 Task: Find the nearest flower shops for a surprise delivery in Philadelphia. 175.018028
Action: Mouse moved to (117, 61)
Screenshot: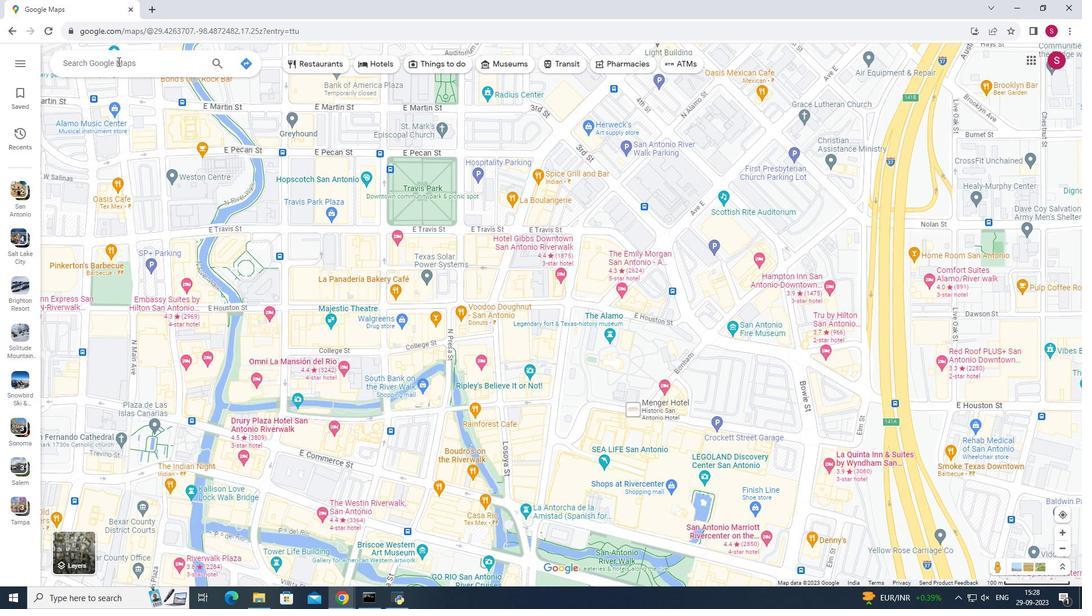 
Action: Mouse pressed left at (117, 61)
Screenshot: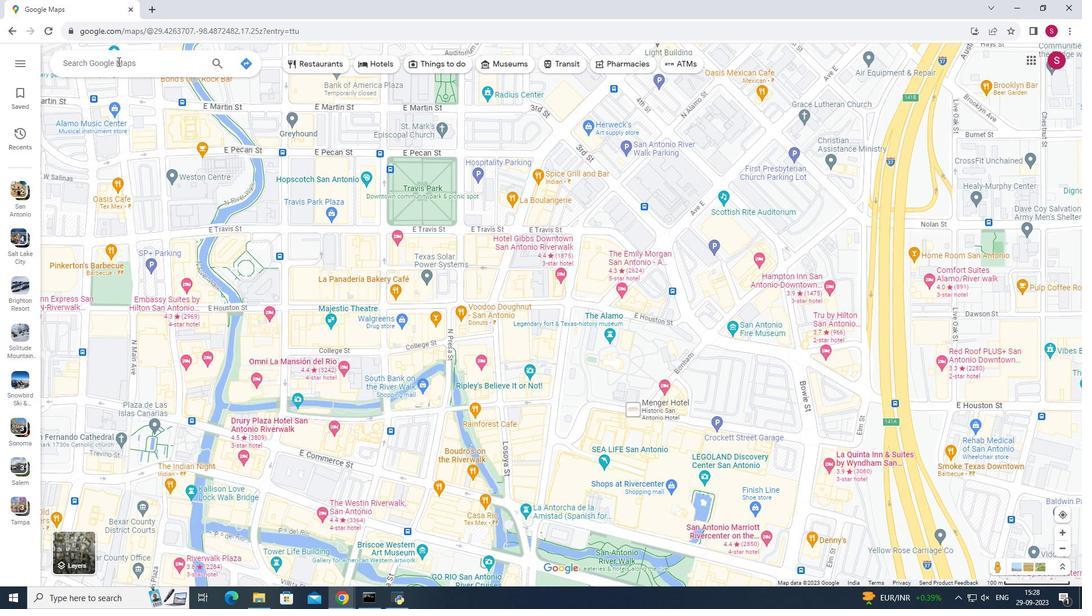 
Action: Mouse moved to (117, 61)
Screenshot: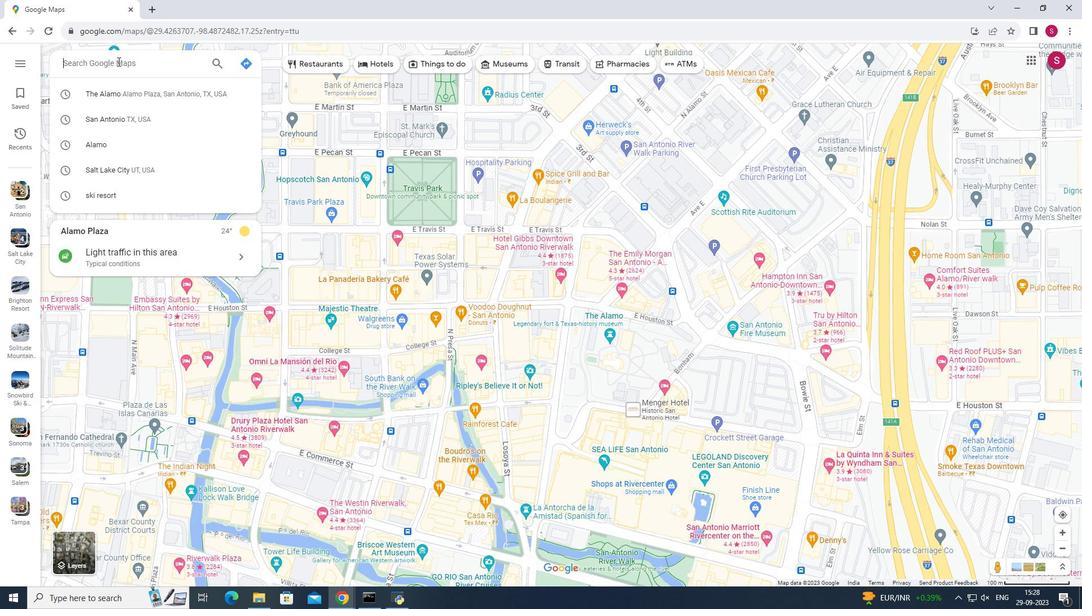
Action: Key pressed philadelphia<Key.enter>
Screenshot: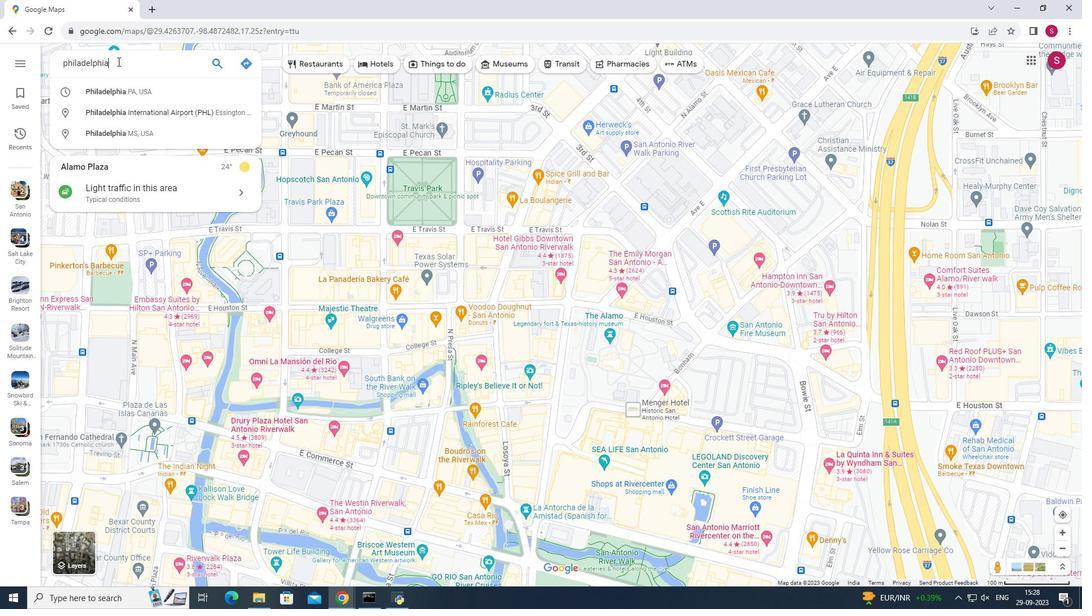 
Action: Mouse moved to (151, 258)
Screenshot: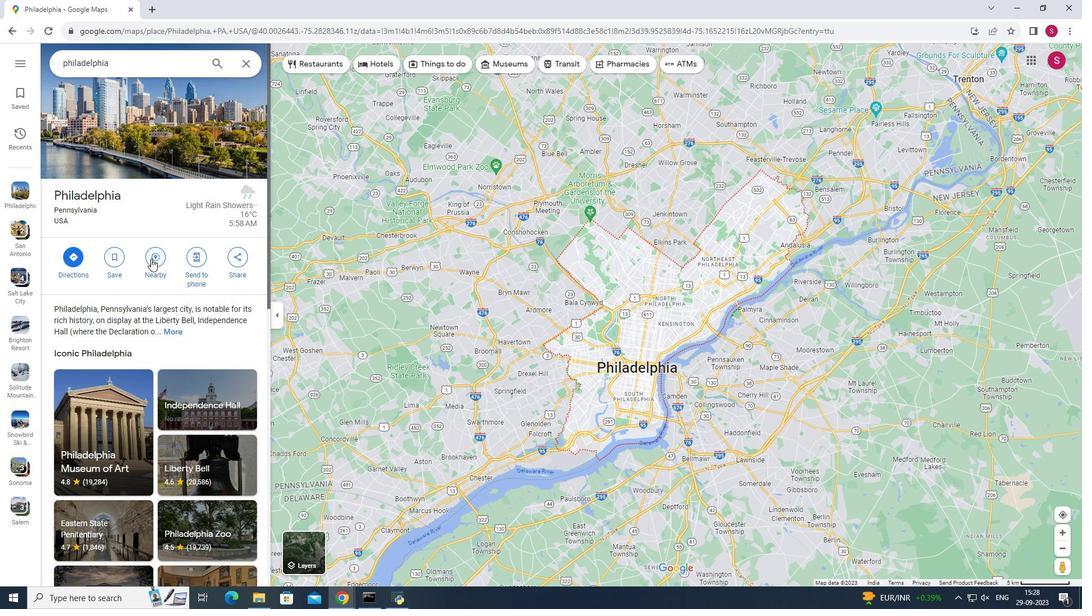 
Action: Mouse pressed left at (151, 258)
Screenshot: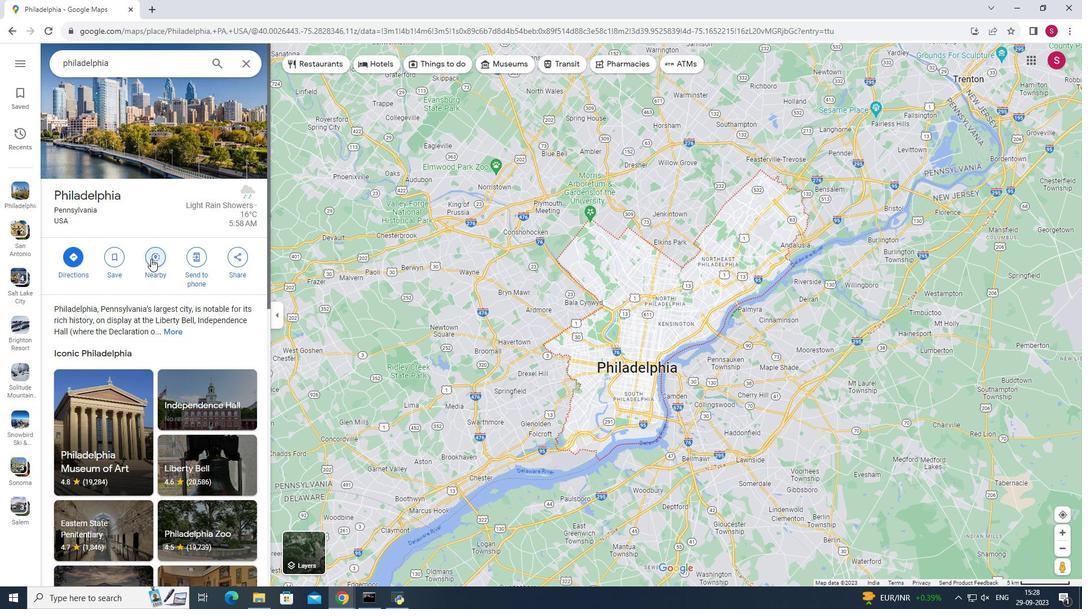 
Action: Mouse moved to (151, 258)
Screenshot: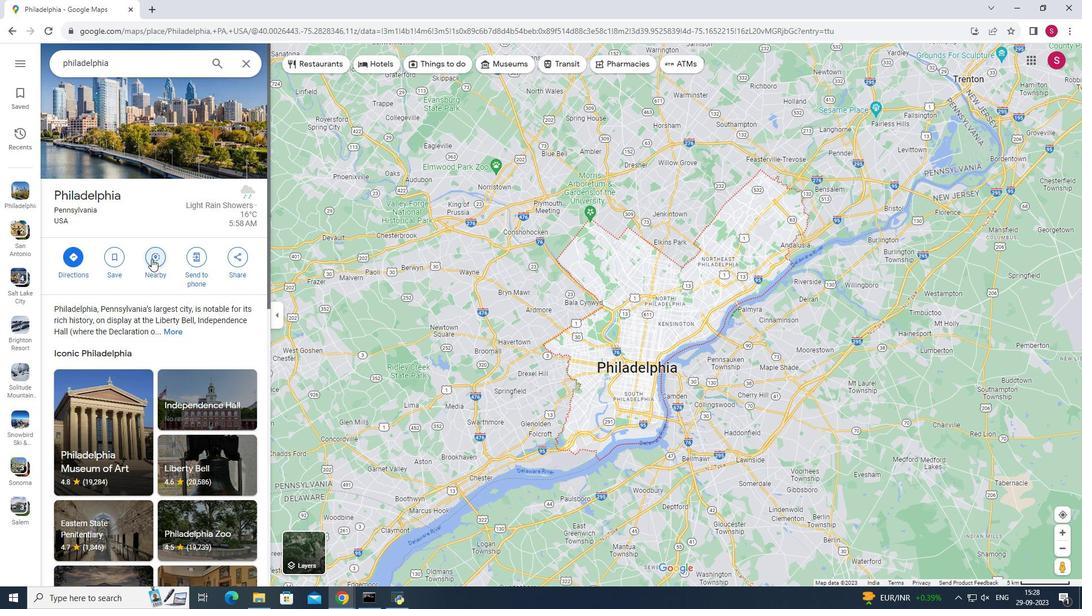 
Action: Key pressed flower<Key.space>shop<Key.enter>
Screenshot: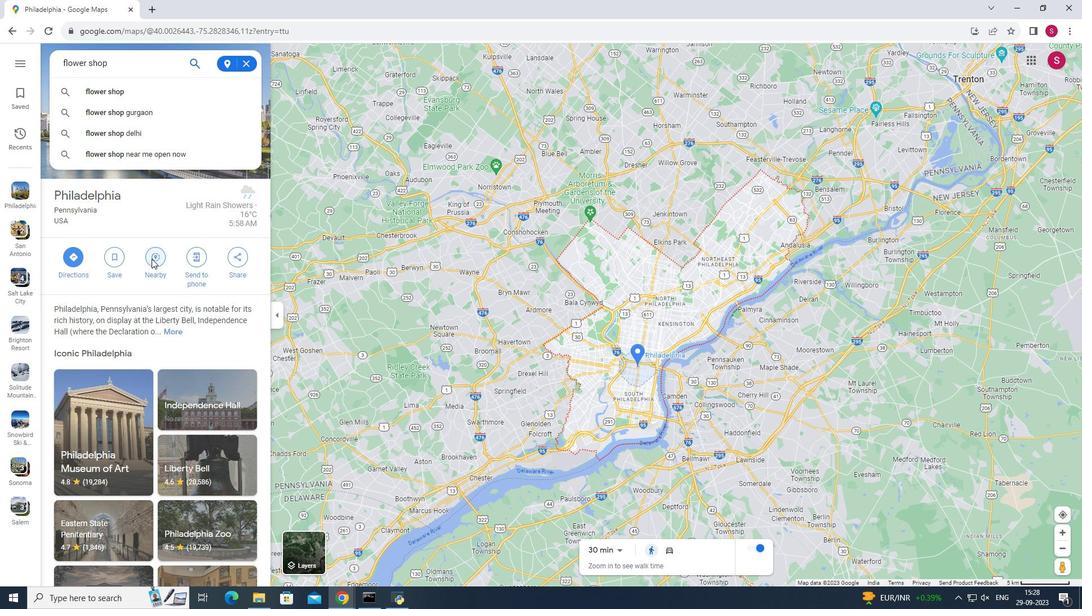 
Action: Mouse moved to (166, 121)
Screenshot: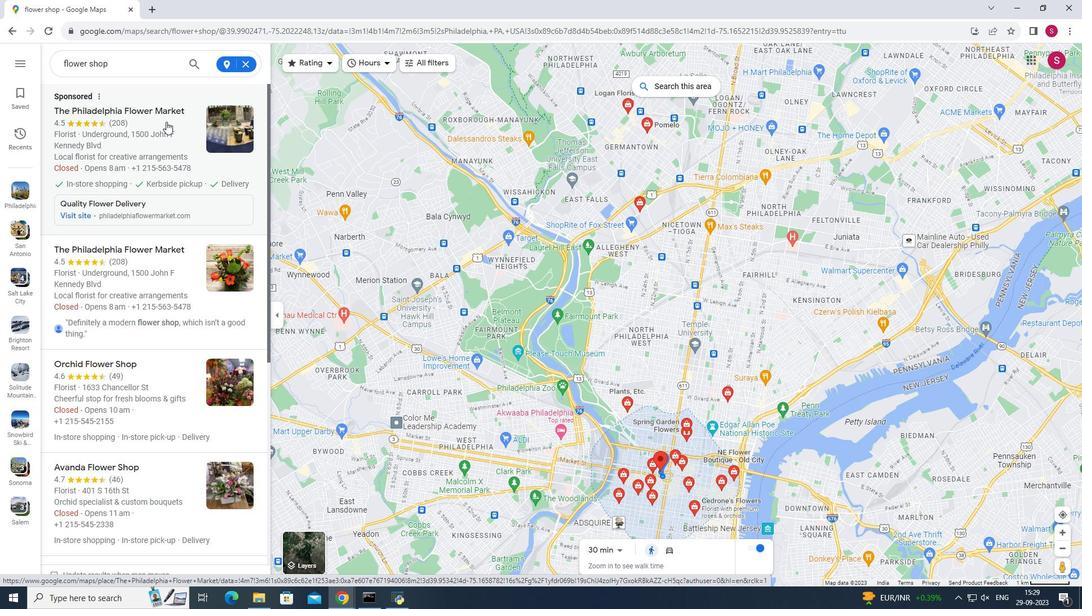 
Action: Mouse pressed left at (166, 121)
Screenshot: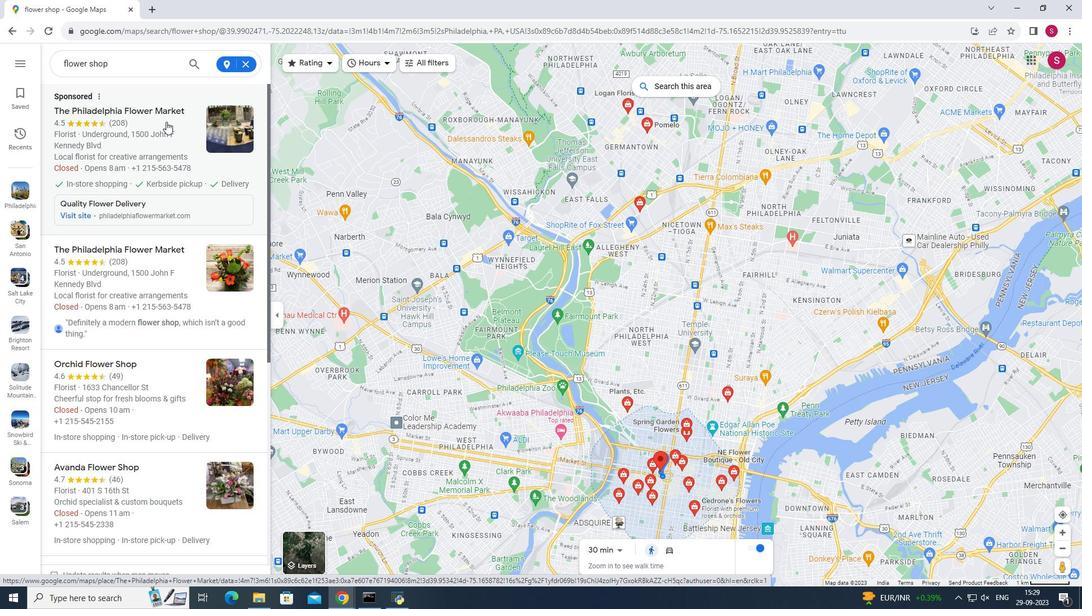 
Action: Mouse moved to (449, 319)
Screenshot: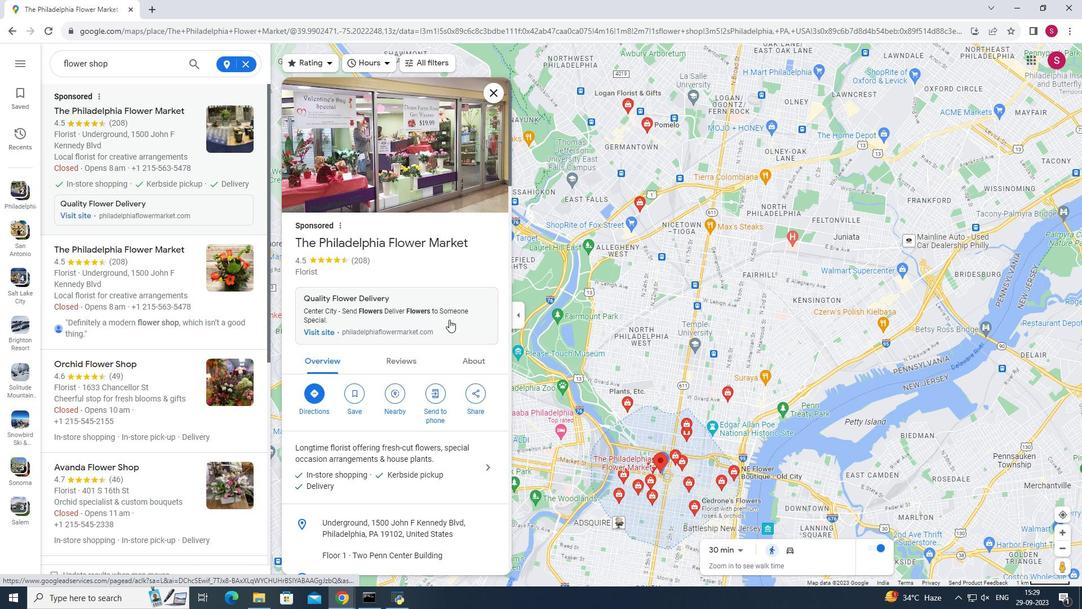 
Action: Mouse scrolled (449, 319) with delta (0, 0)
Screenshot: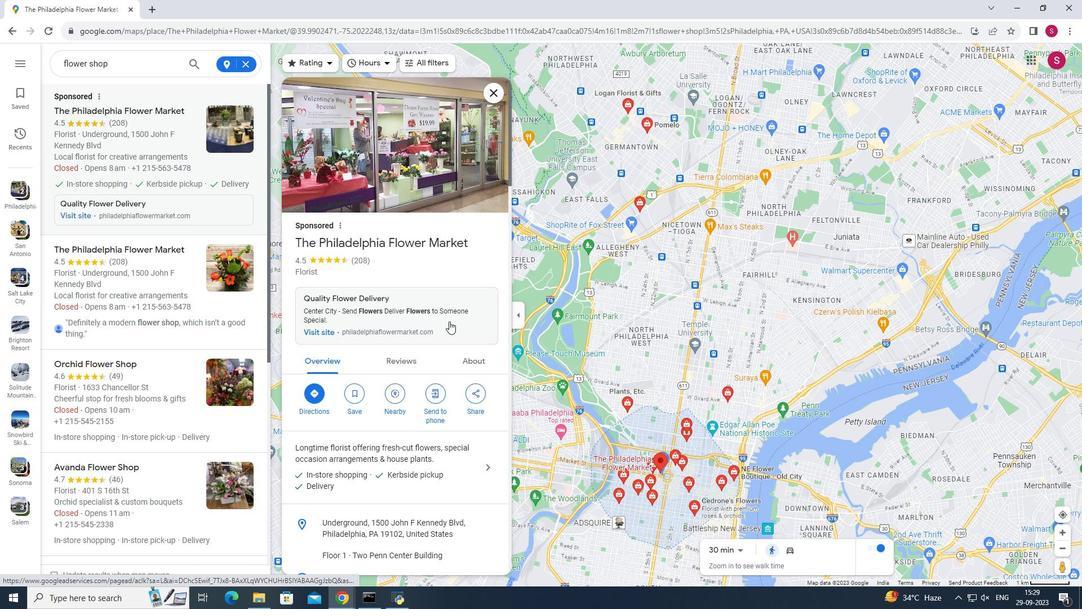 
Action: Mouse moved to (449, 321)
Screenshot: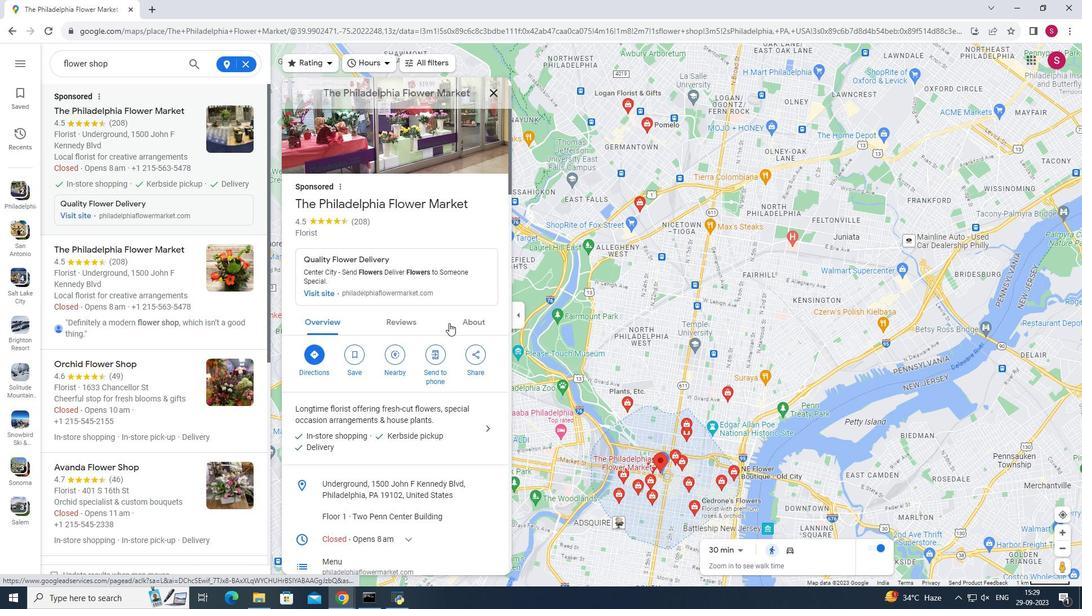 
Action: Mouse scrolled (449, 321) with delta (0, 0)
Screenshot: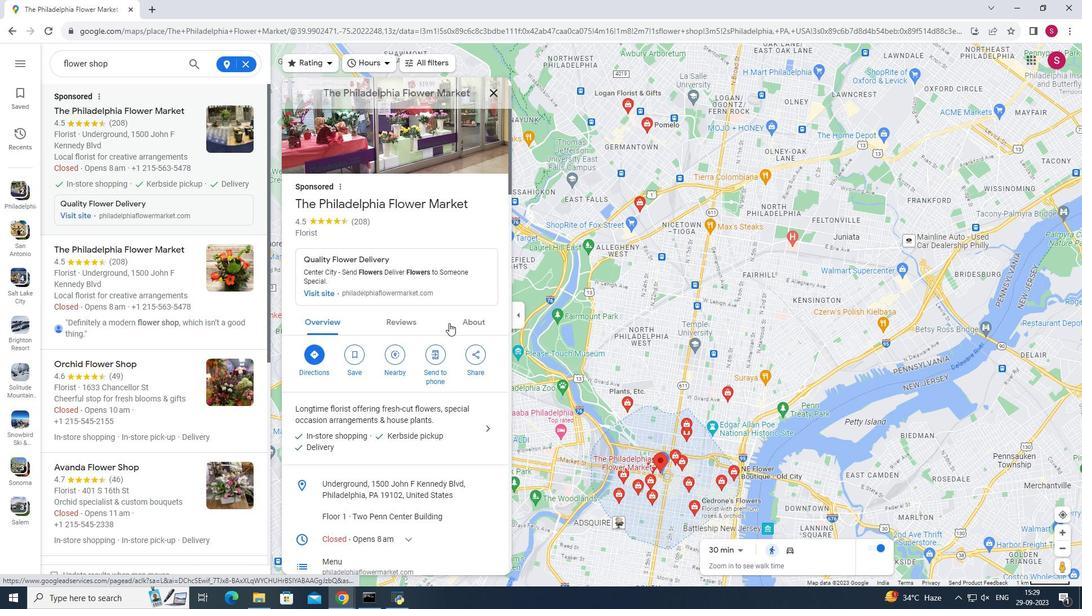 
Action: Mouse moved to (449, 323)
Screenshot: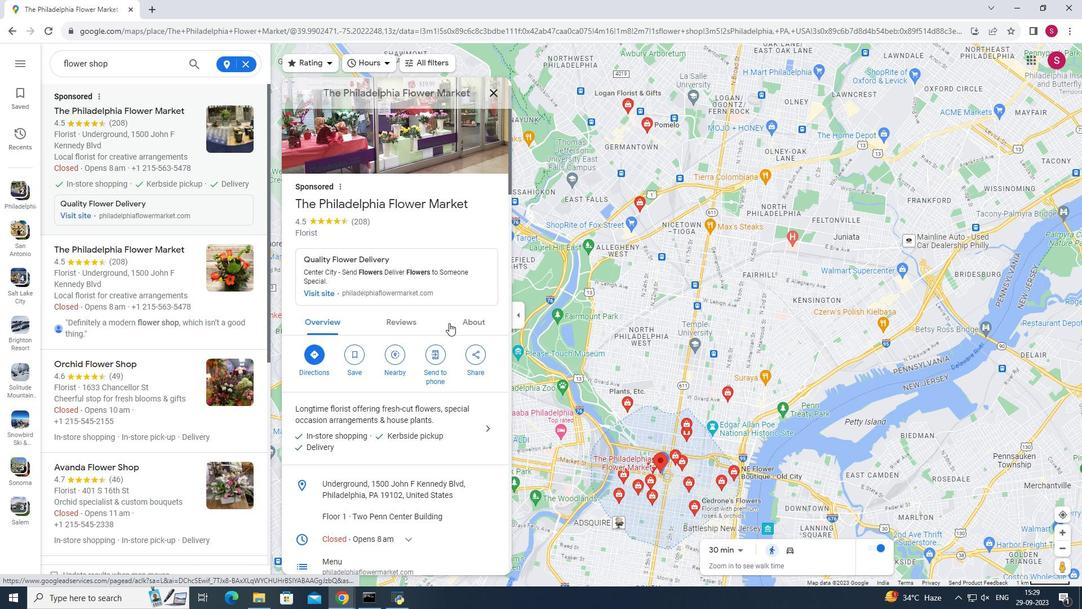 
Action: Mouse scrolled (449, 322) with delta (0, 0)
Screenshot: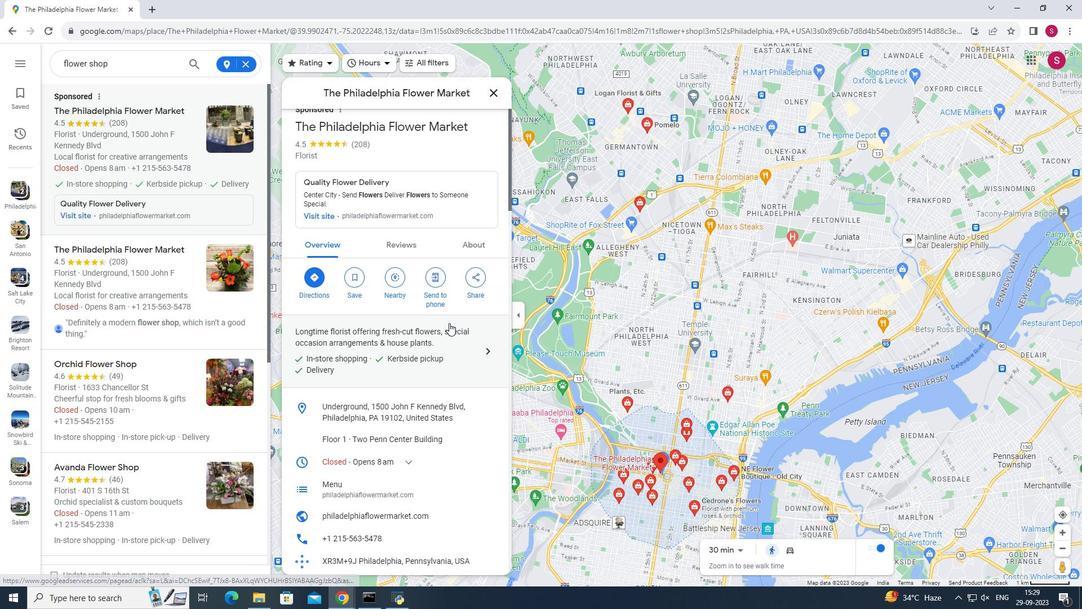 
Action: Mouse moved to (452, 334)
Screenshot: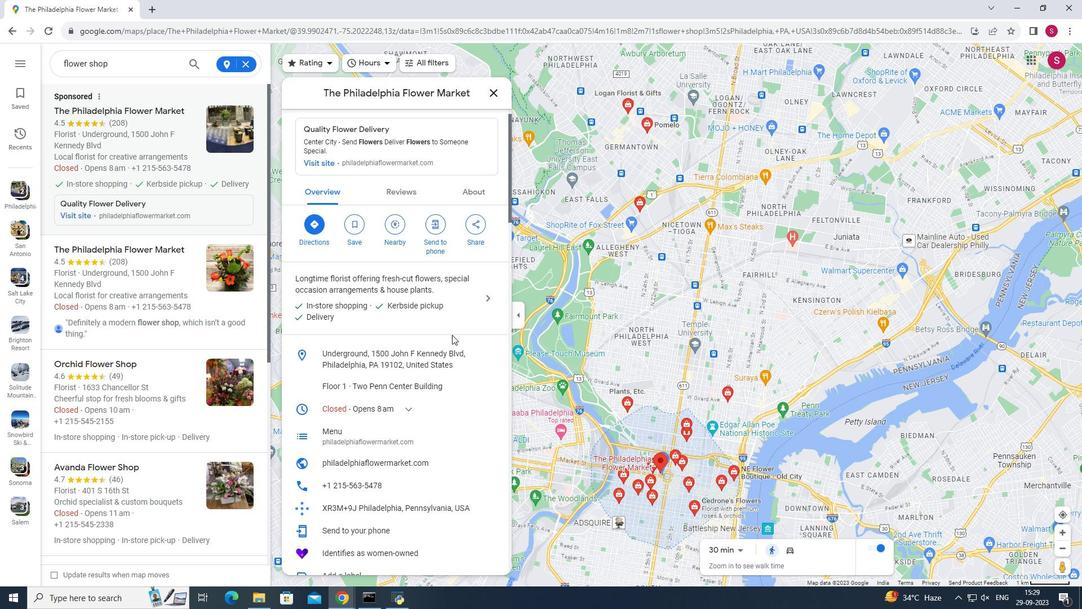 
Action: Mouse scrolled (452, 334) with delta (0, 0)
Screenshot: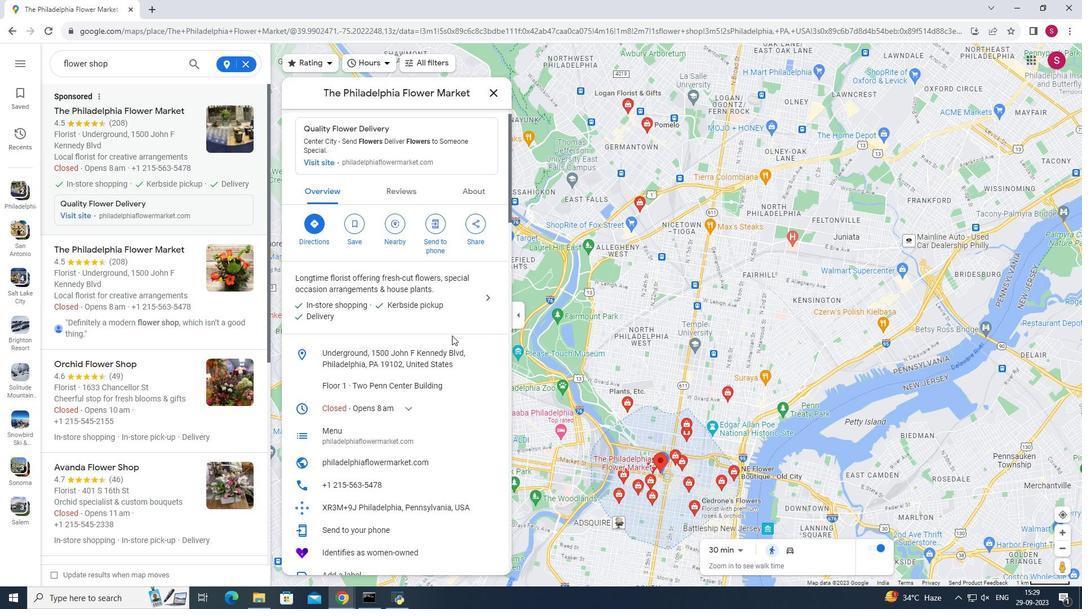 
Action: Mouse moved to (452, 335)
Screenshot: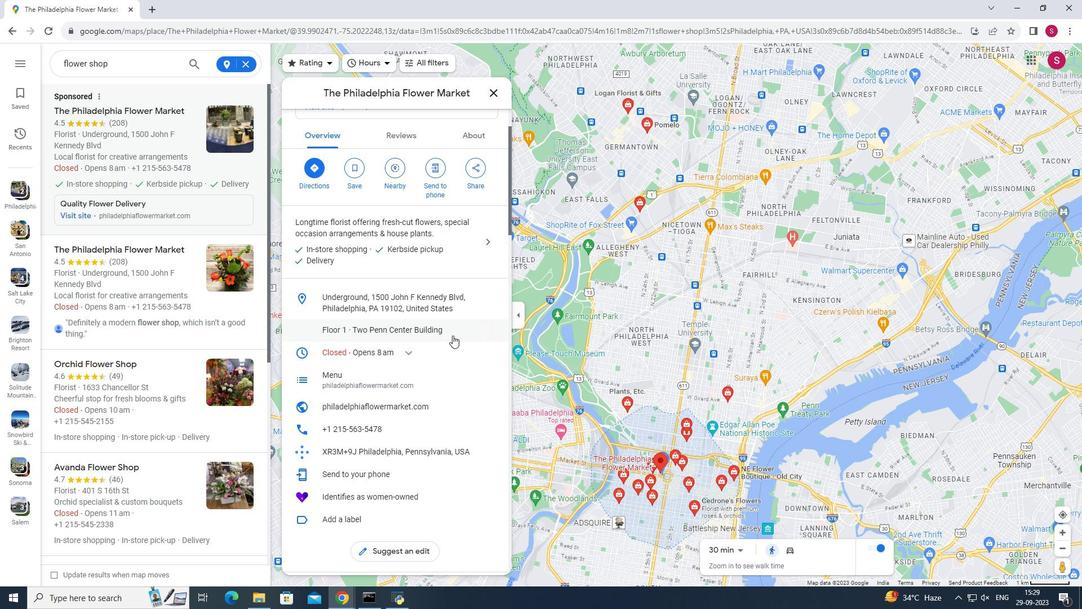 
Action: Mouse scrolled (452, 334) with delta (0, 0)
Screenshot: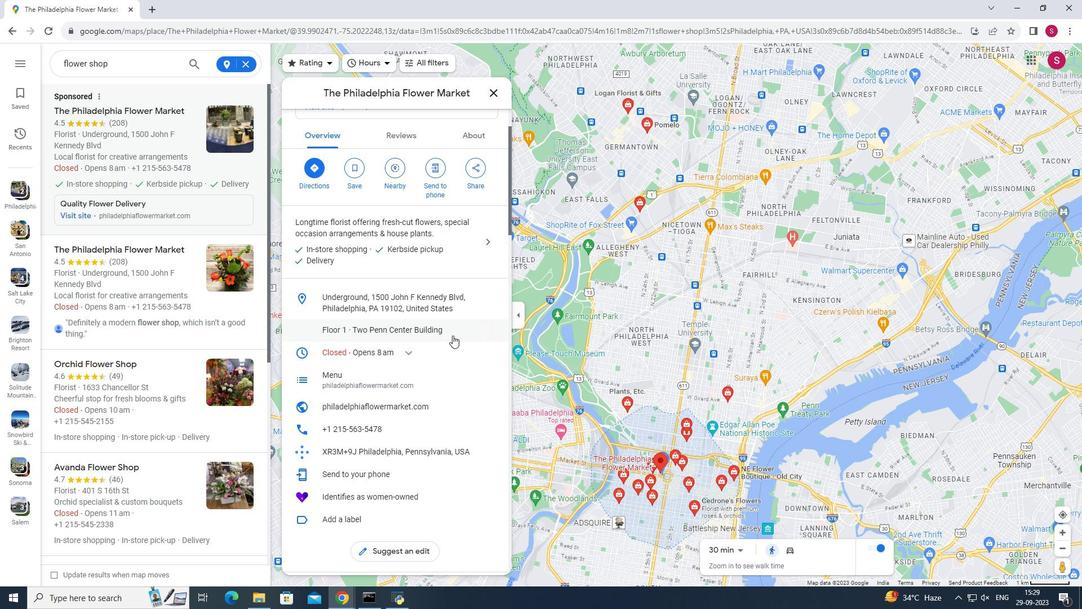 
Action: Mouse scrolled (452, 334) with delta (0, 0)
Screenshot: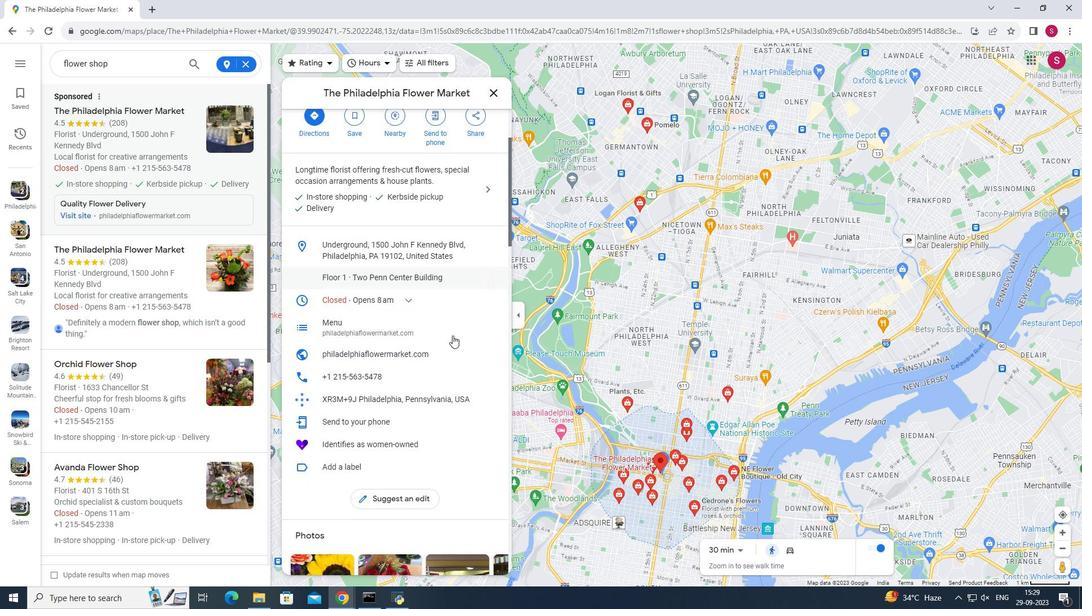 
Action: Mouse scrolled (452, 334) with delta (0, 0)
Screenshot: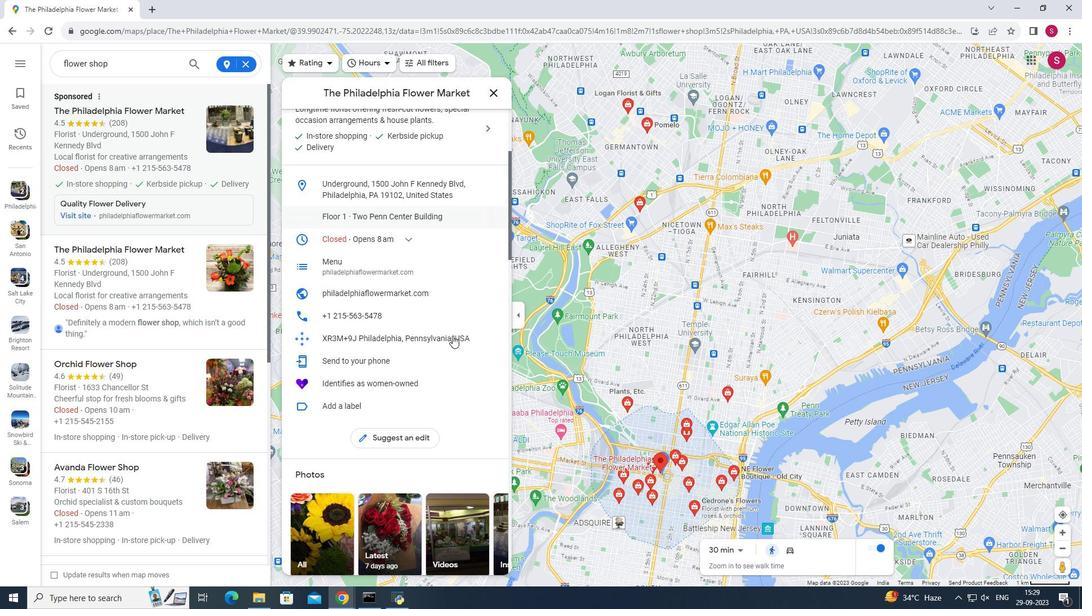 
Action: Mouse scrolled (452, 334) with delta (0, 0)
Screenshot: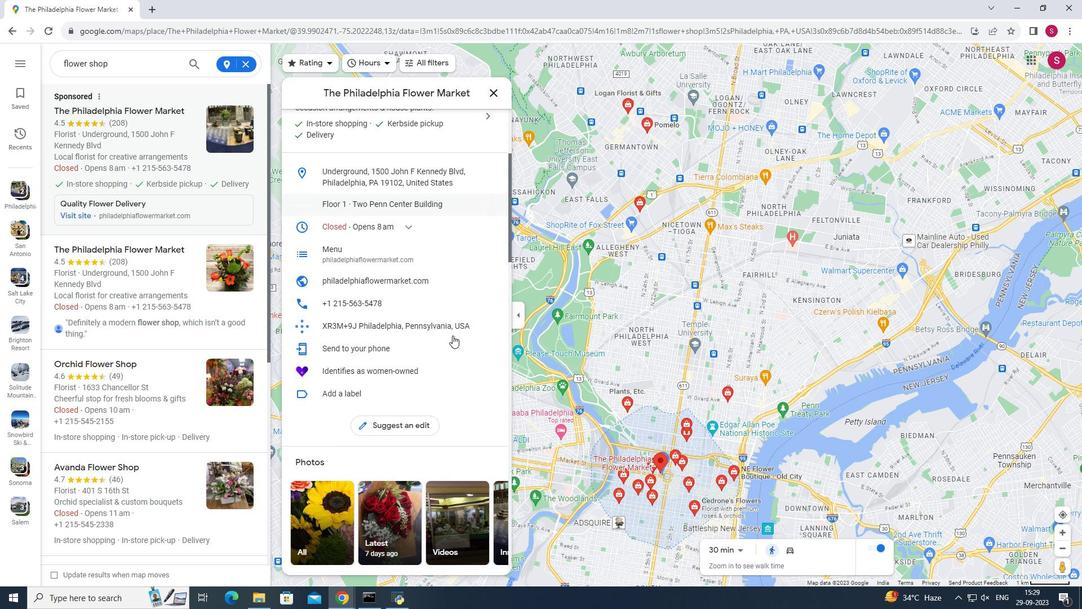 
Action: Mouse scrolled (452, 334) with delta (0, 0)
Screenshot: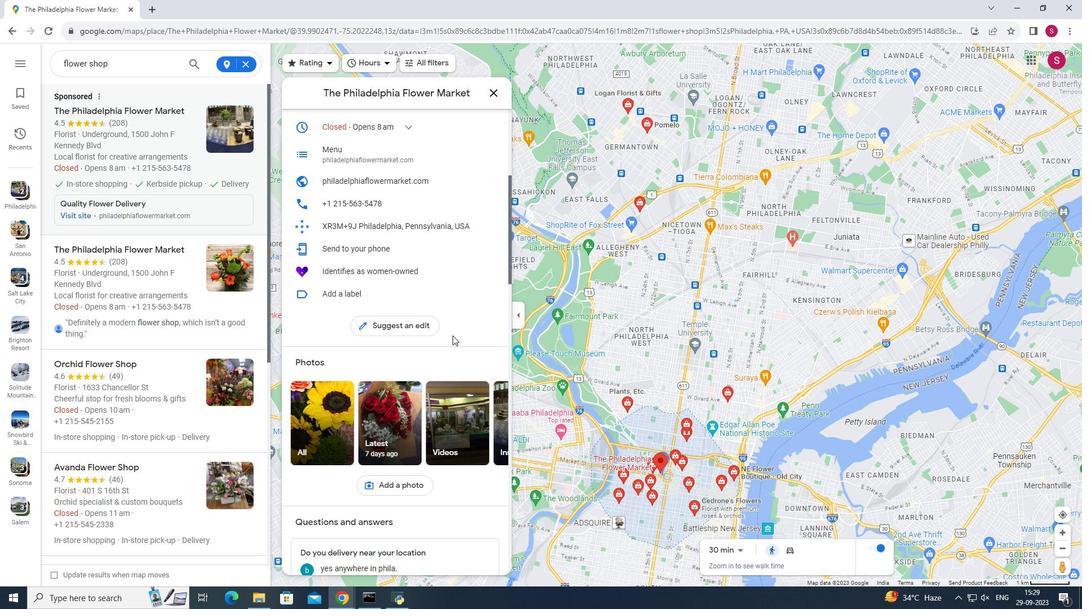 
Action: Mouse scrolled (452, 334) with delta (0, 0)
Screenshot: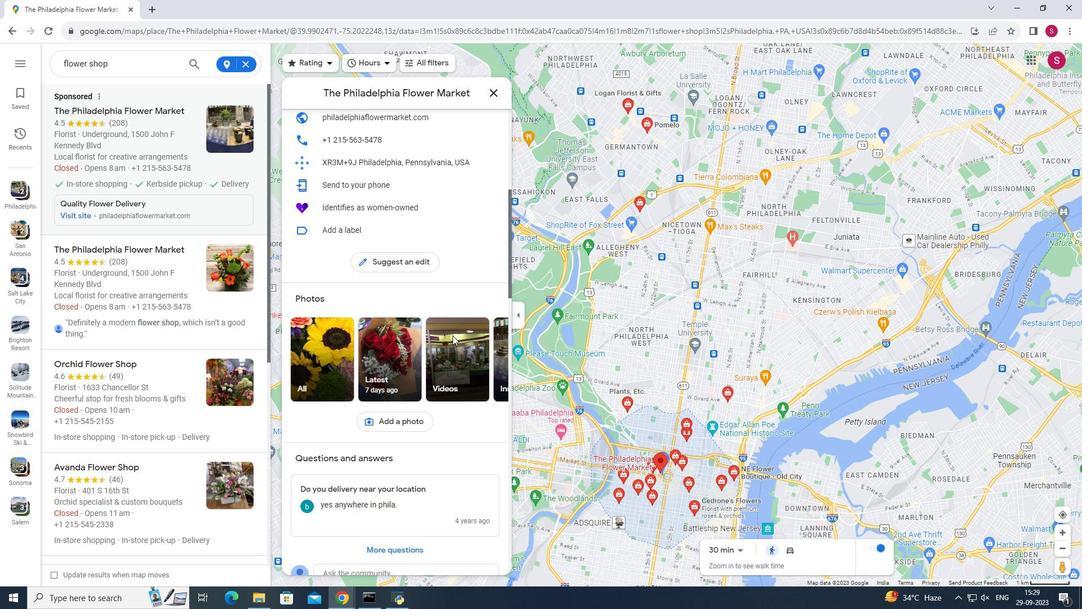 
Action: Mouse moved to (477, 351)
Screenshot: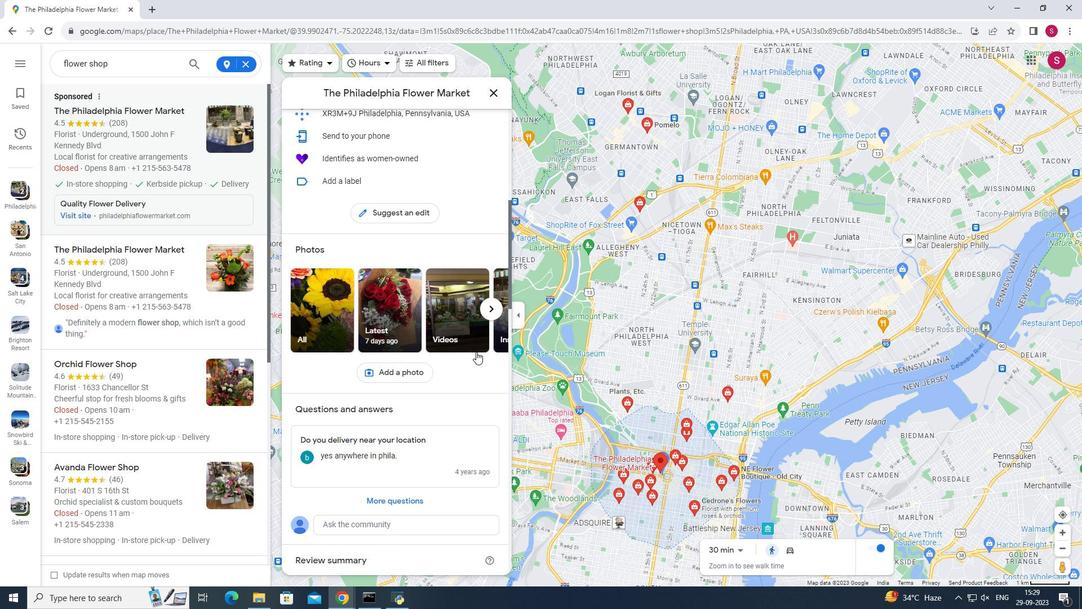 
Action: Mouse scrolled (477, 350) with delta (0, 0)
Screenshot: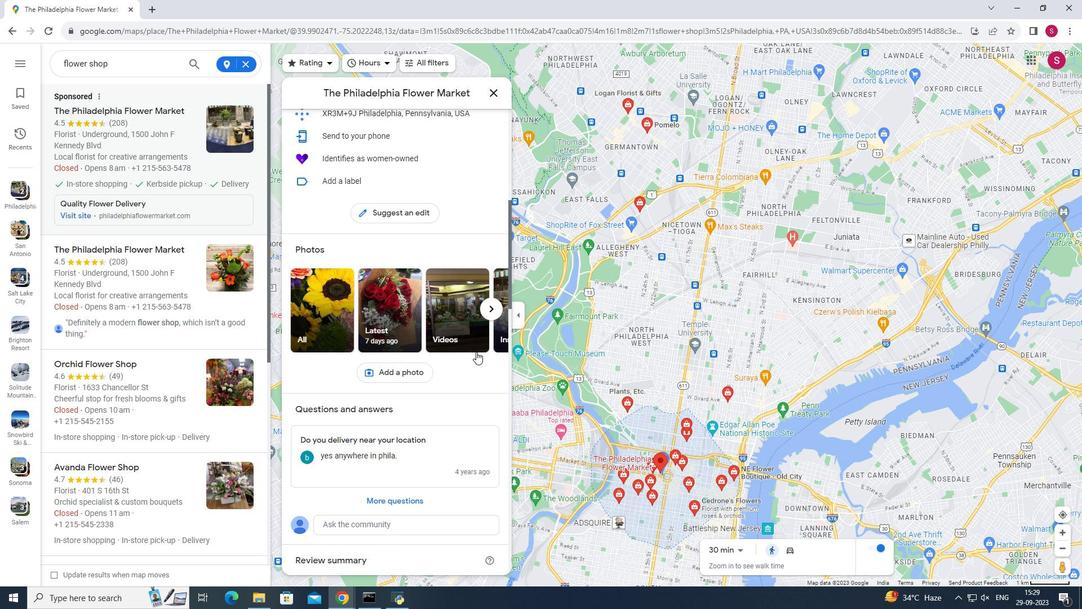 
Action: Mouse moved to (473, 348)
Screenshot: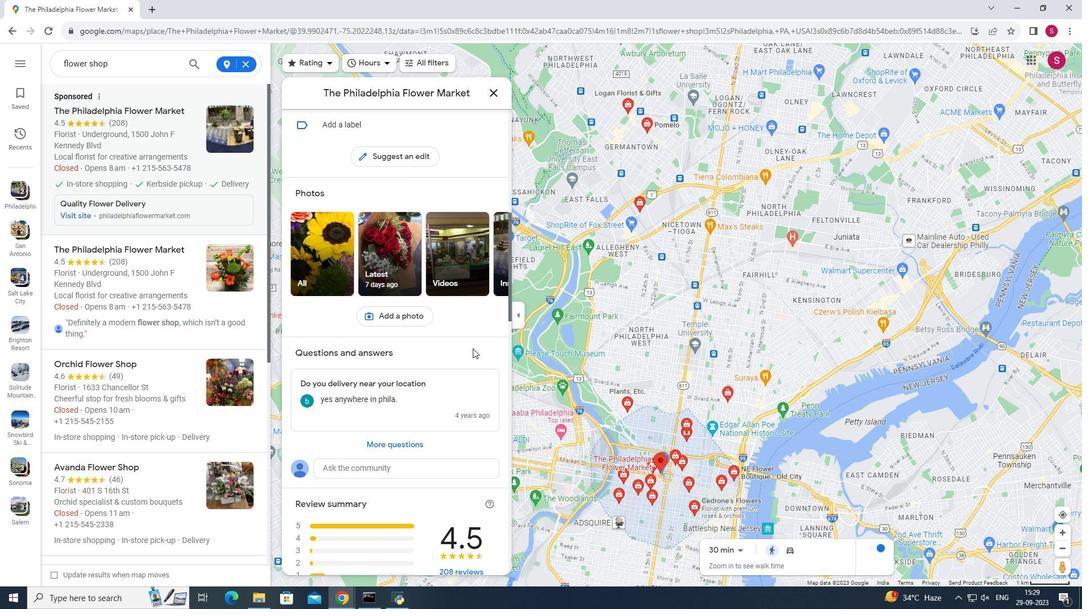 
Action: Mouse scrolled (473, 349) with delta (0, 0)
Screenshot: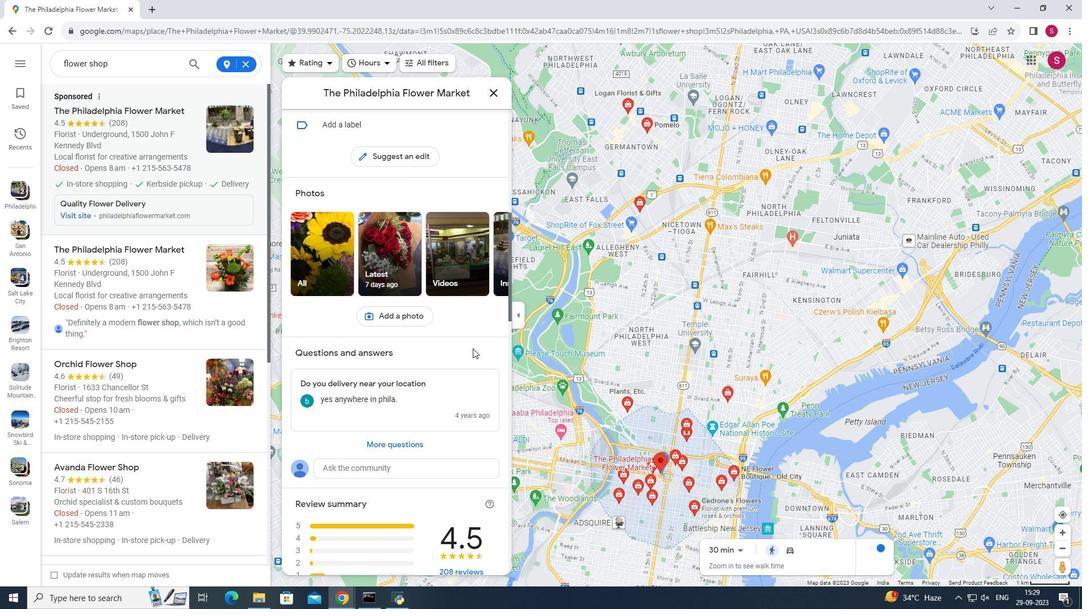 
Action: Mouse scrolled (473, 349) with delta (0, 0)
Screenshot: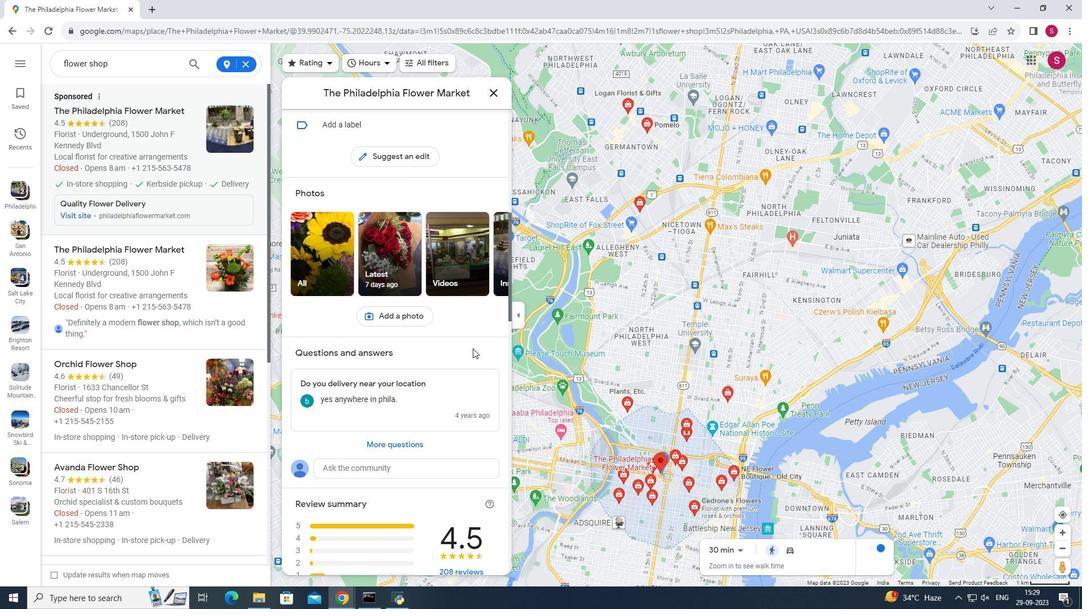 
Action: Mouse scrolled (473, 349) with delta (0, 0)
Screenshot: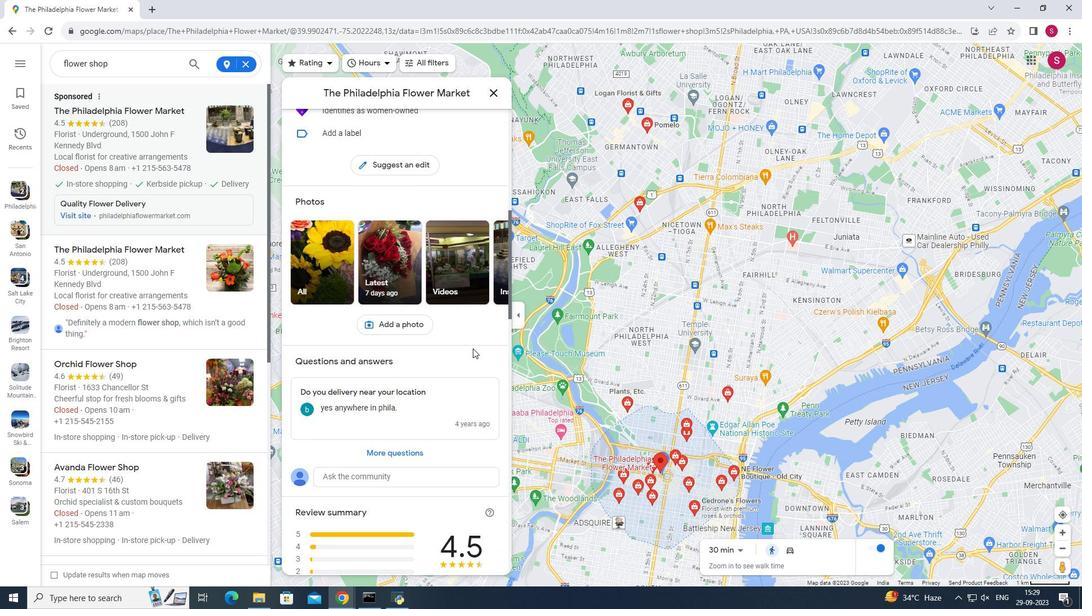 
Action: Mouse scrolled (473, 349) with delta (0, 0)
Screenshot: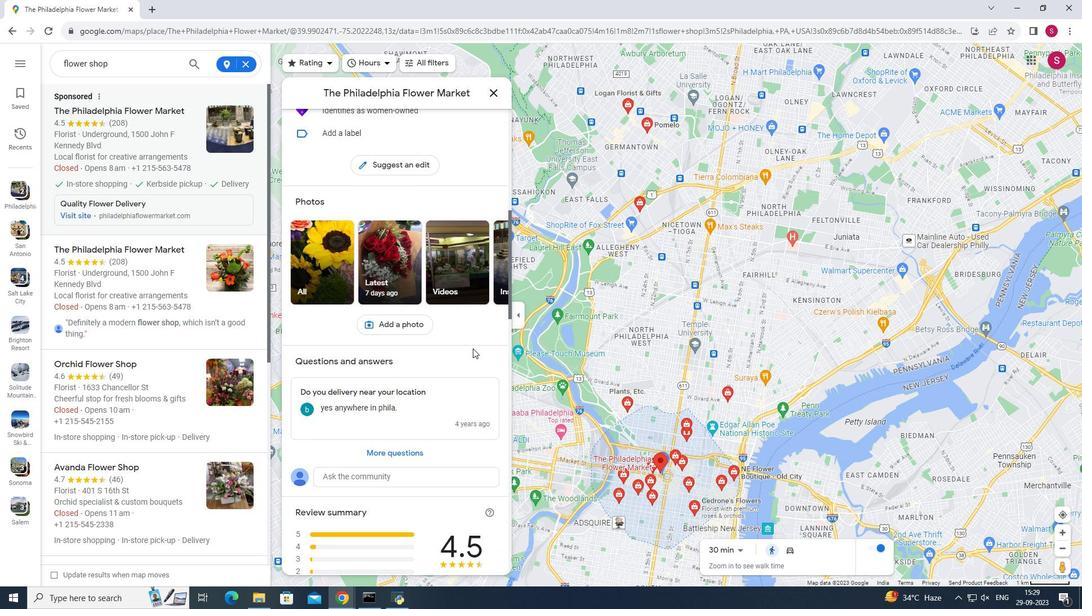 
Action: Mouse scrolled (473, 349) with delta (0, 0)
Screenshot: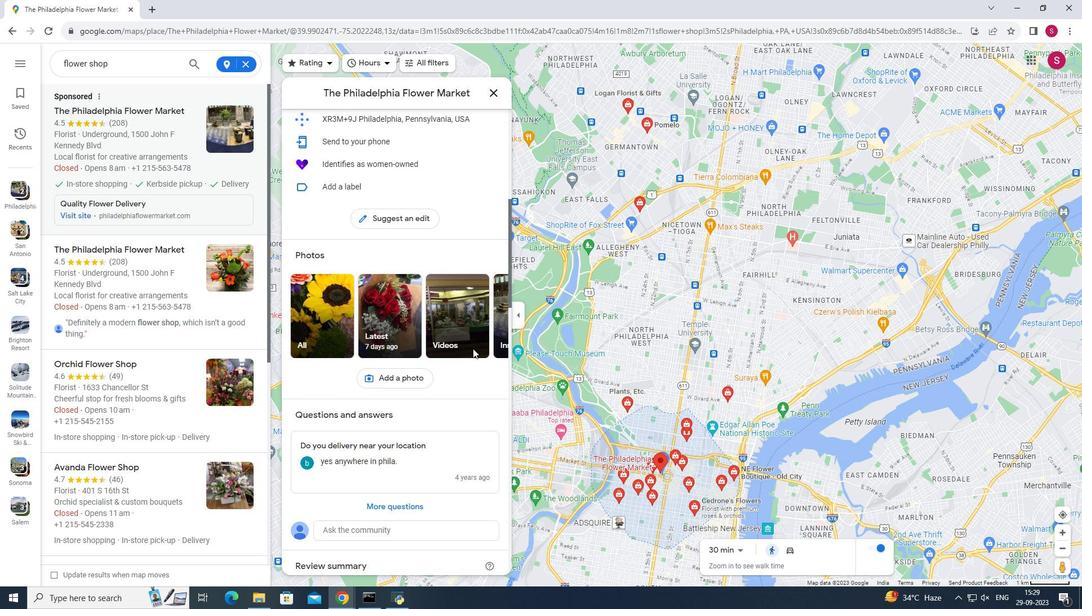 
Action: Mouse scrolled (473, 349) with delta (0, 0)
Screenshot: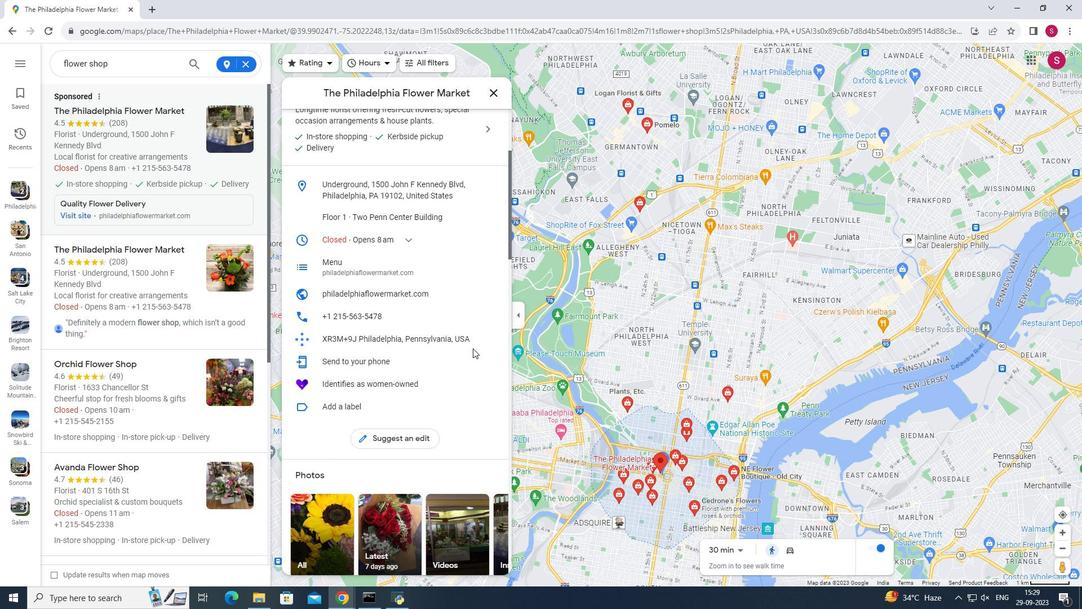 
Action: Mouse scrolled (473, 349) with delta (0, 0)
Screenshot: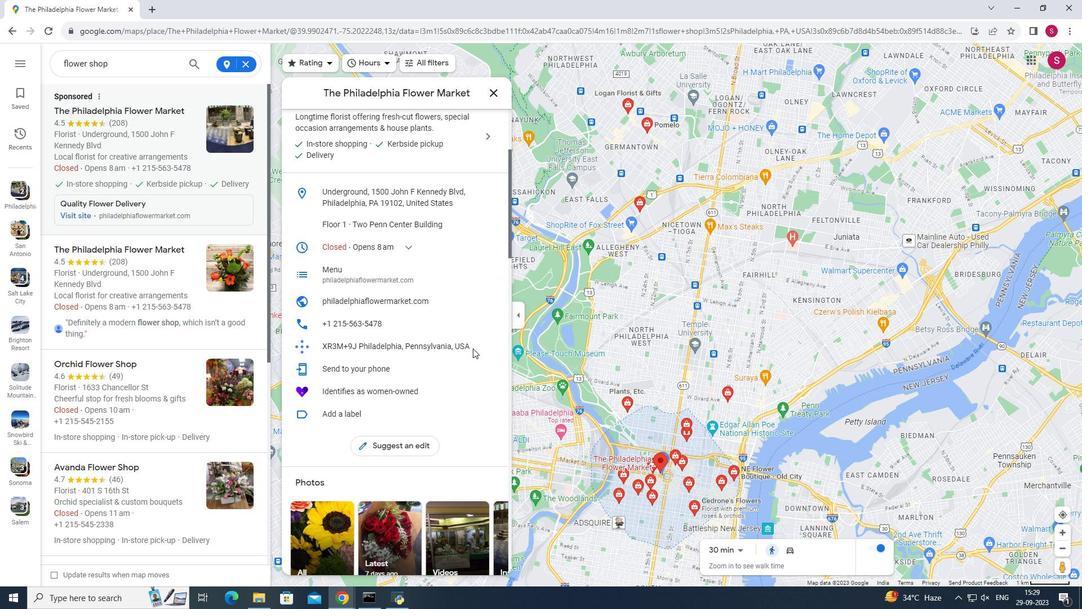 
Action: Mouse scrolled (473, 349) with delta (0, 0)
Screenshot: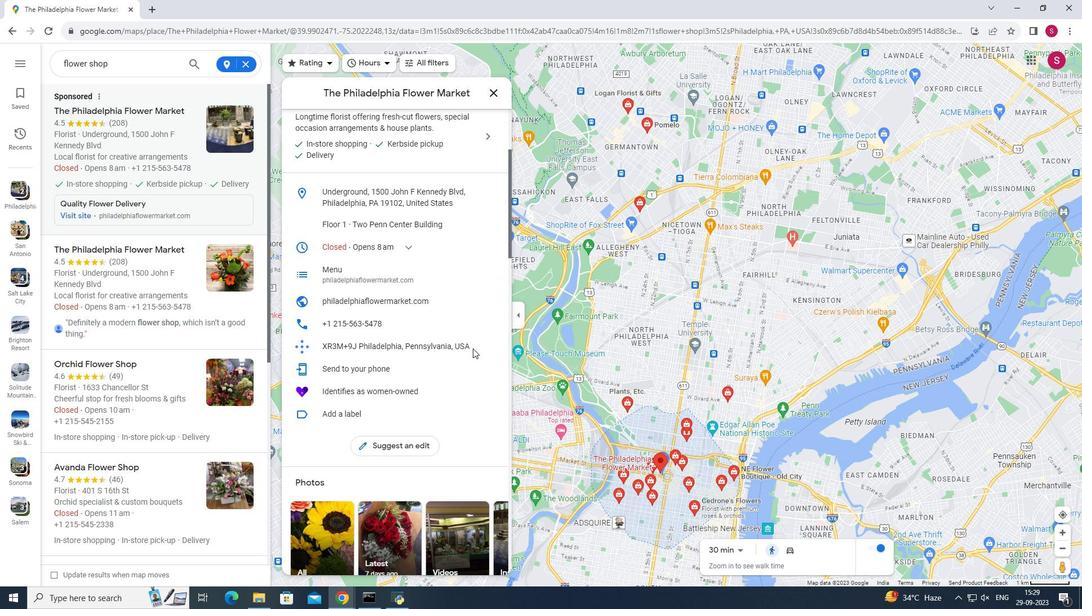 
Action: Mouse scrolled (473, 349) with delta (0, 0)
Screenshot: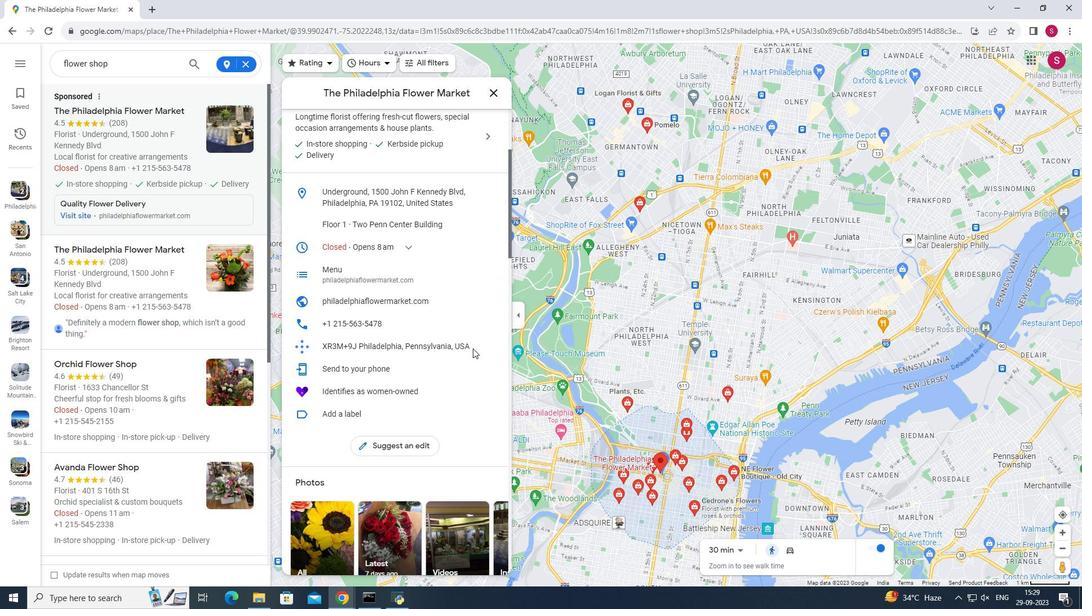 
Action: Mouse scrolled (473, 349) with delta (0, 0)
Screenshot: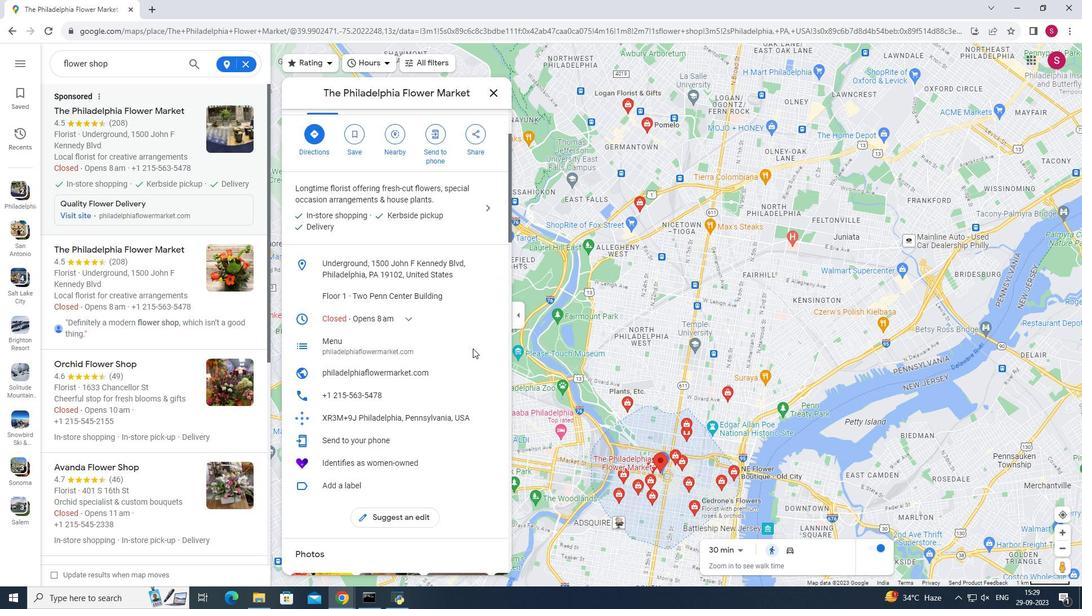 
Action: Mouse scrolled (473, 349) with delta (0, 0)
Screenshot: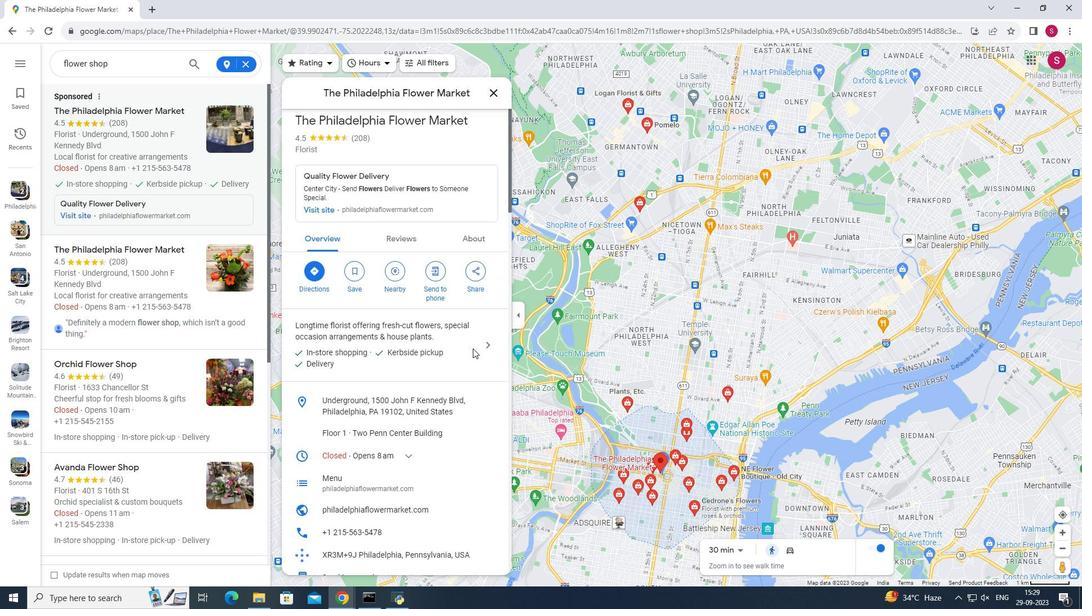 
Action: Mouse moved to (401, 362)
Screenshot: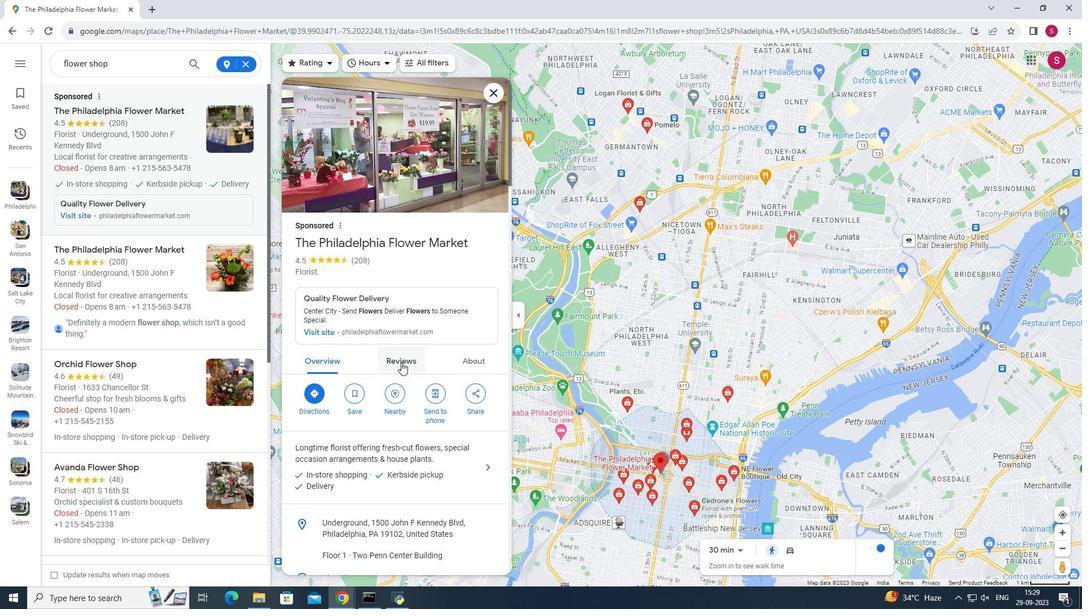 
Action: Mouse pressed left at (401, 362)
Screenshot: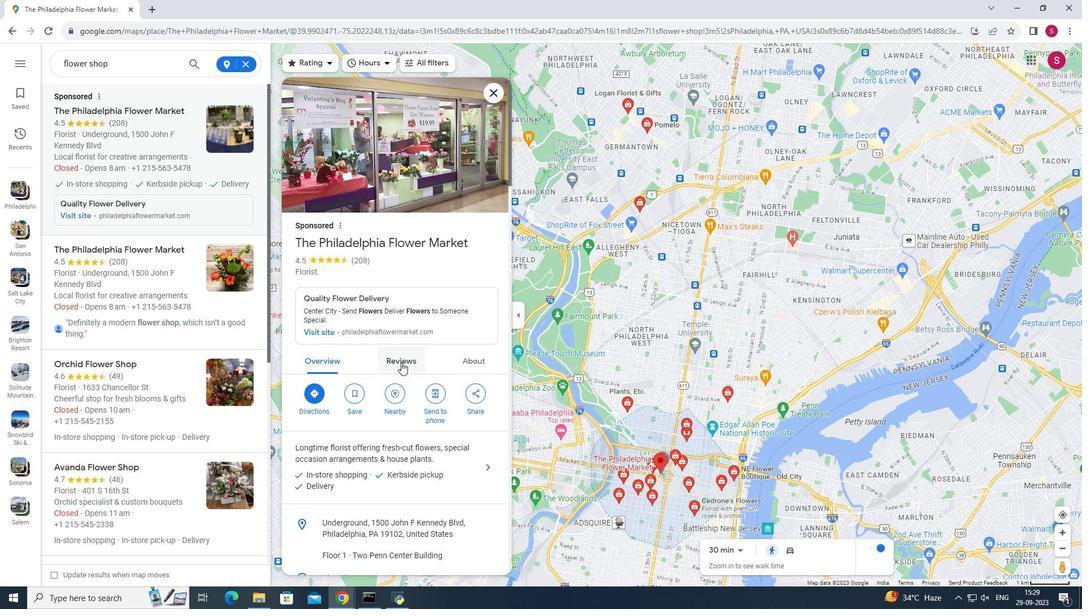 
Action: Mouse moved to (408, 362)
Screenshot: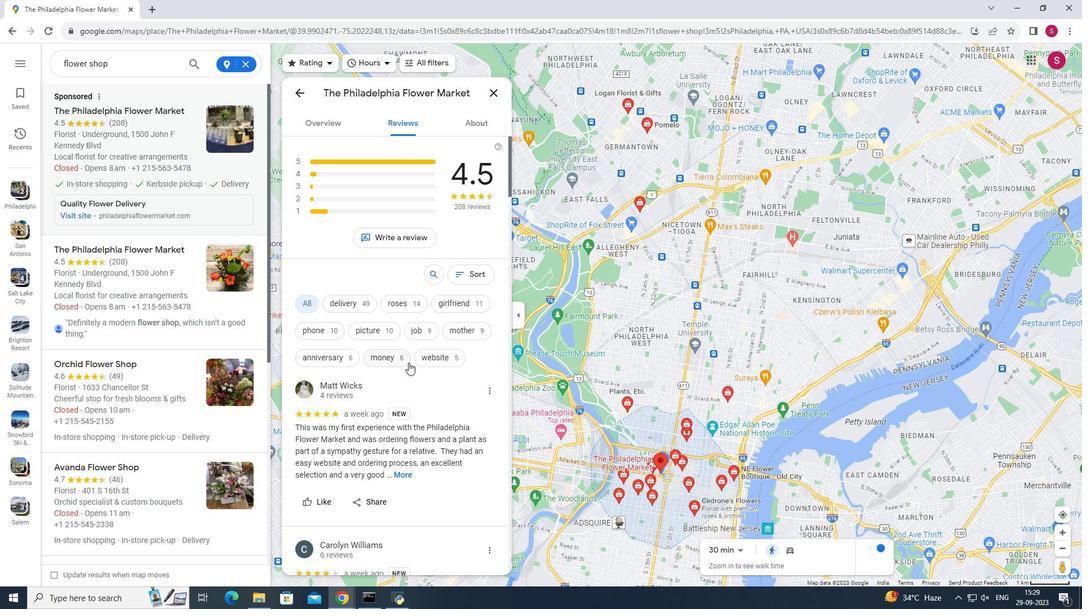 
Action: Mouse scrolled (408, 362) with delta (0, 0)
Screenshot: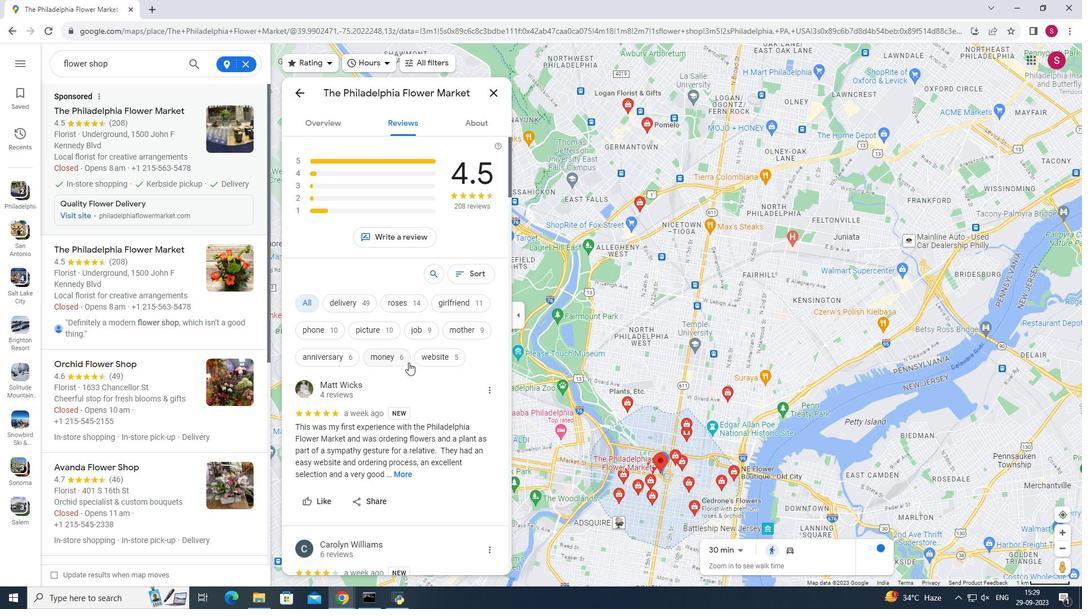 
Action: Mouse scrolled (408, 362) with delta (0, 0)
Screenshot: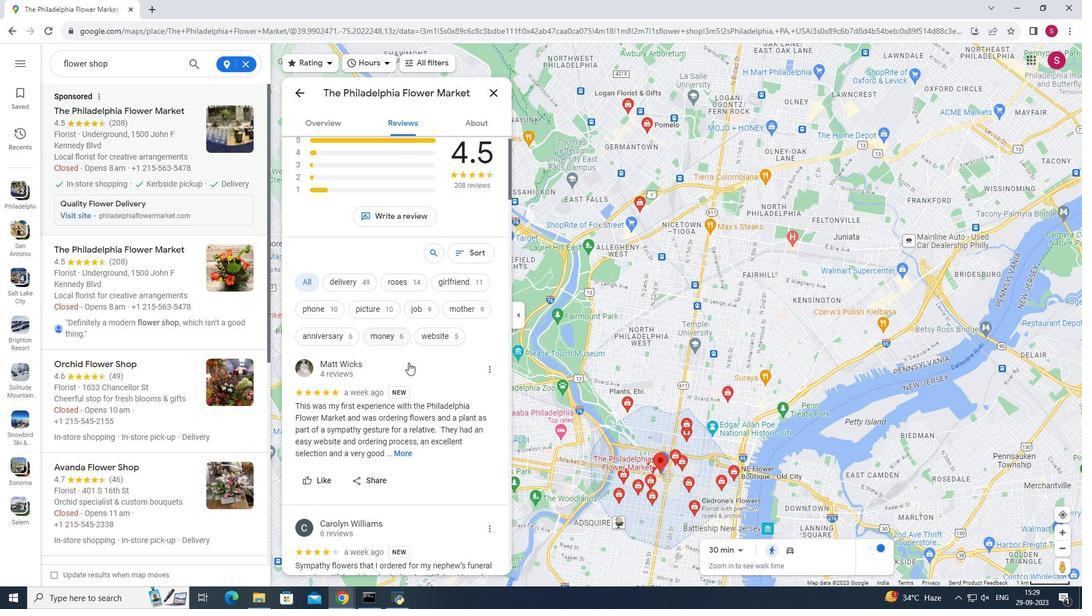 
Action: Mouse scrolled (408, 362) with delta (0, 0)
Screenshot: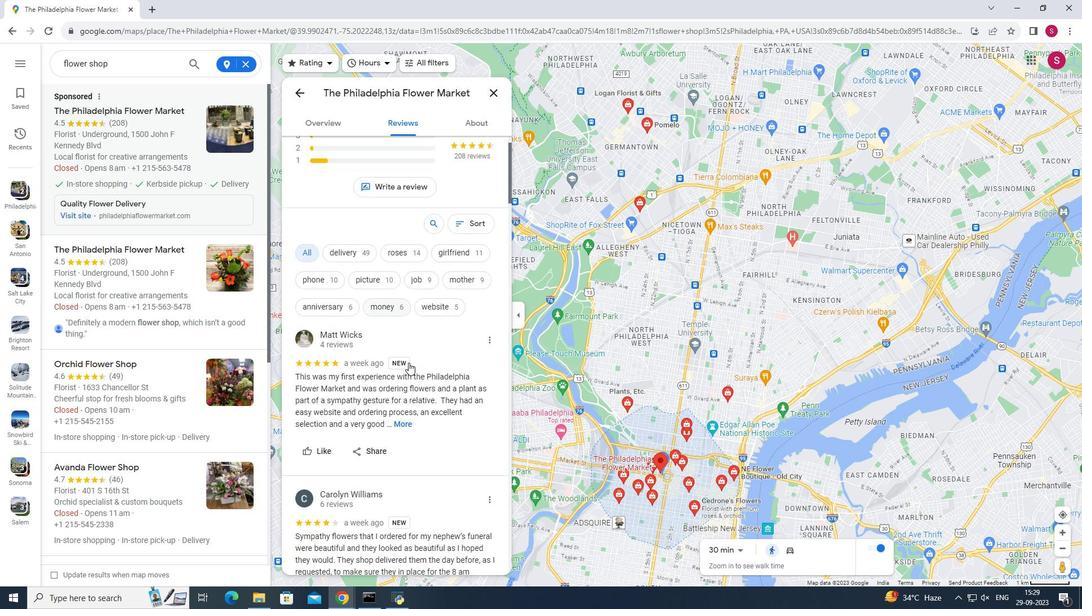 
Action: Mouse scrolled (408, 362) with delta (0, 0)
Screenshot: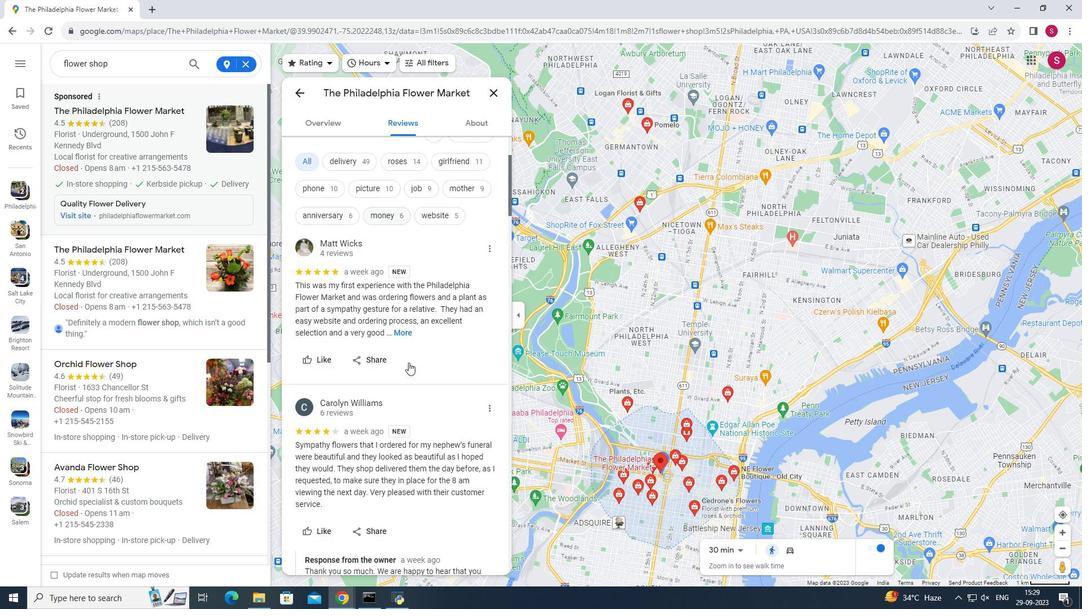 
Action: Mouse moved to (409, 362)
Screenshot: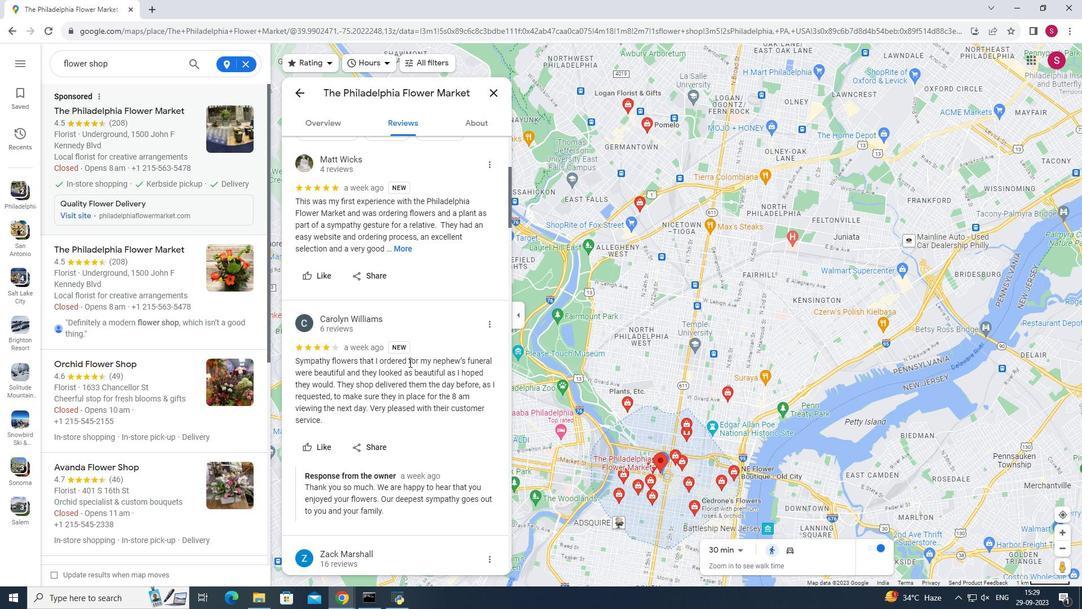 
Action: Mouse scrolled (409, 362) with delta (0, 0)
Screenshot: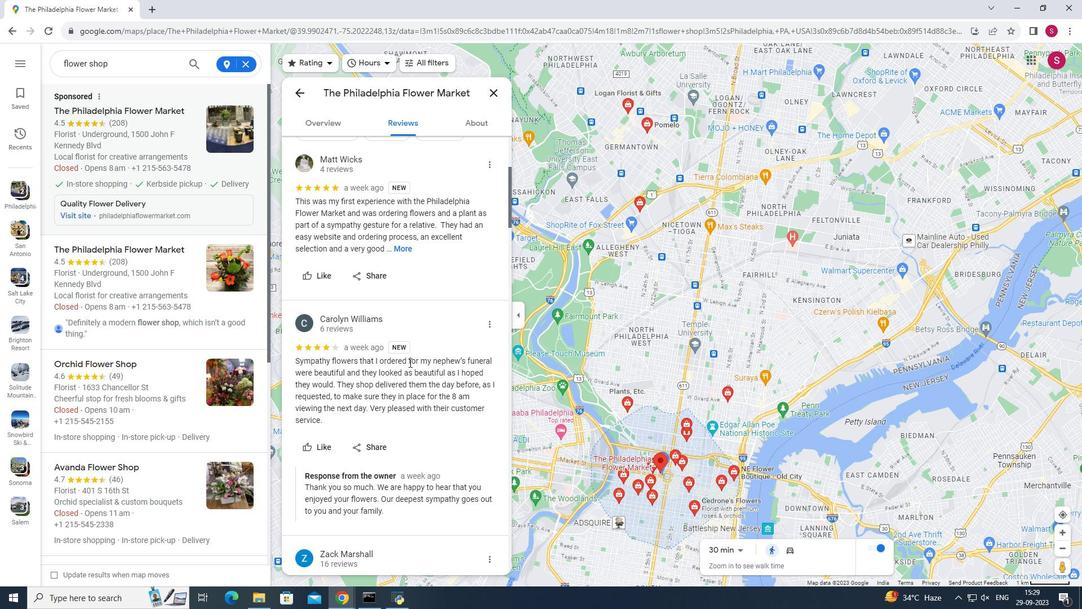 
Action: Mouse scrolled (409, 362) with delta (0, 0)
Screenshot: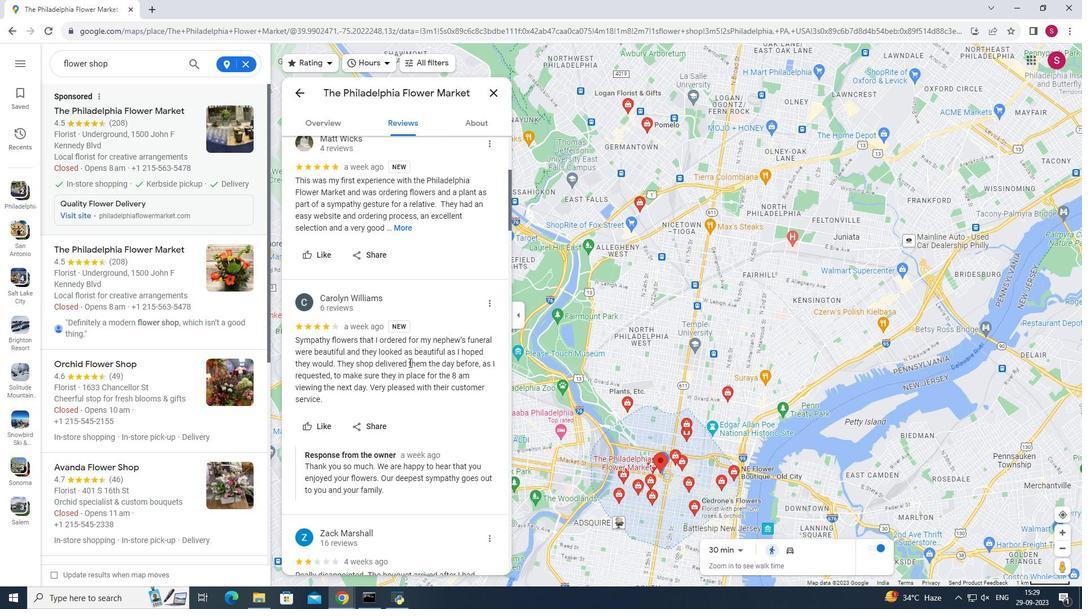 
Action: Mouse moved to (407, 359)
Screenshot: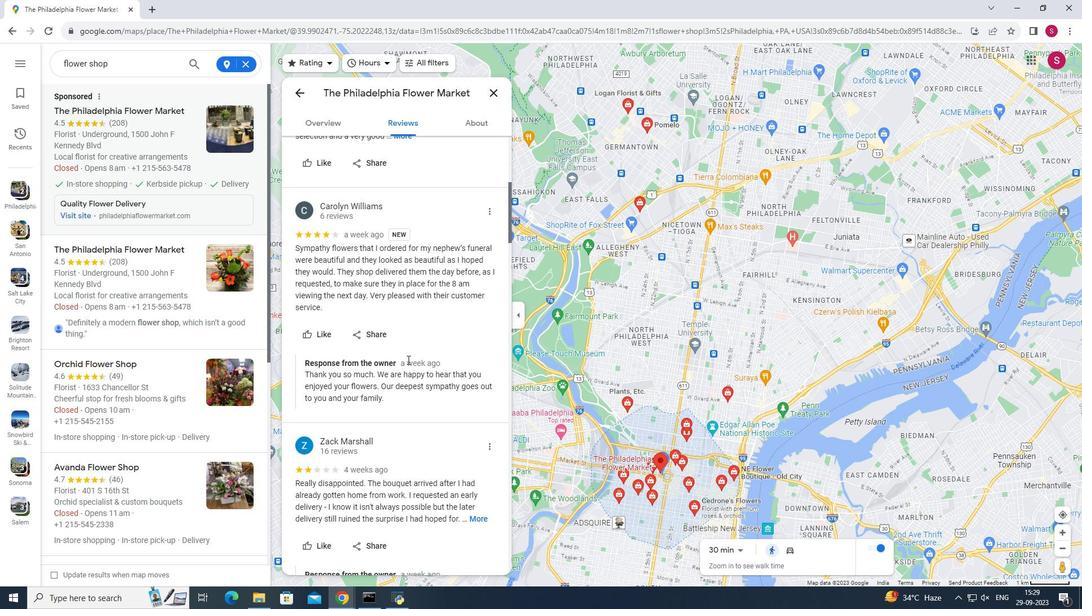 
Action: Mouse scrolled (407, 359) with delta (0, 0)
Screenshot: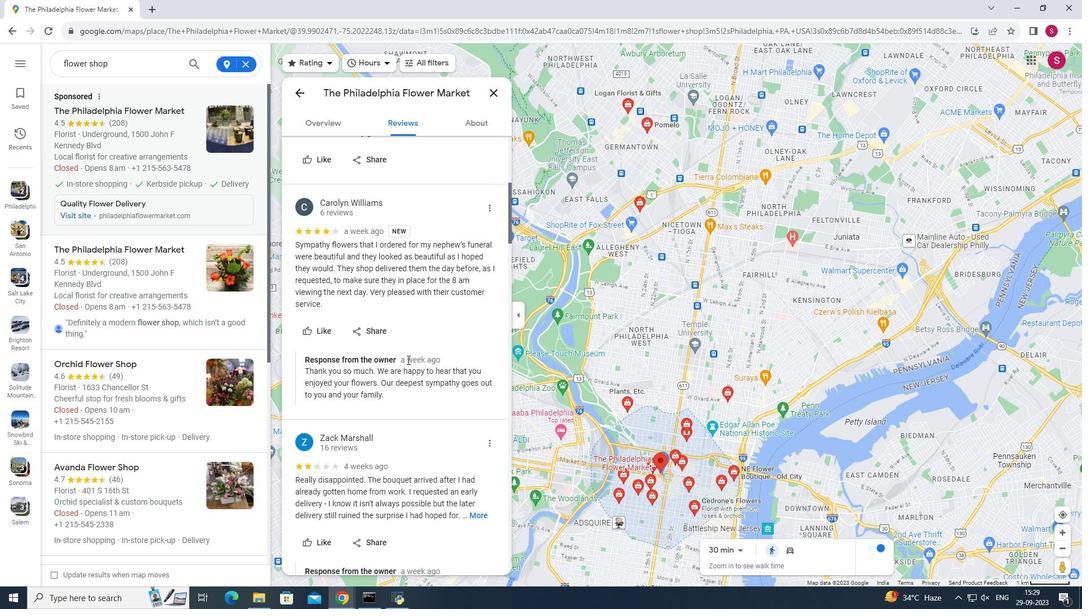 
Action: Mouse moved to (476, 124)
Screenshot: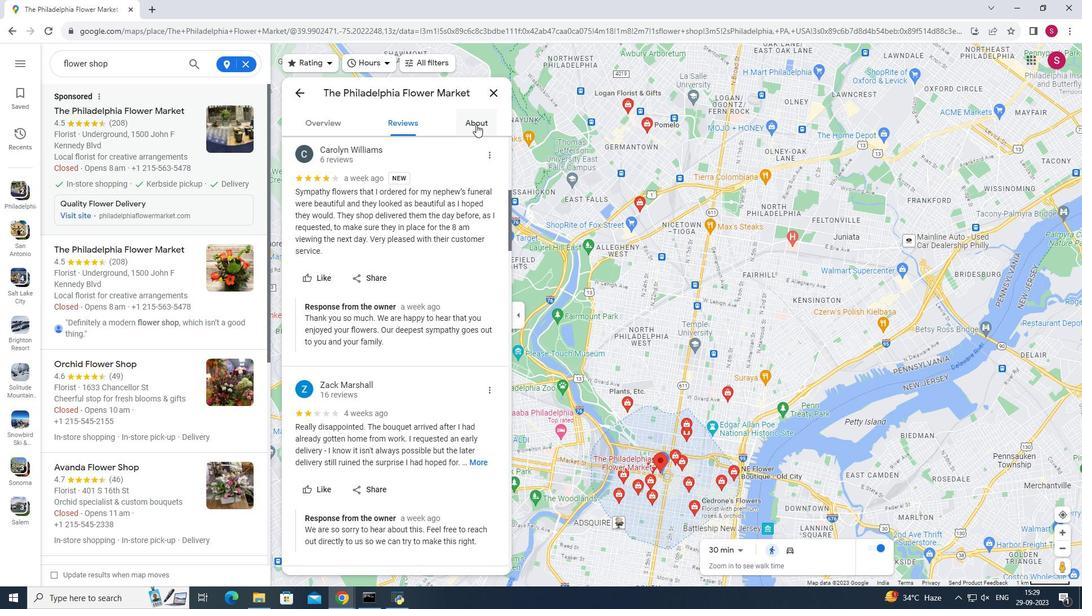 
Action: Mouse pressed left at (476, 124)
Screenshot: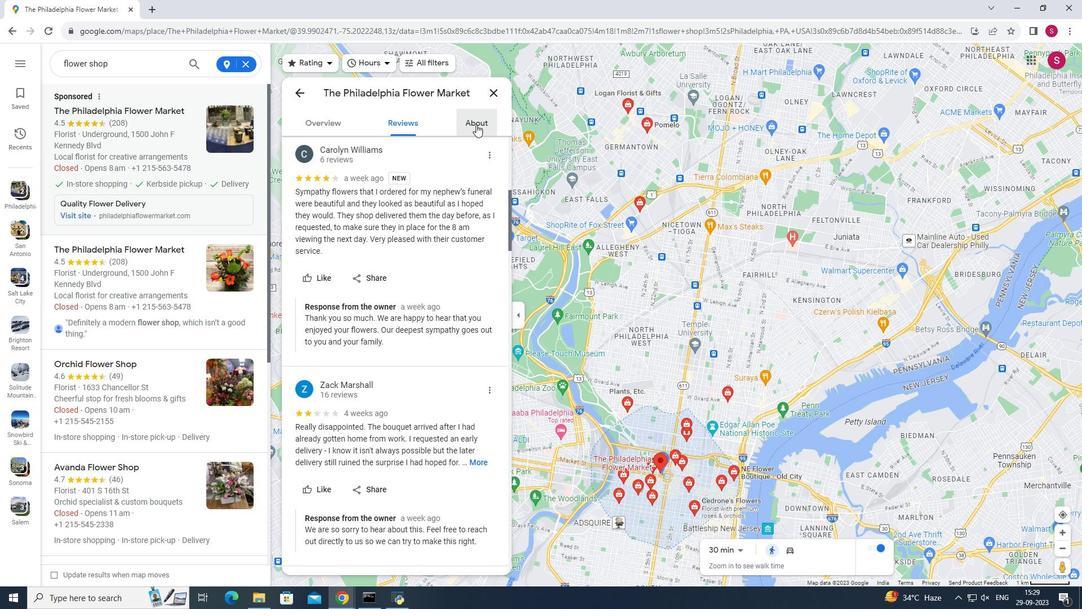 
Action: Mouse moved to (421, 423)
Screenshot: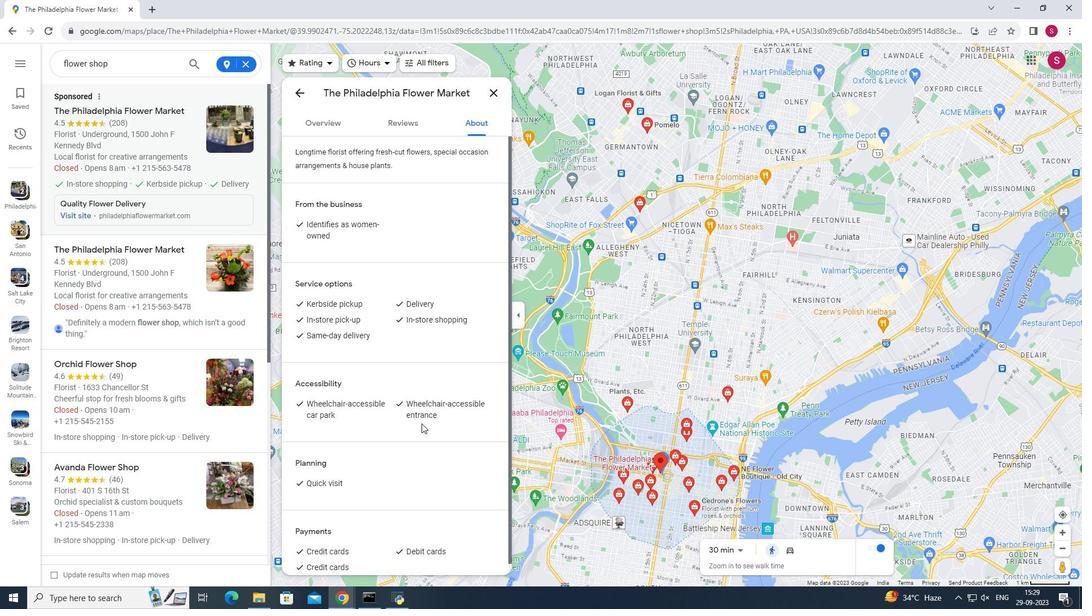 
Action: Mouse scrolled (421, 422) with delta (0, 0)
Screenshot: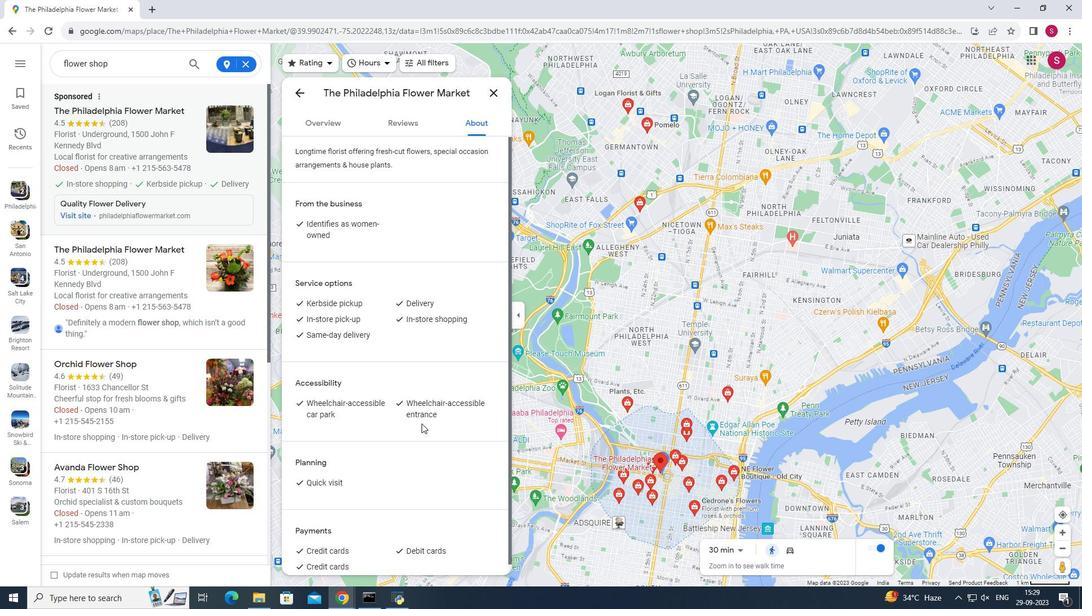 
Action: Mouse scrolled (421, 422) with delta (0, 0)
Screenshot: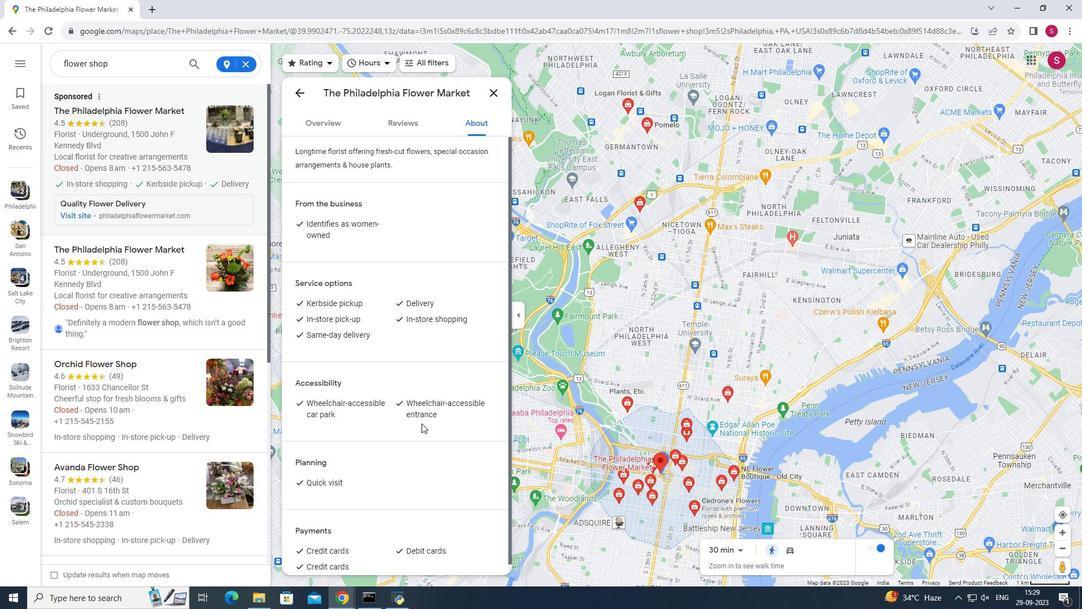 
Action: Mouse scrolled (421, 422) with delta (0, 0)
Screenshot: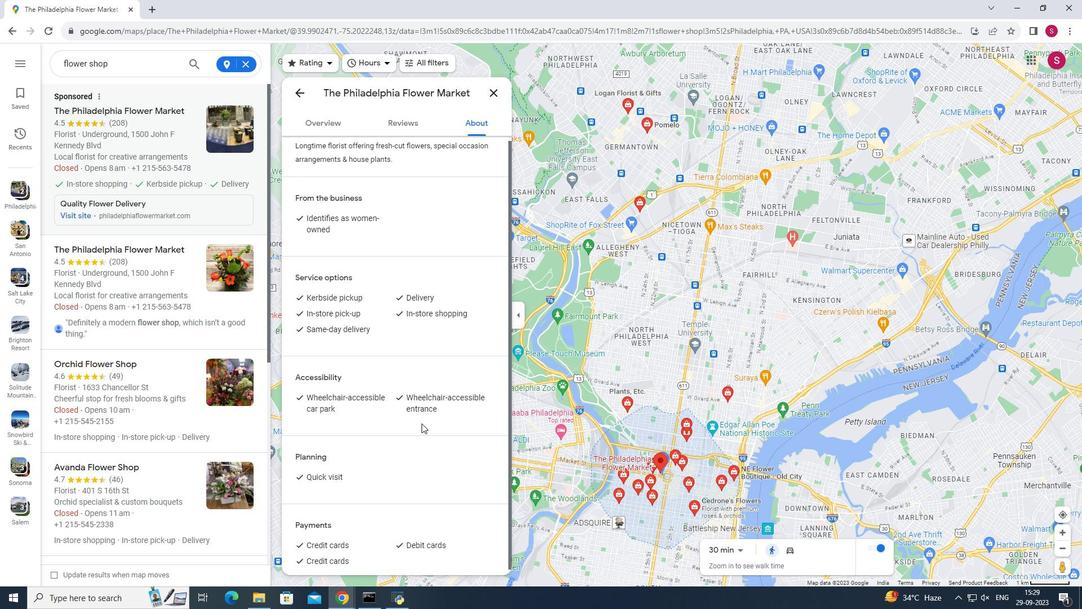 
Action: Mouse scrolled (421, 422) with delta (0, 0)
Screenshot: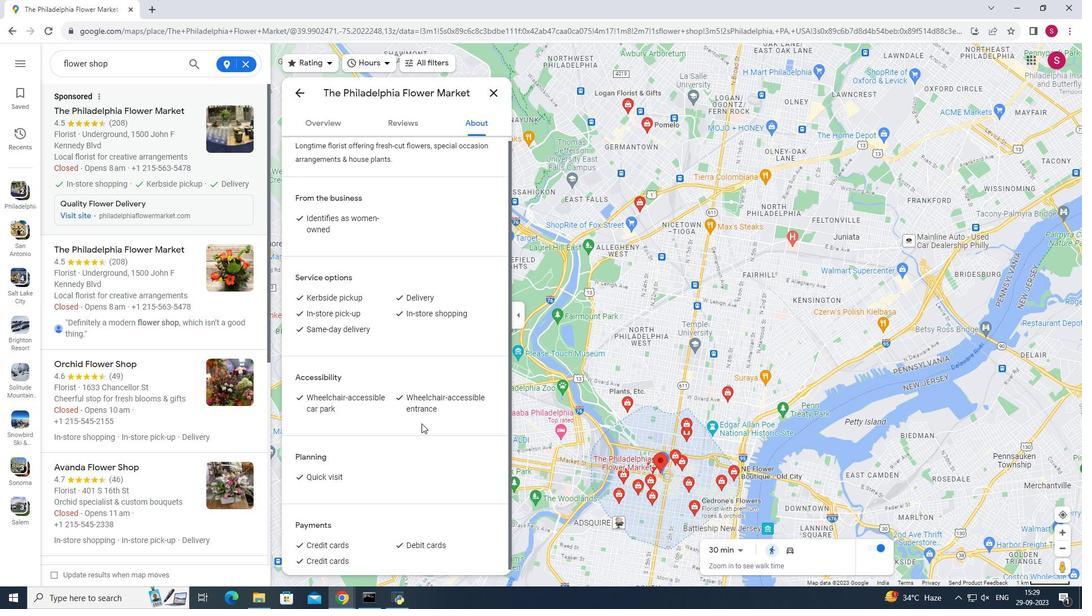 
Action: Mouse scrolled (421, 422) with delta (0, 0)
Screenshot: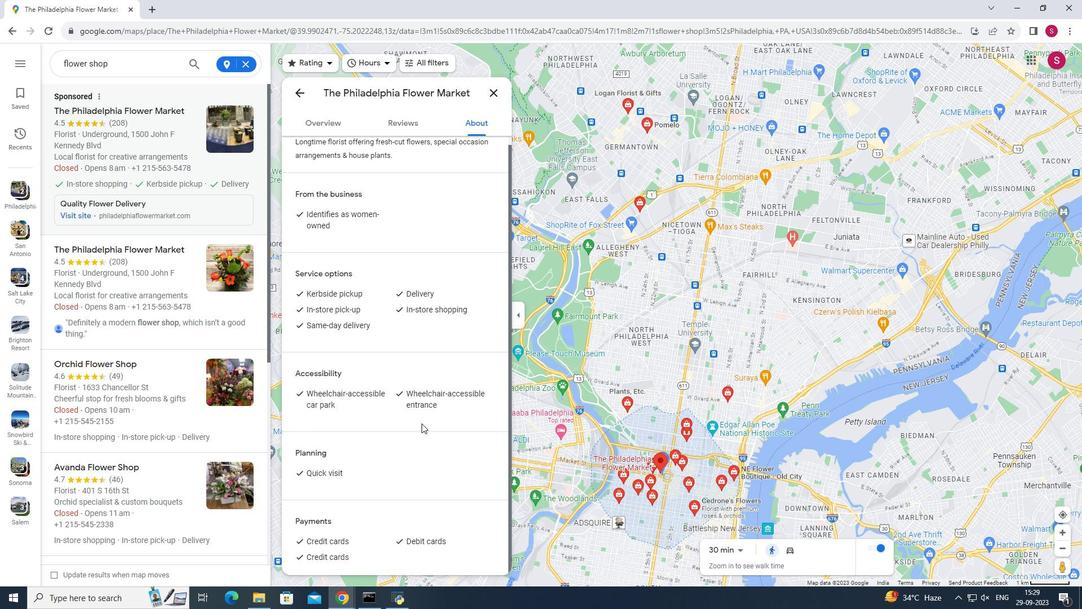 
Action: Mouse moved to (421, 422)
Screenshot: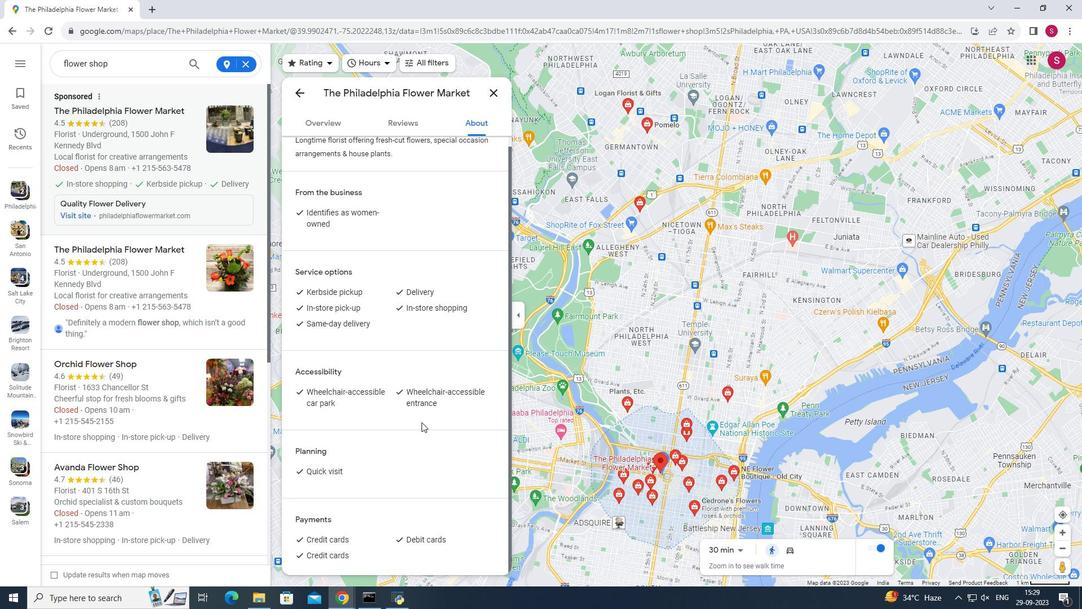 
Action: Mouse scrolled (421, 422) with delta (0, 0)
Screenshot: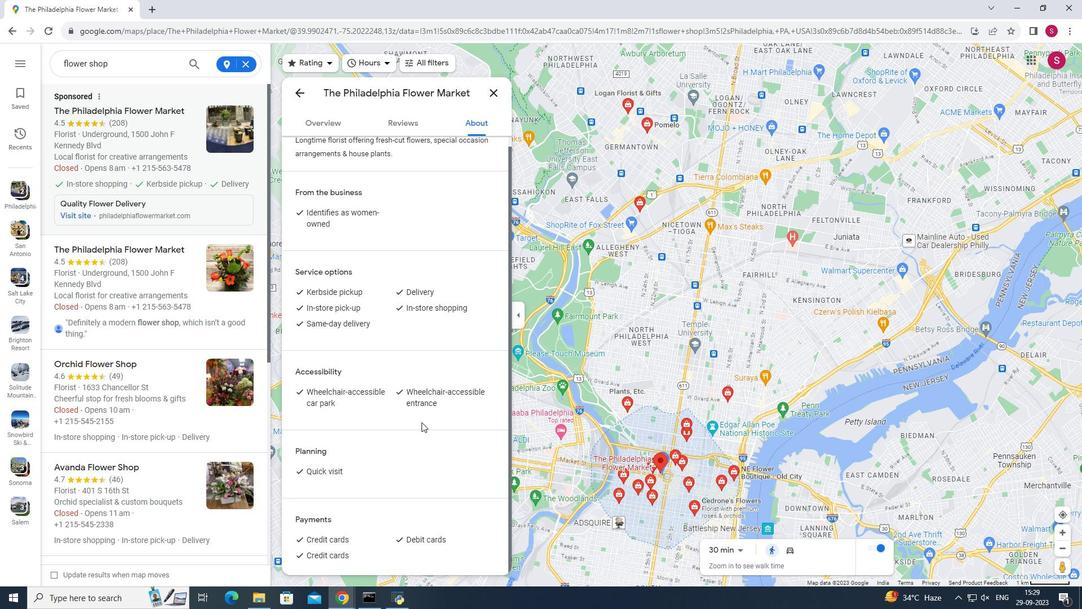 
Action: Mouse scrolled (421, 422) with delta (0, 0)
Screenshot: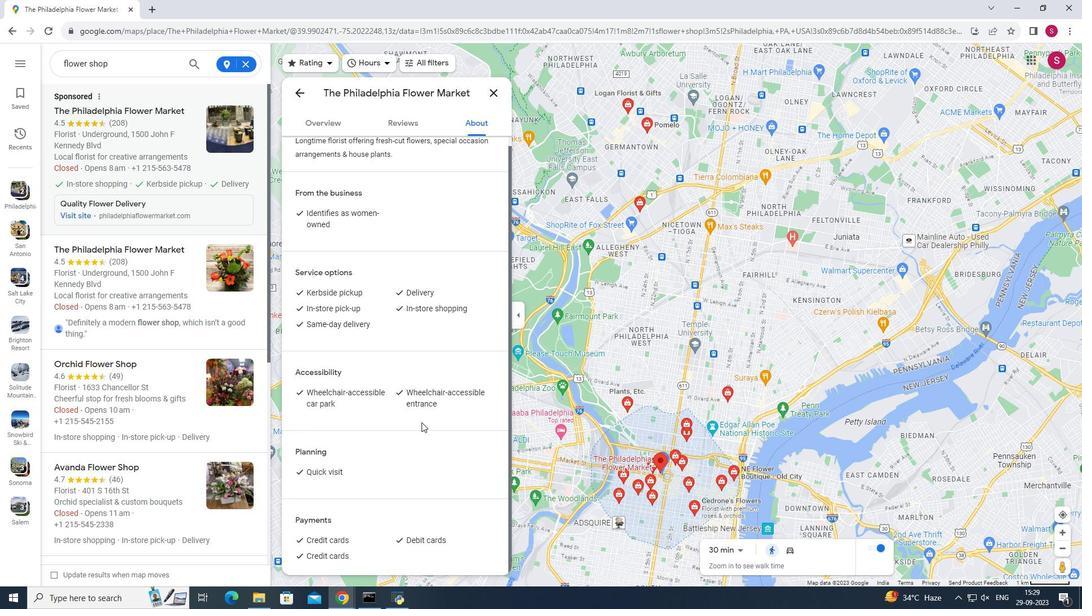 
Action: Mouse scrolled (421, 422) with delta (0, 0)
Screenshot: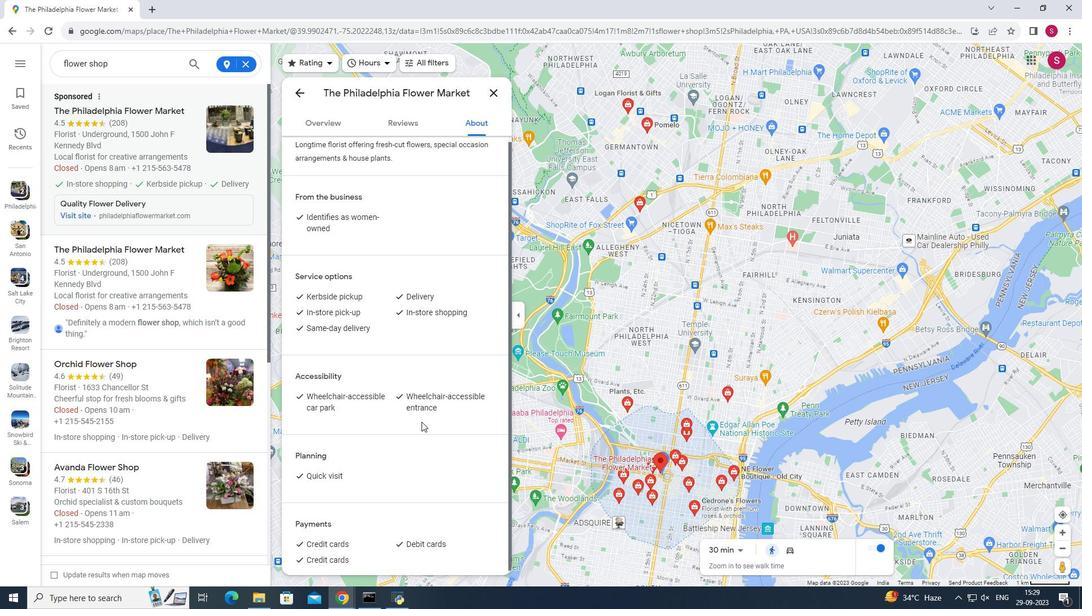
Action: Mouse moved to (421, 421)
Screenshot: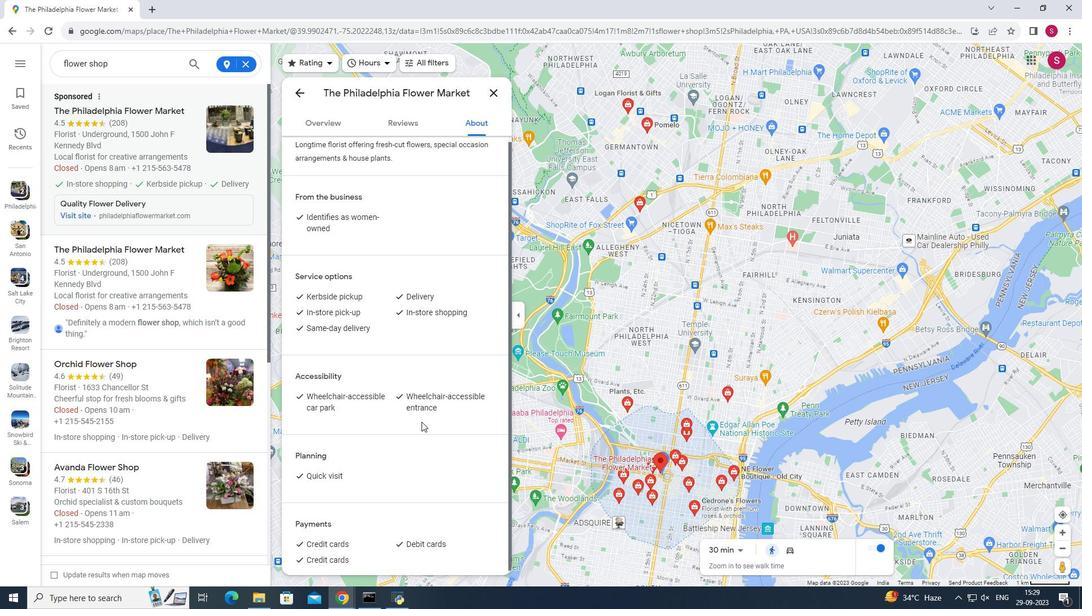 
Action: Mouse scrolled (421, 422) with delta (0, 0)
Screenshot: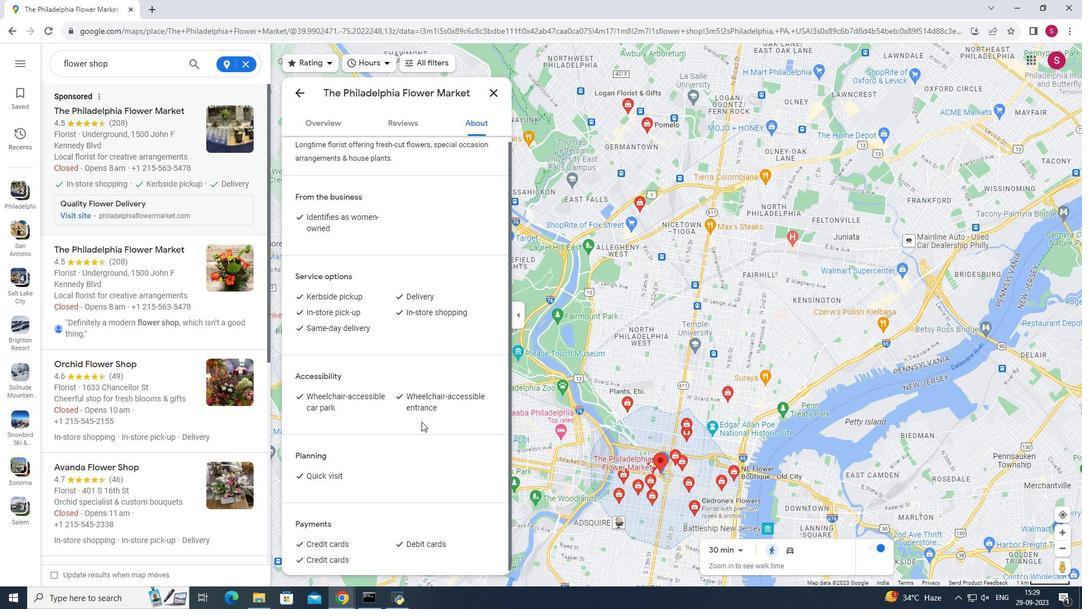 
Action: Mouse scrolled (421, 422) with delta (0, 0)
Screenshot: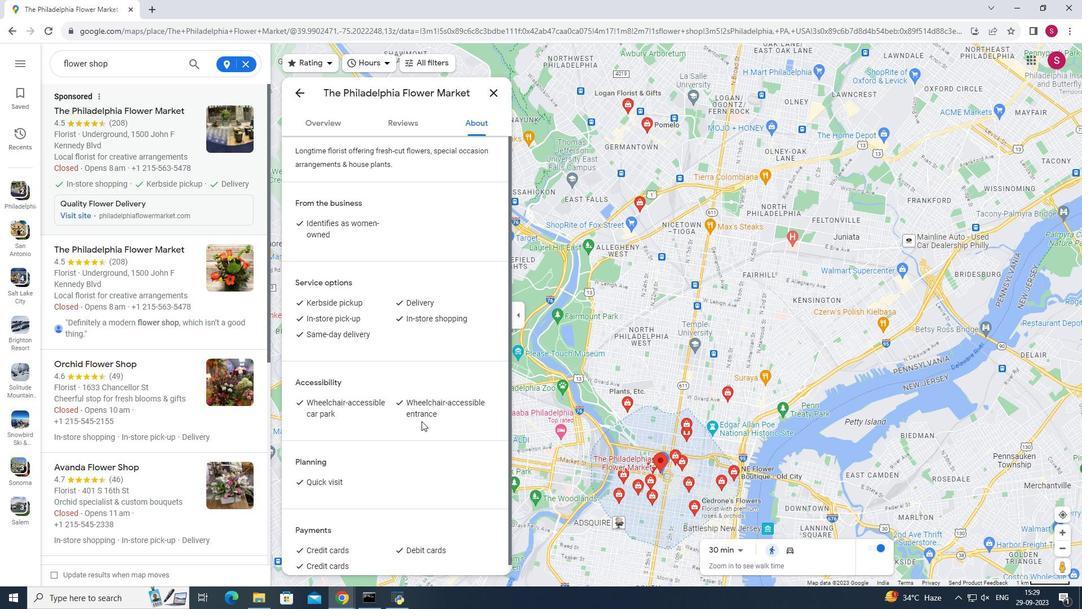 
Action: Mouse moved to (493, 94)
Screenshot: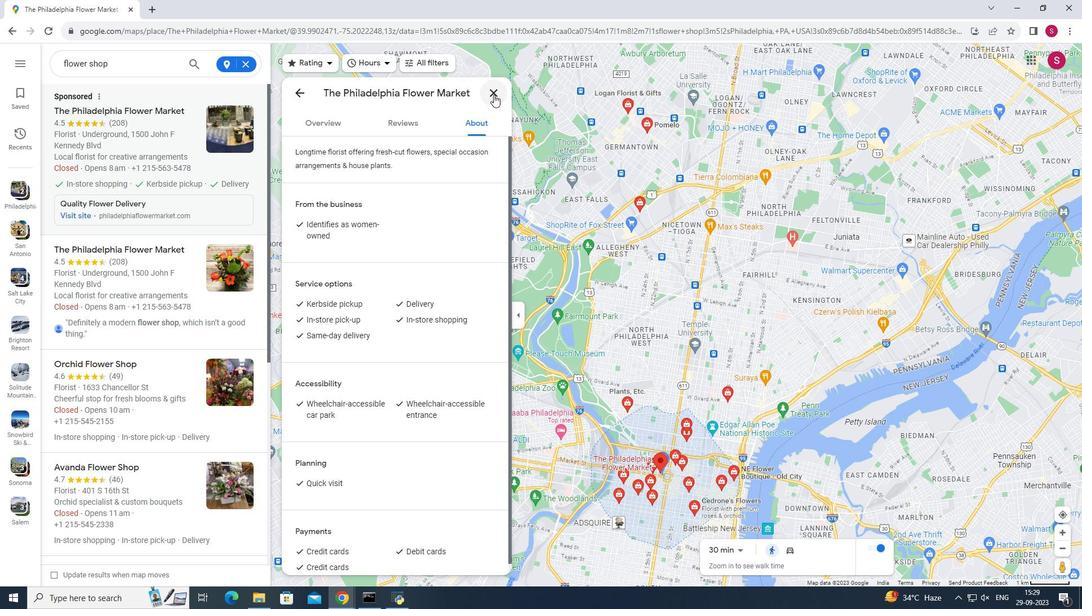 
Action: Mouse pressed left at (493, 94)
Screenshot: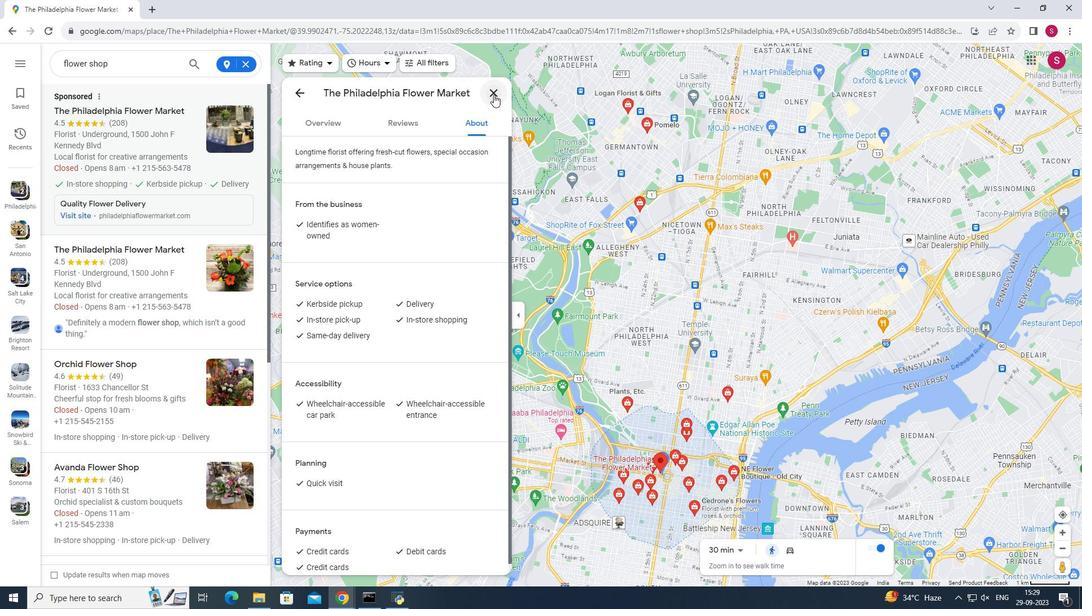 
Action: Mouse moved to (164, 284)
Screenshot: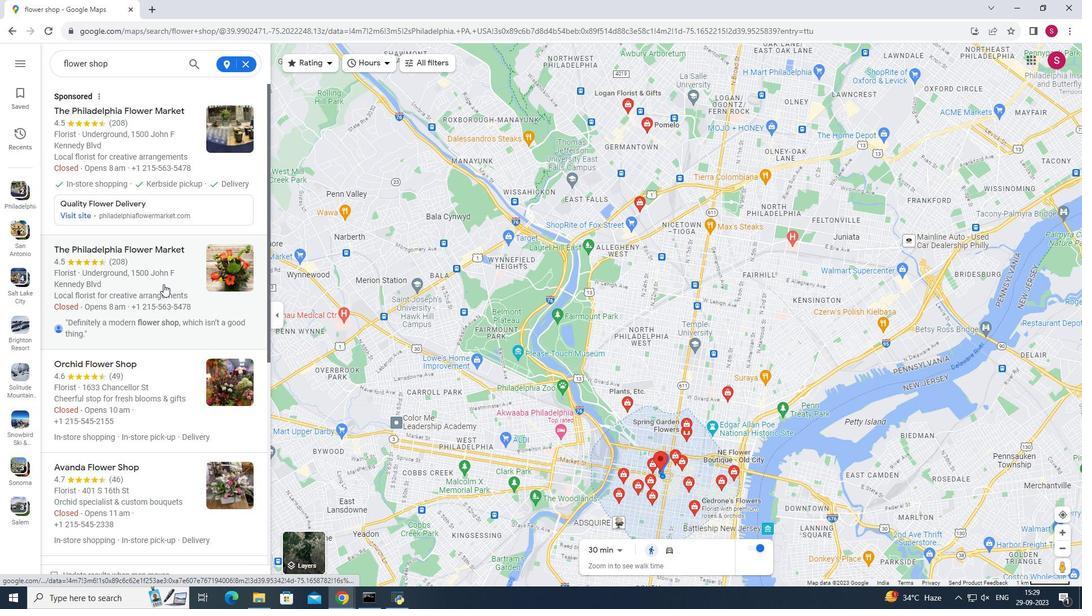 
Action: Mouse scrolled (164, 283) with delta (0, 0)
Screenshot: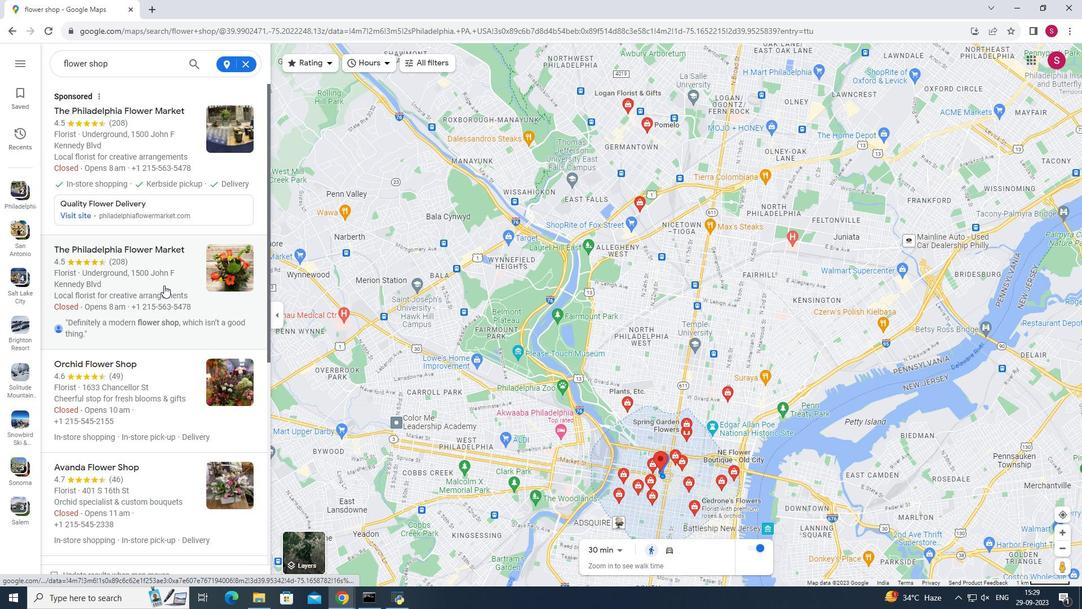 
Action: Mouse moved to (164, 285)
Screenshot: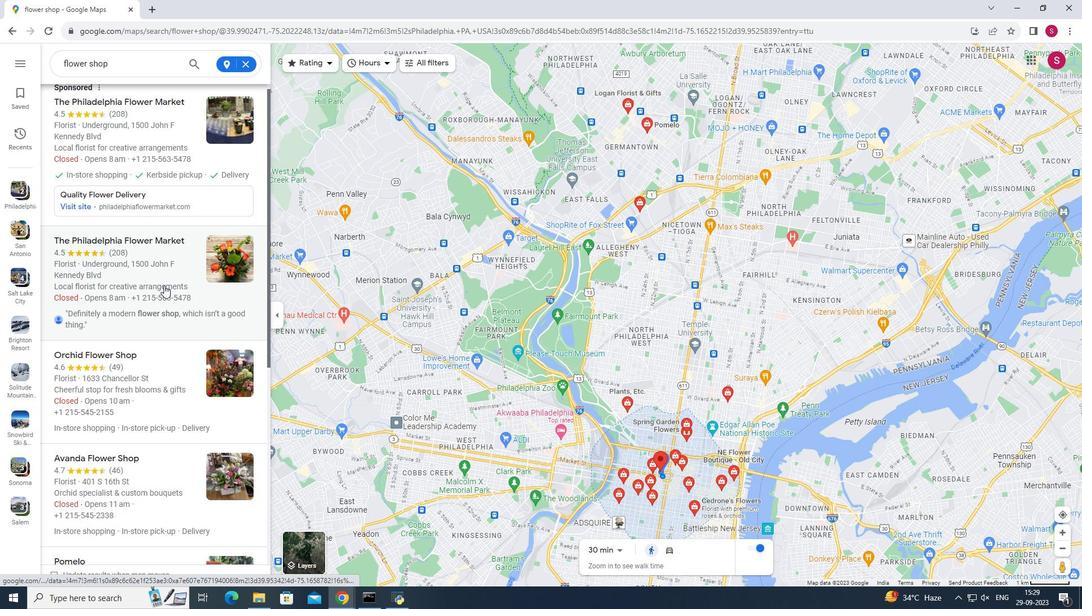 
Action: Mouse scrolled (164, 284) with delta (0, 0)
Screenshot: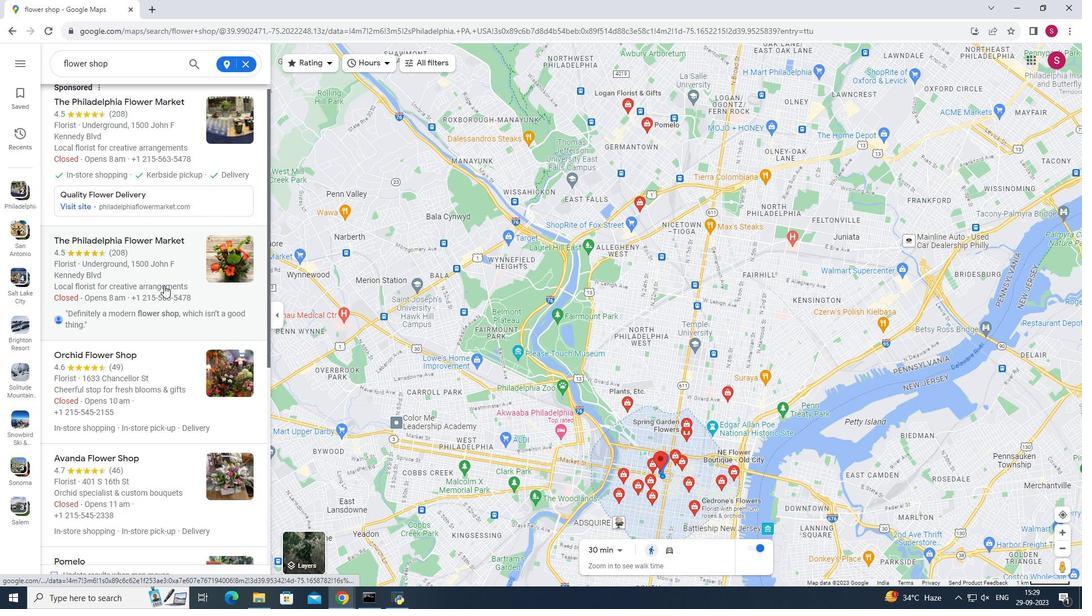 
Action: Mouse moved to (159, 280)
Screenshot: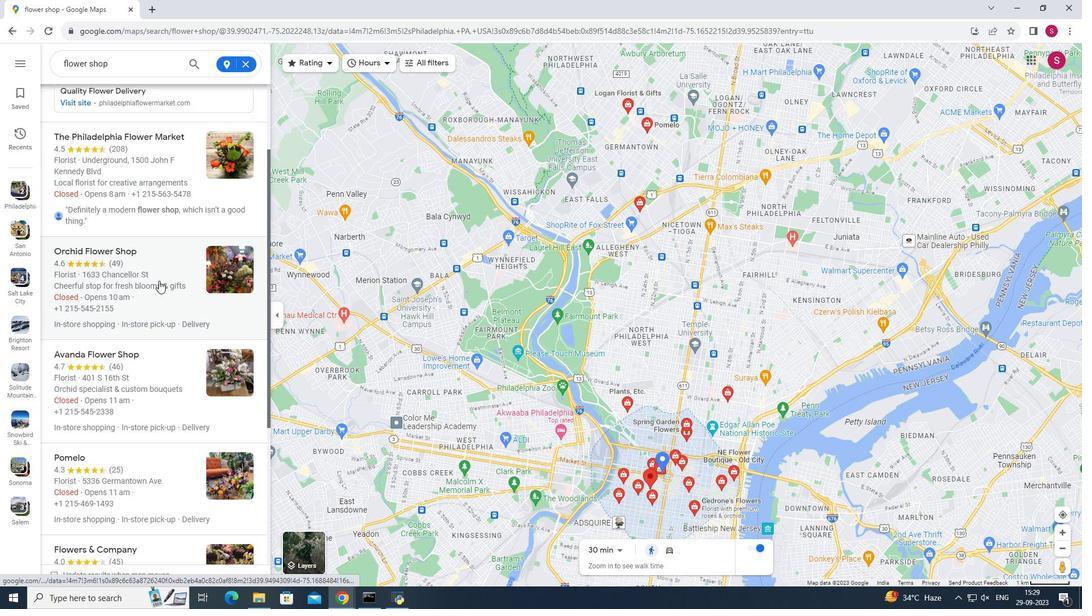
Action: Mouse pressed left at (159, 280)
Screenshot: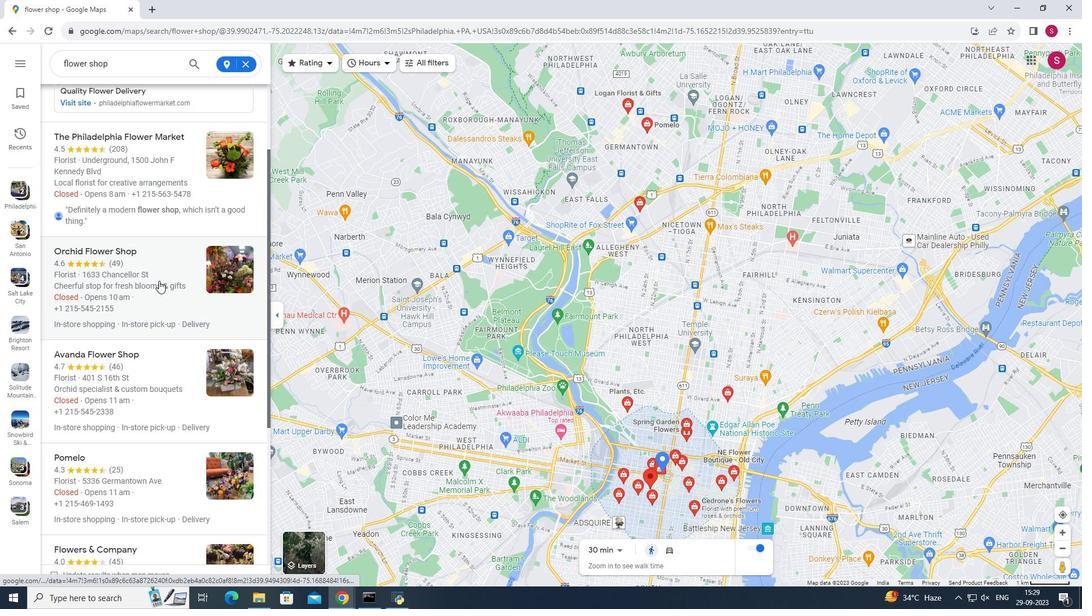 
Action: Mouse moved to (390, 259)
Screenshot: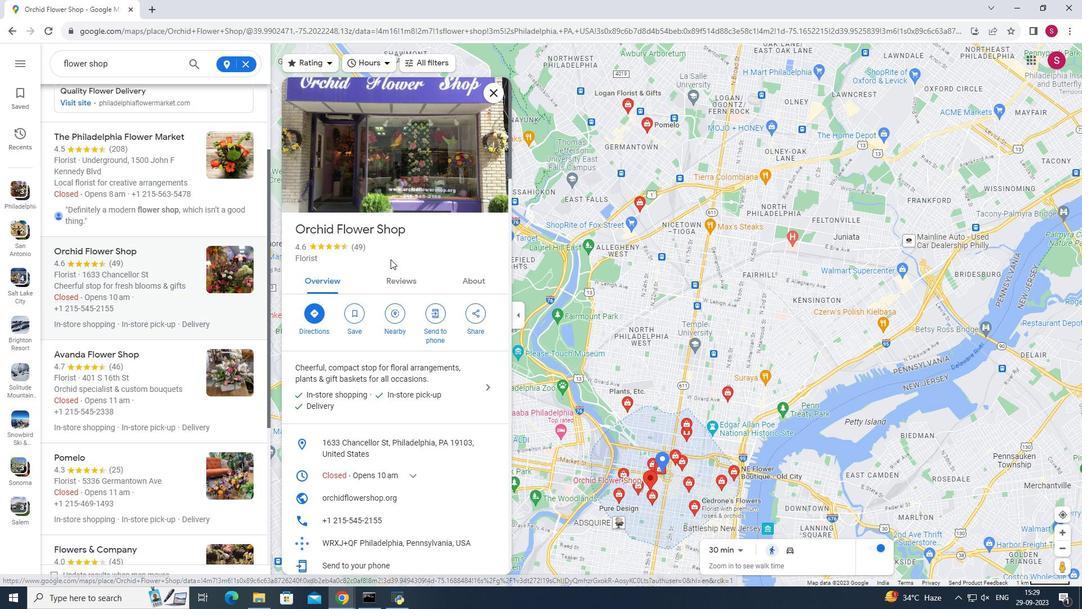 
Action: Mouse scrolled (390, 259) with delta (0, 0)
Screenshot: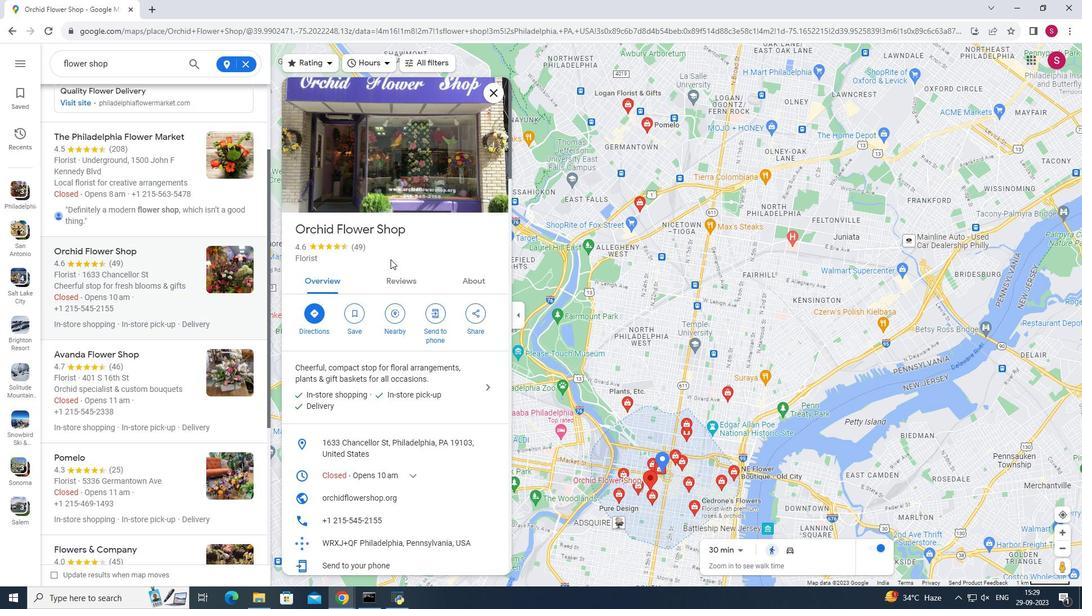 
Action: Mouse scrolled (390, 258) with delta (0, 0)
Screenshot: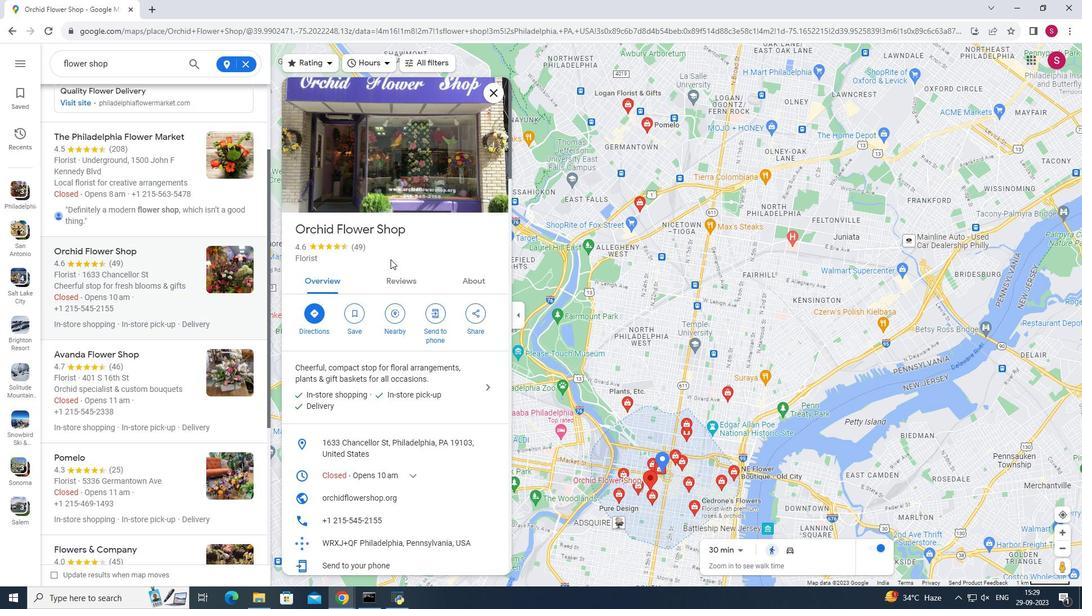 
Action: Mouse scrolled (390, 258) with delta (0, 0)
Screenshot: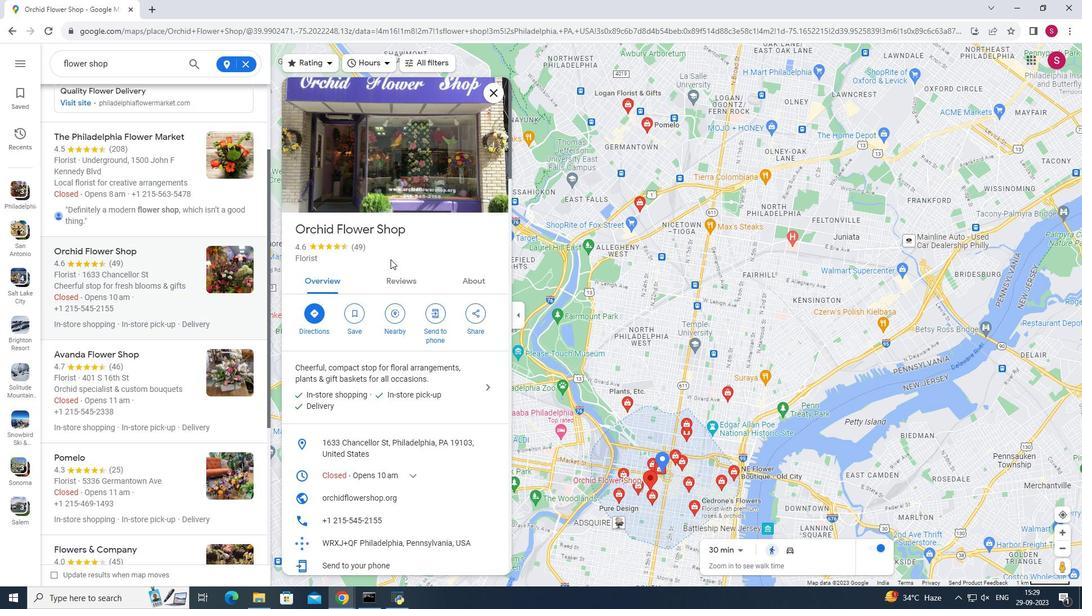 
Action: Mouse scrolled (390, 258) with delta (0, 0)
Screenshot: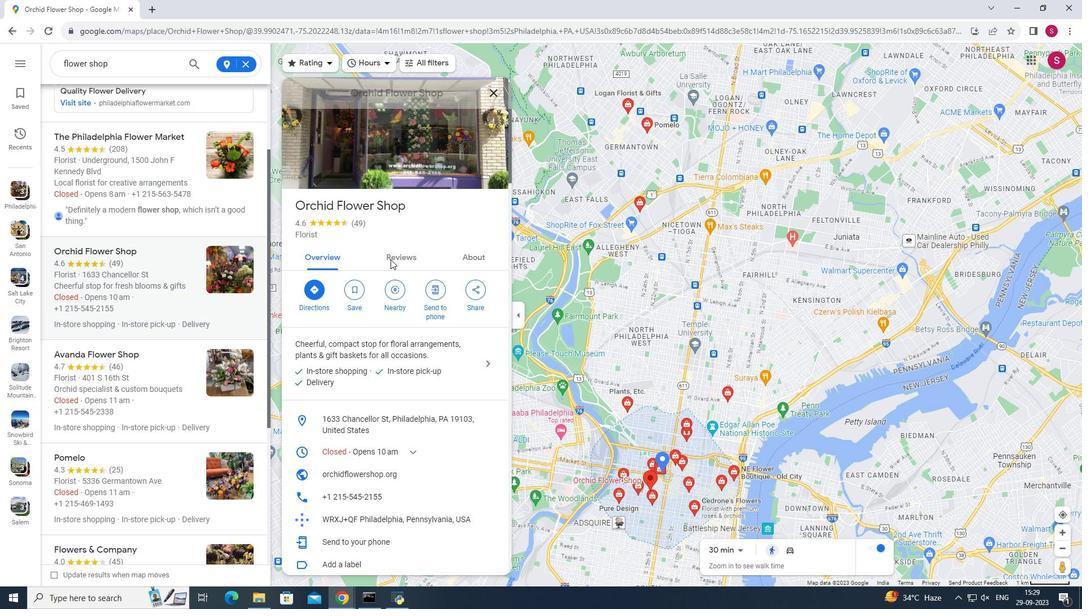 
Action: Mouse scrolled (390, 258) with delta (0, 0)
Screenshot: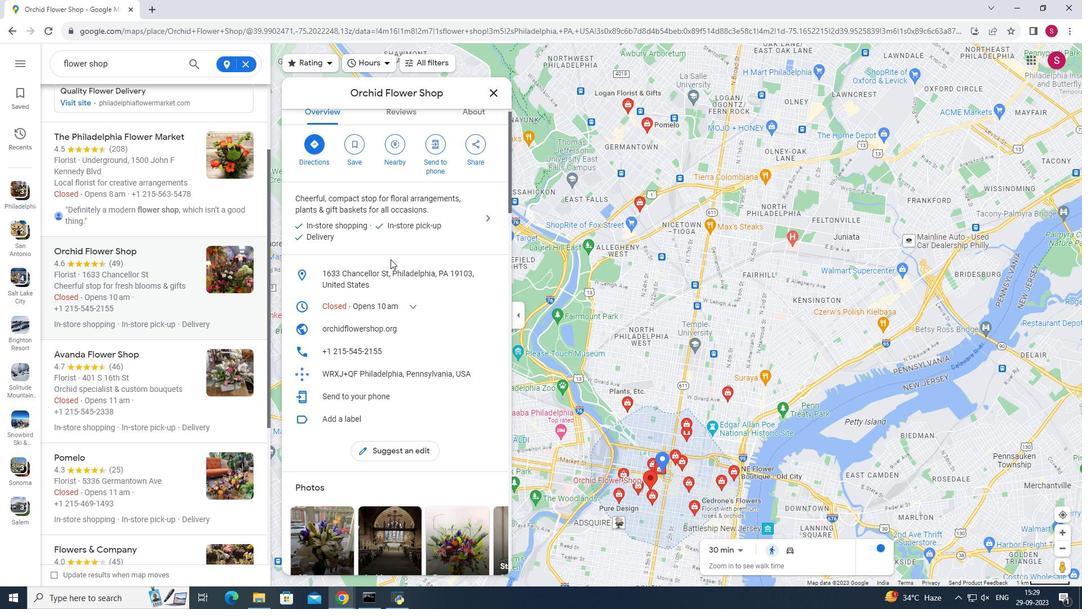 
Action: Mouse scrolled (390, 258) with delta (0, 0)
Screenshot: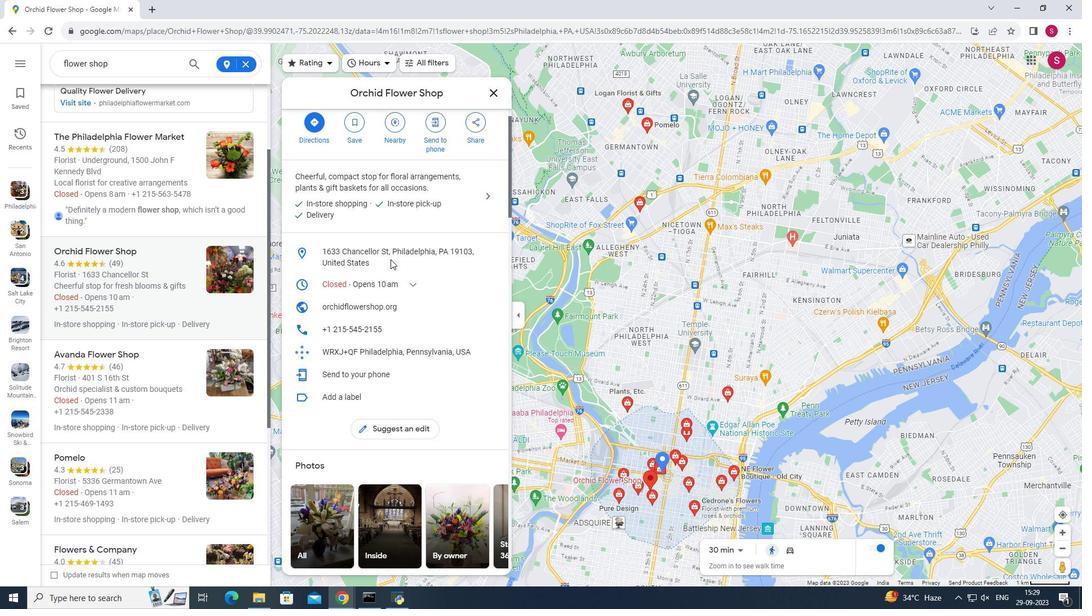 
Action: Mouse scrolled (390, 258) with delta (0, 0)
Screenshot: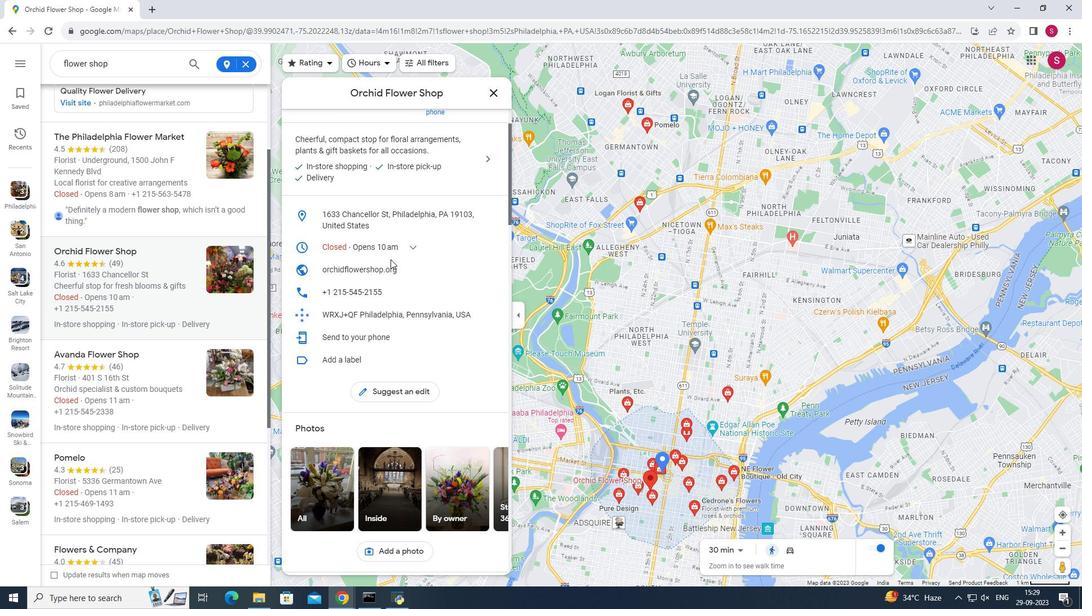 
Action: Mouse scrolled (390, 258) with delta (0, 0)
Screenshot: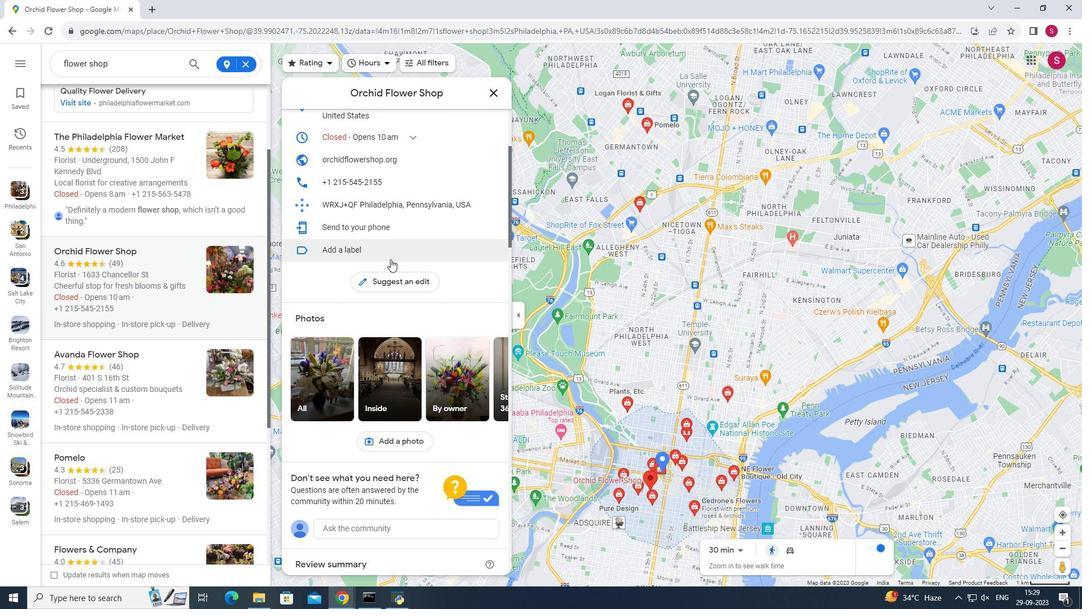 
Action: Mouse scrolled (390, 258) with delta (0, 0)
Screenshot: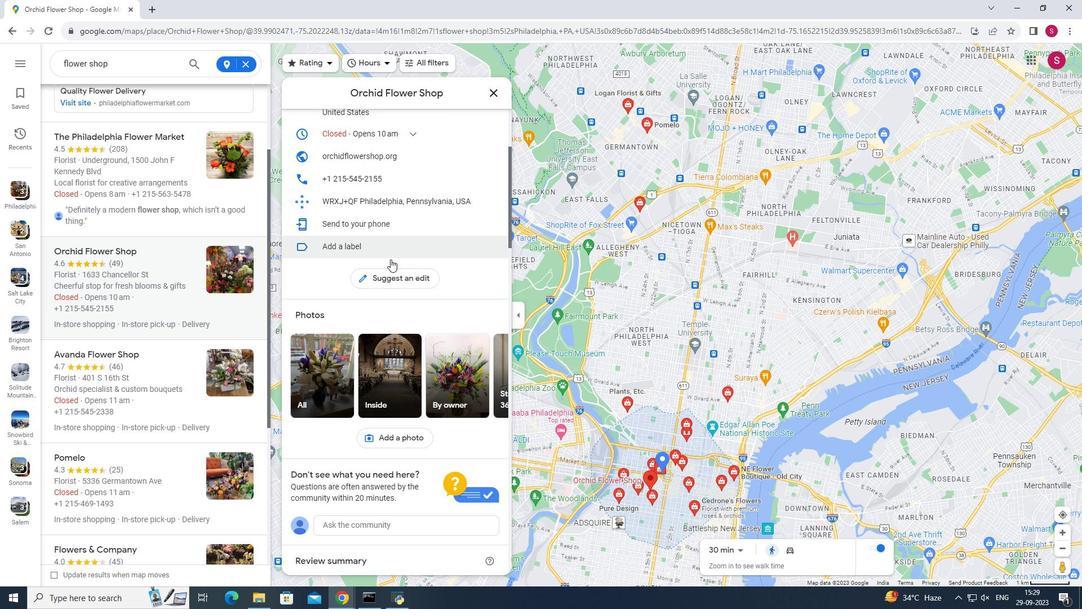 
Action: Mouse scrolled (390, 258) with delta (0, 0)
Screenshot: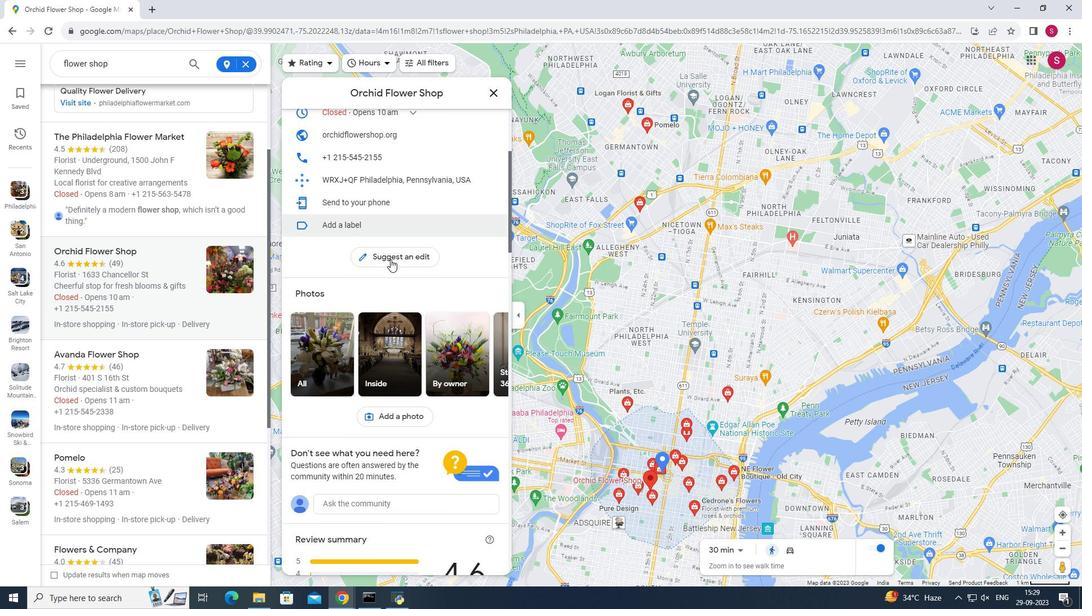 
Action: Mouse scrolled (390, 259) with delta (0, 0)
Screenshot: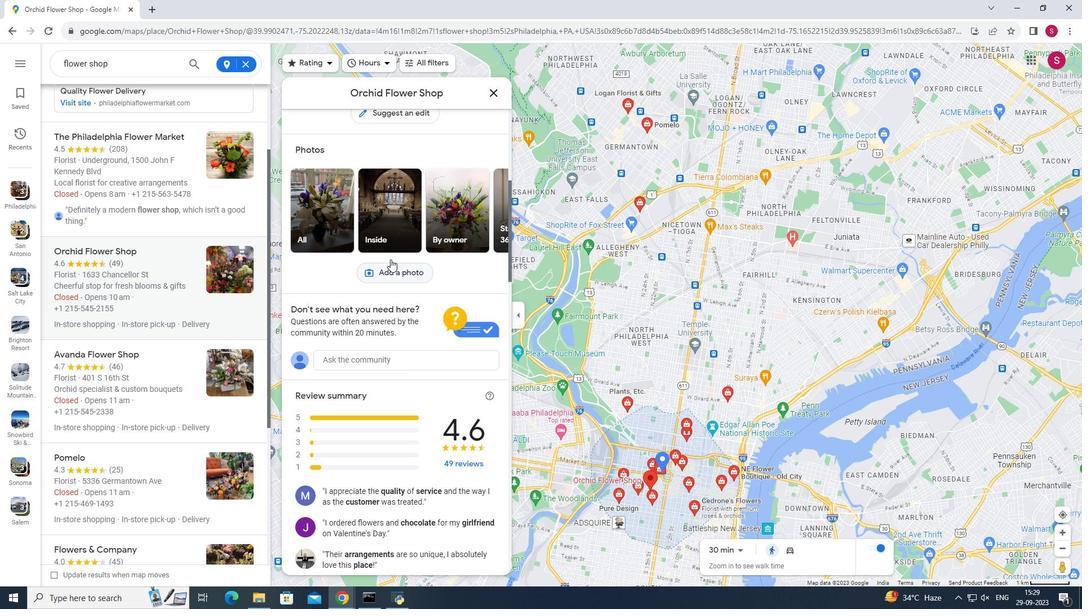 
Action: Mouse scrolled (390, 259) with delta (0, 0)
Screenshot: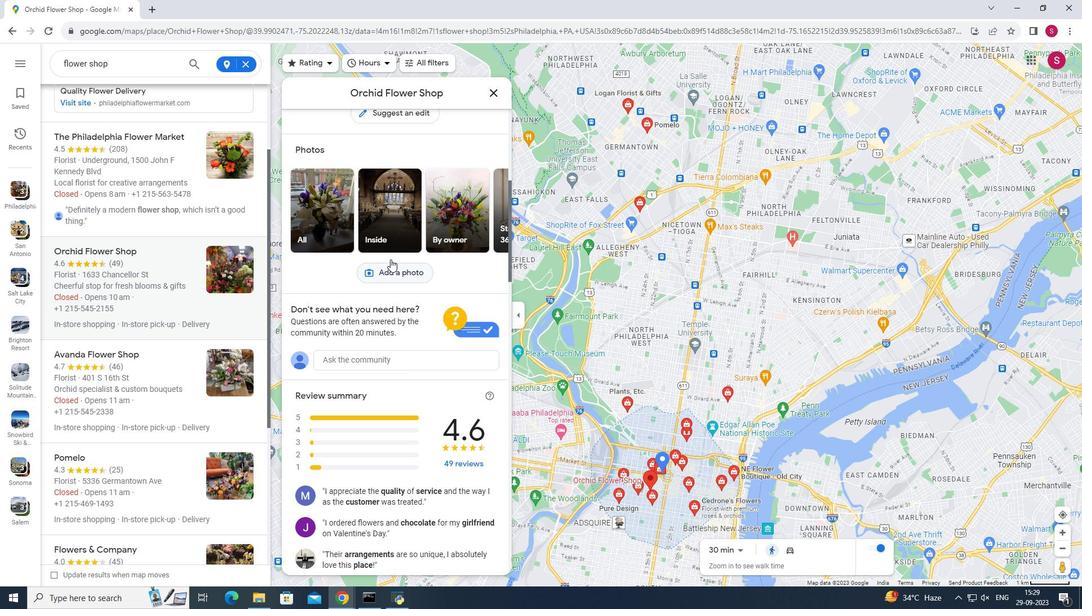 
Action: Mouse scrolled (390, 259) with delta (0, 0)
Screenshot: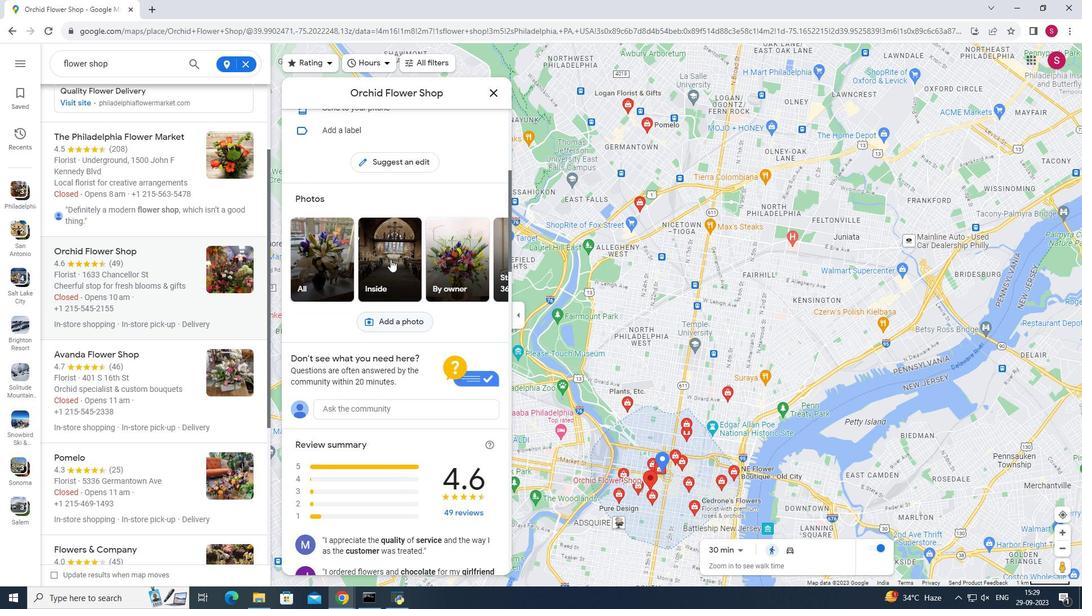 
Action: Mouse scrolled (390, 259) with delta (0, 0)
Screenshot: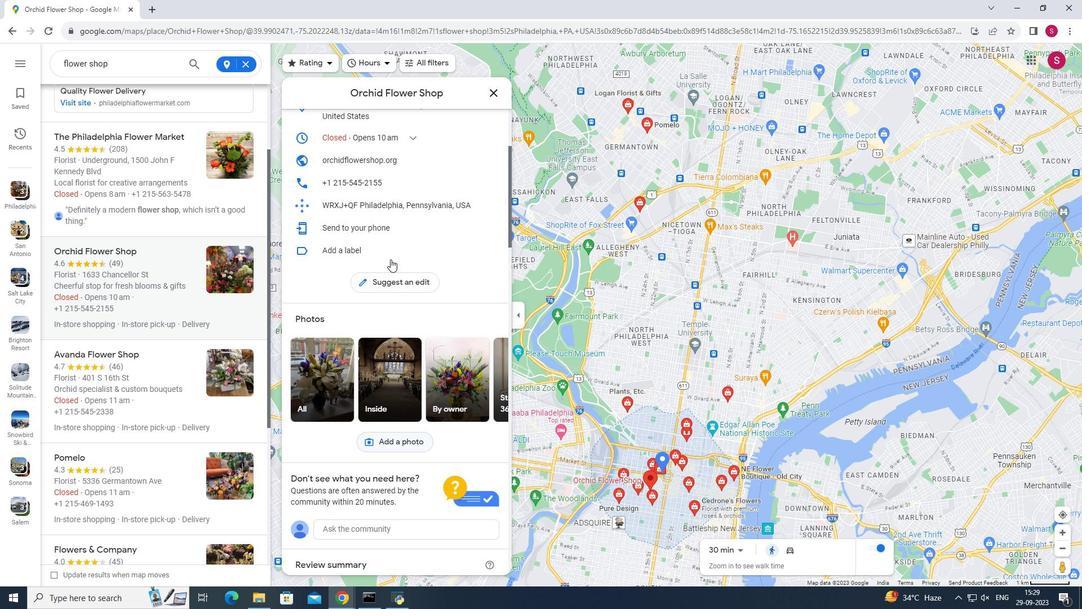 
Action: Mouse scrolled (390, 259) with delta (0, 0)
Screenshot: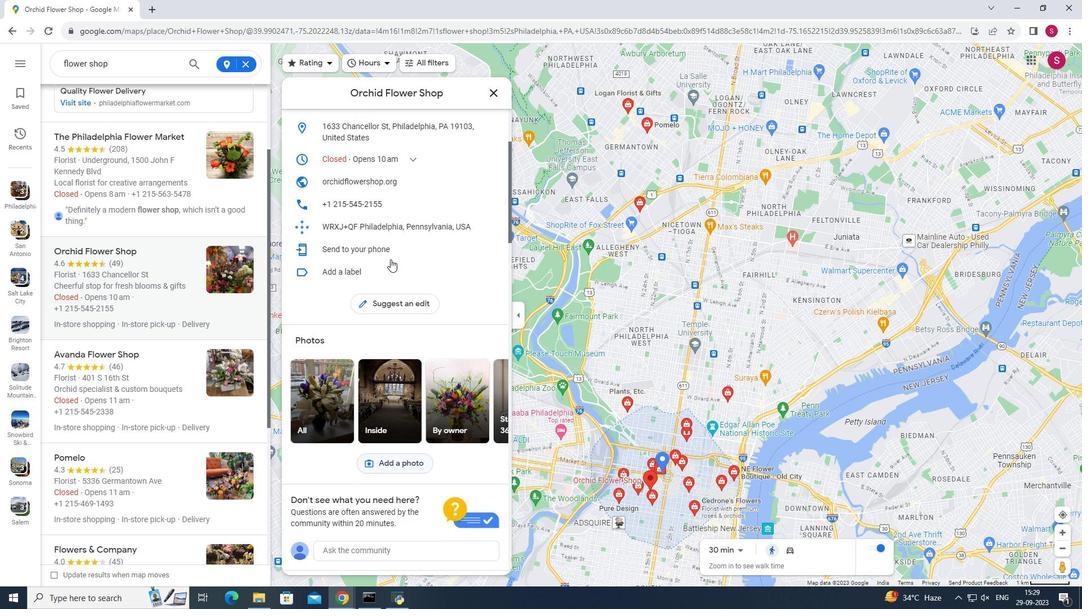 
Action: Mouse scrolled (390, 259) with delta (0, 0)
Screenshot: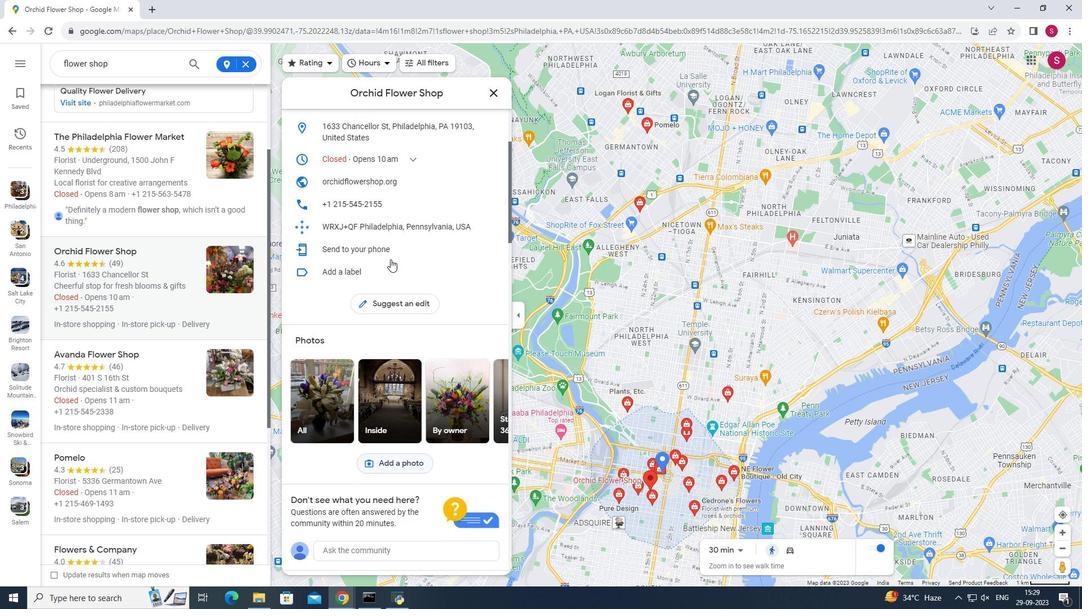 
Action: Mouse scrolled (390, 259) with delta (0, 0)
Screenshot: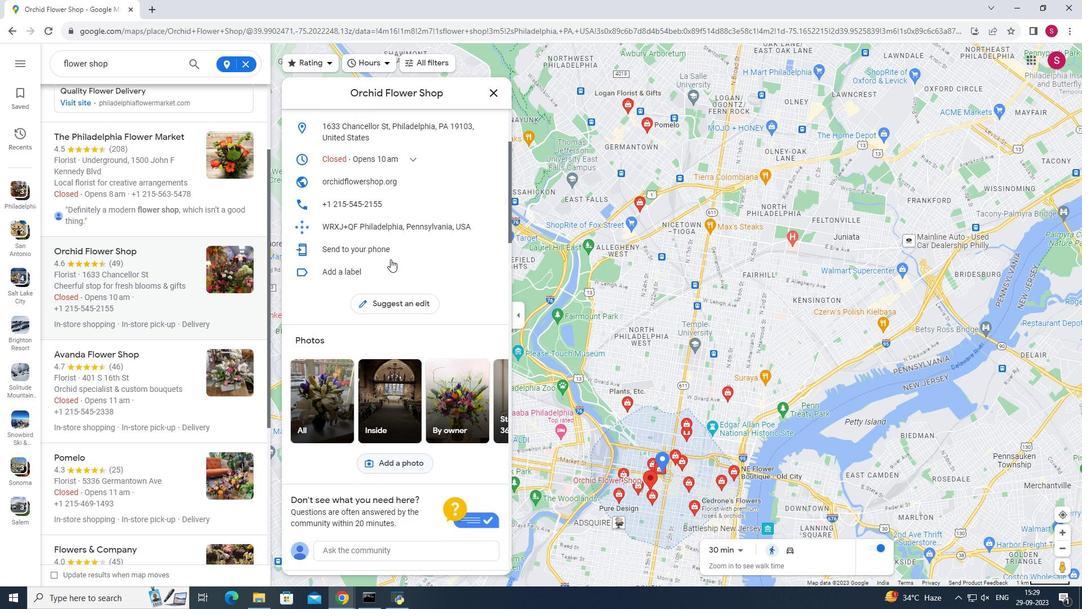 
Action: Mouse scrolled (390, 259) with delta (0, 0)
Screenshot: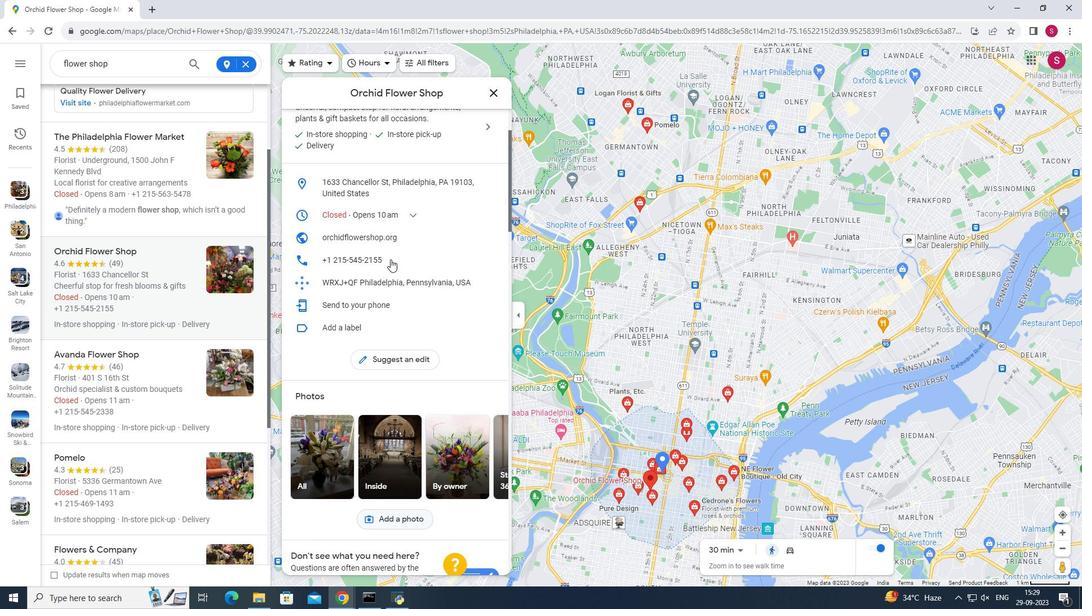 
Action: Mouse moved to (399, 225)
Screenshot: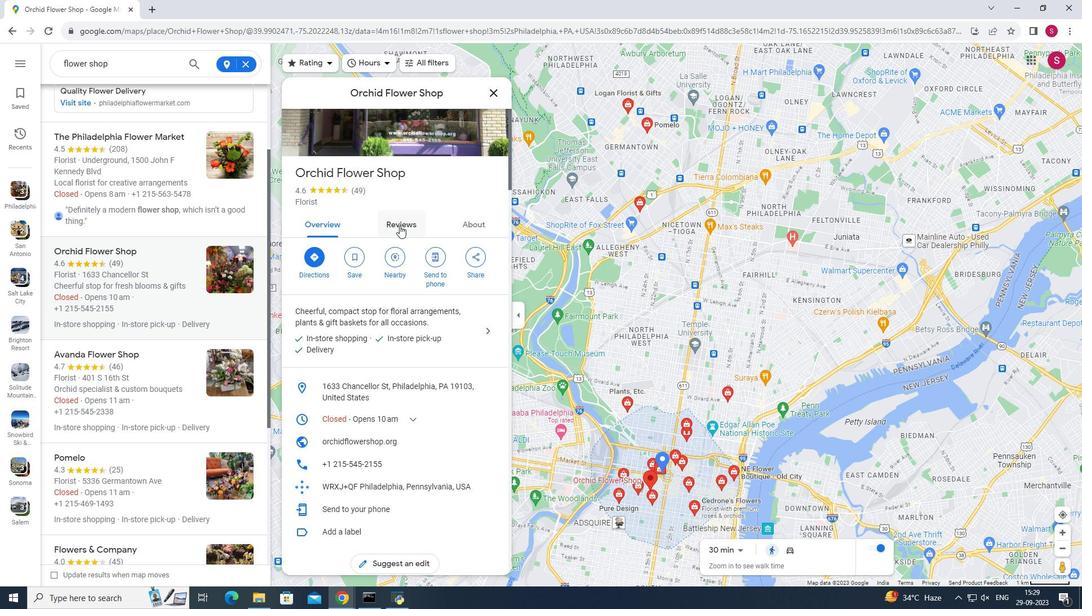 
Action: Mouse pressed left at (399, 225)
Screenshot: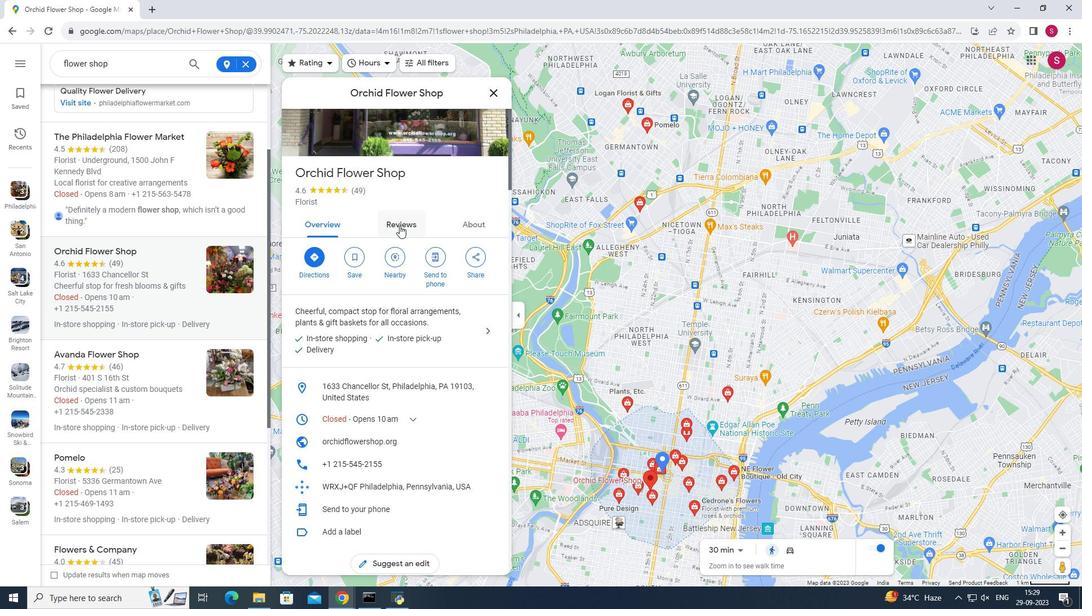 
Action: Mouse moved to (442, 351)
Screenshot: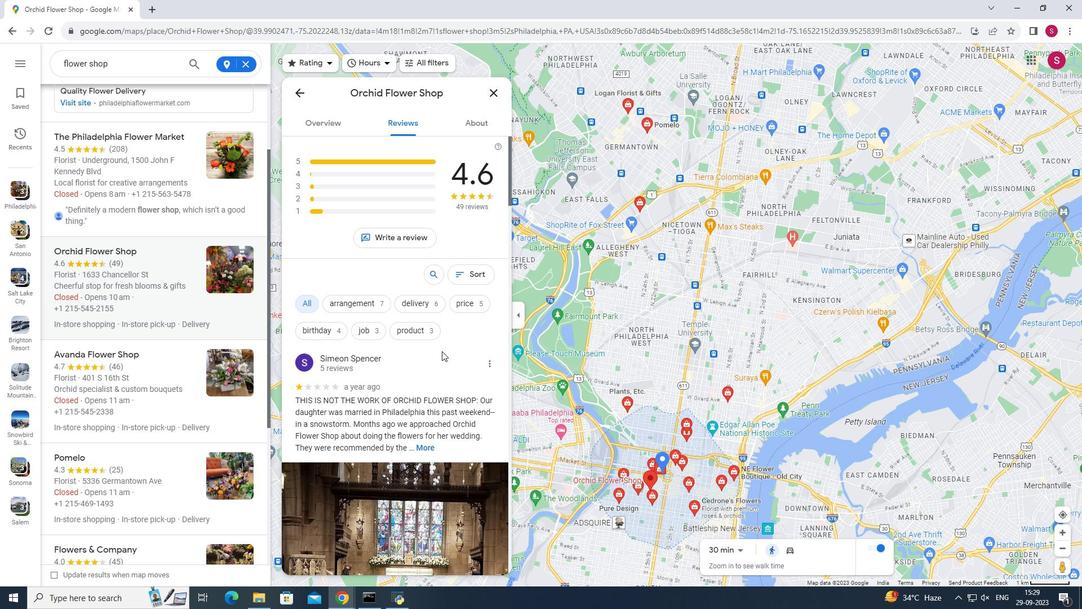 
Action: Mouse scrolled (442, 350) with delta (0, 0)
Screenshot: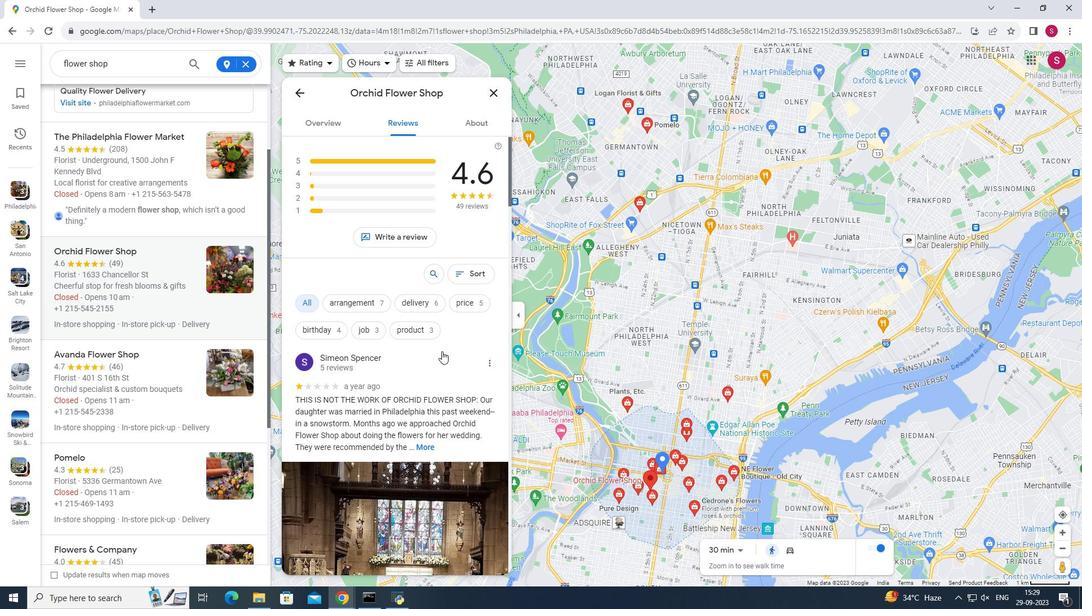 
Action: Mouse scrolled (442, 350) with delta (0, 0)
Screenshot: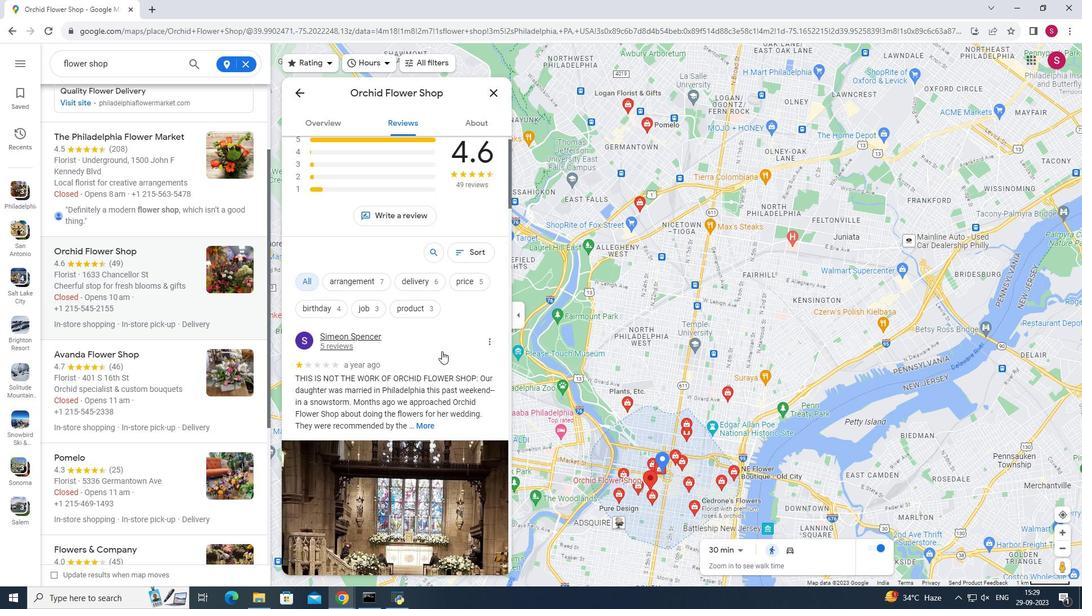 
Action: Mouse moved to (440, 351)
Screenshot: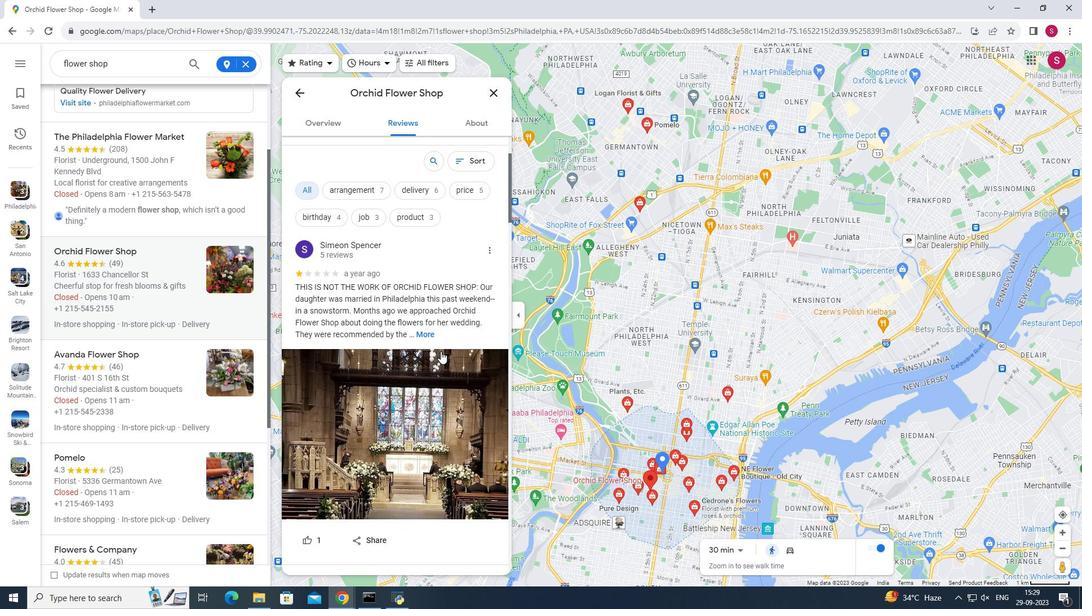 
Action: Mouse scrolled (440, 350) with delta (0, 0)
Screenshot: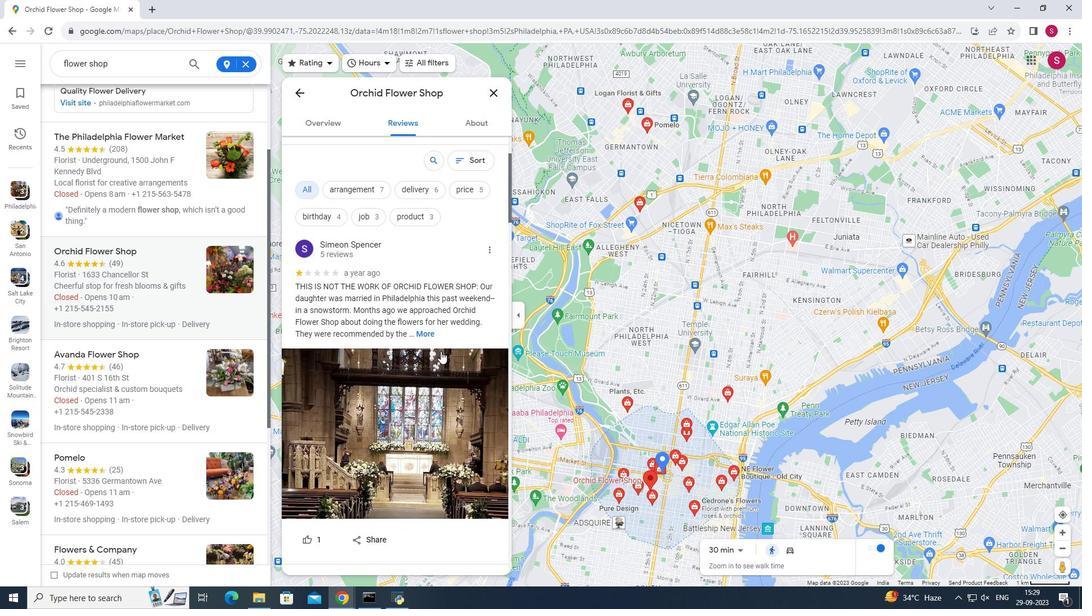 
Action: Mouse scrolled (440, 350) with delta (0, 0)
Screenshot: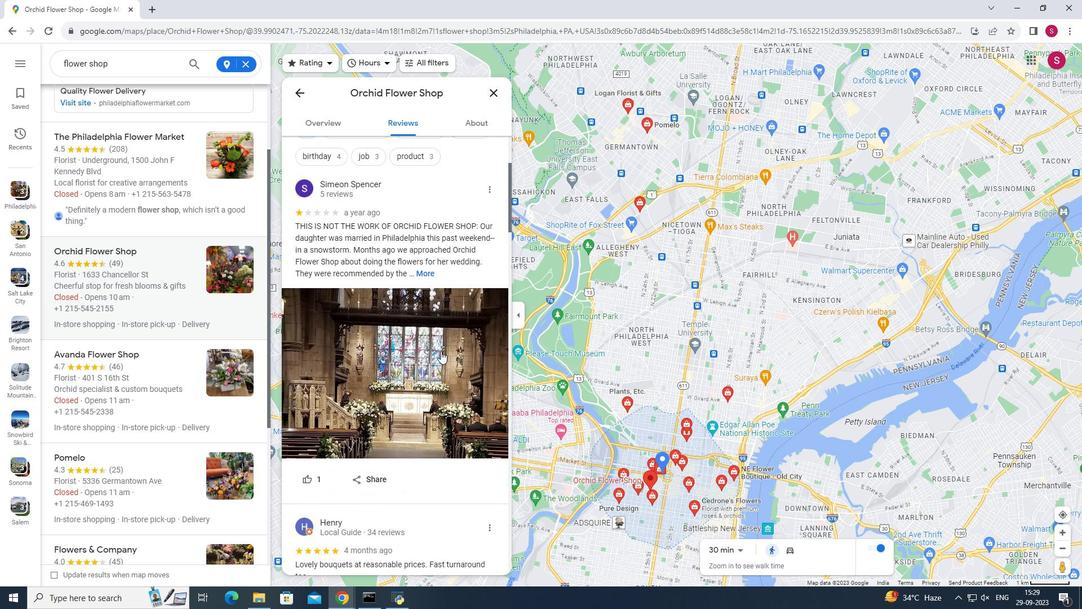 
Action: Mouse scrolled (440, 350) with delta (0, 0)
Screenshot: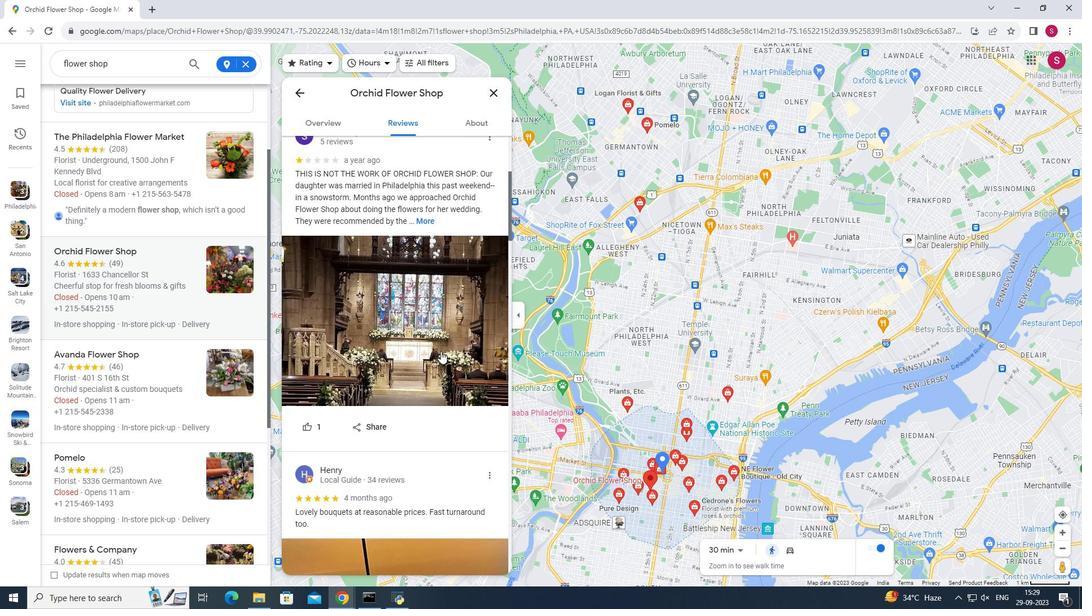 
Action: Mouse scrolled (440, 350) with delta (0, 0)
Screenshot: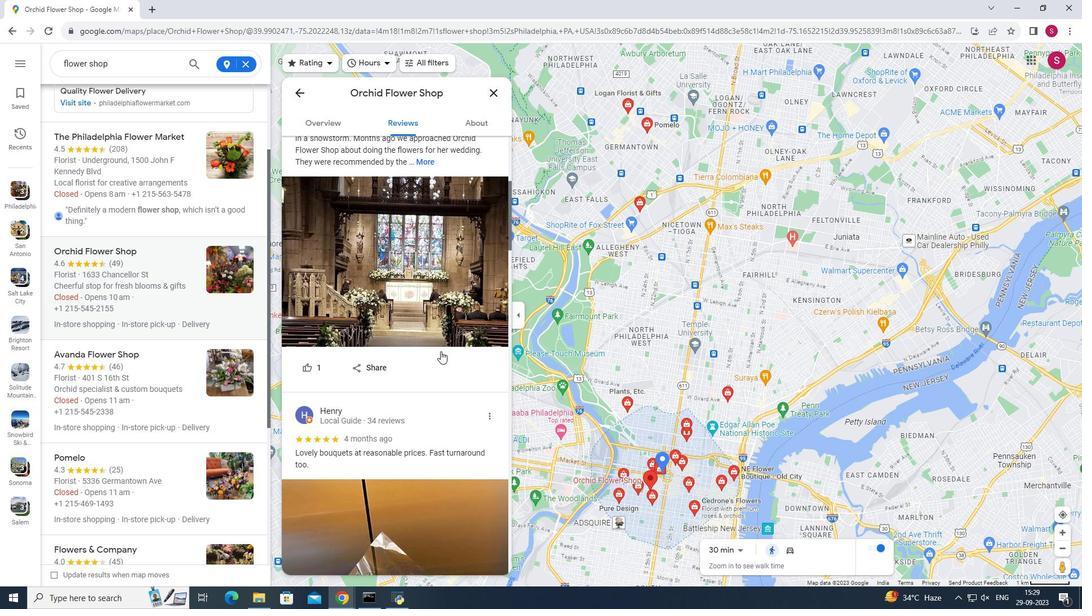 
Action: Mouse moved to (439, 349)
Screenshot: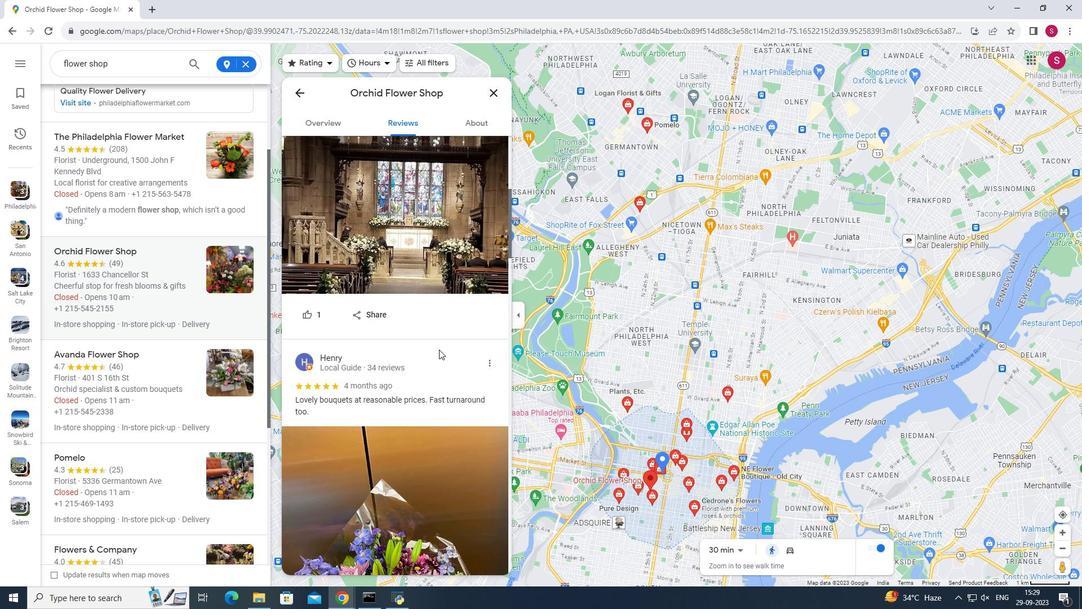 
Action: Mouse scrolled (439, 349) with delta (0, 0)
Screenshot: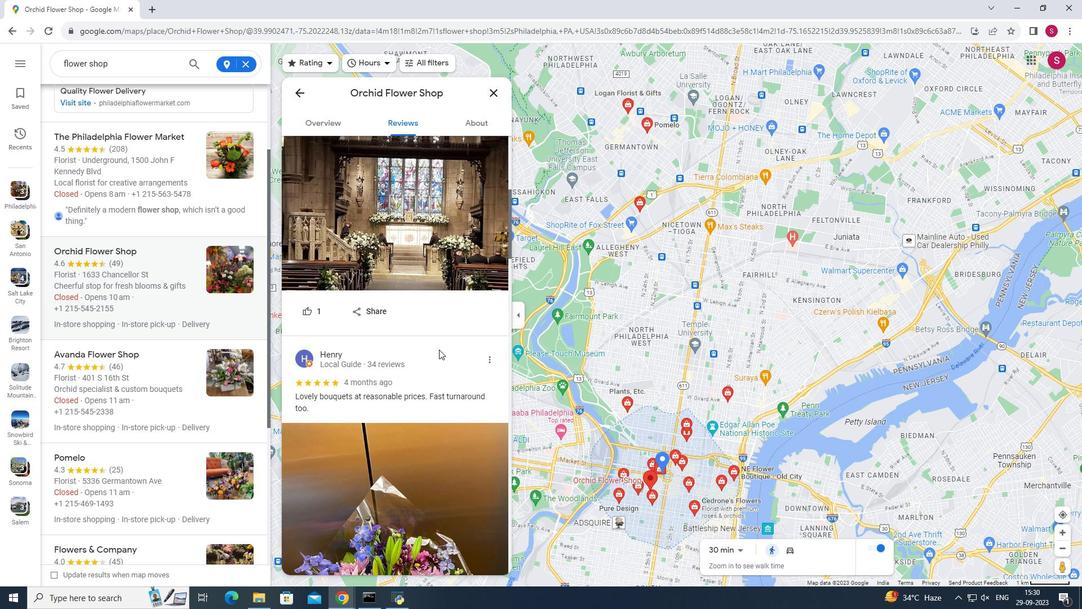 
Action: Mouse moved to (438, 349)
Screenshot: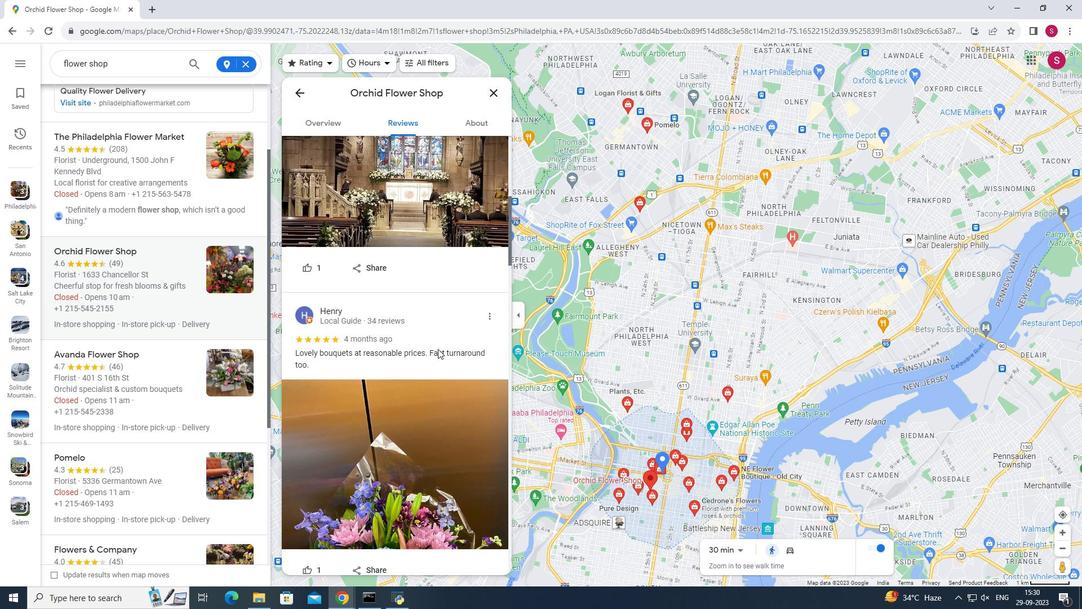 
Action: Mouse scrolled (438, 348) with delta (0, 0)
Screenshot: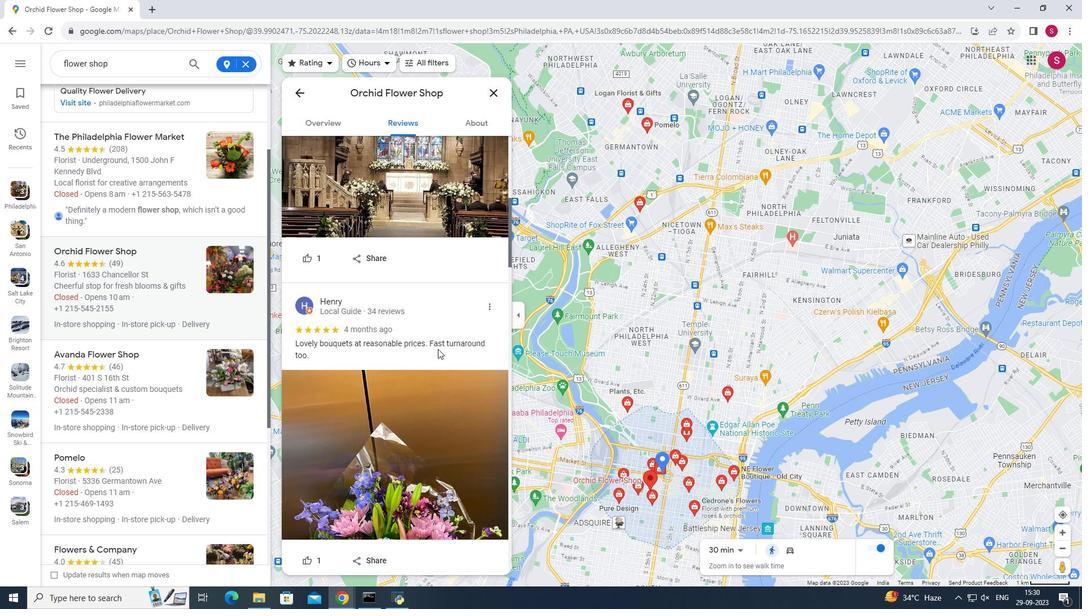 
Action: Mouse scrolled (438, 348) with delta (0, 0)
Screenshot: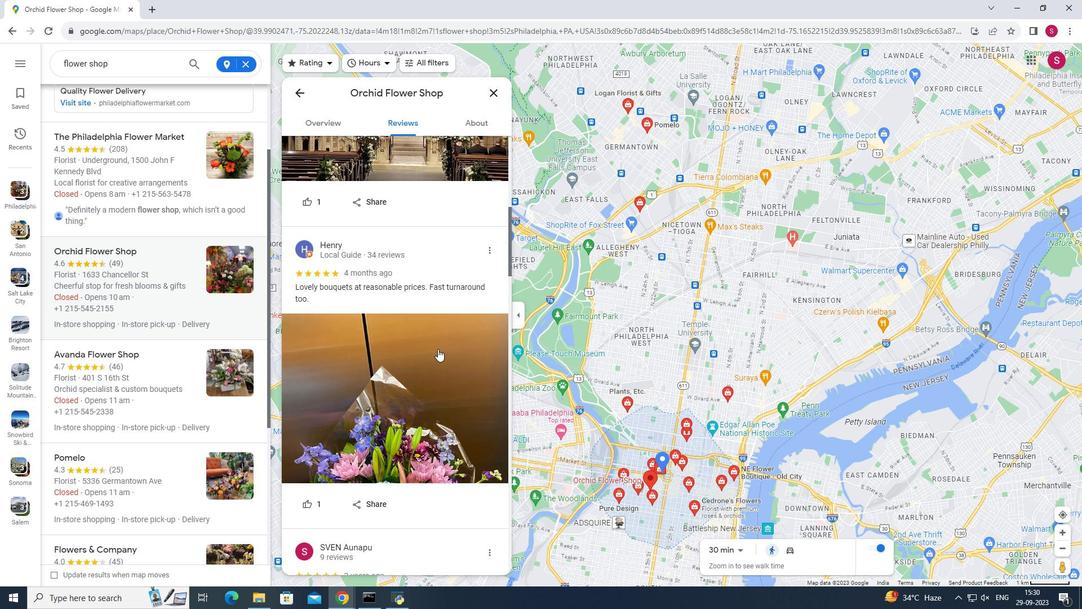 
Action: Mouse moved to (438, 349)
Screenshot: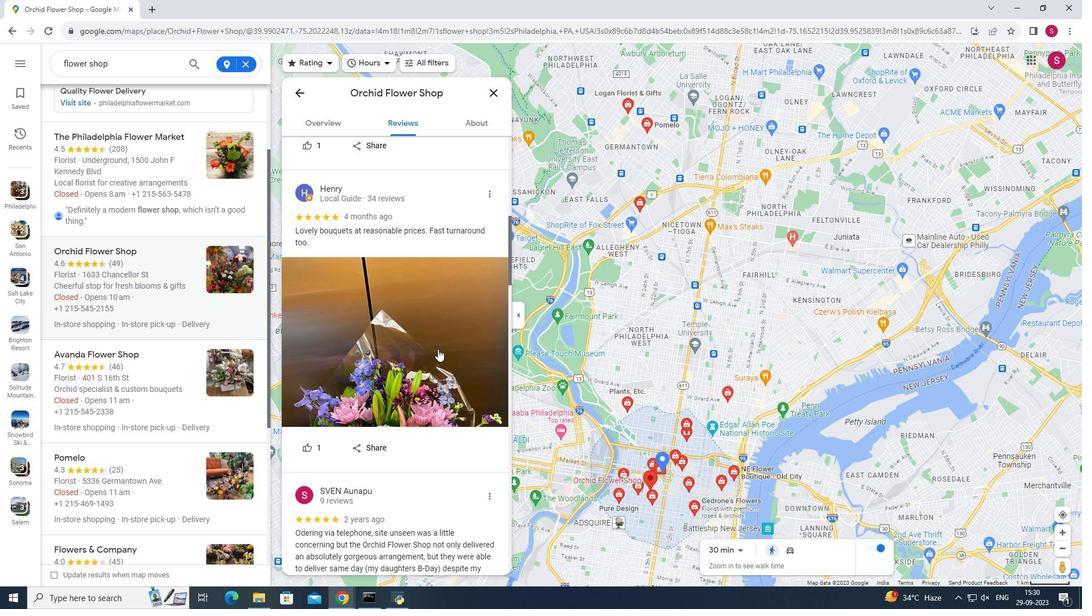 
Action: Mouse scrolled (438, 348) with delta (0, 0)
Screenshot: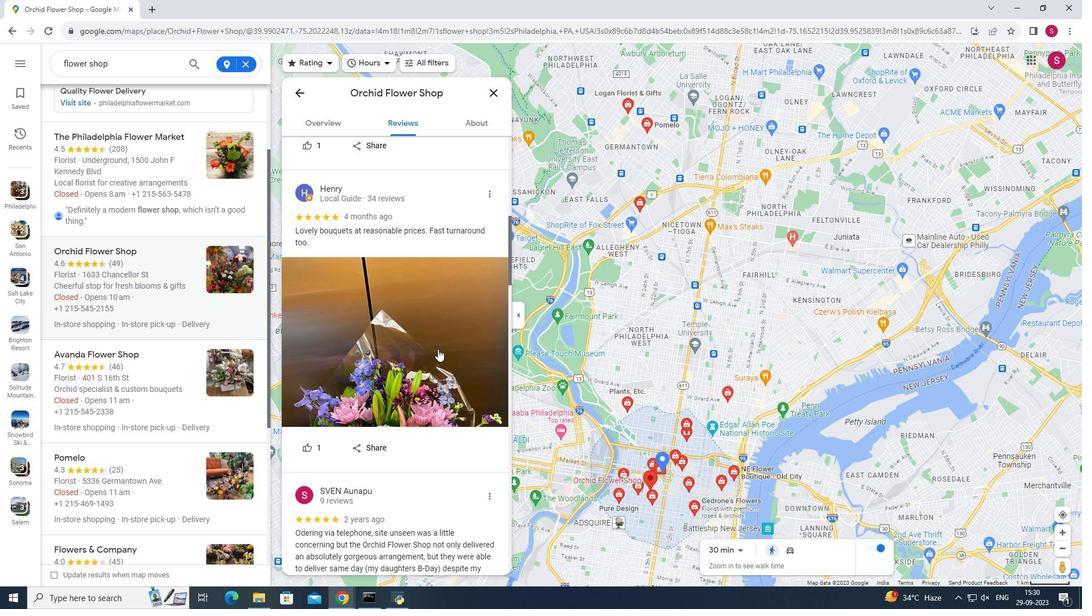 
Action: Mouse scrolled (438, 348) with delta (0, 0)
Screenshot: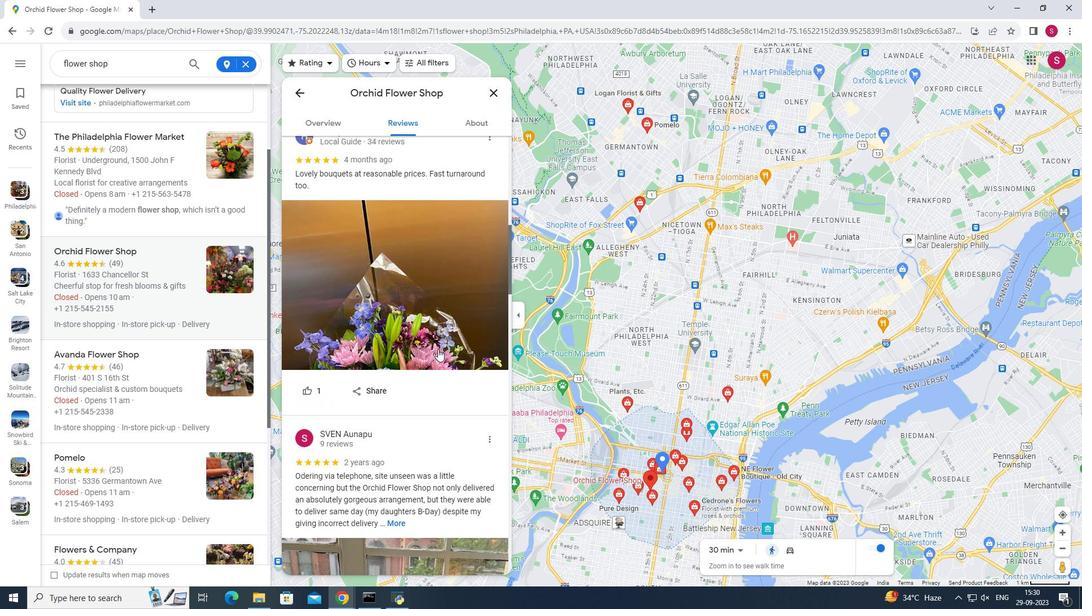 
Action: Mouse scrolled (438, 348) with delta (0, 0)
Screenshot: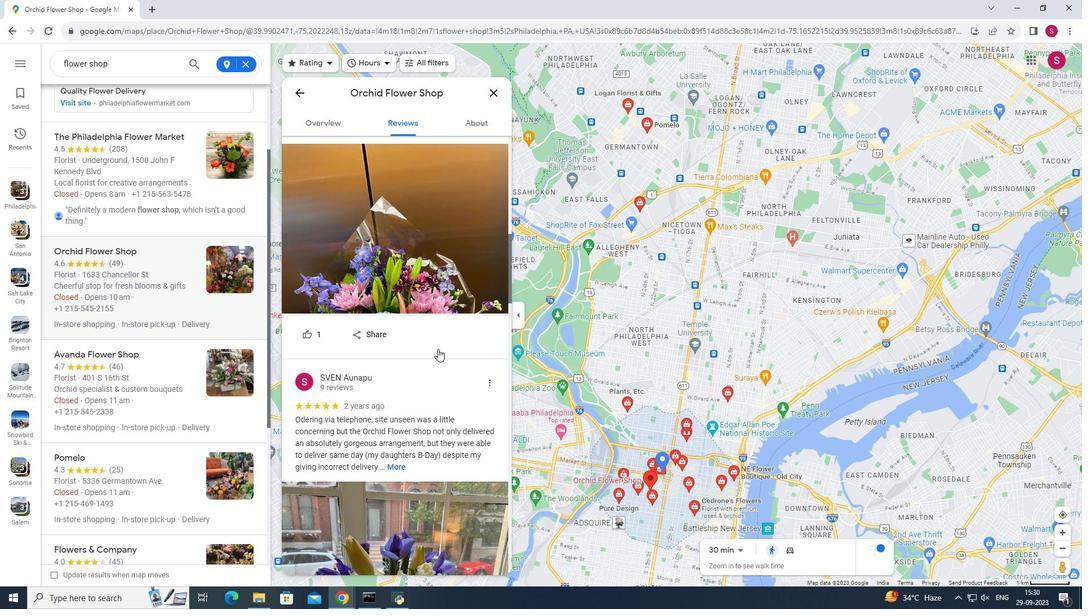 
Action: Mouse scrolled (438, 348) with delta (0, 0)
Screenshot: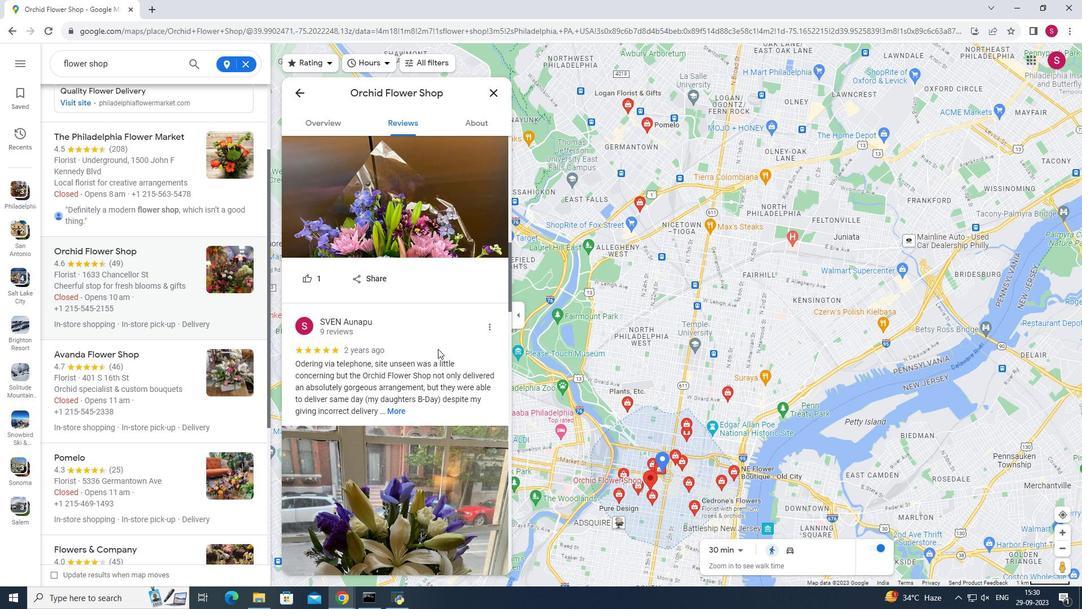 
Action: Mouse scrolled (438, 348) with delta (0, 0)
Screenshot: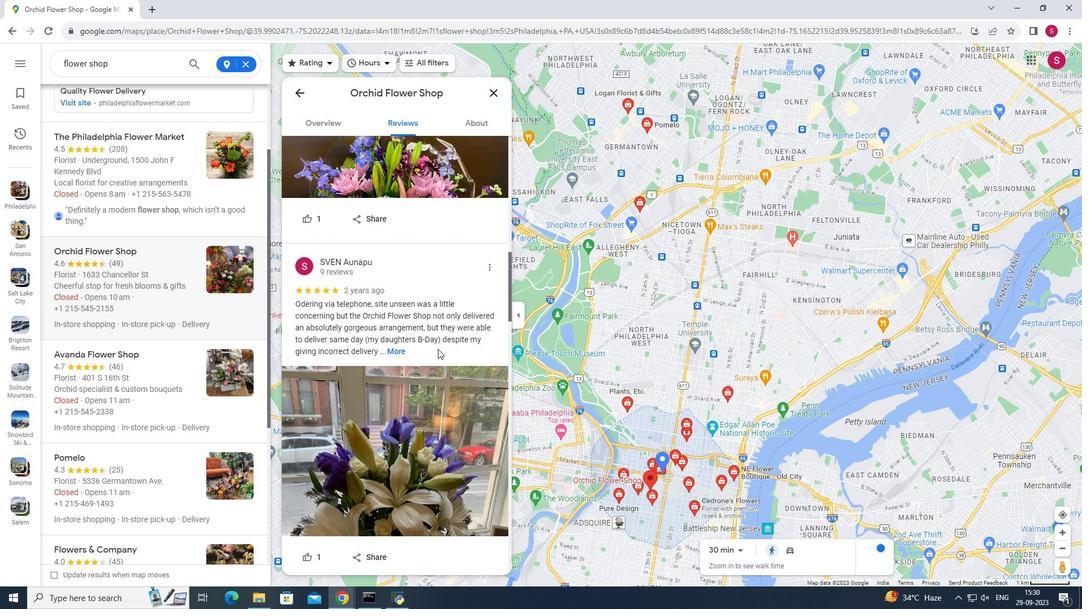 
Action: Mouse moved to (439, 349)
Screenshot: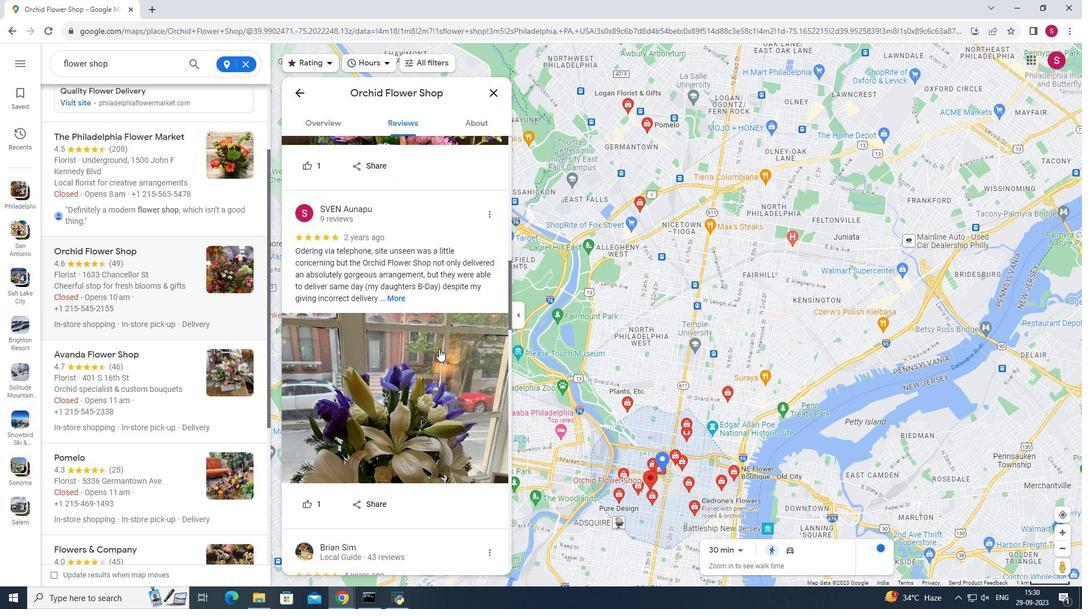 
Action: Mouse scrolled (439, 348) with delta (0, 0)
Screenshot: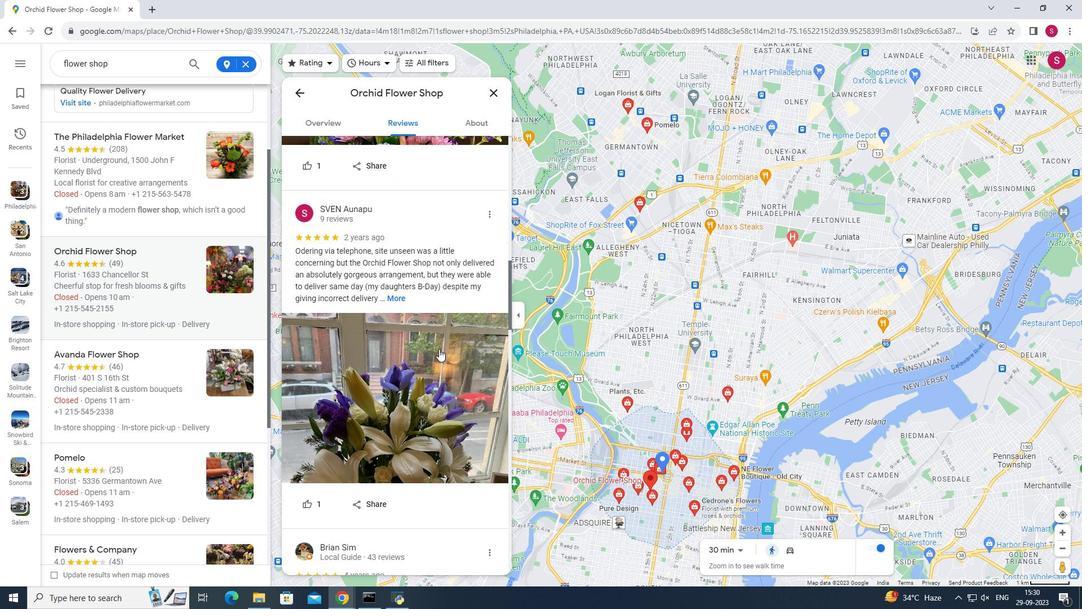 
Action: Mouse moved to (438, 349)
Screenshot: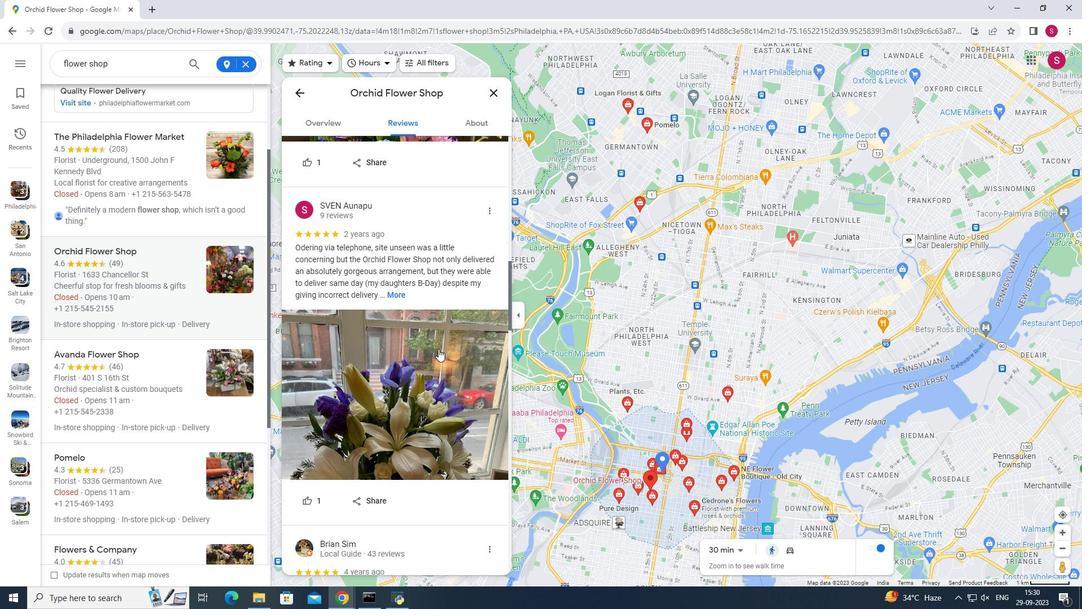 
Action: Mouse scrolled (438, 348) with delta (0, 0)
Screenshot: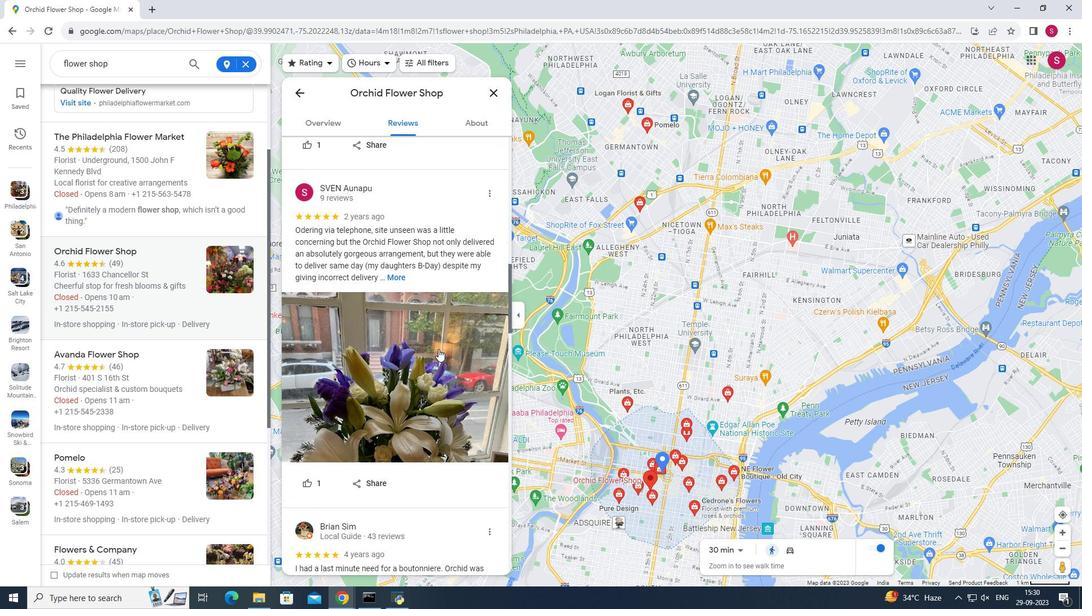 
Action: Mouse moved to (475, 122)
Screenshot: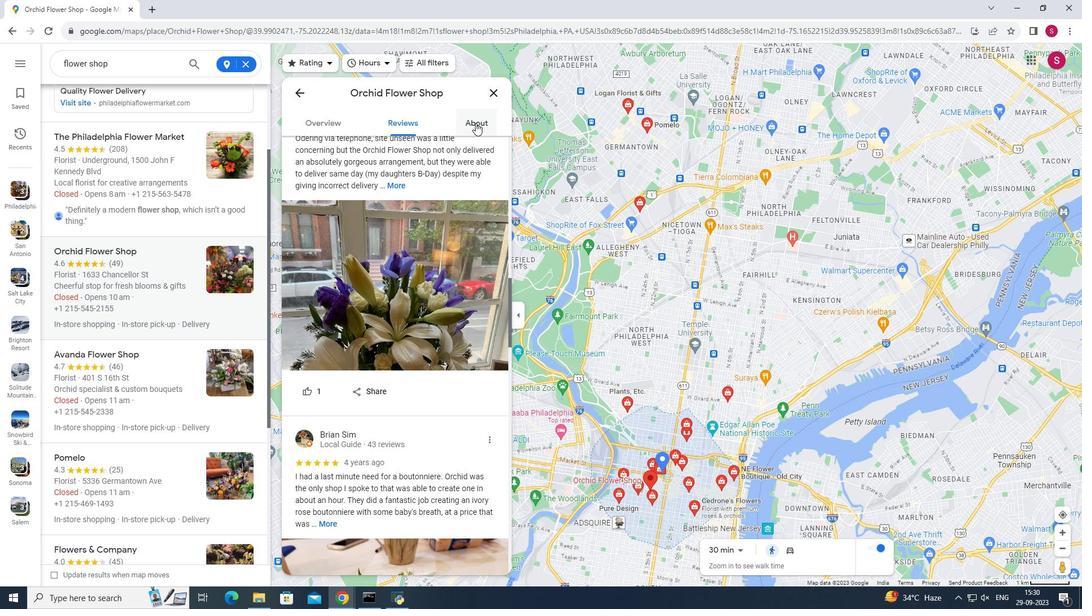 
Action: Mouse pressed left at (475, 122)
Screenshot: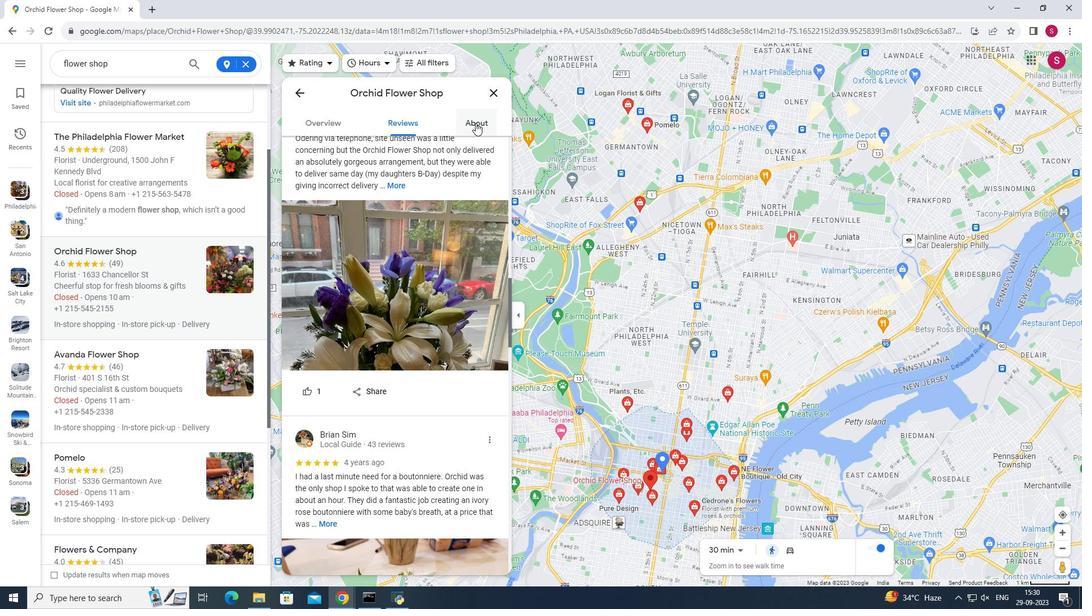 
Action: Mouse moved to (497, 96)
Screenshot: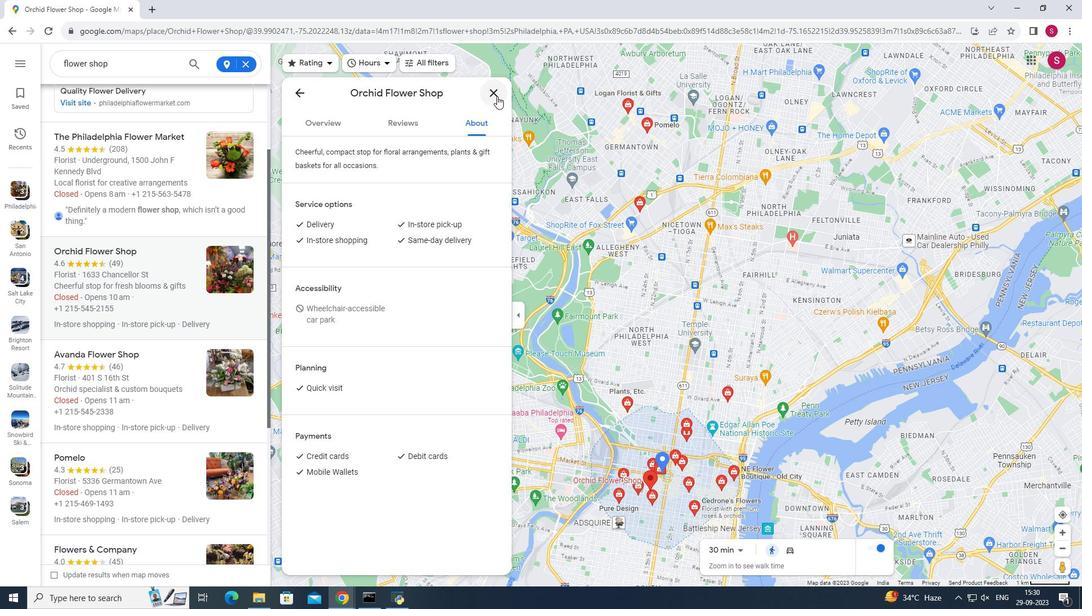 
Action: Mouse pressed left at (497, 96)
Screenshot: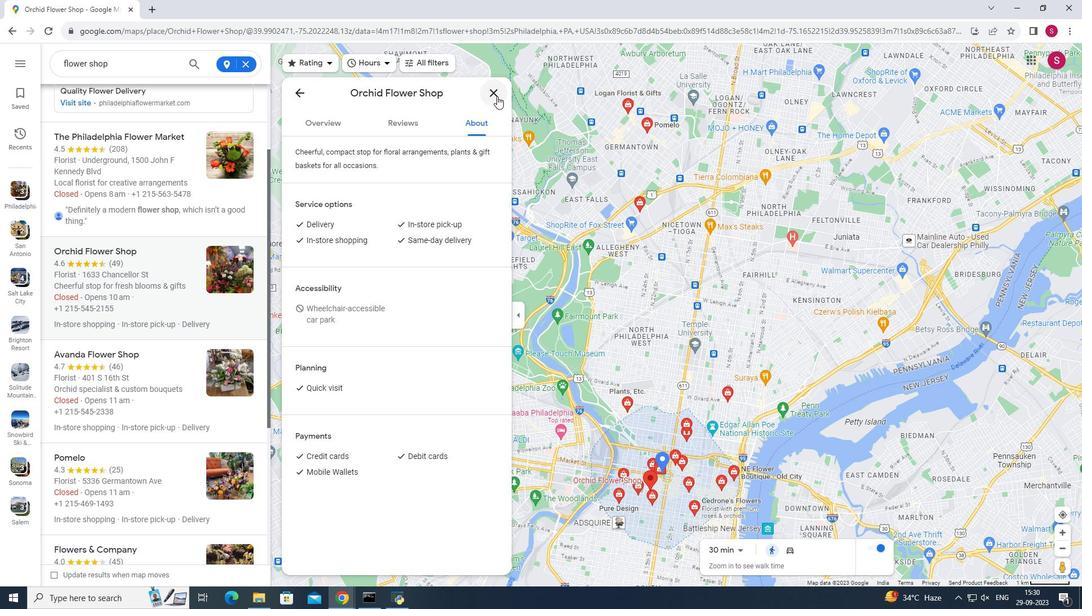 
Action: Mouse moved to (160, 371)
Screenshot: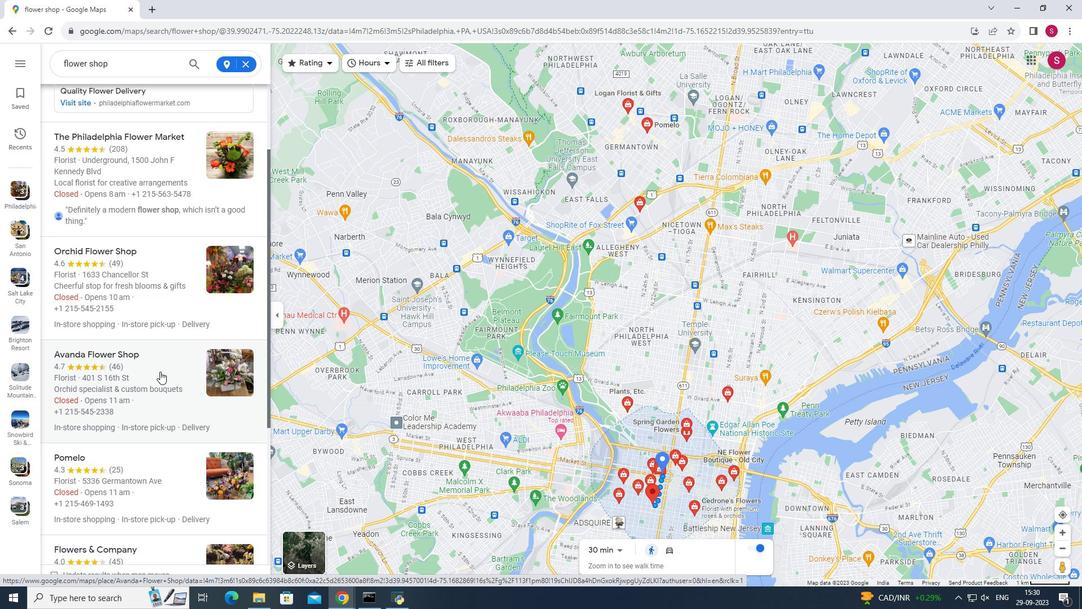 
Action: Mouse pressed left at (160, 371)
Screenshot: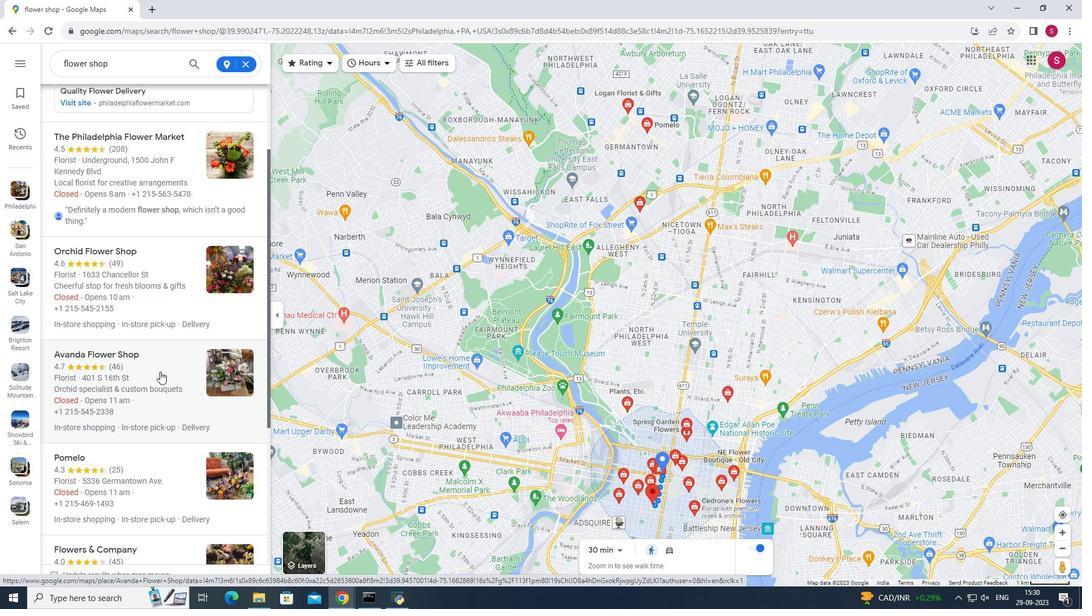 
Action: Mouse moved to (452, 402)
Screenshot: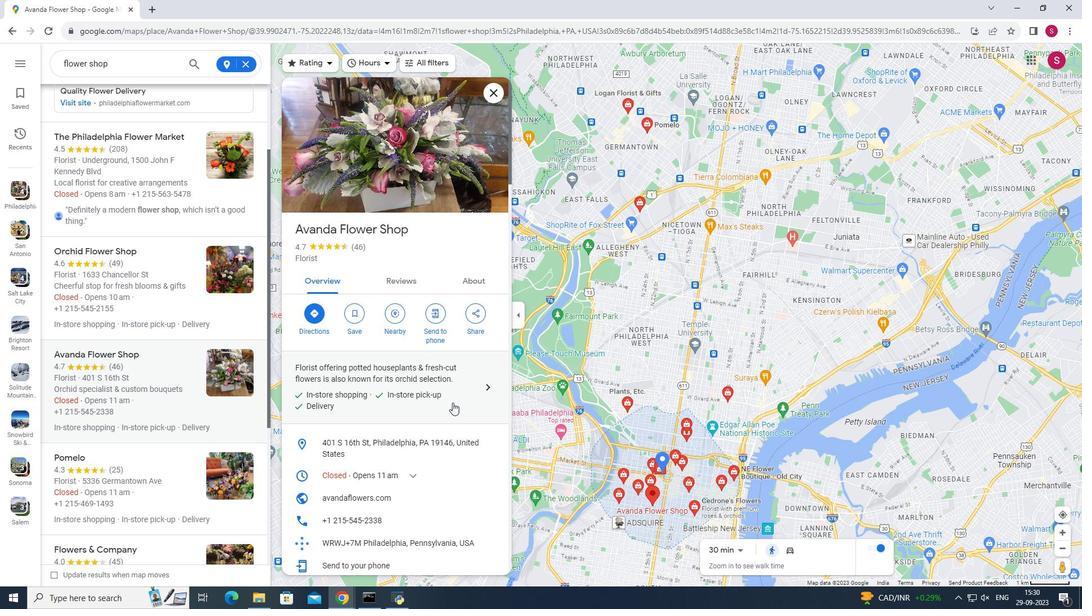 
Action: Mouse scrolled (452, 402) with delta (0, 0)
Screenshot: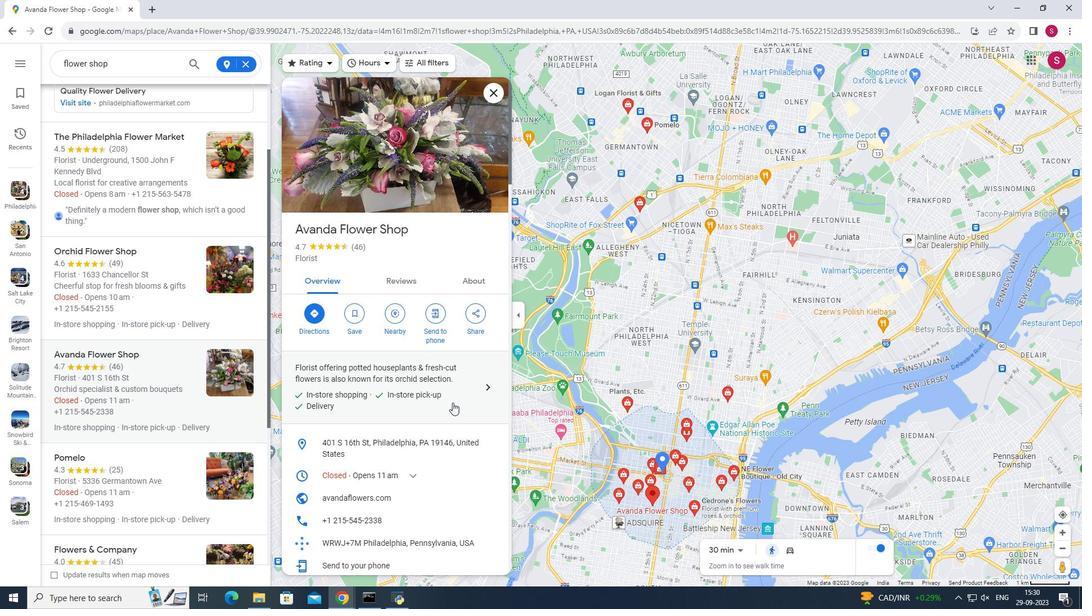 
Action: Mouse scrolled (452, 402) with delta (0, 0)
Screenshot: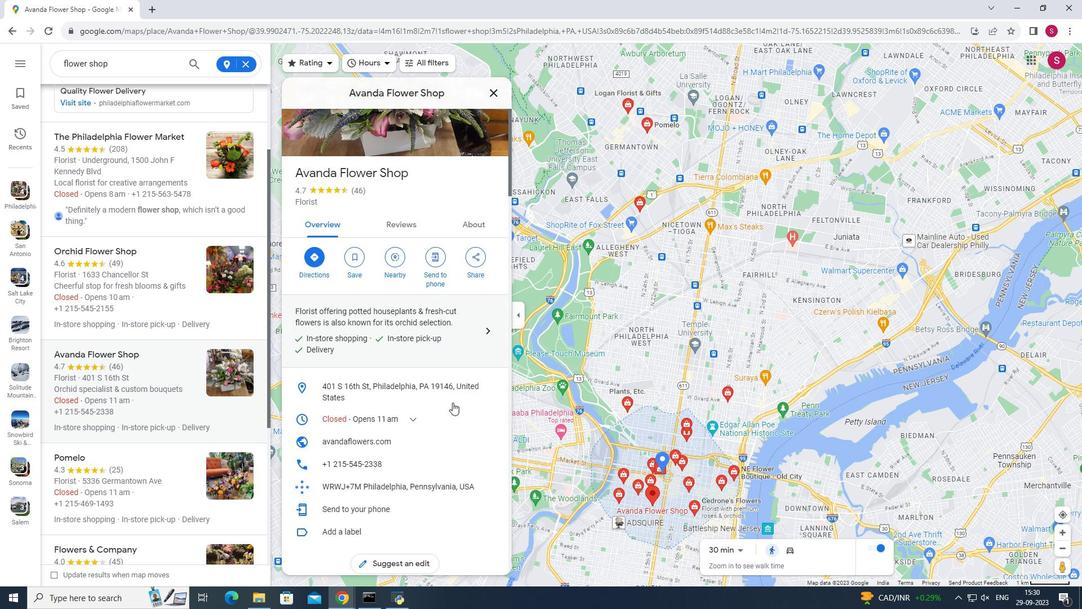 
Action: Mouse moved to (442, 401)
Screenshot: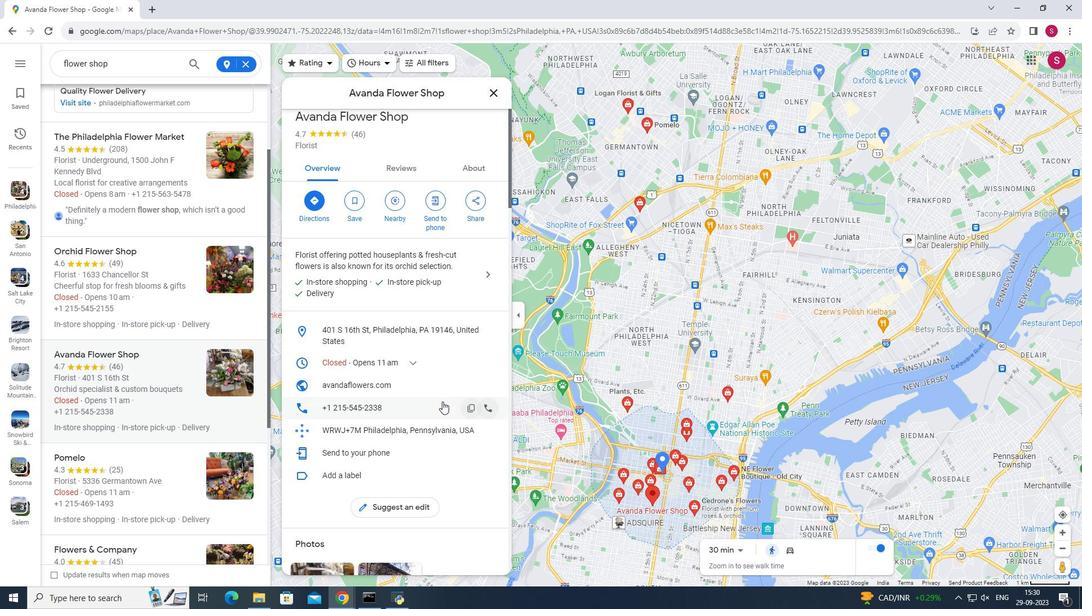 
Action: Mouse scrolled (442, 400) with delta (0, 0)
Screenshot: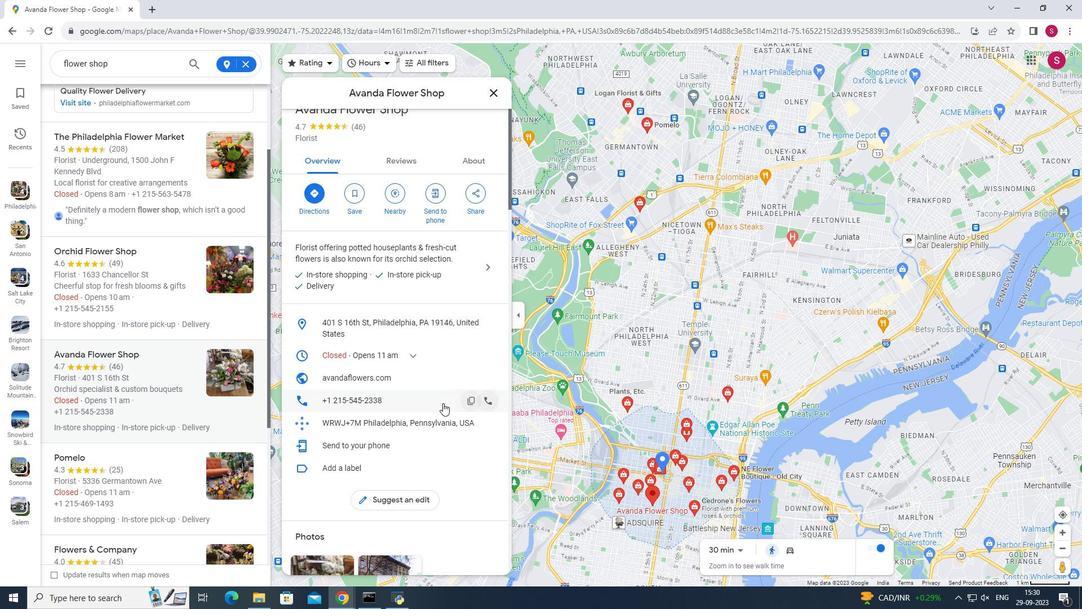 
Action: Mouse moved to (444, 411)
Screenshot: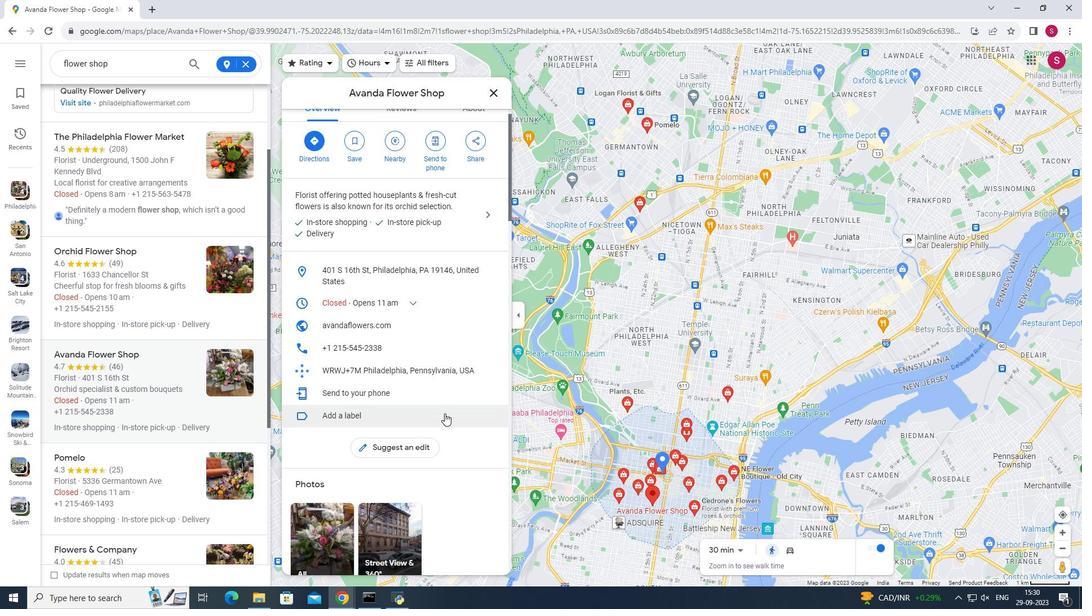 
Action: Mouse scrolled (444, 411) with delta (0, 0)
Screenshot: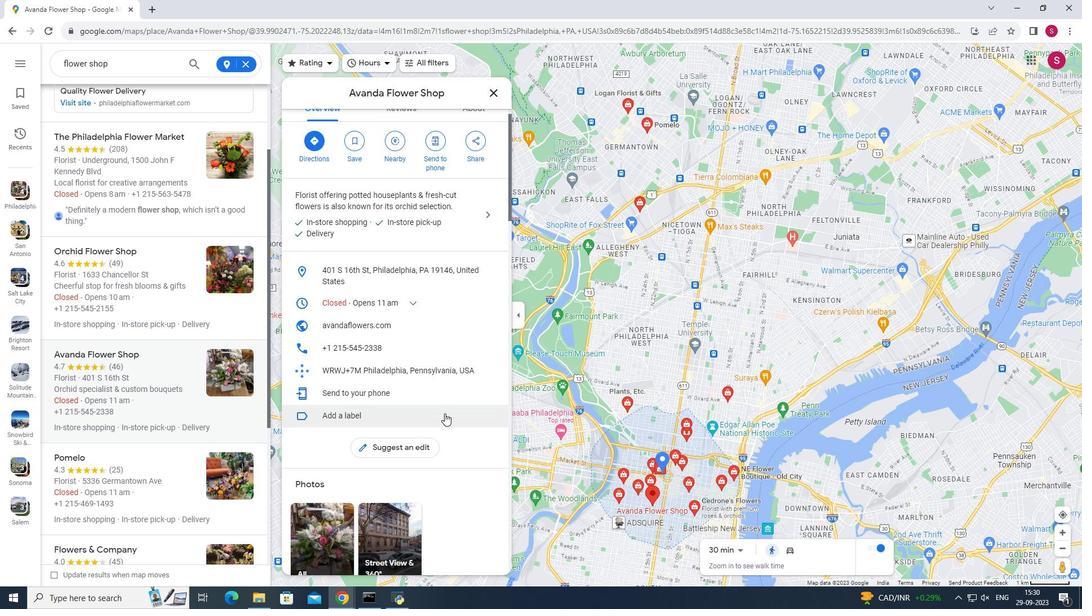 
Action: Mouse moved to (415, 407)
Screenshot: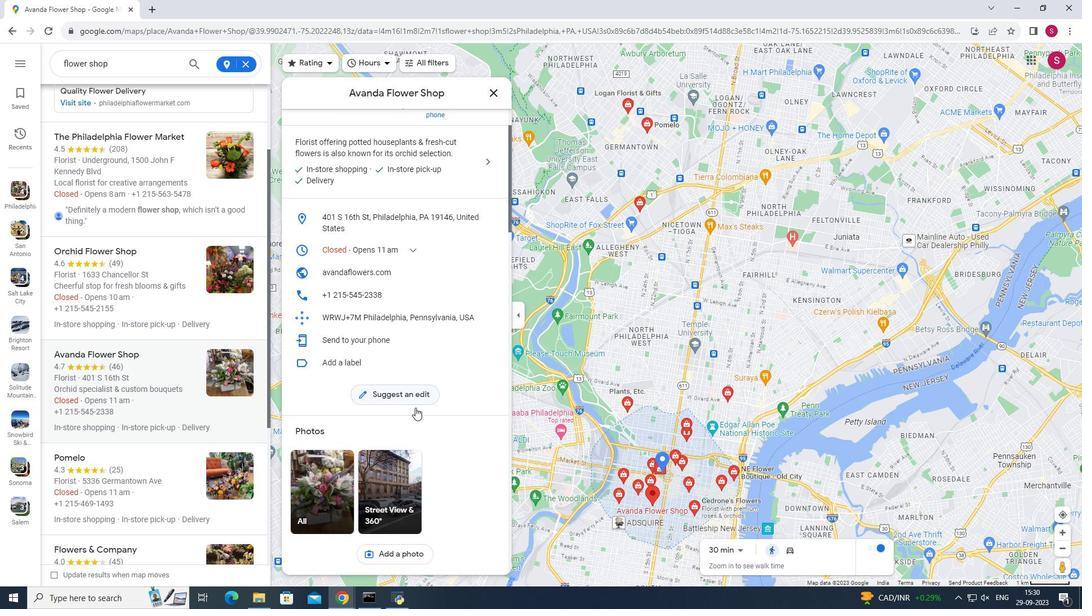 
Action: Mouse scrolled (415, 407) with delta (0, 0)
Screenshot: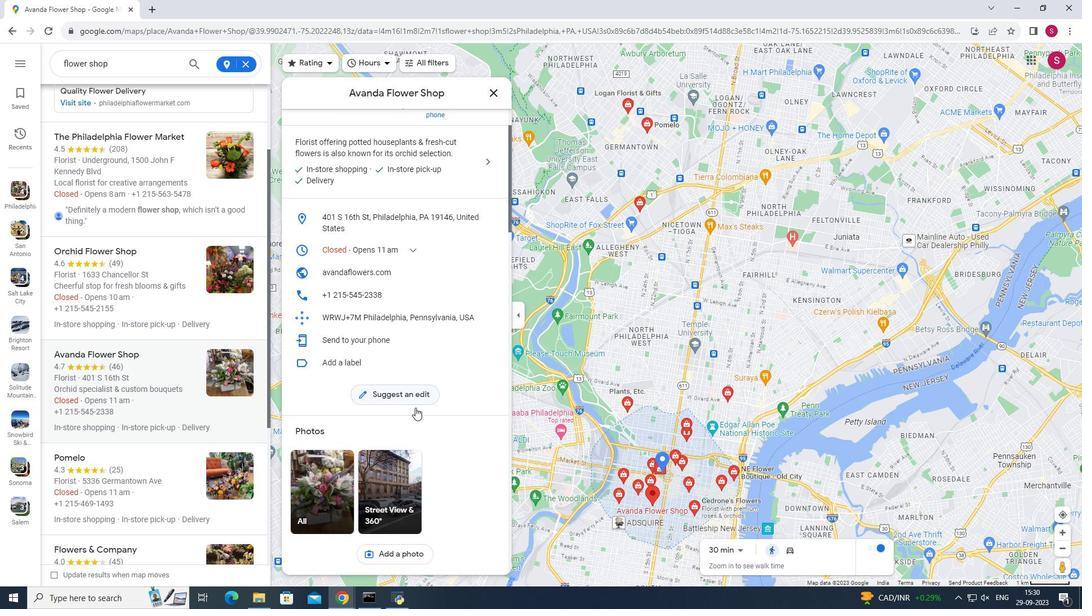 
Action: Mouse scrolled (415, 407) with delta (0, 0)
Screenshot: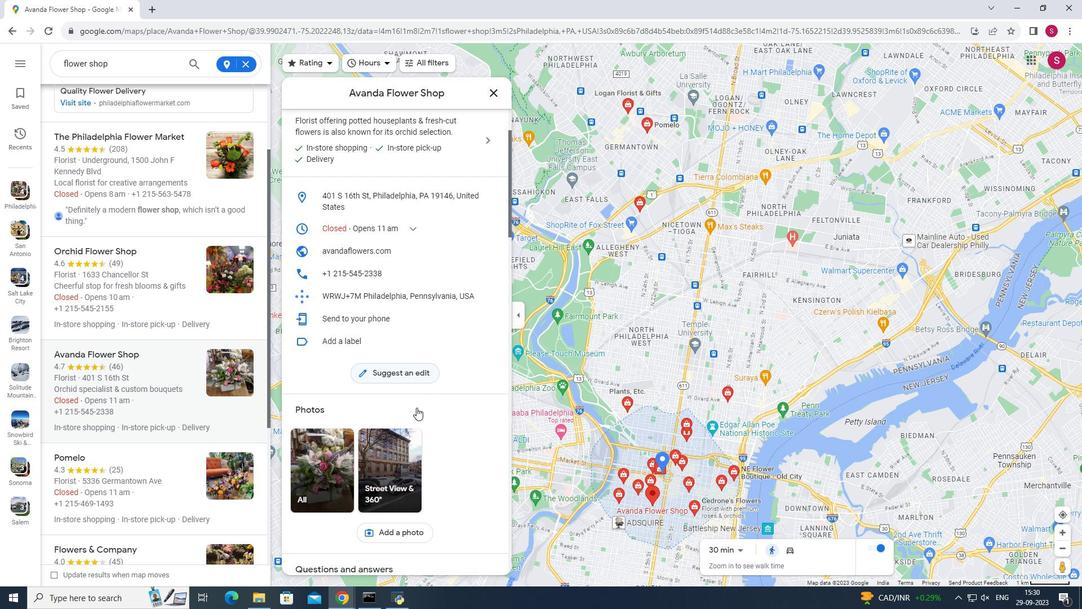 
Action: Mouse moved to (416, 407)
Screenshot: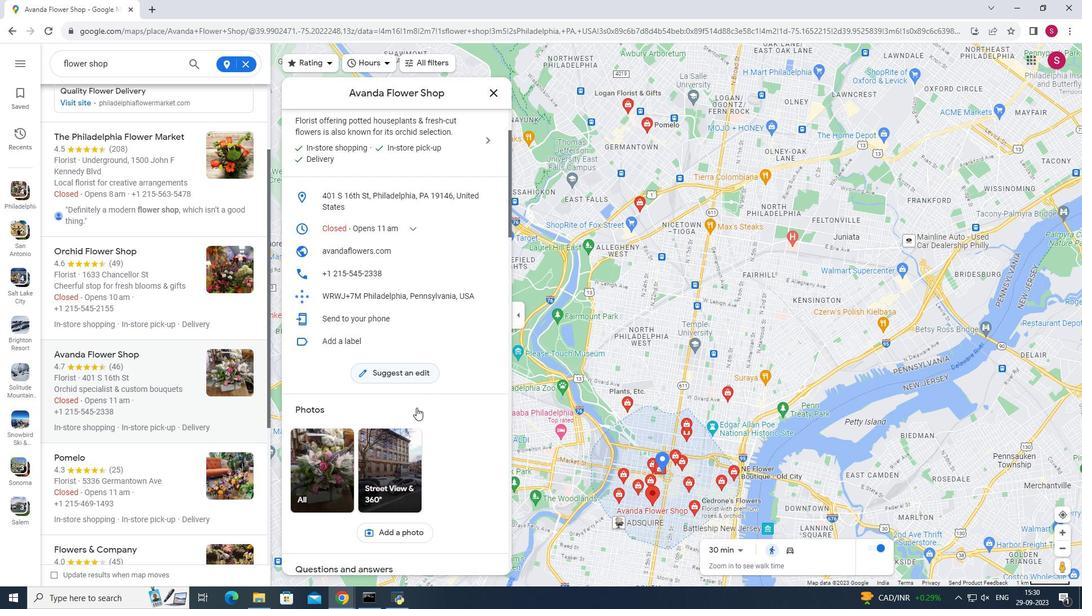 
Action: Mouse scrolled (416, 407) with delta (0, 0)
Screenshot: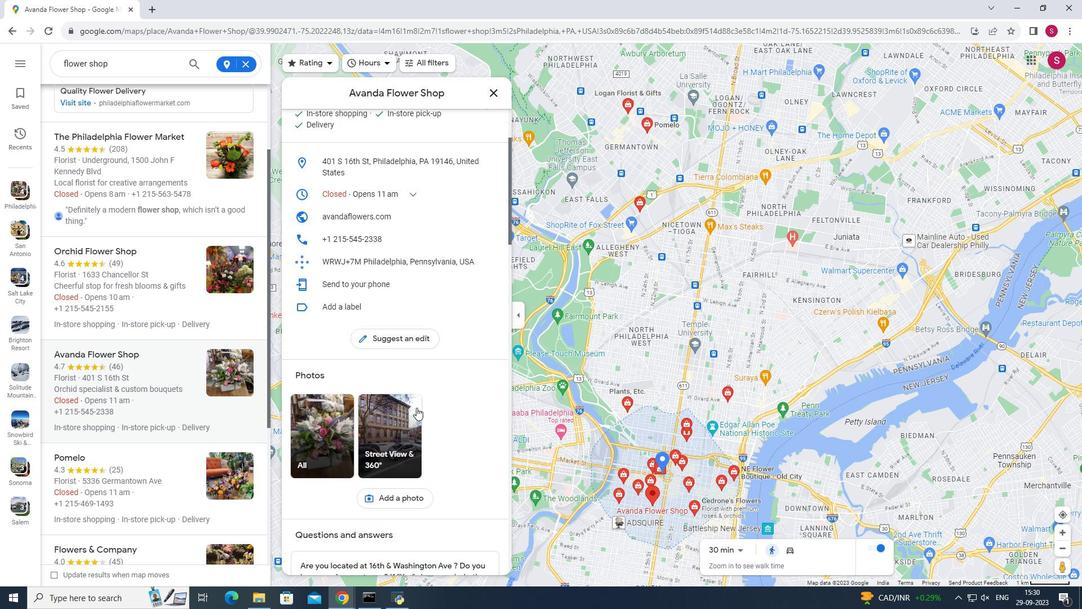 
Action: Mouse scrolled (416, 407) with delta (0, 0)
Screenshot: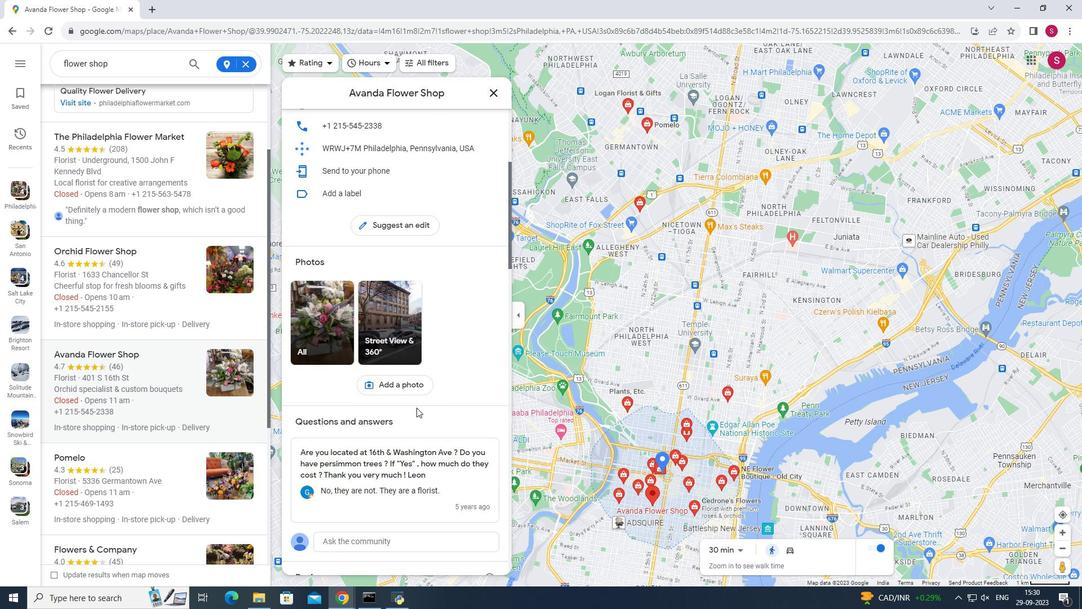 
Action: Mouse scrolled (416, 407) with delta (0, 0)
Screenshot: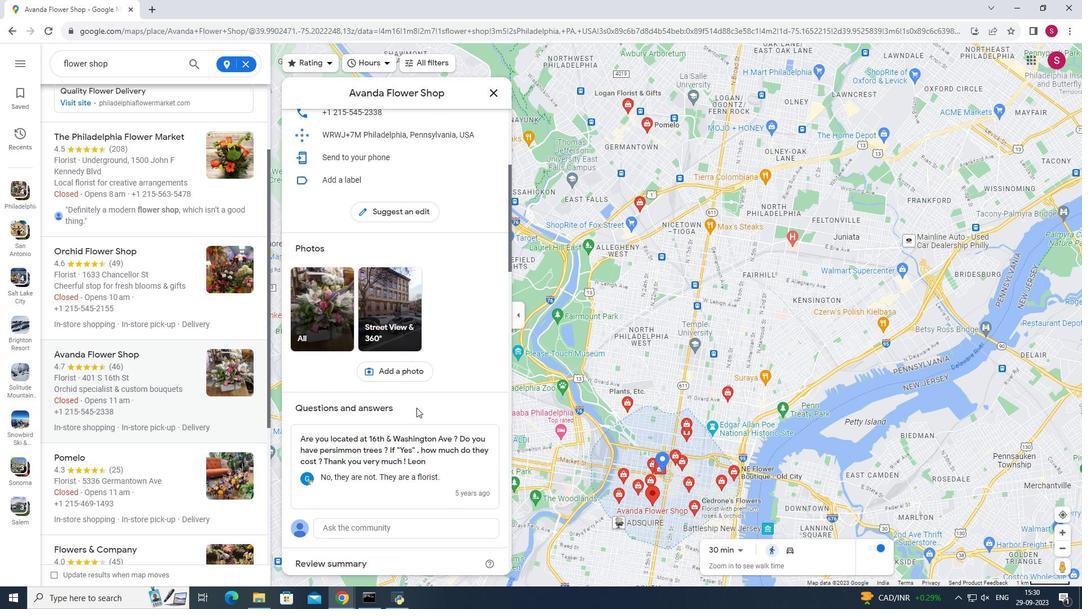 
Action: Mouse scrolled (416, 407) with delta (0, 0)
Screenshot: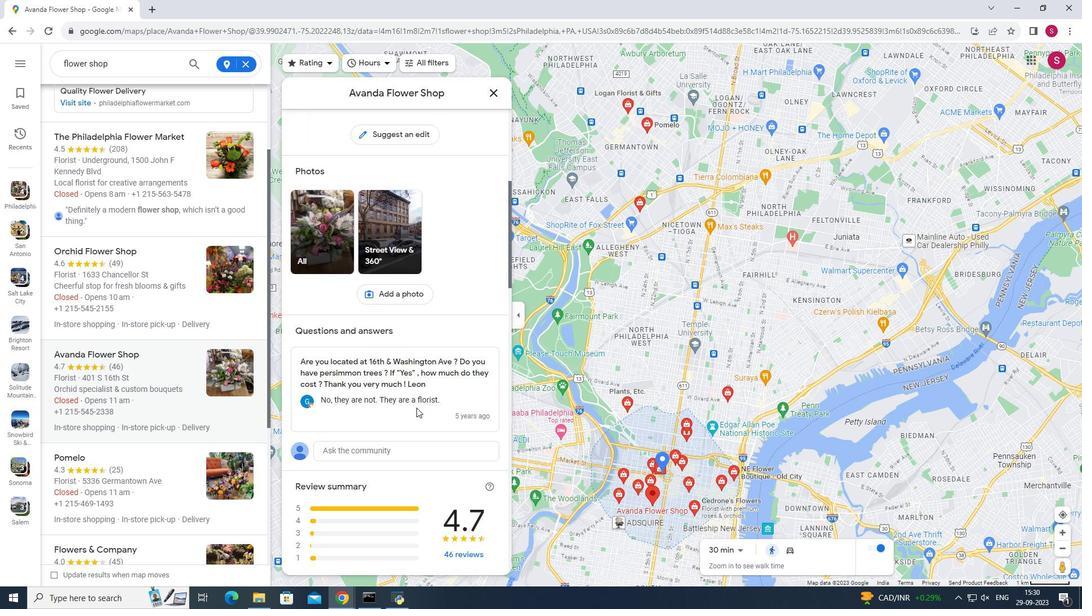
Action: Mouse moved to (415, 406)
Screenshot: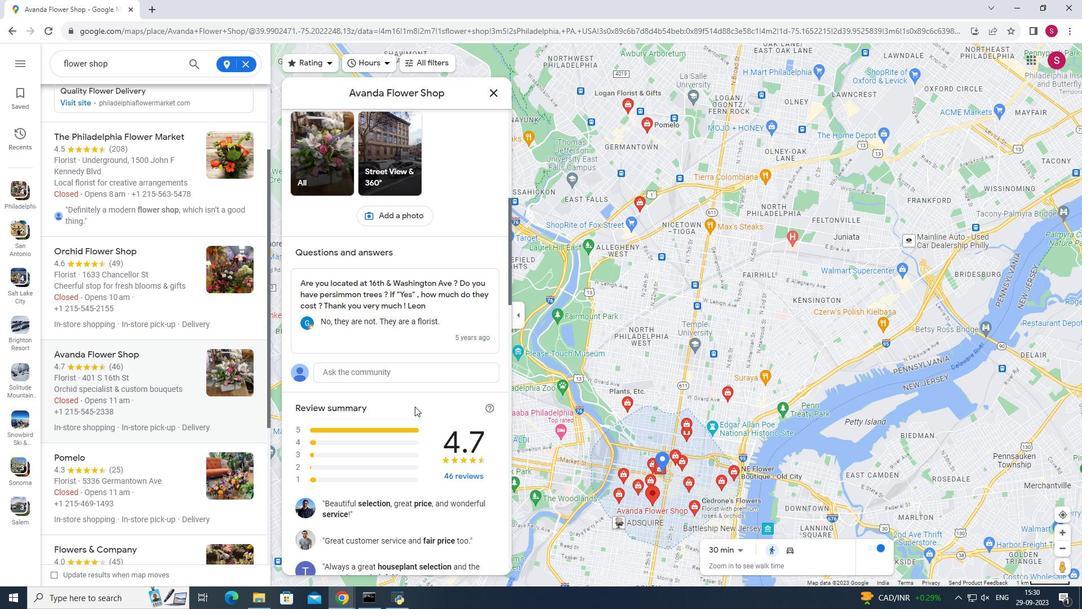 
Action: Mouse scrolled (415, 406) with delta (0, 0)
Screenshot: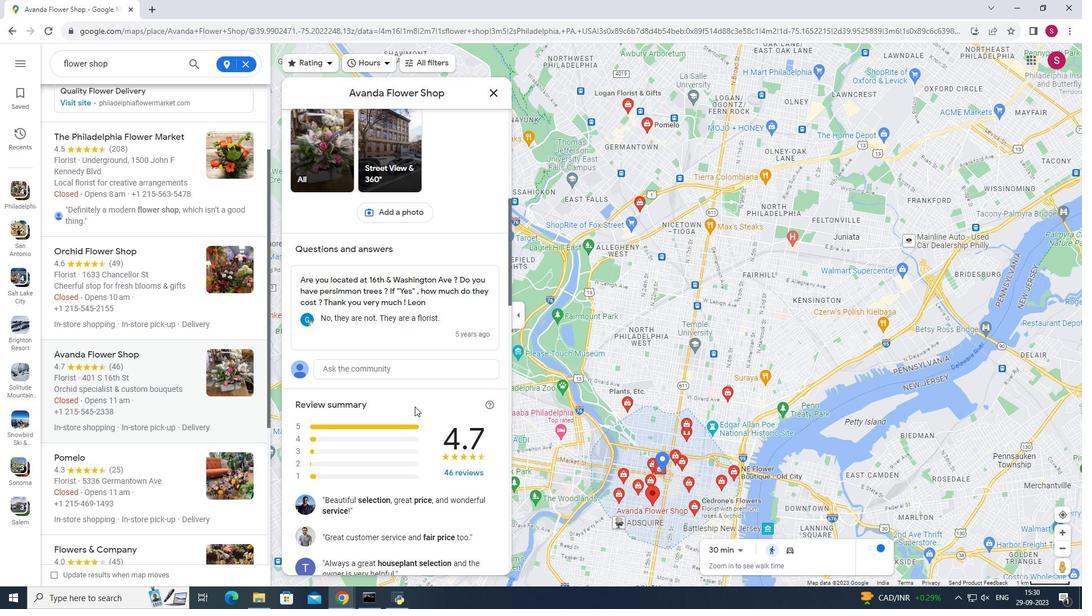 
Action: Mouse moved to (415, 406)
Screenshot: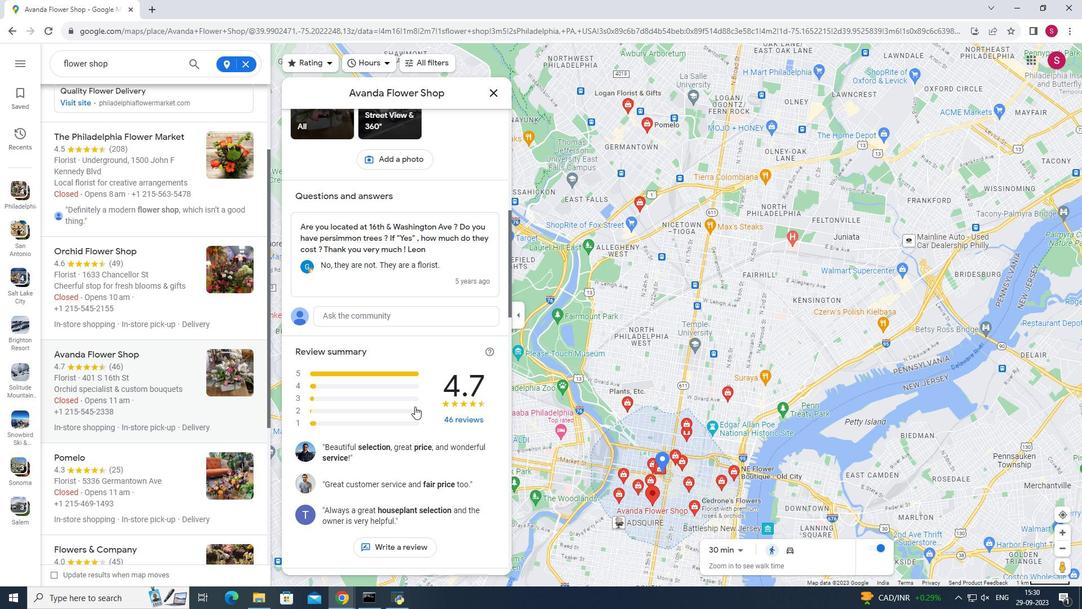 
Action: Mouse scrolled (415, 407) with delta (0, 0)
Screenshot: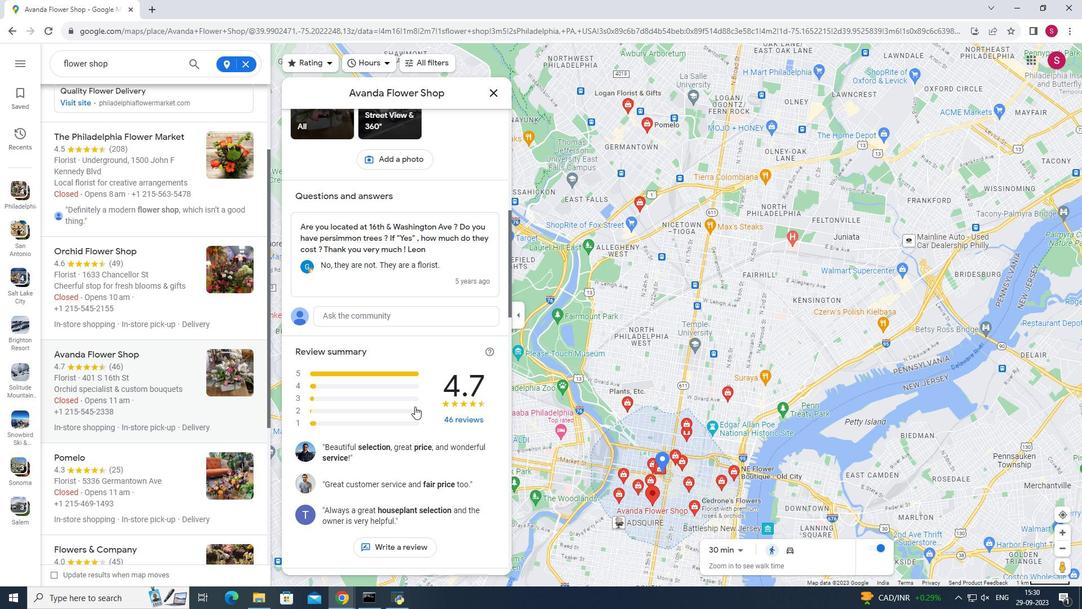 
Action: Mouse scrolled (415, 407) with delta (0, 0)
Screenshot: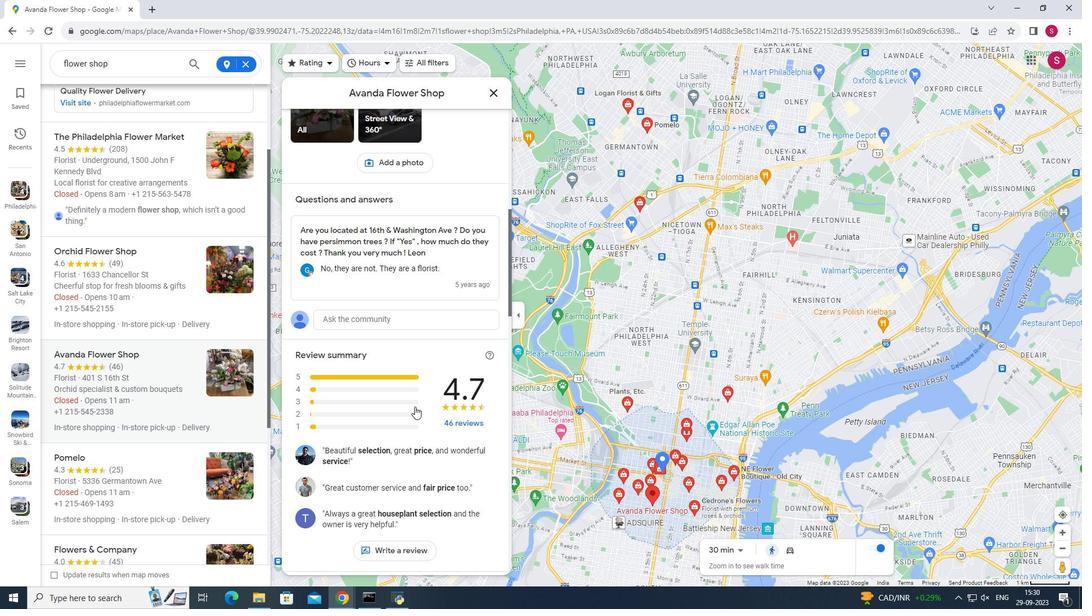 
Action: Mouse scrolled (415, 407) with delta (0, 0)
Screenshot: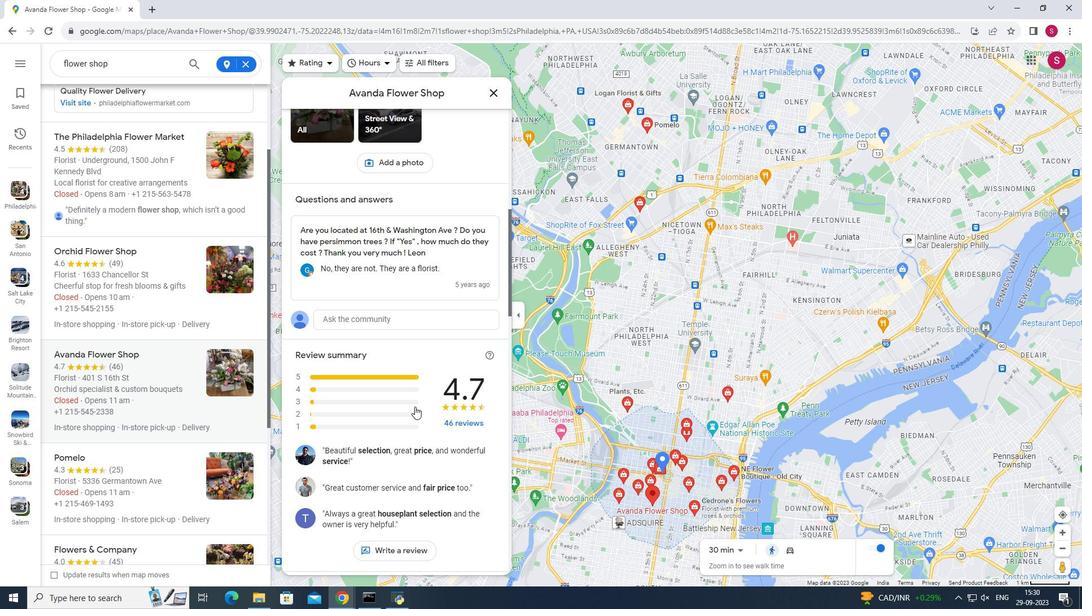 
Action: Mouse scrolled (415, 407) with delta (0, 0)
Screenshot: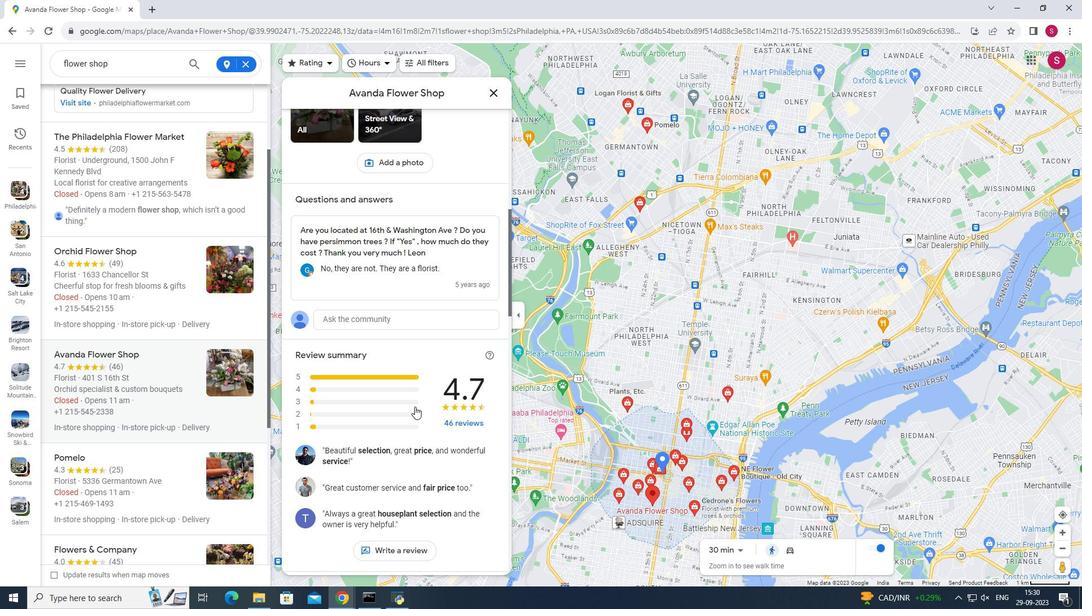 
Action: Mouse moved to (416, 407)
Screenshot: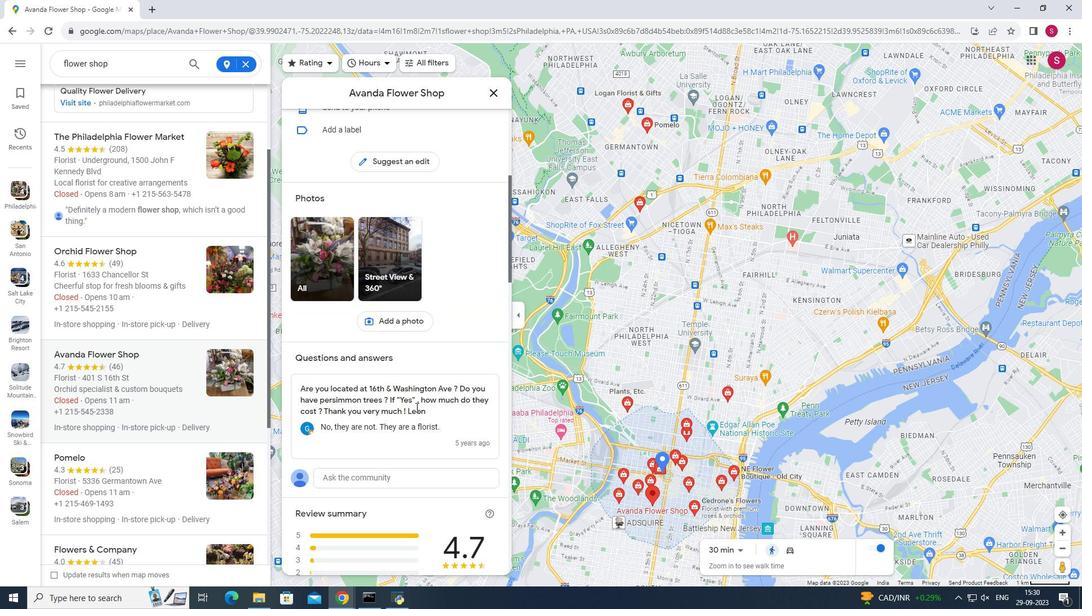 
Action: Mouse scrolled (416, 407) with delta (0, 0)
Screenshot: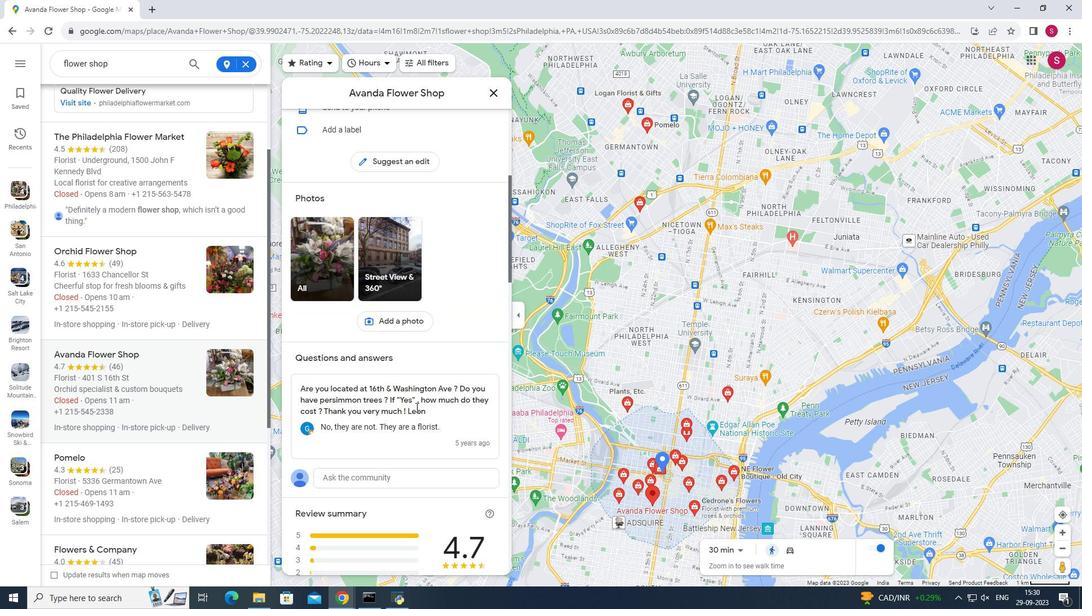 
Action: Mouse moved to (416, 407)
Screenshot: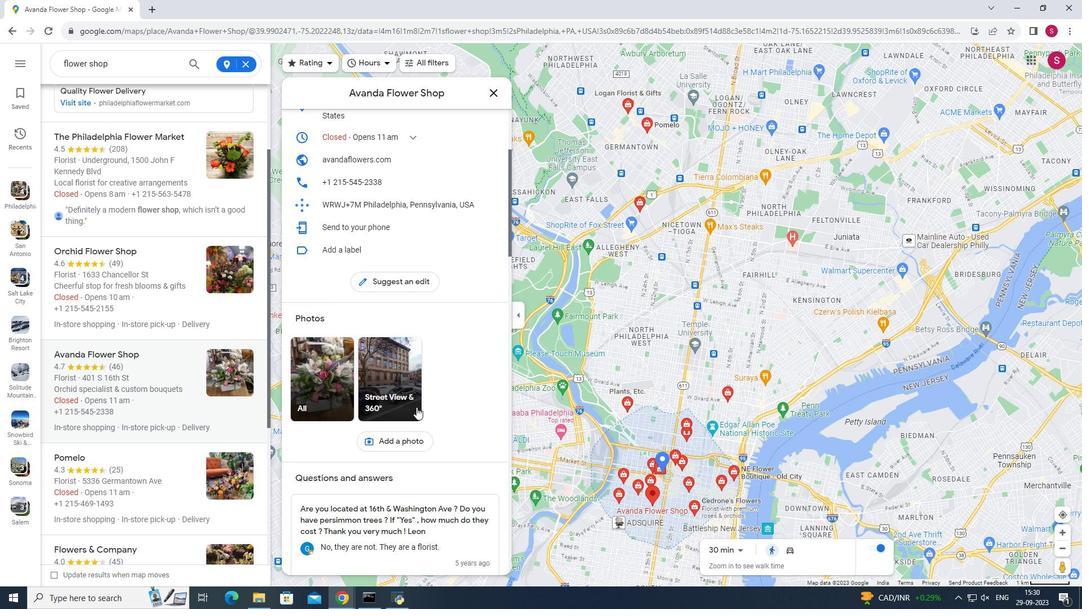 
Action: Mouse scrolled (416, 407) with delta (0, 0)
Screenshot: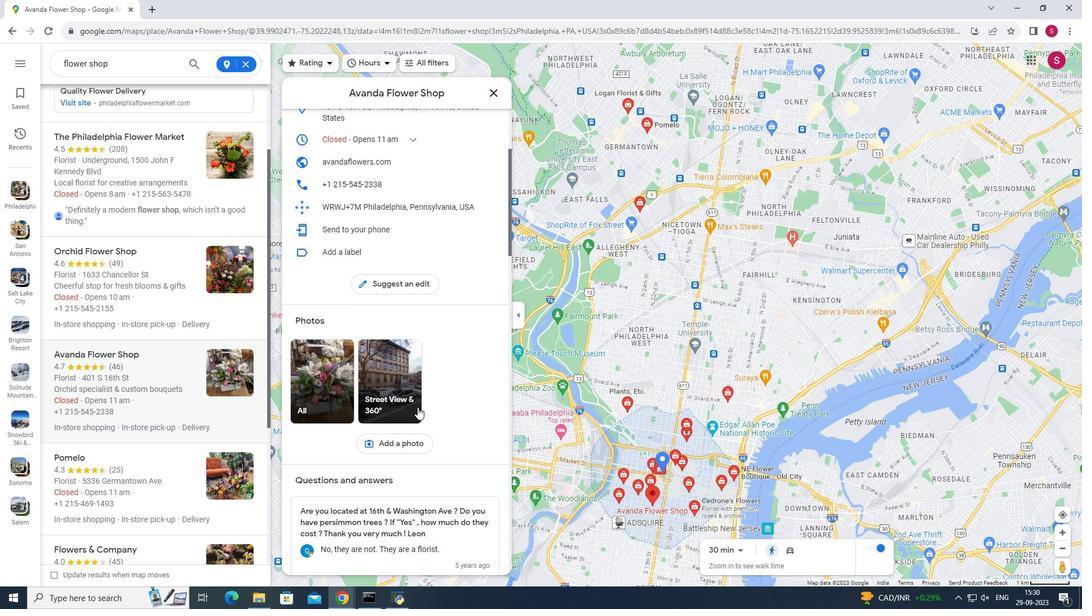 
Action: Mouse scrolled (416, 407) with delta (0, 0)
Screenshot: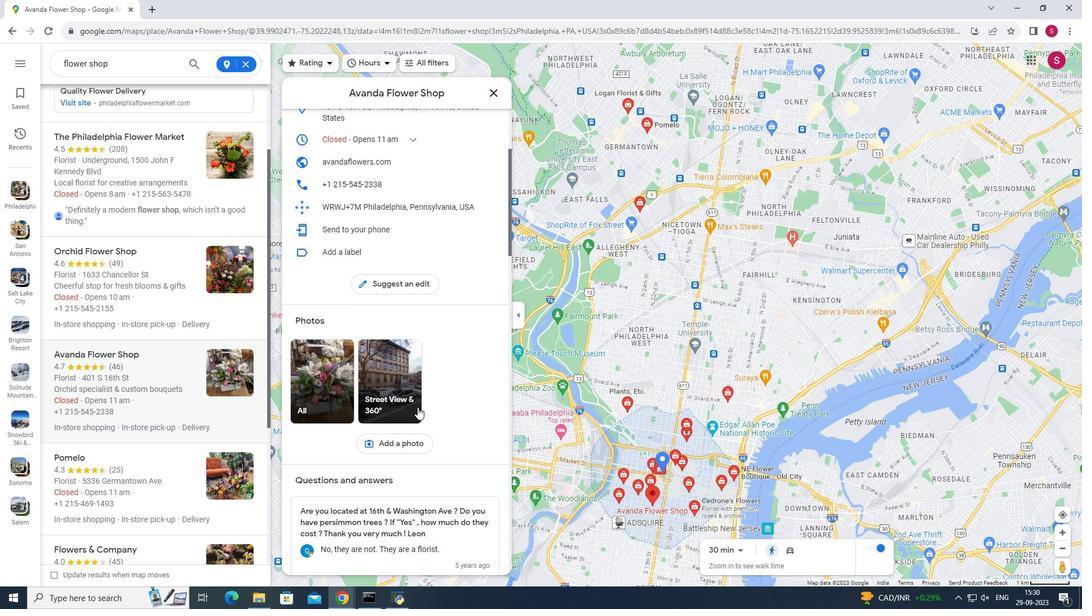 
Action: Mouse moved to (416, 407)
Screenshot: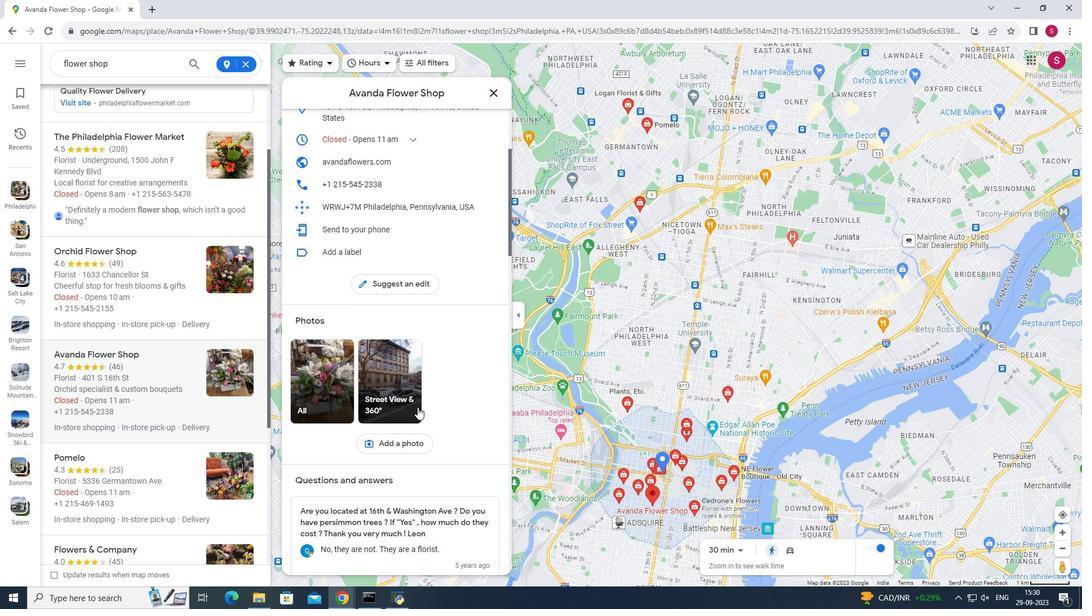 
Action: Mouse scrolled (416, 407) with delta (0, 0)
Screenshot: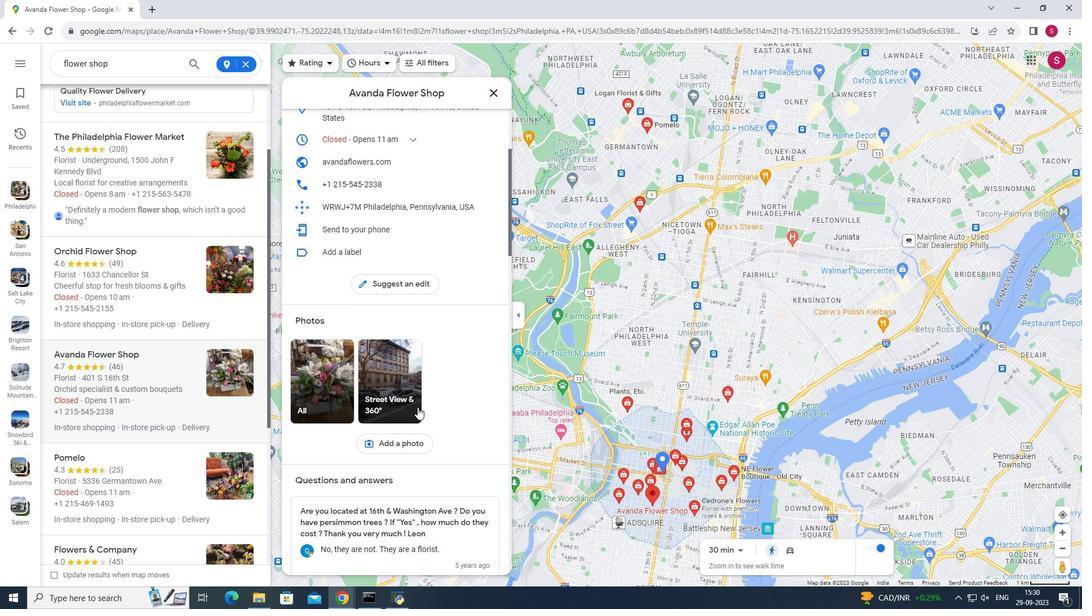 
Action: Mouse moved to (417, 407)
Screenshot: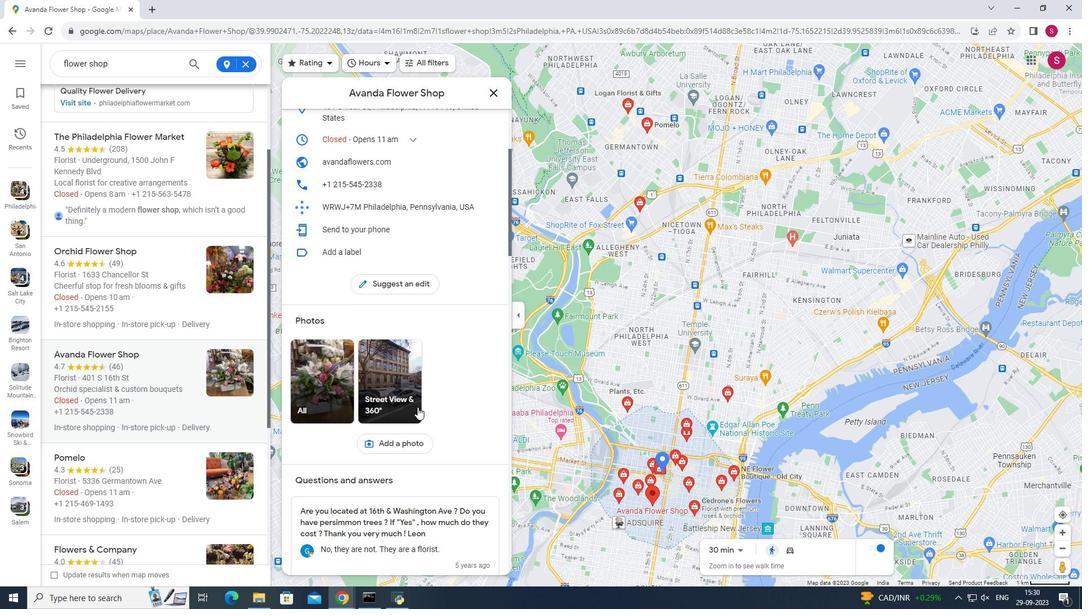
Action: Mouse scrolled (417, 407) with delta (0, 0)
Screenshot: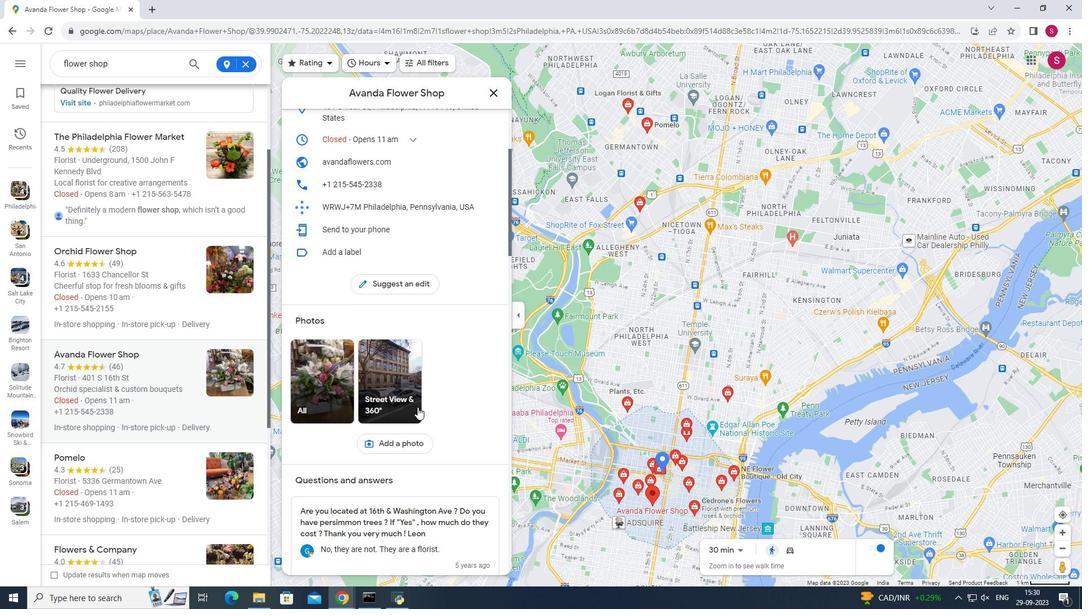 
Action: Mouse moved to (417, 407)
Screenshot: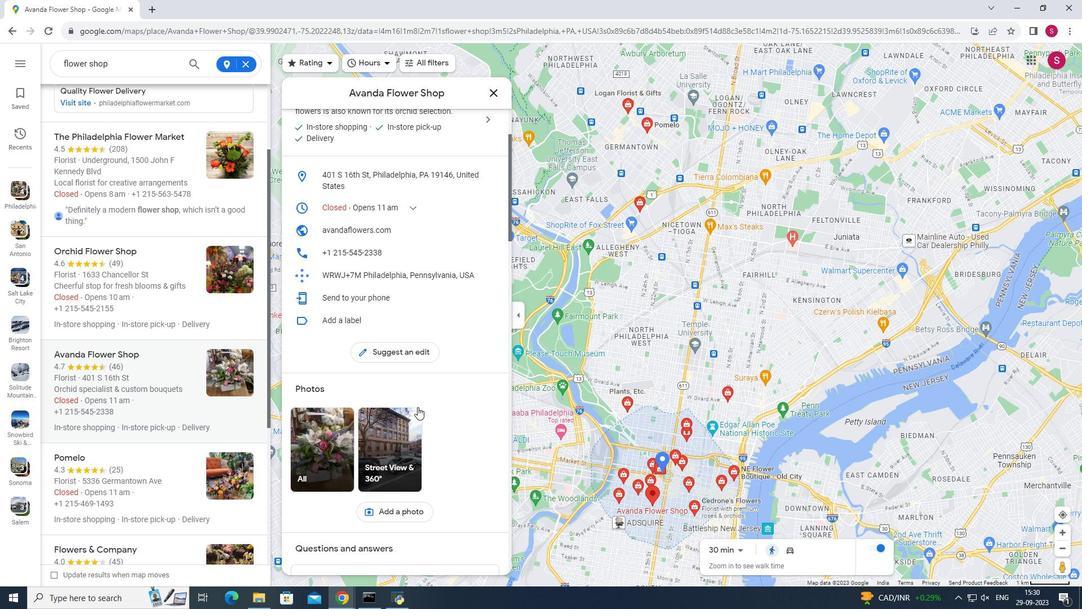 
Action: Mouse scrolled (417, 407) with delta (0, 0)
Screenshot: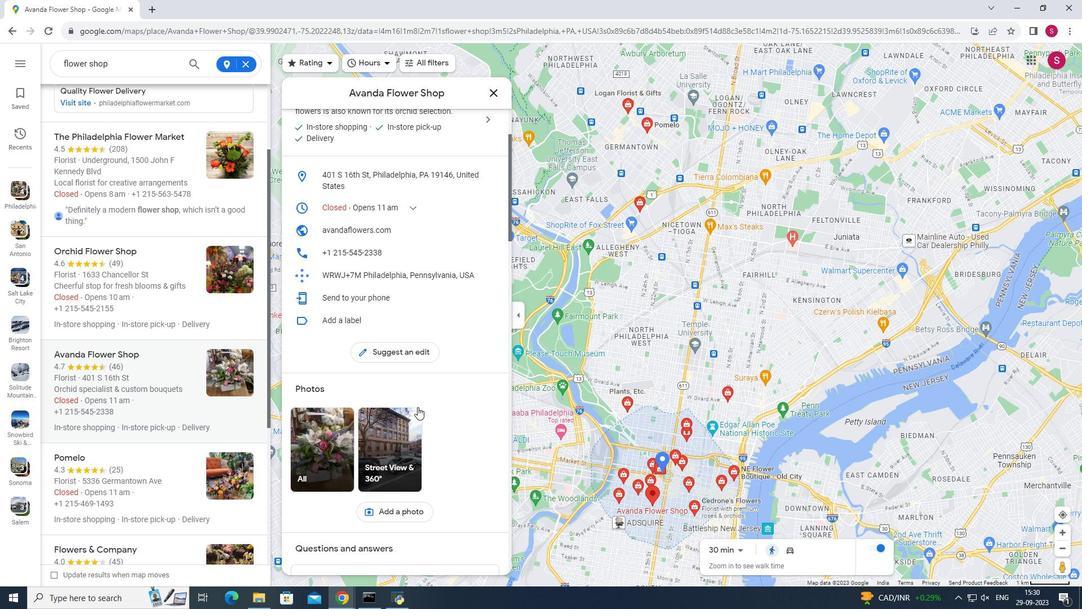 
Action: Mouse scrolled (417, 407) with delta (0, 0)
Screenshot: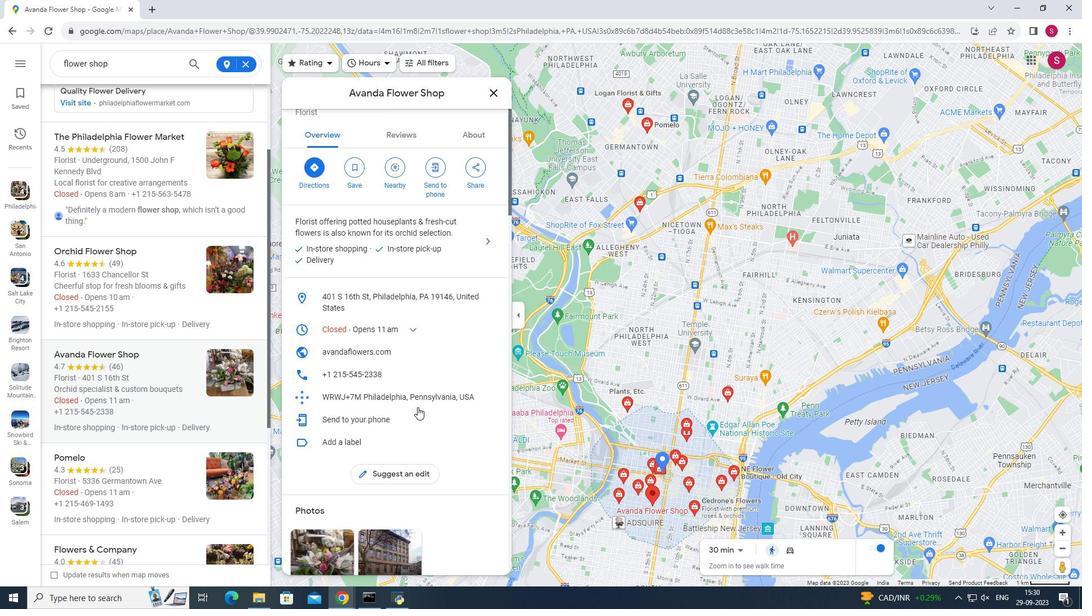 
Action: Mouse moved to (397, 277)
Screenshot: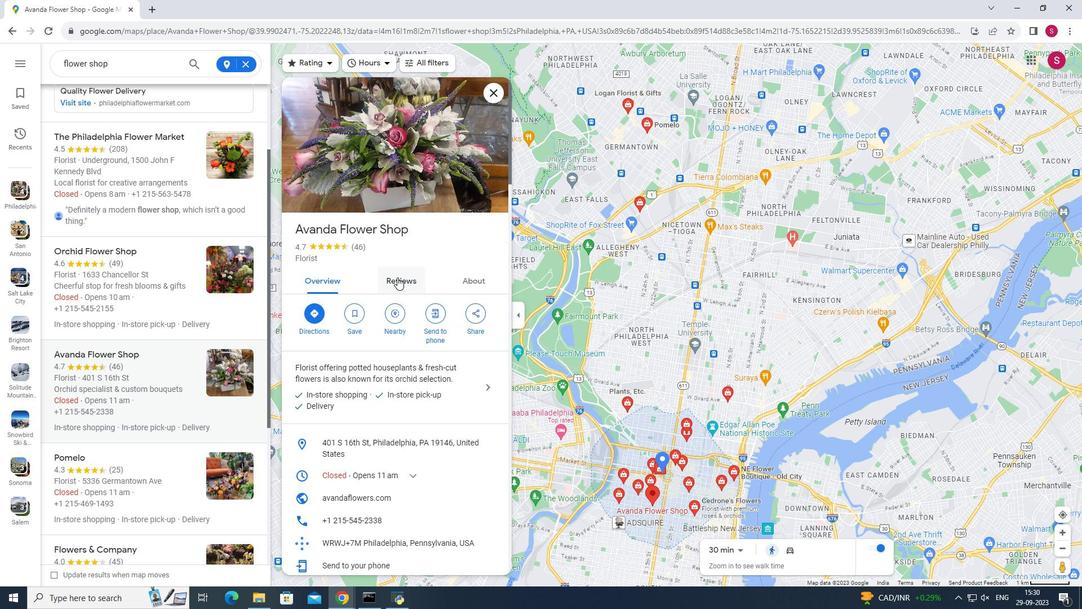 
Action: Mouse pressed left at (397, 277)
Screenshot: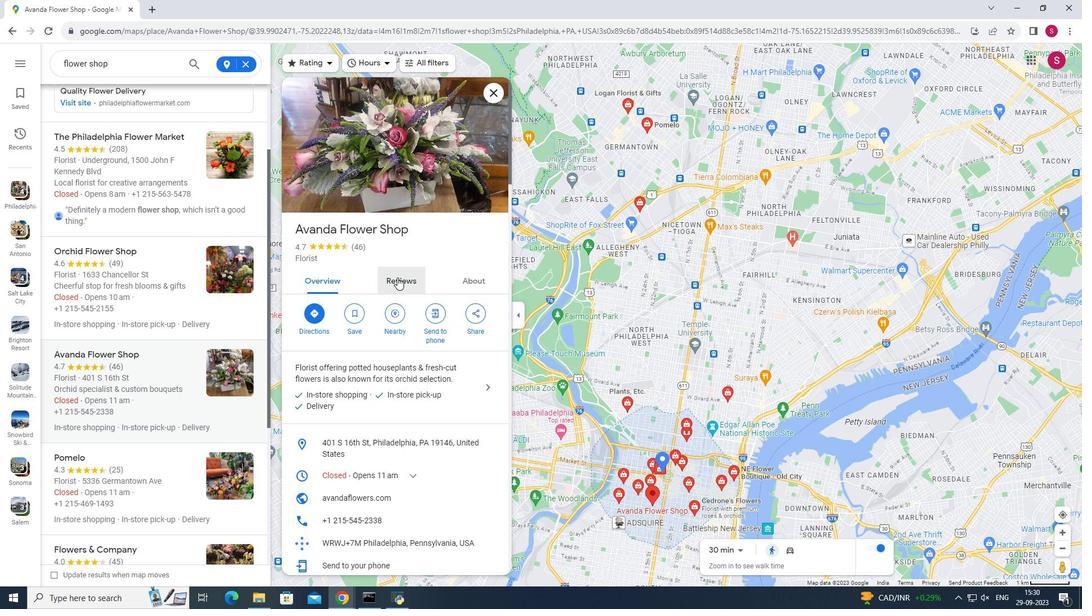 
Action: Mouse moved to (457, 363)
Screenshot: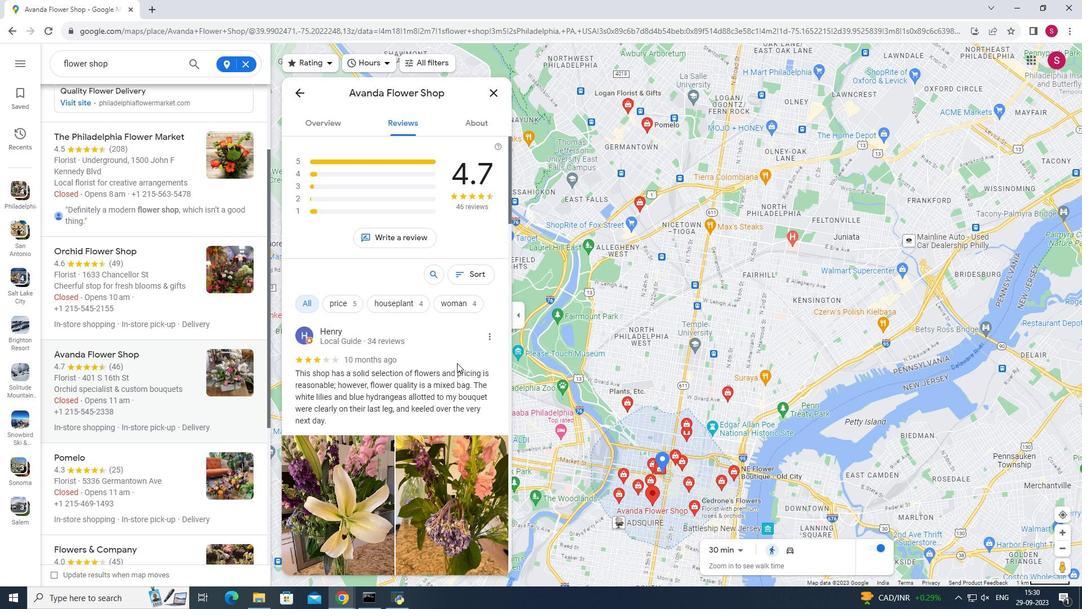 
Action: Mouse scrolled (457, 362) with delta (0, 0)
Screenshot: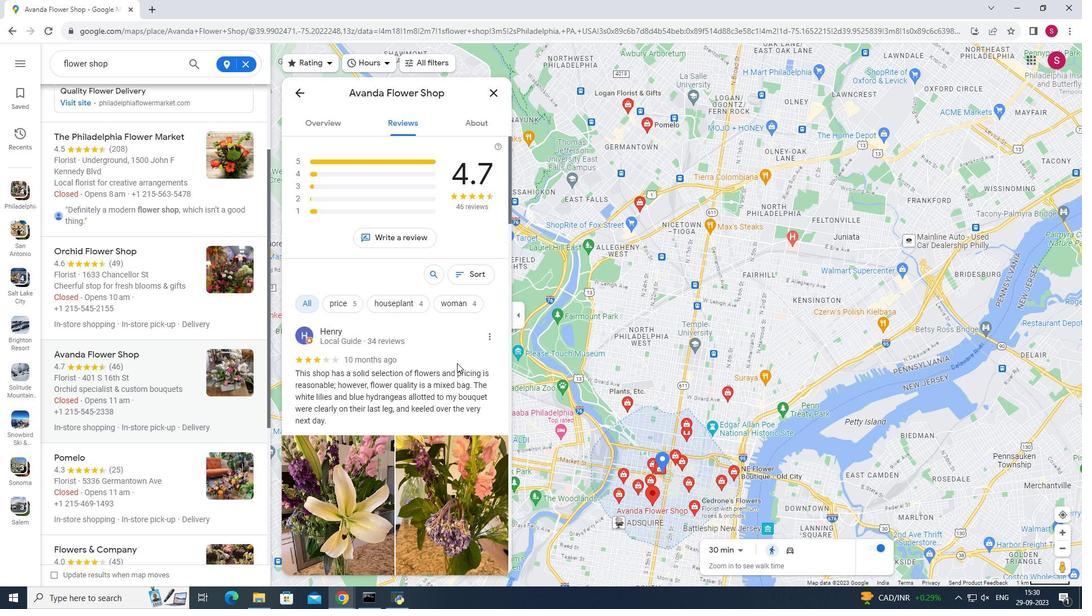 
Action: Mouse scrolled (457, 362) with delta (0, 0)
Screenshot: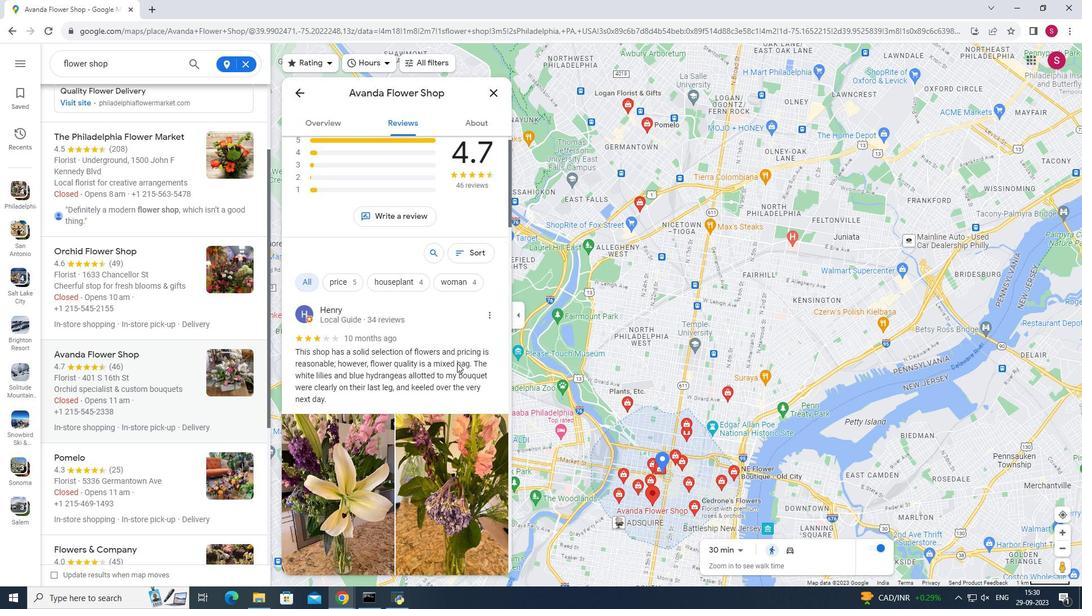 
Action: Mouse scrolled (457, 362) with delta (0, 0)
Screenshot: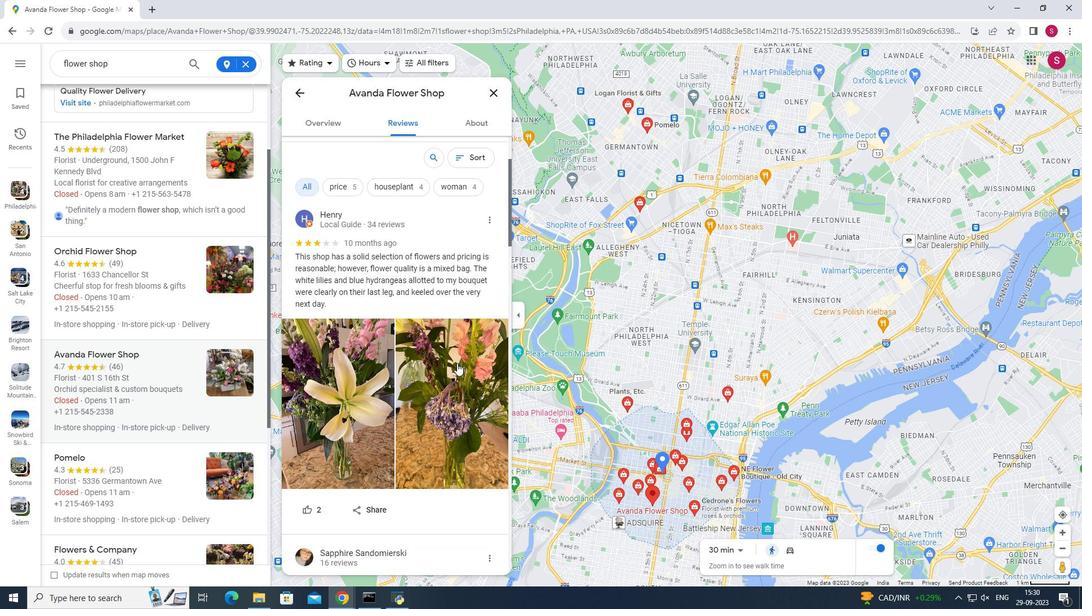 
Action: Mouse scrolled (457, 362) with delta (0, 0)
Screenshot: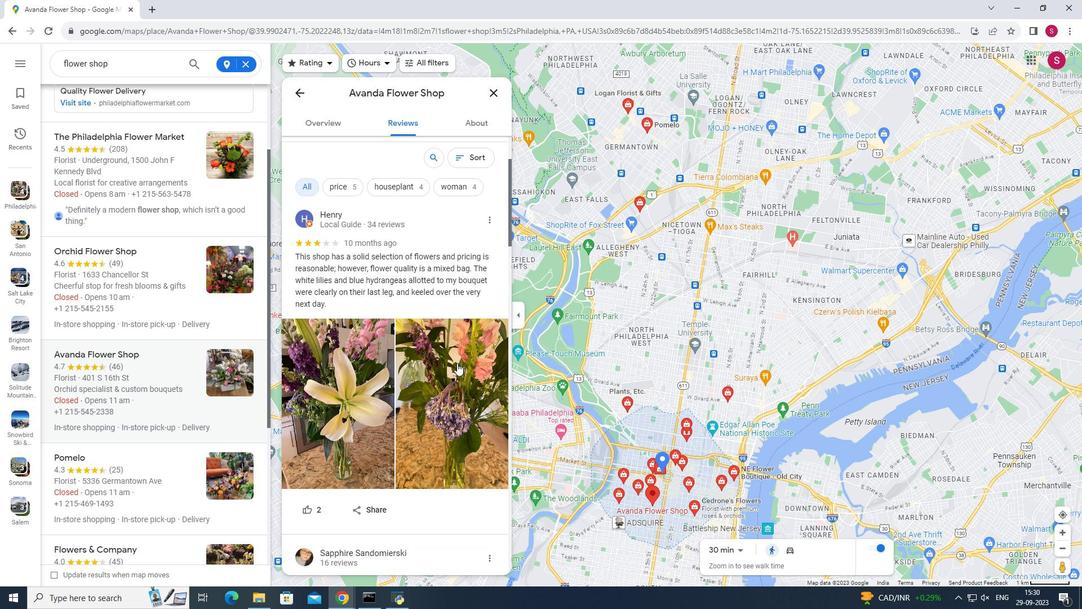 
Action: Mouse scrolled (457, 362) with delta (0, 0)
Screenshot: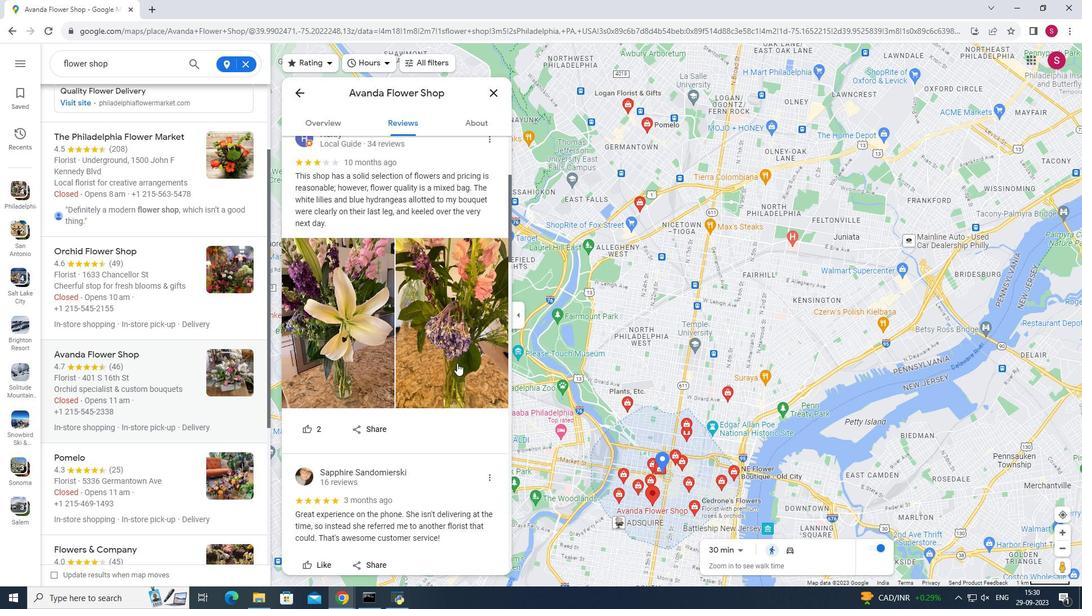 
Action: Mouse scrolled (457, 362) with delta (0, 0)
Screenshot: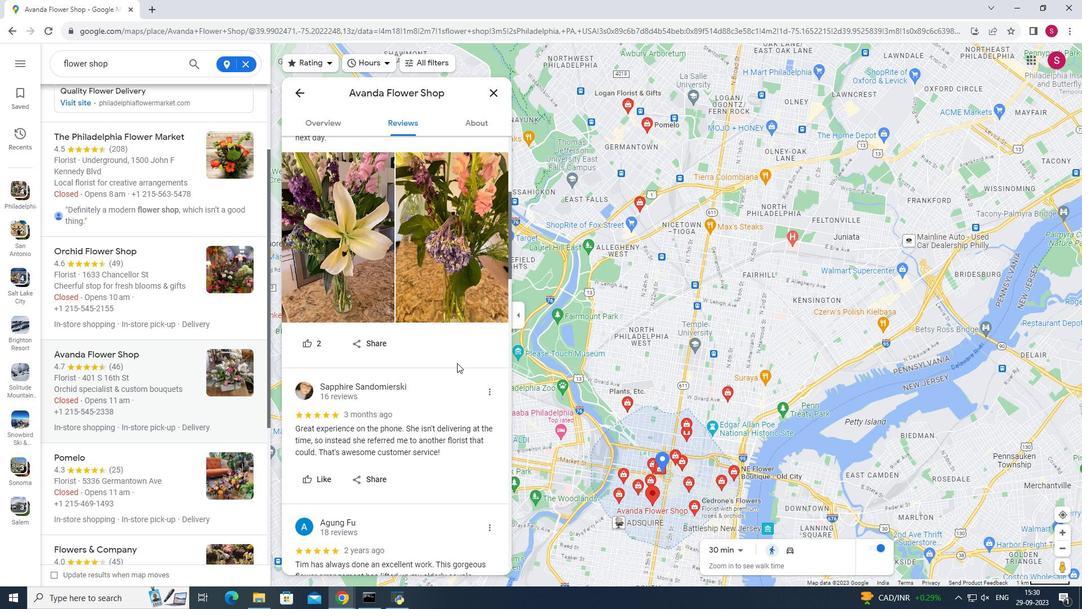 
Action: Mouse scrolled (457, 362) with delta (0, 0)
Screenshot: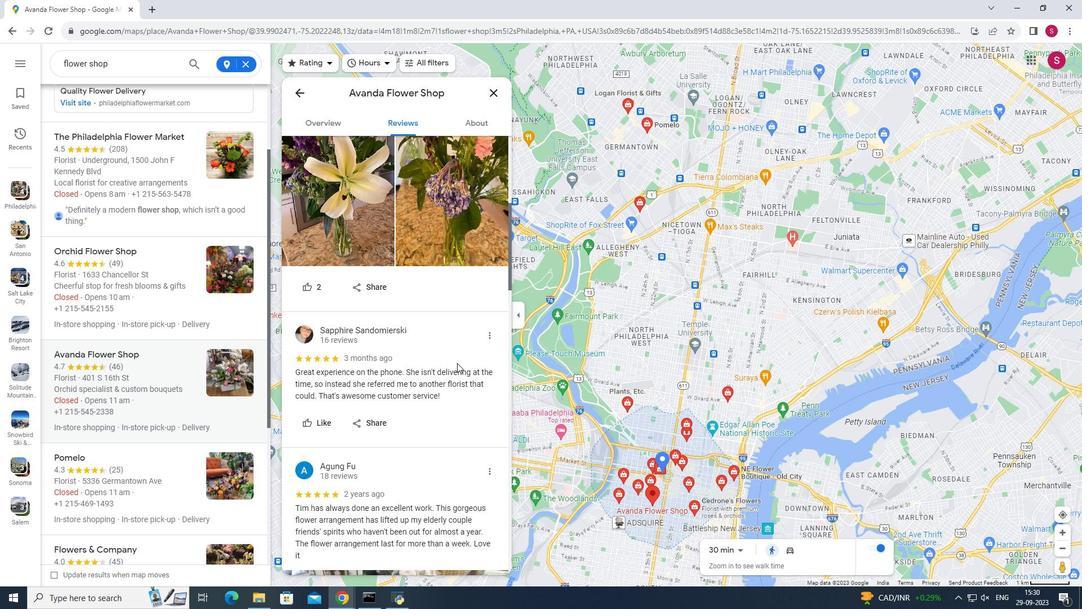 
Action: Mouse scrolled (457, 362) with delta (0, 0)
Screenshot: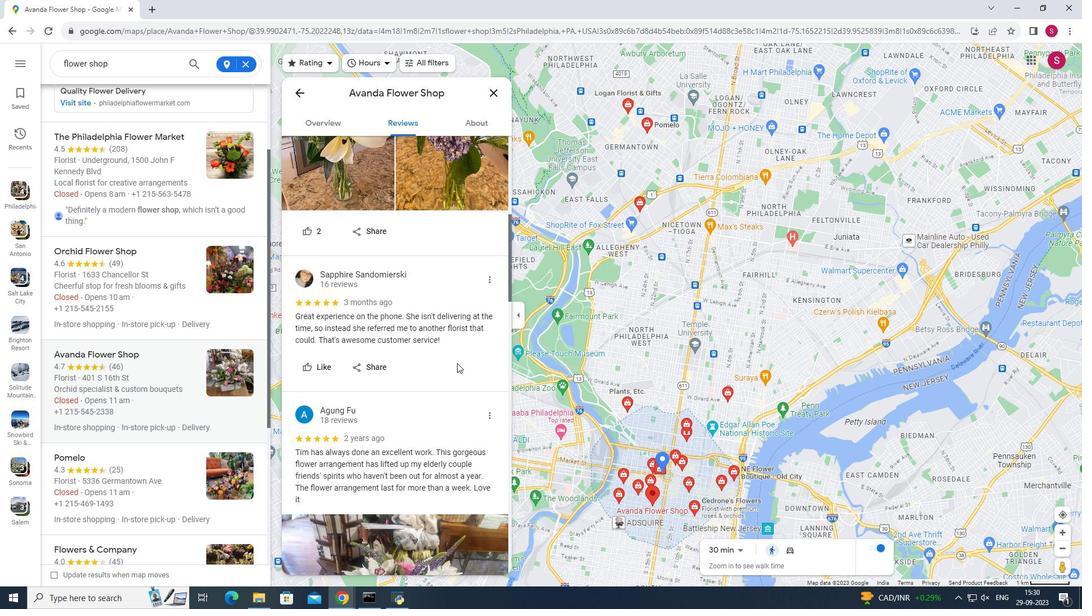 
Action: Mouse scrolled (457, 362) with delta (0, 0)
Screenshot: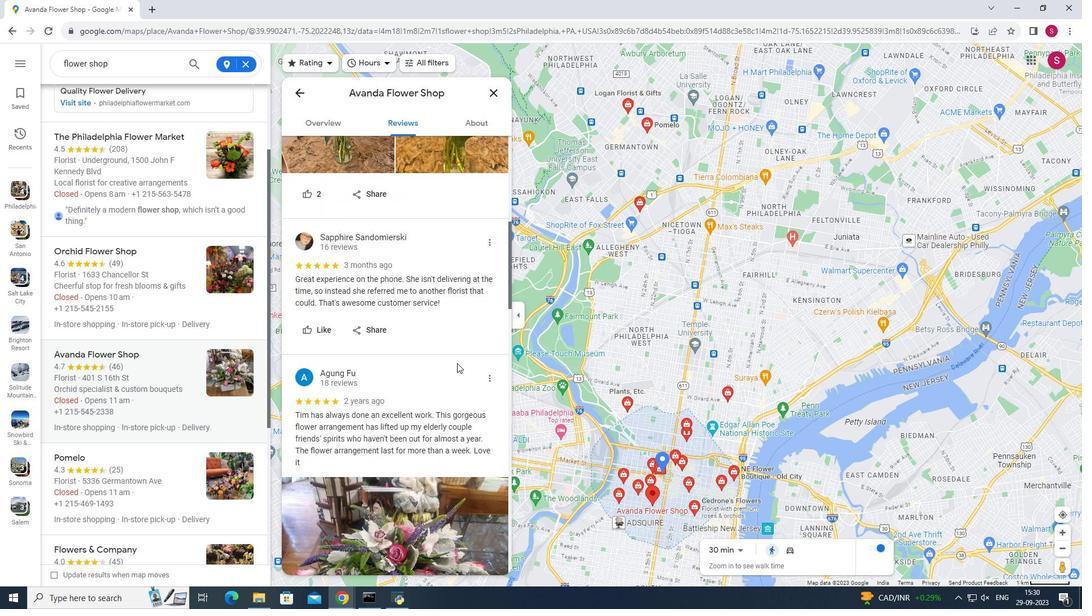 
Action: Mouse scrolled (457, 362) with delta (0, 0)
Screenshot: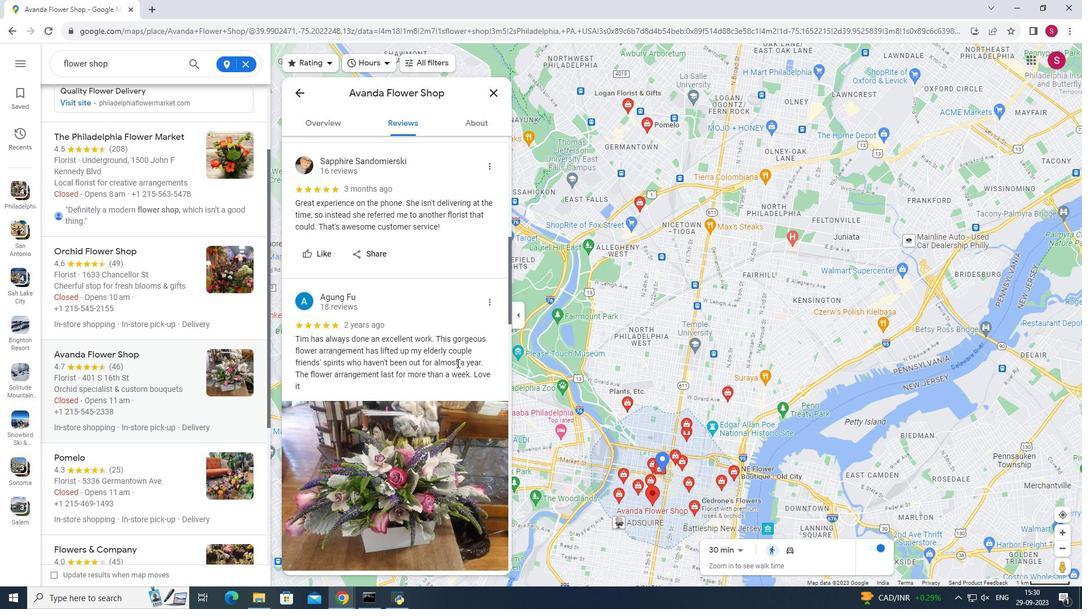 
Action: Mouse scrolled (457, 362) with delta (0, 0)
Screenshot: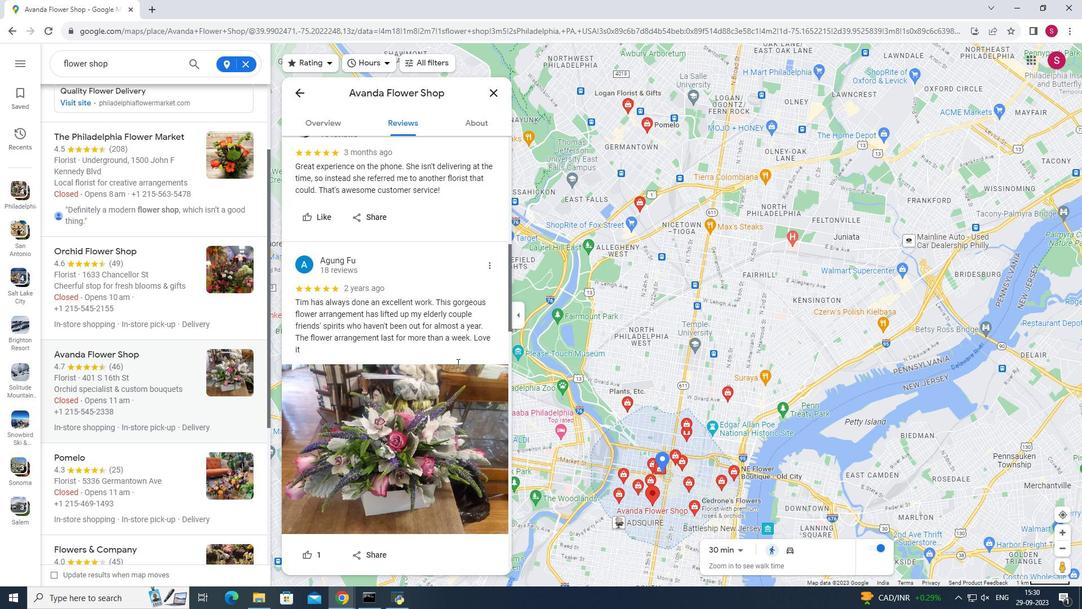 
Action: Mouse scrolled (457, 362) with delta (0, 0)
Screenshot: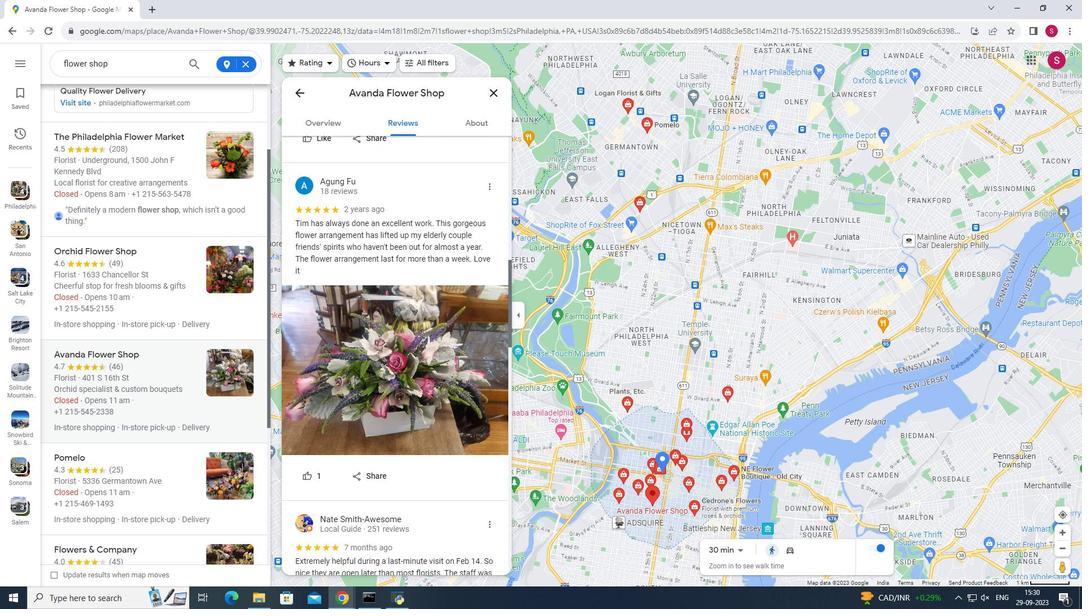 
Action: Mouse scrolled (457, 362) with delta (0, 0)
Screenshot: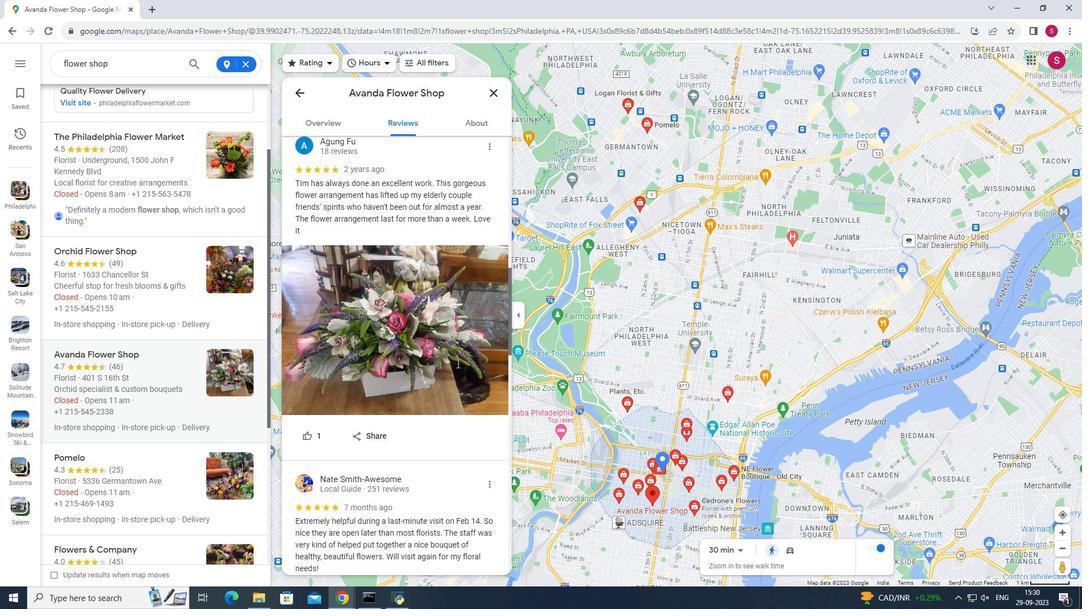 
Action: Mouse scrolled (457, 362) with delta (0, 0)
Screenshot: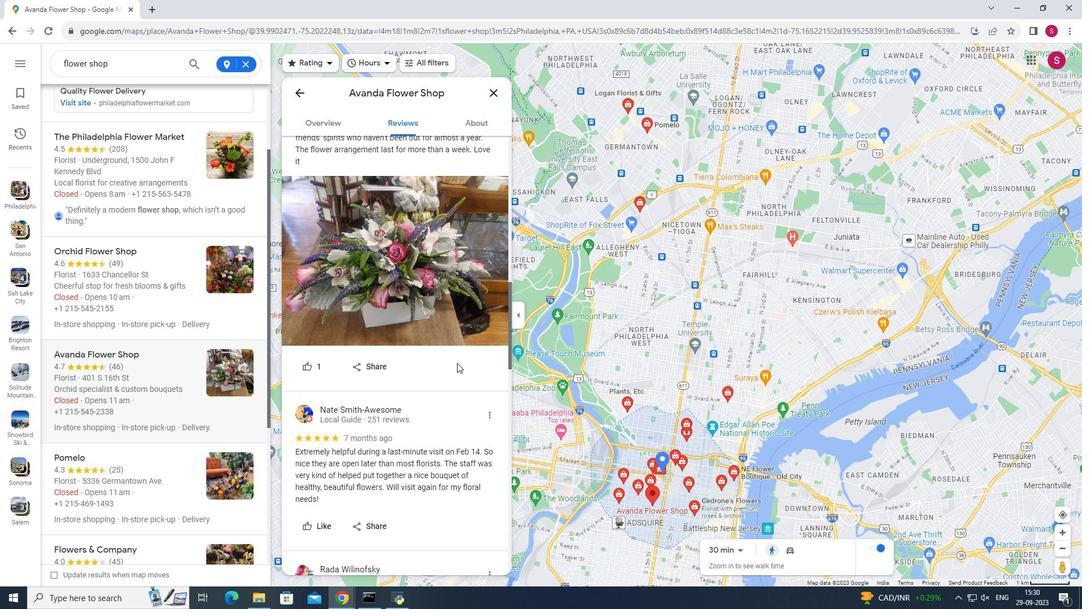 
Action: Mouse scrolled (457, 362) with delta (0, 0)
Screenshot: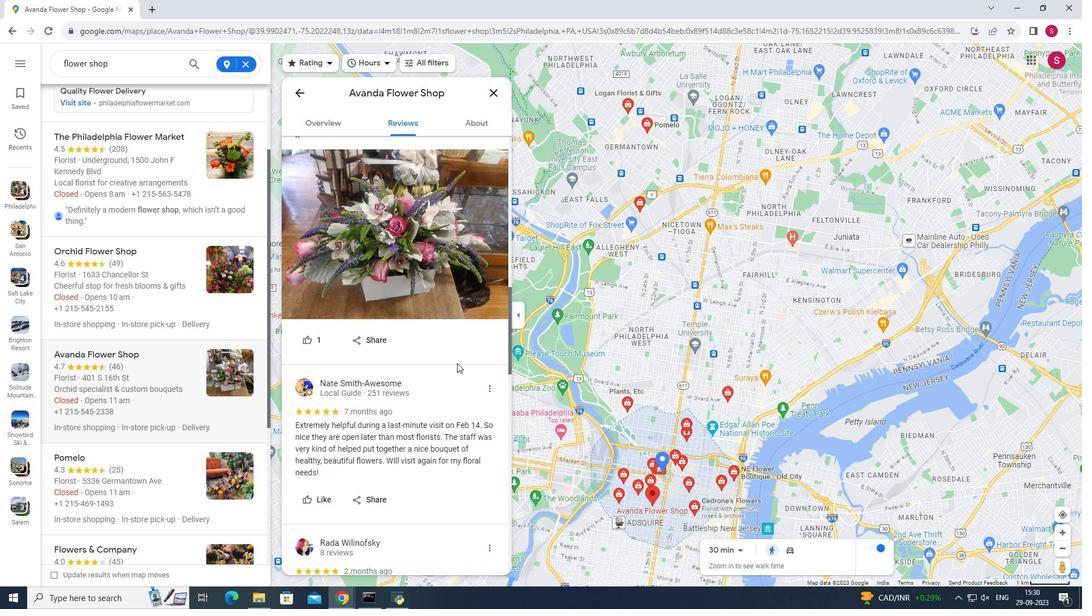 
Action: Mouse scrolled (457, 362) with delta (0, 0)
Screenshot: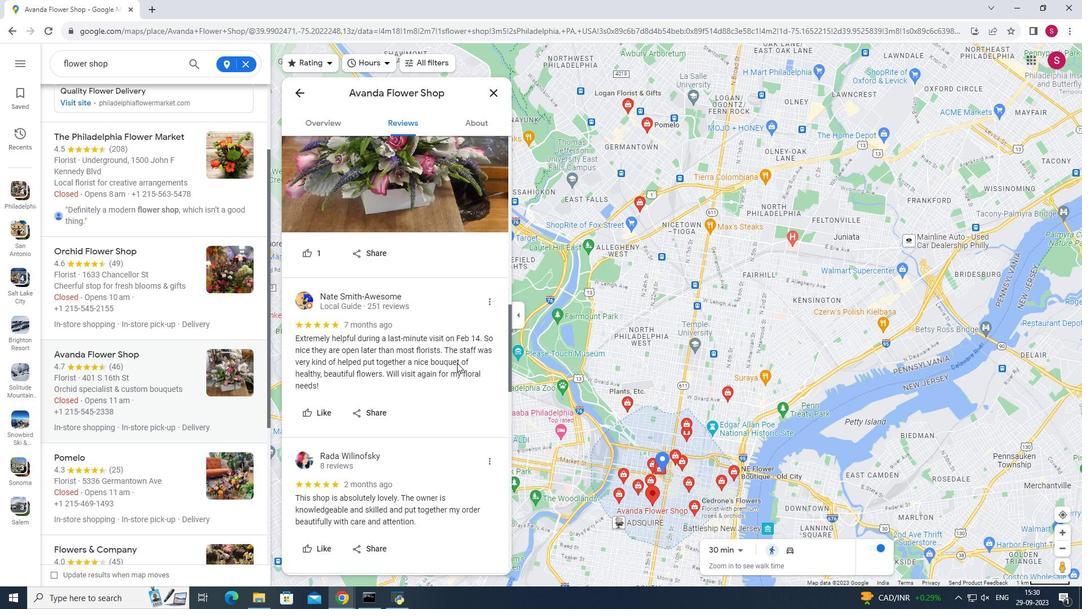 
Action: Mouse scrolled (457, 363) with delta (0, 0)
Screenshot: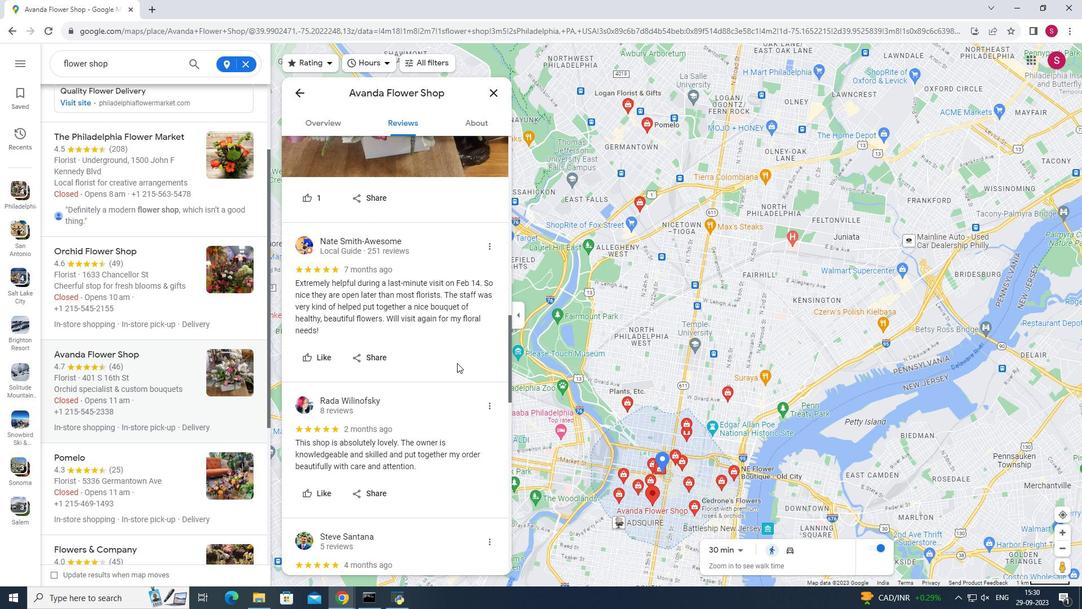 
Action: Mouse scrolled (457, 363) with delta (0, 0)
Screenshot: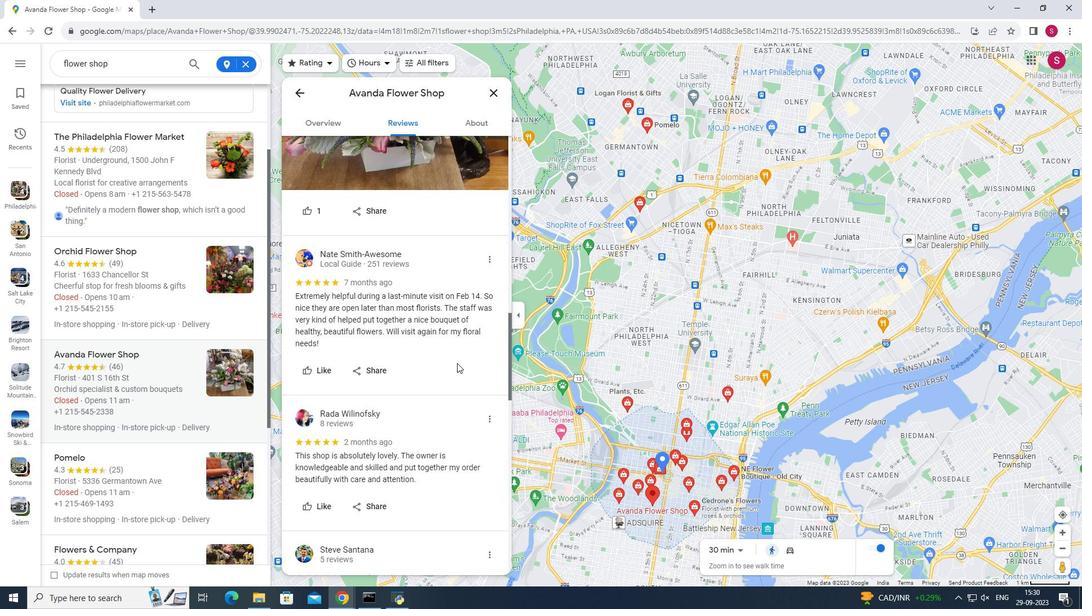 
Action: Mouse moved to (479, 124)
Screenshot: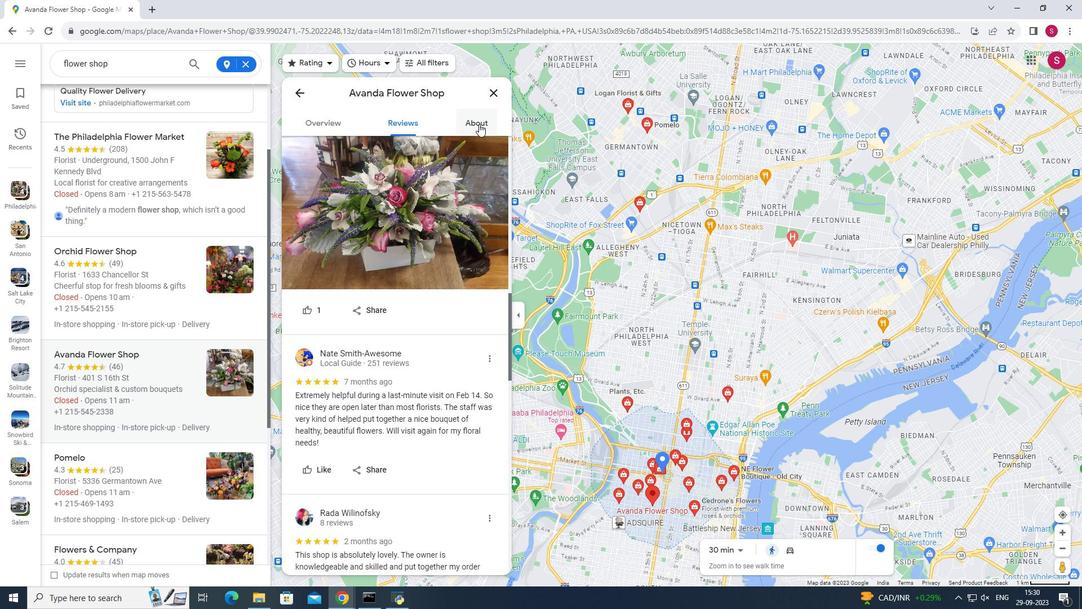 
Action: Mouse pressed left at (479, 124)
Screenshot: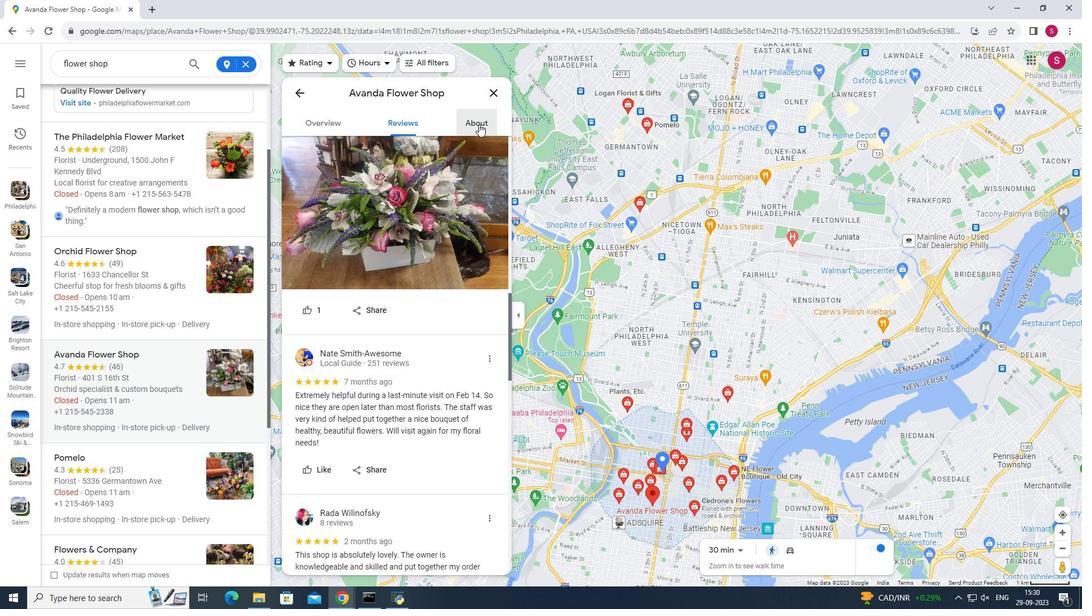 
Action: Mouse moved to (490, 96)
Screenshot: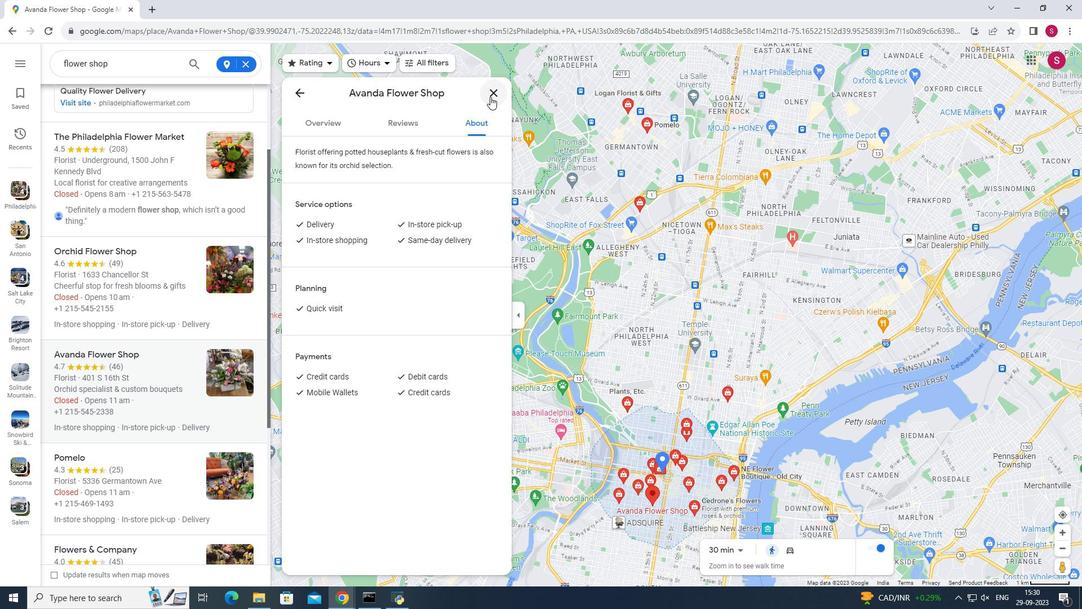 
Action: Mouse pressed left at (490, 96)
Screenshot: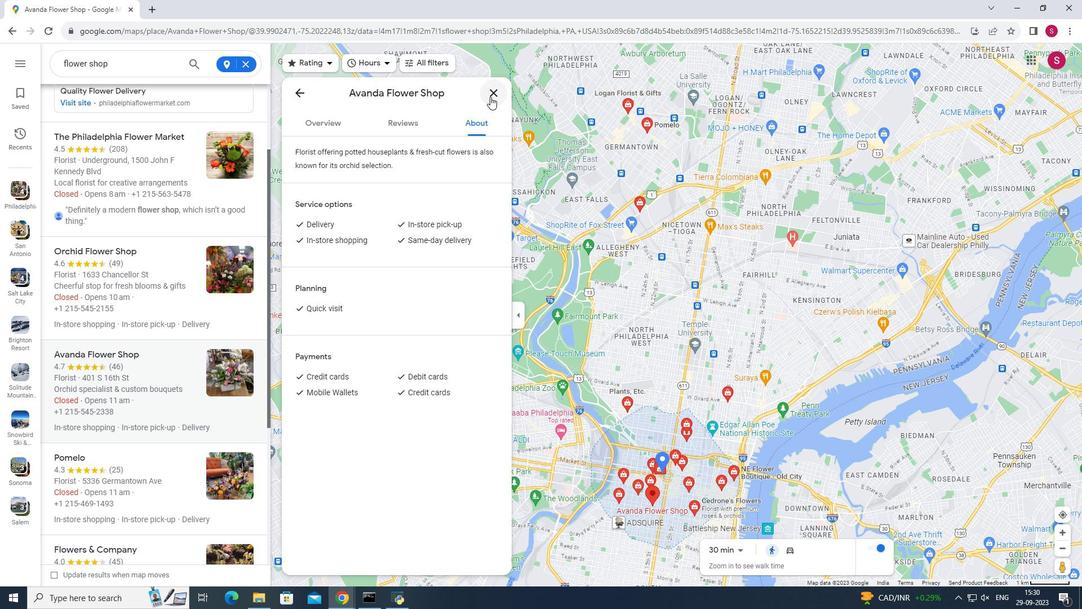 
Action: Mouse moved to (217, 341)
Screenshot: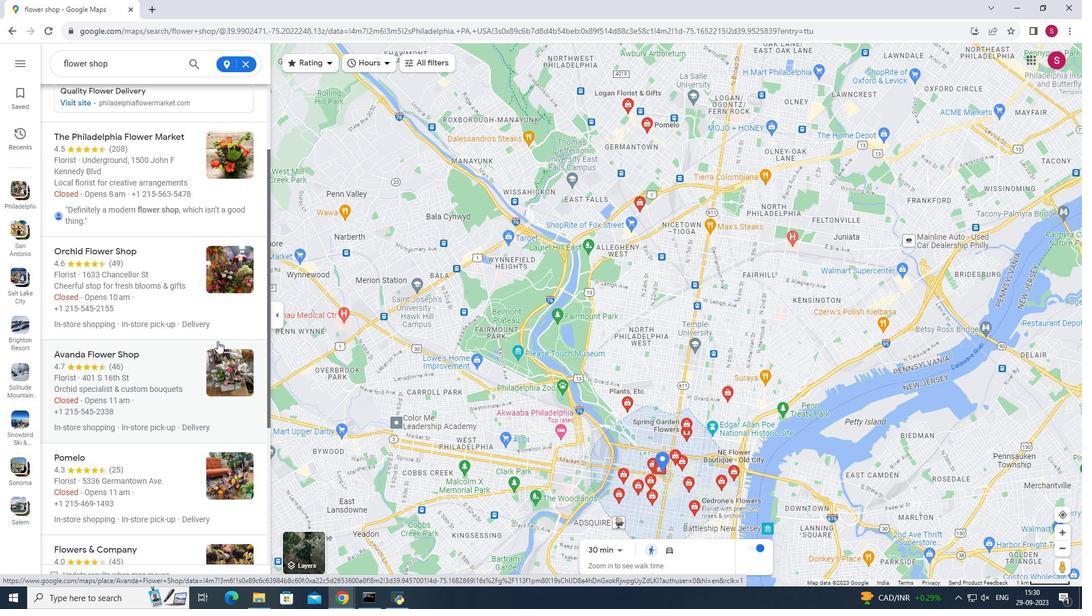 
Action: Mouse scrolled (217, 340) with delta (0, 0)
Screenshot: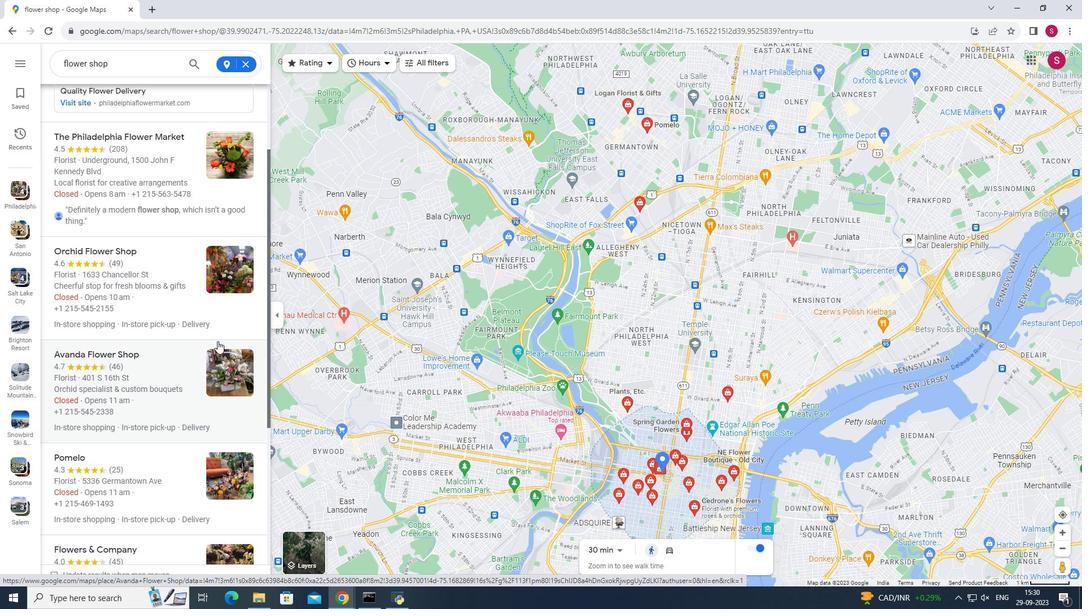 
Action: Mouse scrolled (217, 340) with delta (0, 0)
Screenshot: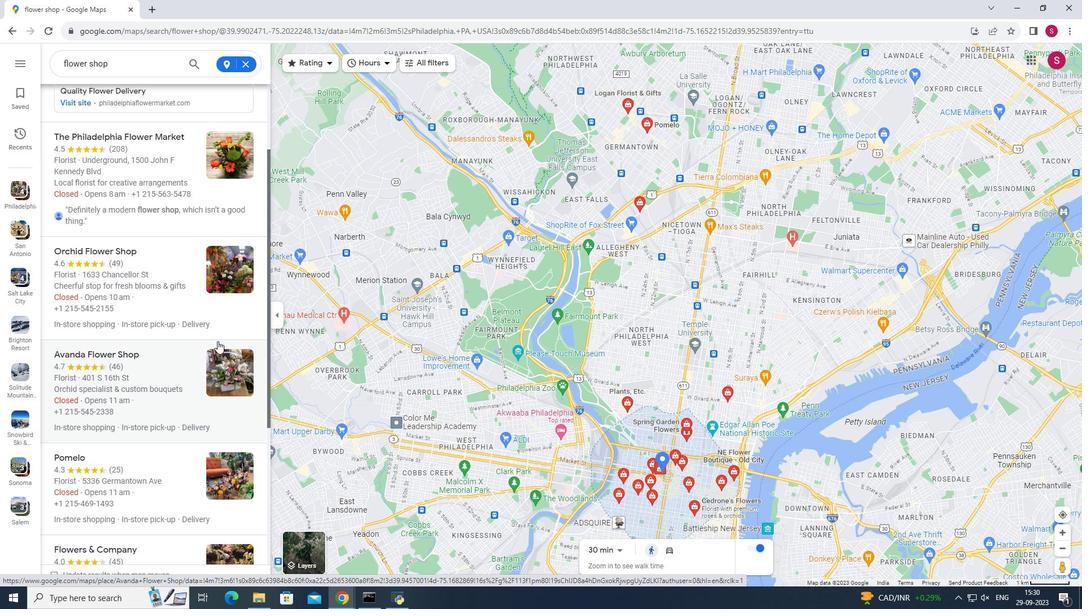 
Action: Mouse scrolled (217, 340) with delta (0, 0)
Screenshot: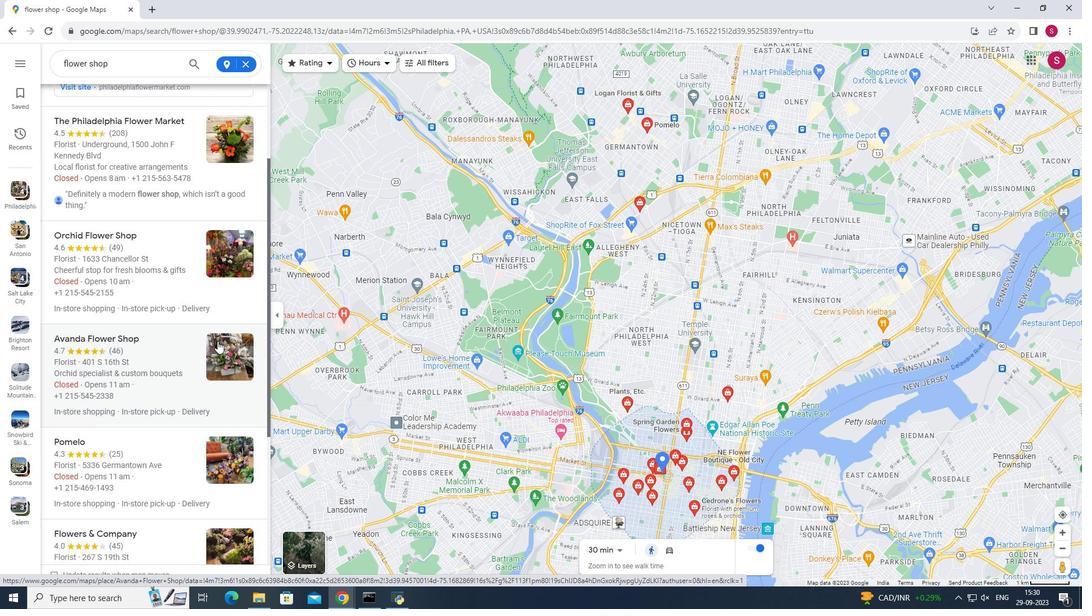 
Action: Mouse scrolled (217, 340) with delta (0, 0)
Screenshot: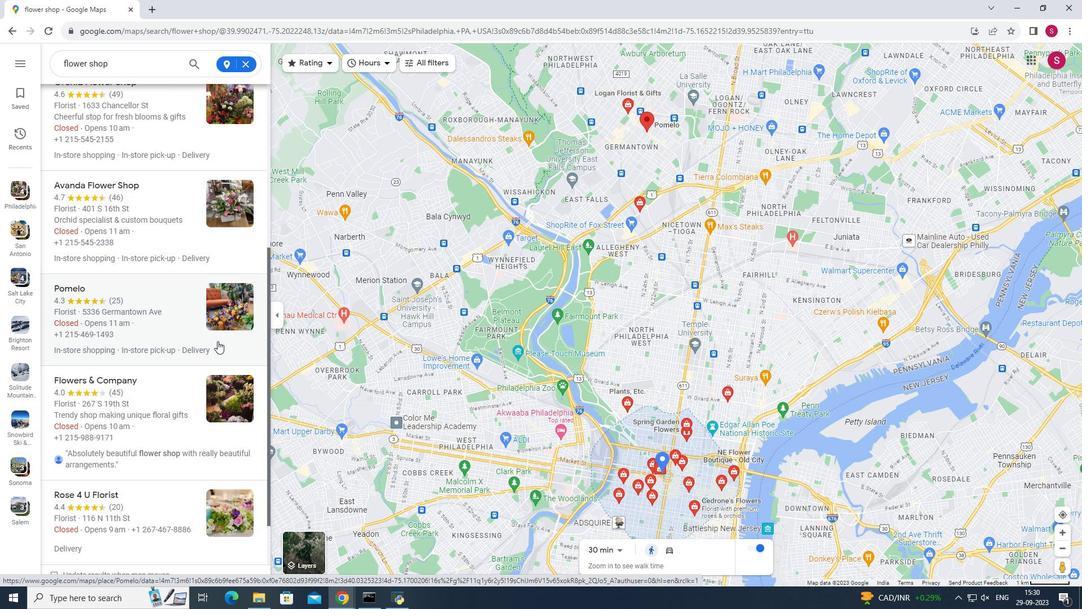 
Action: Mouse scrolled (217, 340) with delta (0, 0)
Screenshot: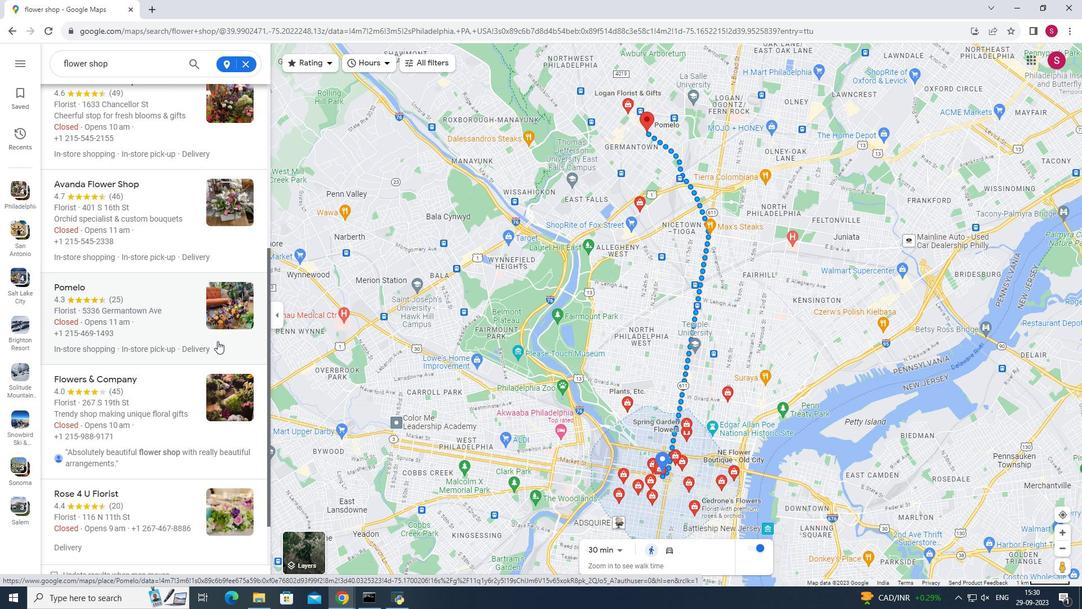 
Action: Mouse scrolled (217, 340) with delta (0, 0)
Screenshot: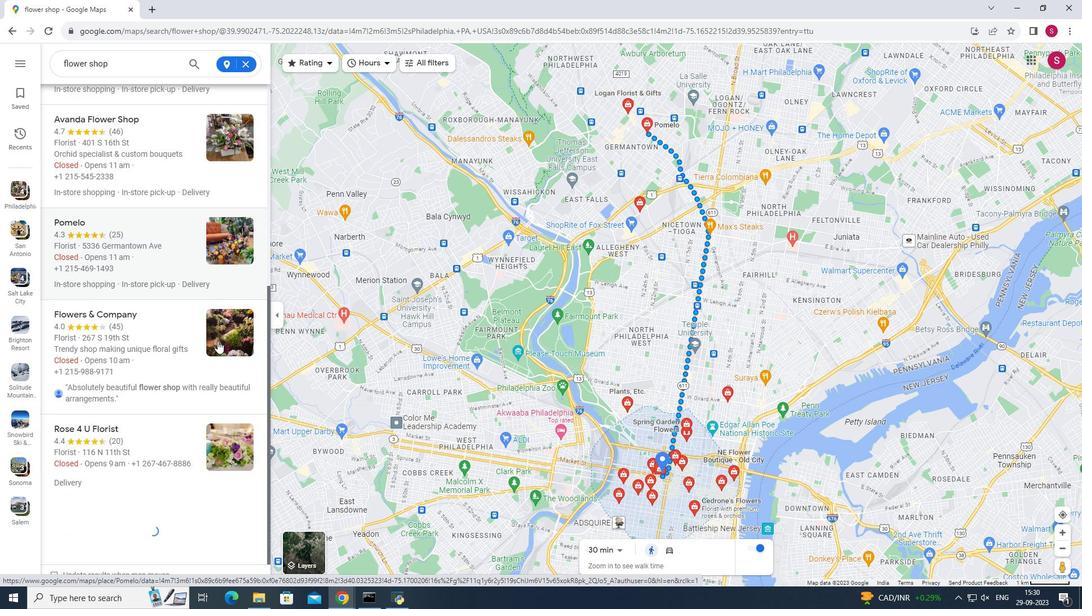 
Action: Mouse scrolled (217, 340) with delta (0, 0)
Screenshot: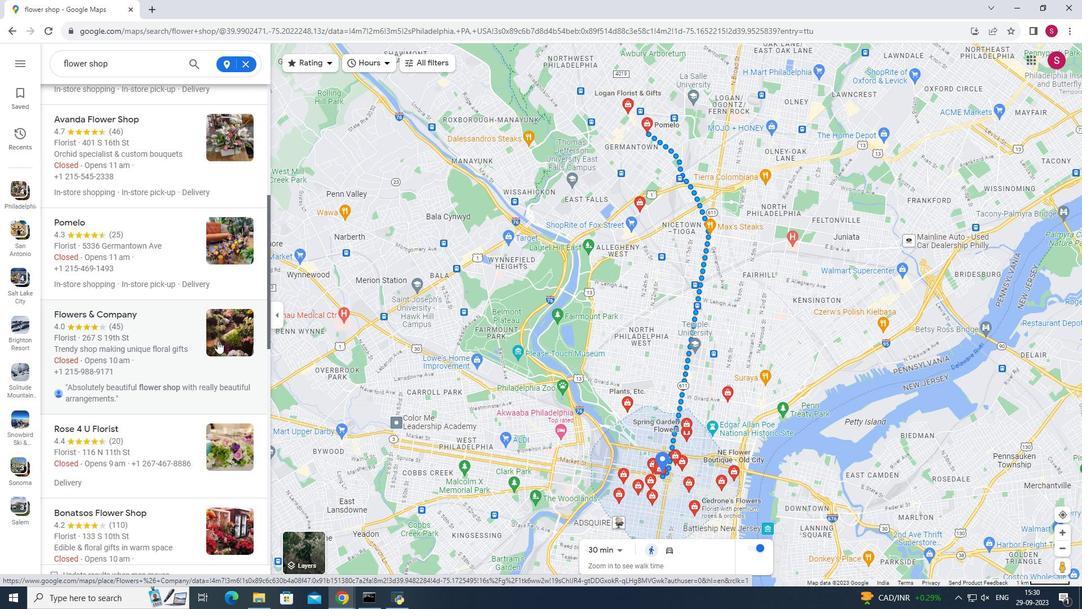 
Action: Mouse scrolled (217, 340) with delta (0, 0)
Screenshot: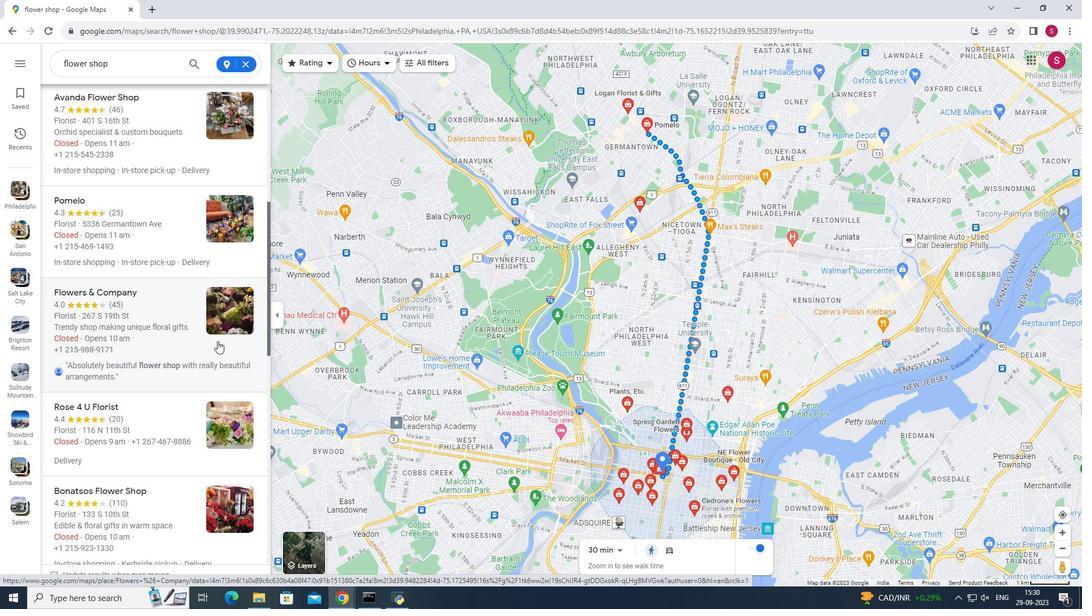 
Action: Mouse scrolled (217, 340) with delta (0, 0)
Screenshot: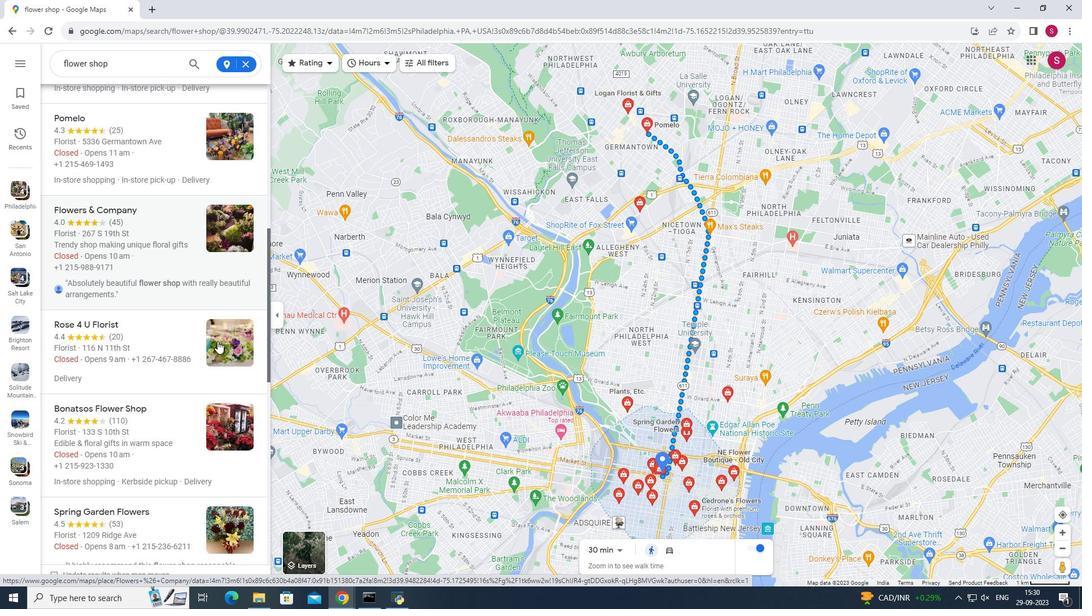 
Action: Mouse moved to (148, 343)
Screenshot: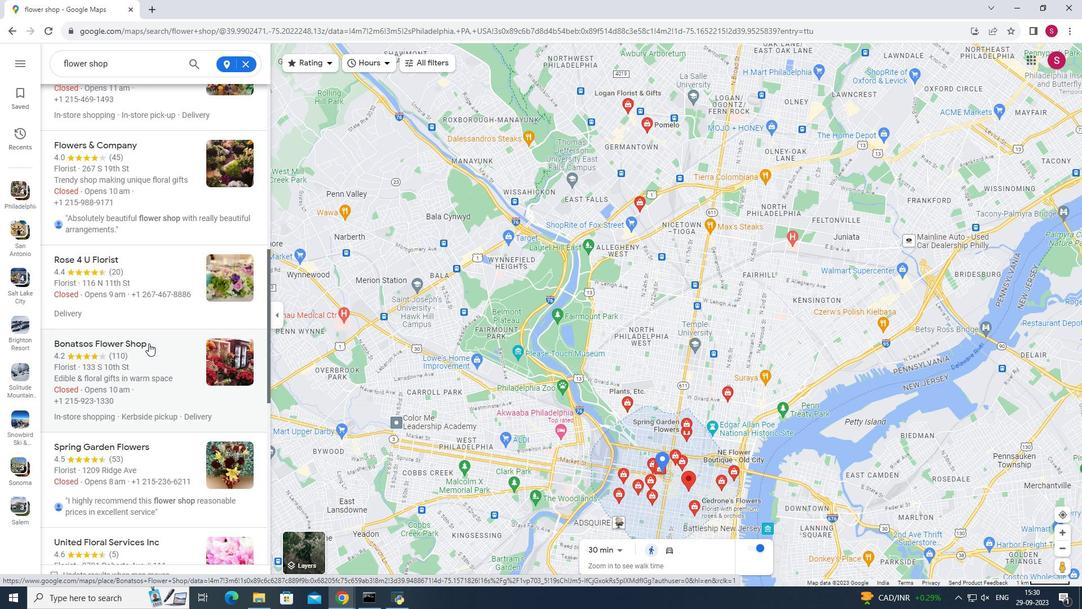 
Action: Mouse pressed left at (148, 343)
Screenshot: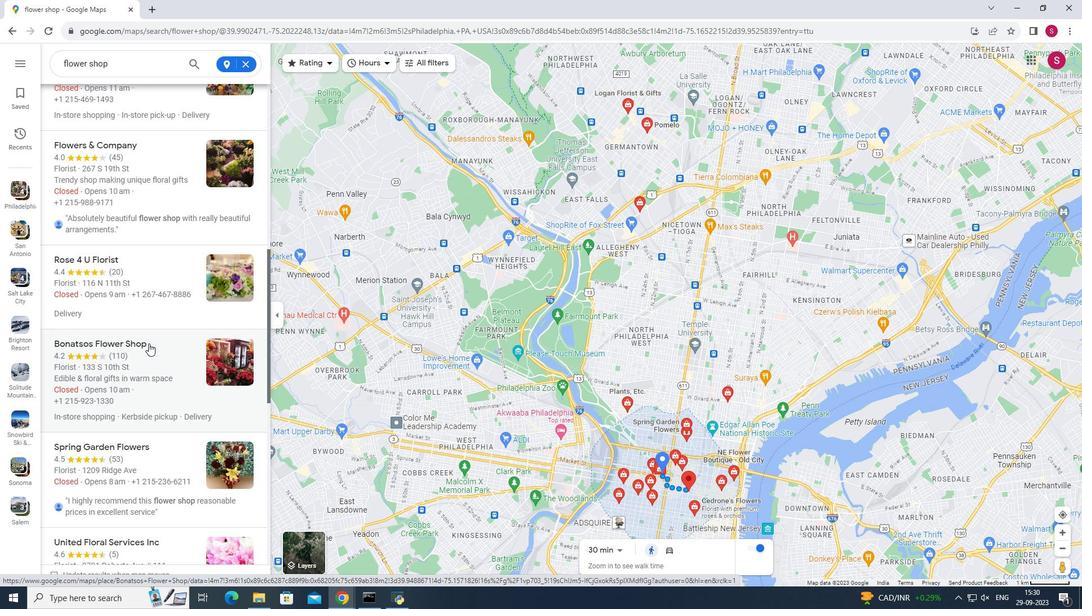 
Action: Mouse moved to (445, 347)
Screenshot: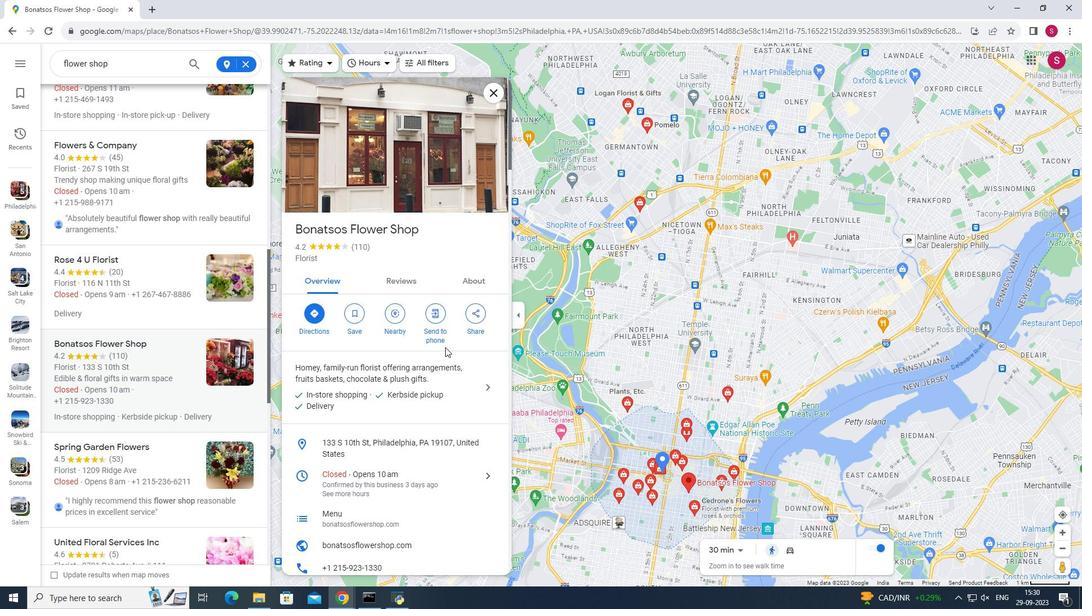 
Action: Mouse scrolled (445, 346) with delta (0, 0)
Screenshot: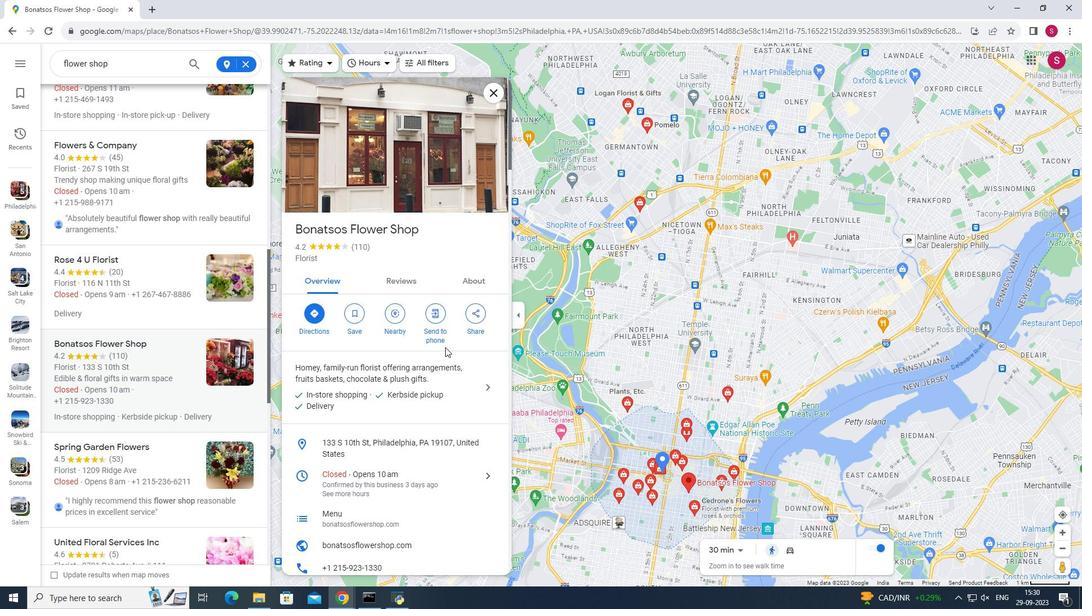 
Action: Mouse scrolled (445, 346) with delta (0, 0)
Screenshot: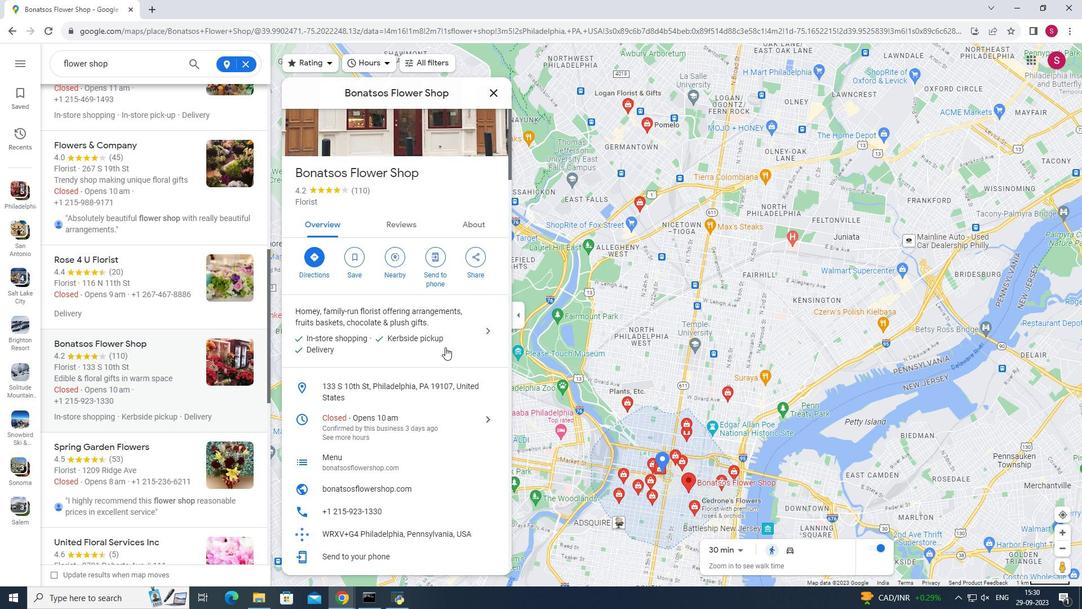 
Action: Mouse scrolled (445, 346) with delta (0, 0)
Screenshot: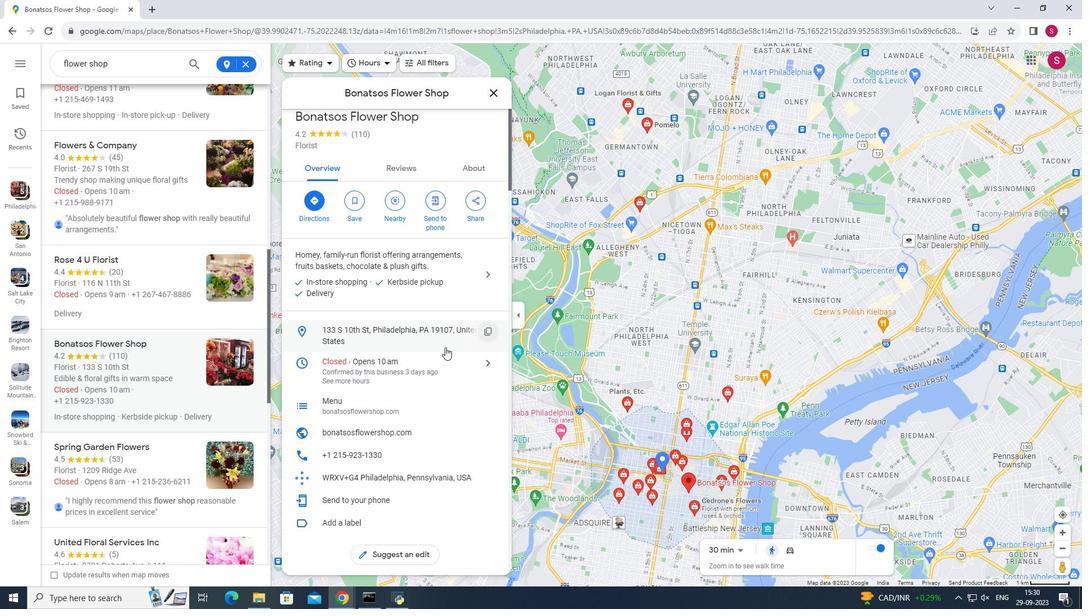 
Action: Mouse scrolled (445, 346) with delta (0, 0)
Screenshot: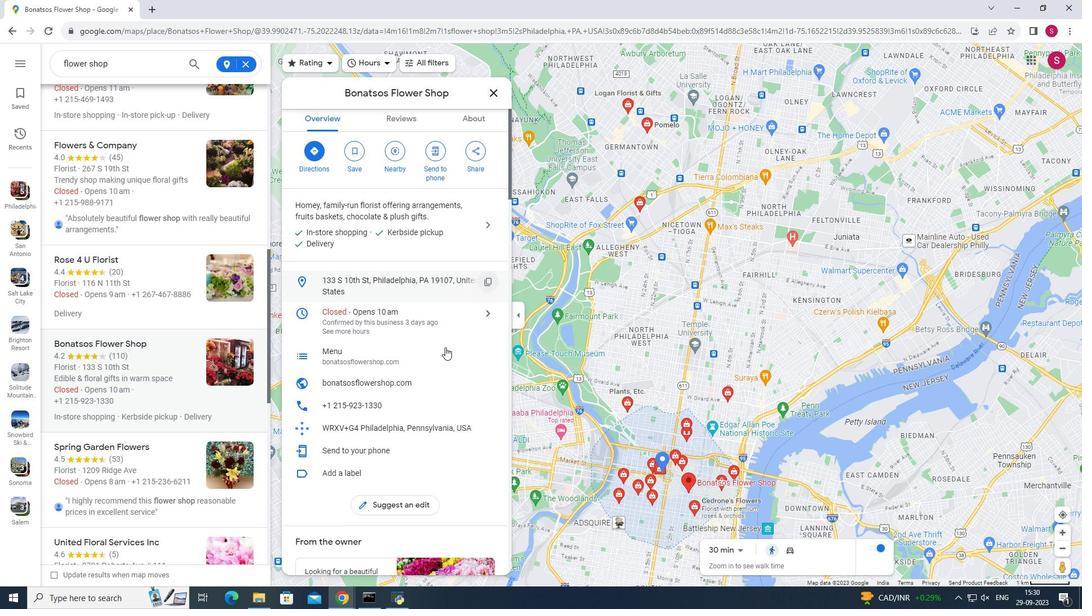 
Action: Mouse scrolled (445, 346) with delta (0, 0)
Screenshot: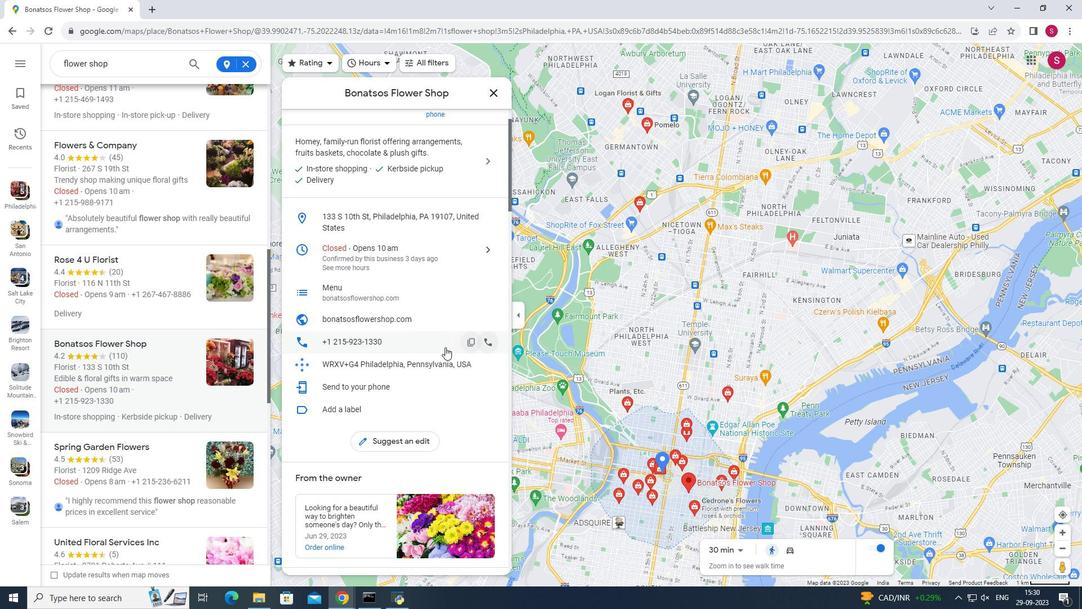 
Action: Mouse scrolled (445, 346) with delta (0, 0)
Screenshot: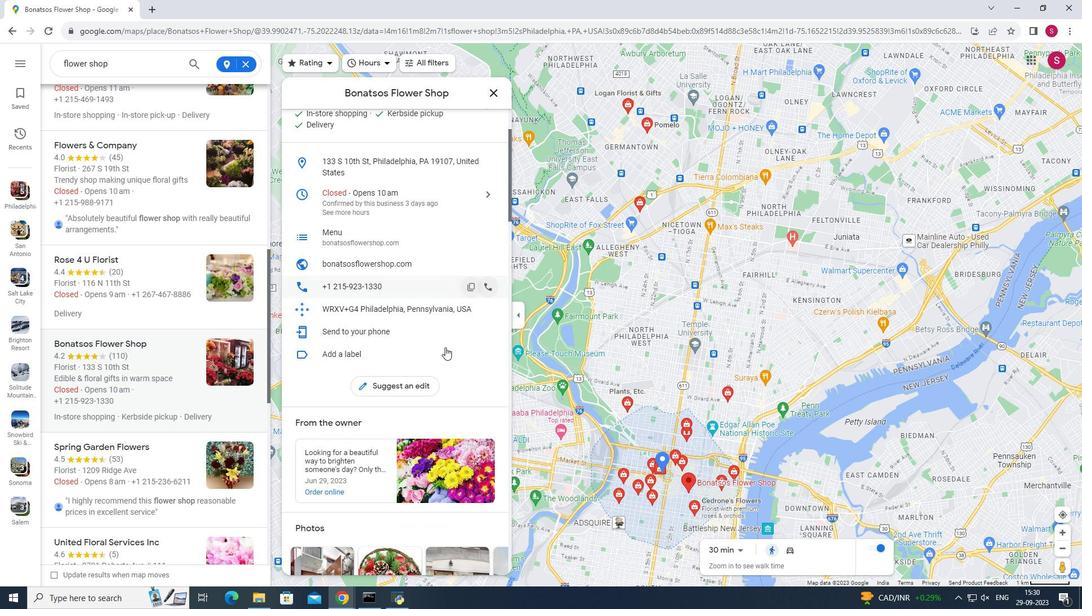 
Action: Mouse scrolled (445, 346) with delta (0, 0)
Screenshot: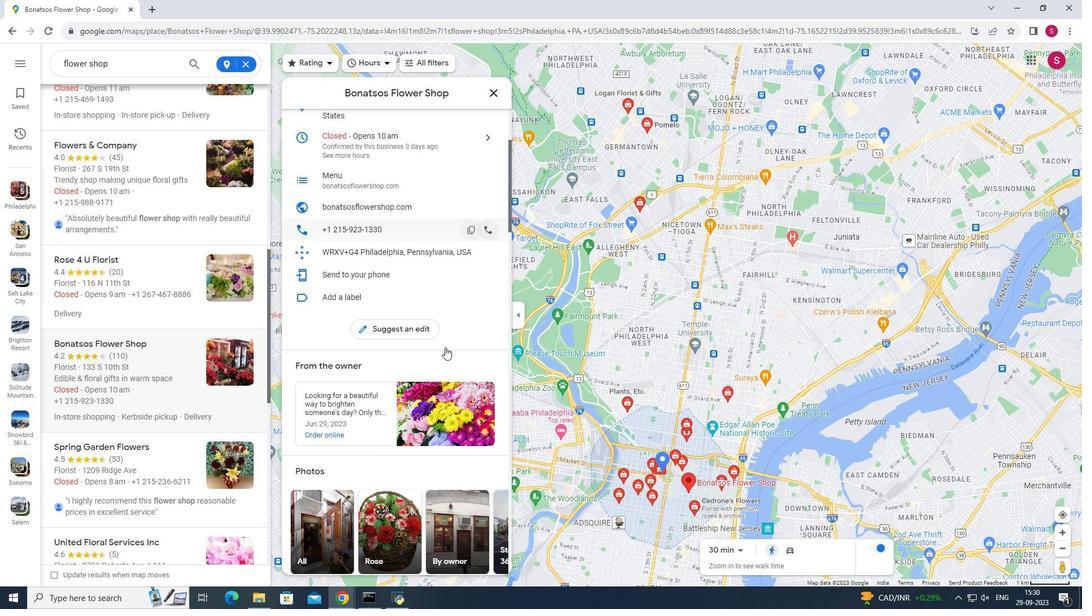 
Action: Mouse scrolled (445, 346) with delta (0, 0)
Screenshot: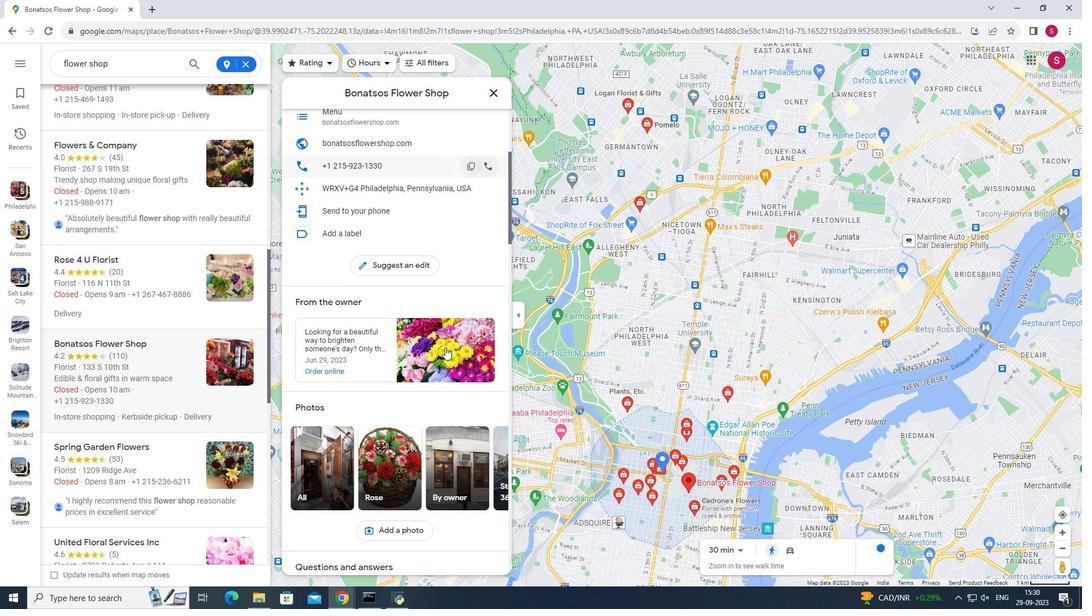 
Action: Mouse scrolled (445, 346) with delta (0, 0)
Screenshot: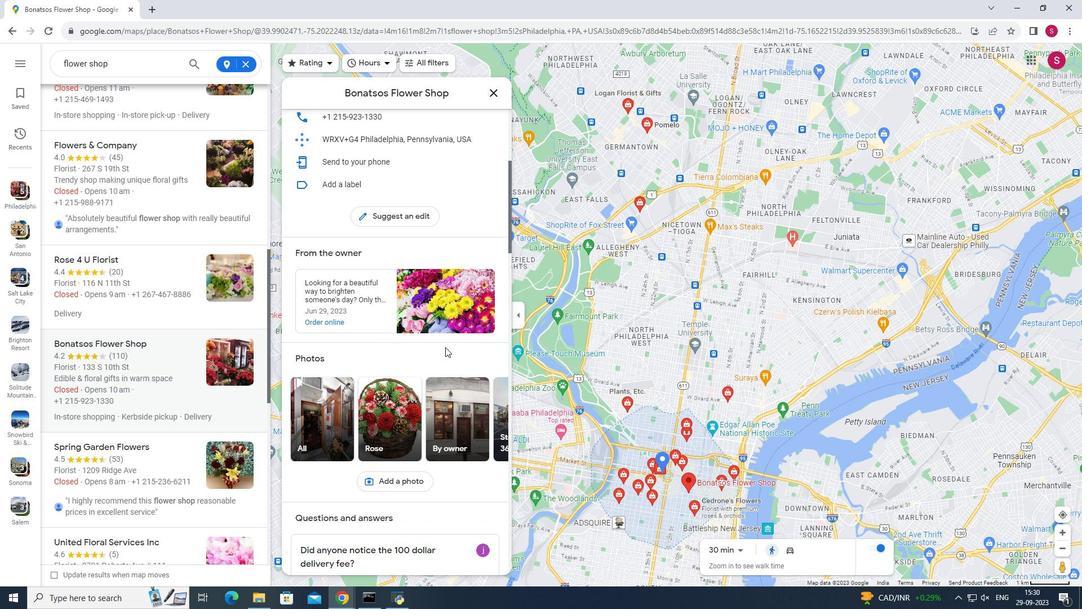 
Action: Mouse scrolled (445, 346) with delta (0, 0)
Screenshot: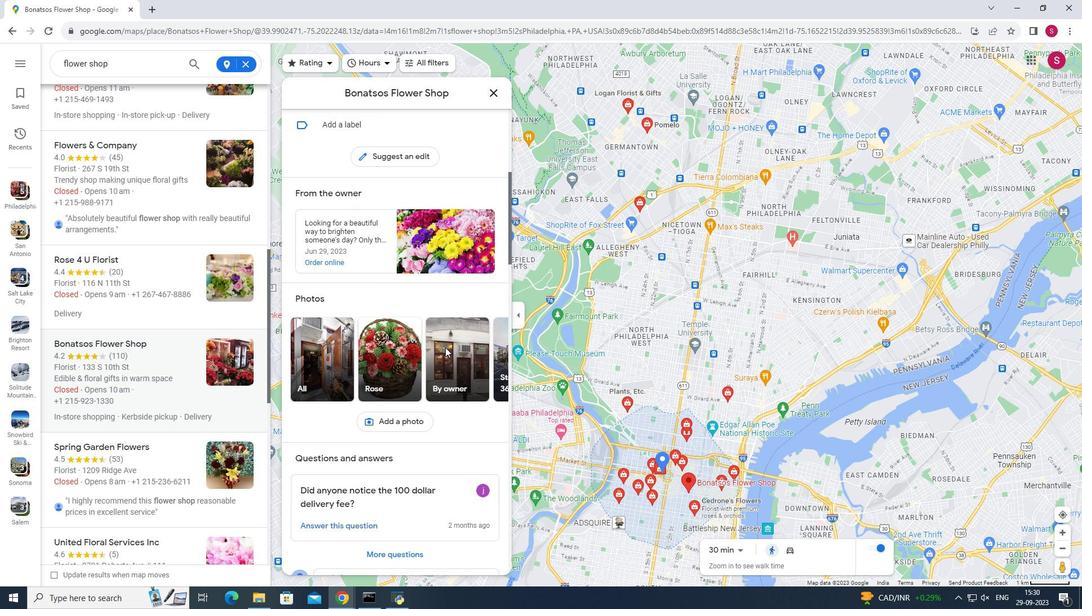 
Action: Mouse scrolled (445, 346) with delta (0, 0)
Screenshot: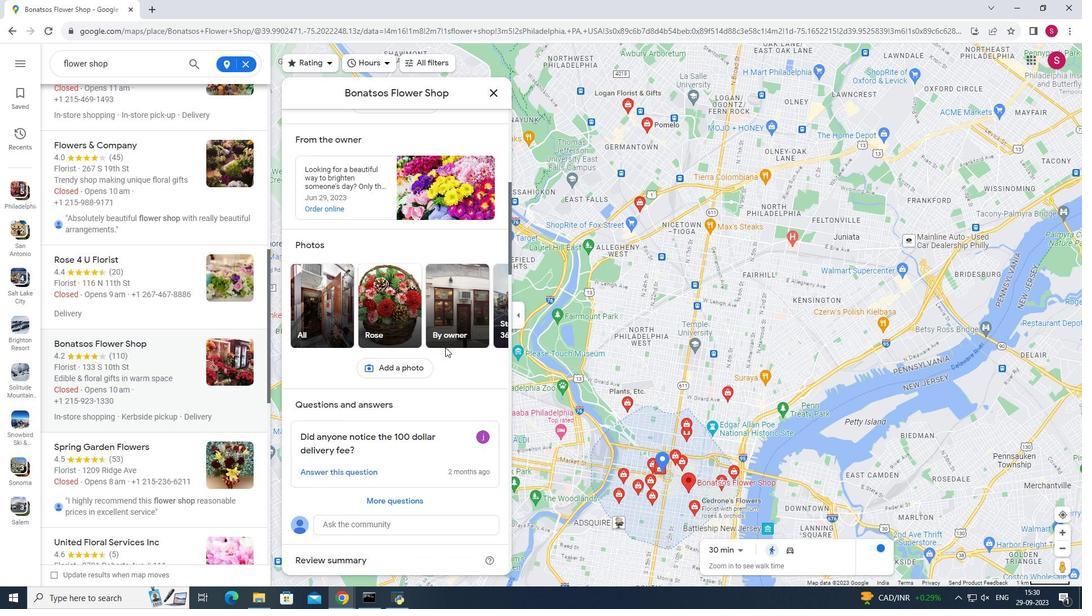 
Action: Mouse scrolled (445, 346) with delta (0, 0)
Screenshot: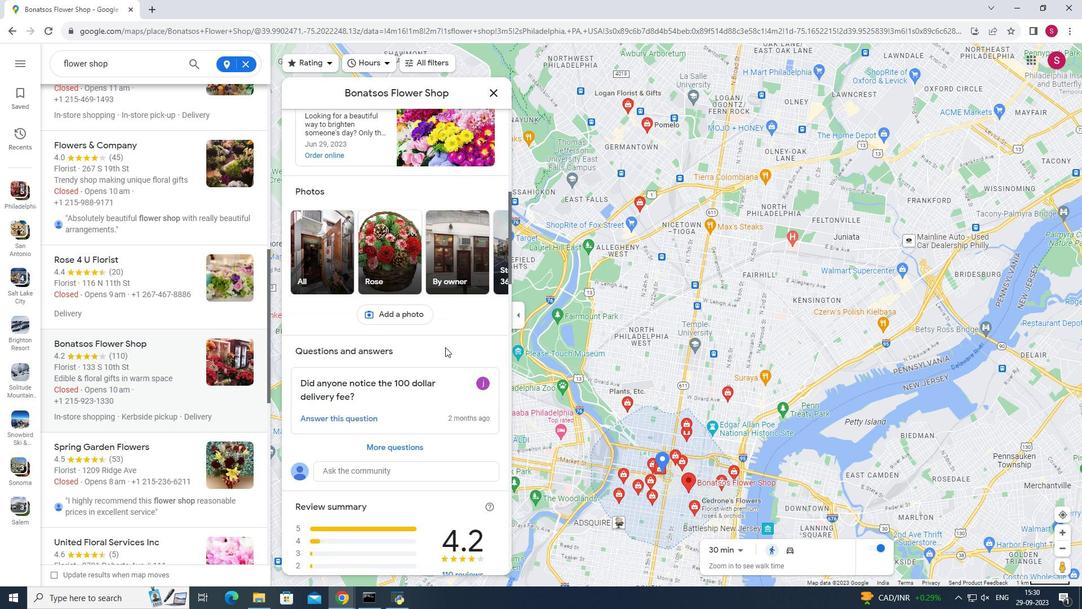 
Action: Mouse scrolled (445, 346) with delta (0, 0)
Screenshot: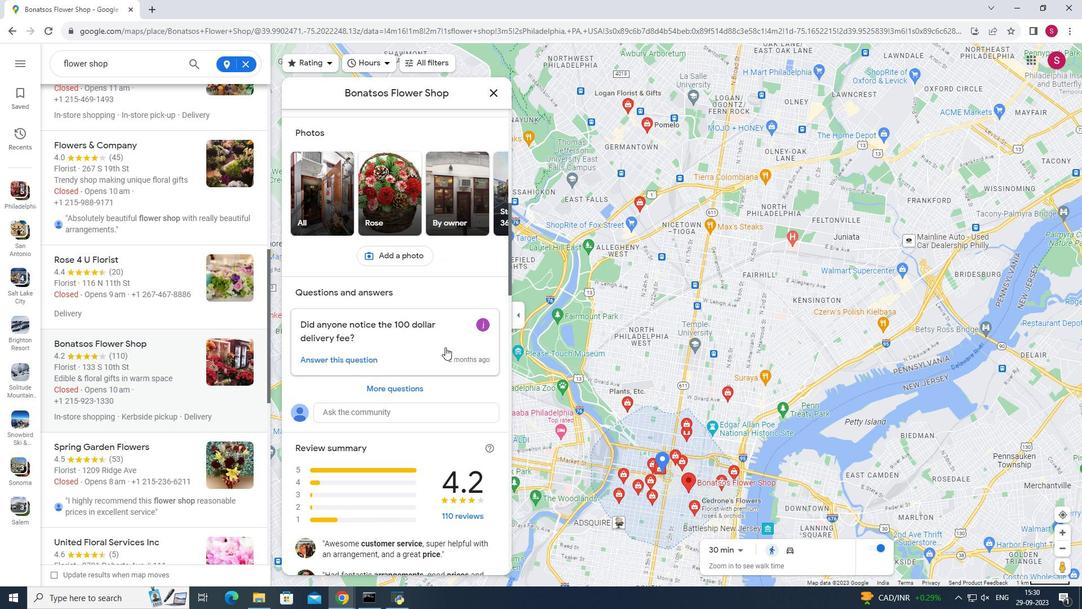 
Action: Mouse scrolled (445, 346) with delta (0, 0)
Screenshot: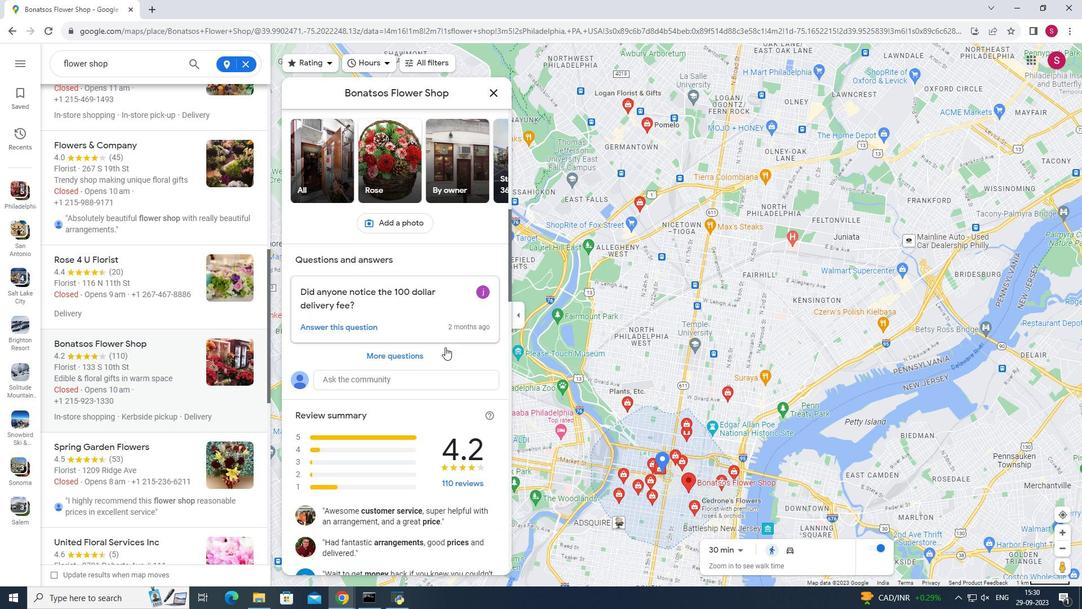 
Action: Mouse scrolled (445, 346) with delta (0, 0)
Screenshot: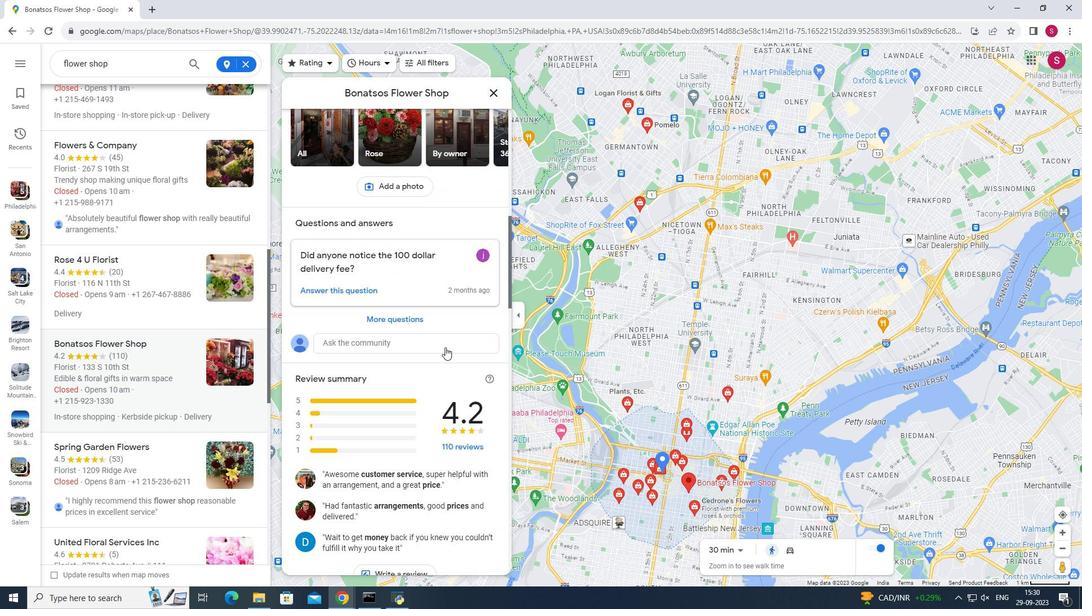 
Action: Mouse scrolled (445, 346) with delta (0, 0)
Screenshot: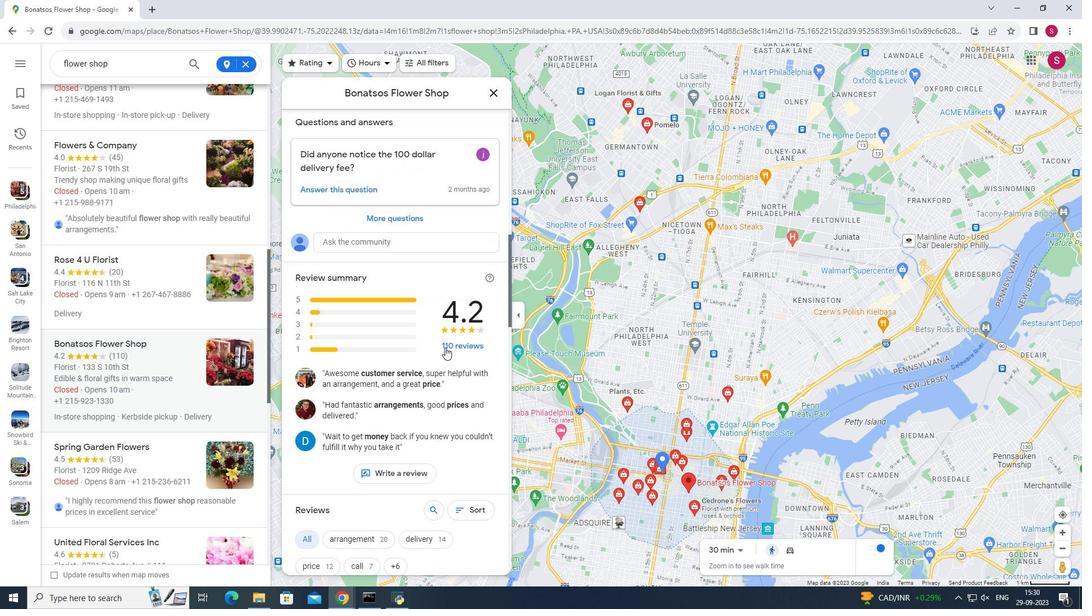
Action: Mouse scrolled (445, 346) with delta (0, 0)
Screenshot: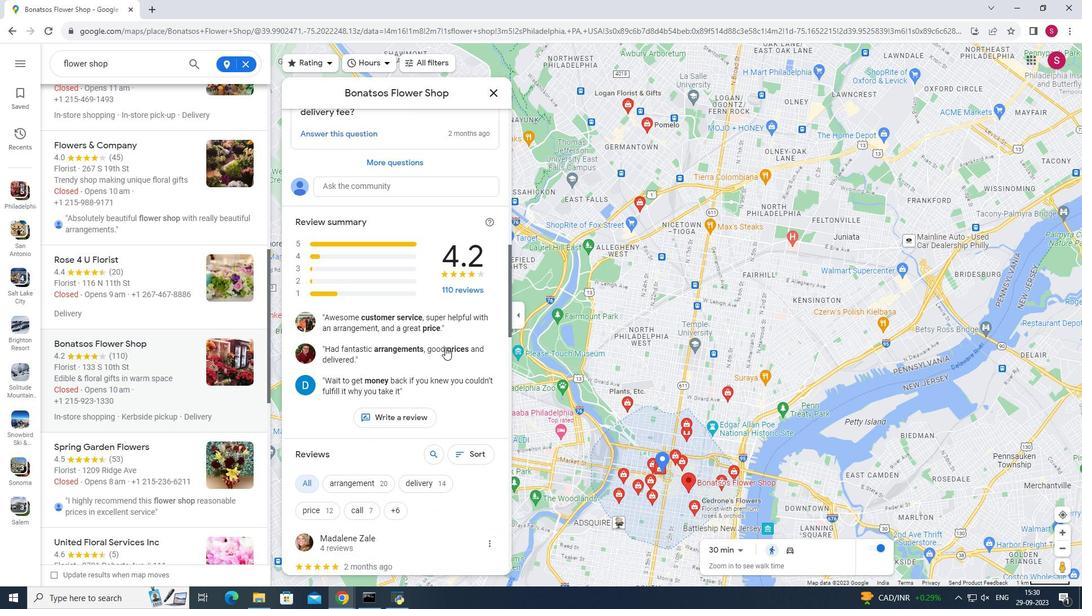 
Action: Mouse scrolled (445, 346) with delta (0, 0)
Screenshot: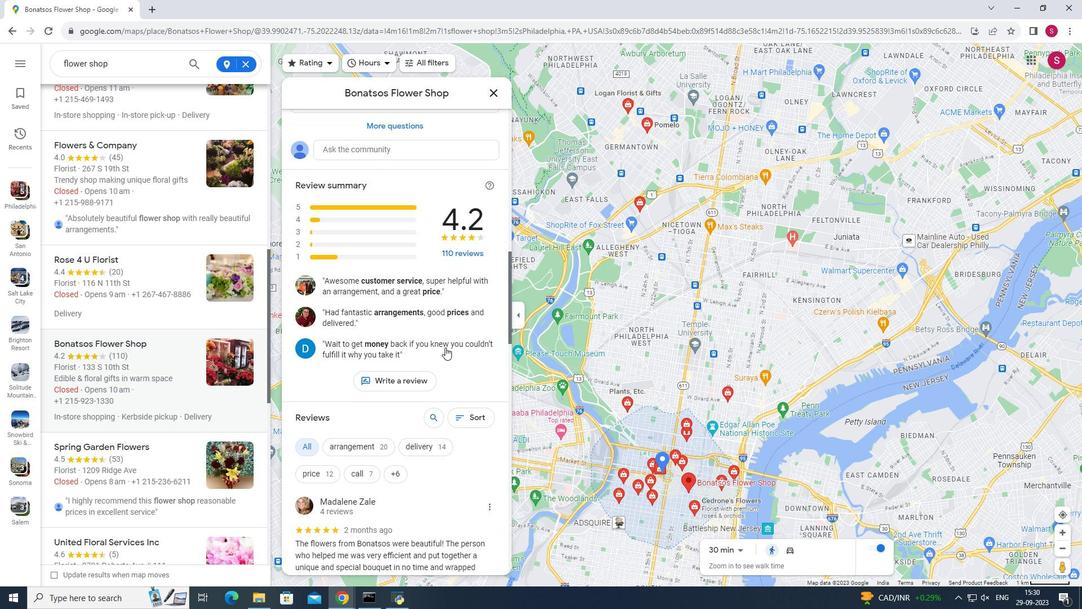 
Action: Mouse scrolled (445, 347) with delta (0, 0)
Screenshot: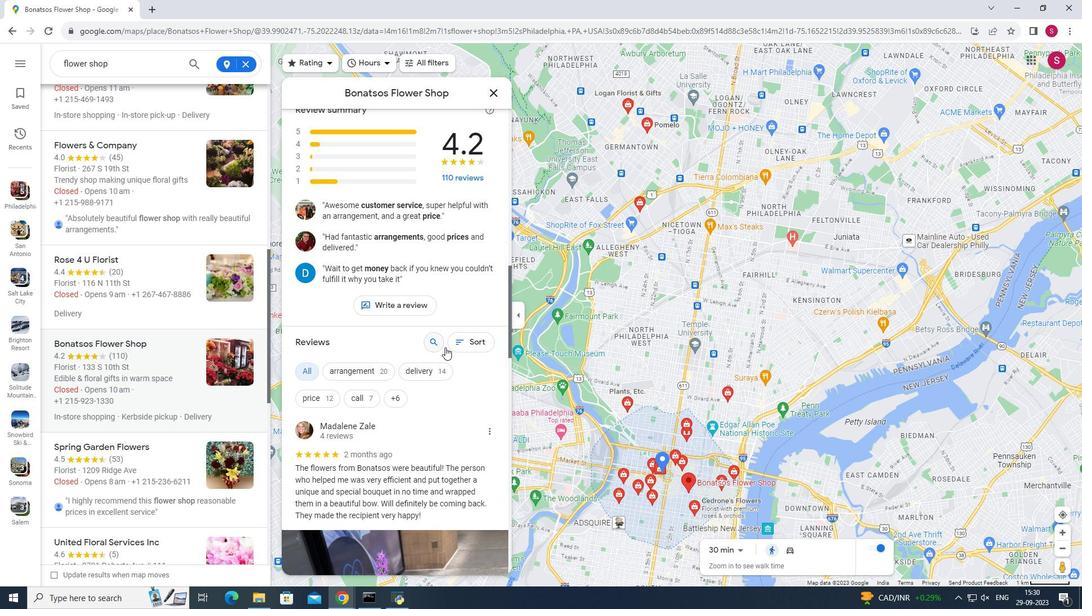 
Action: Mouse scrolled (445, 347) with delta (0, 0)
Screenshot: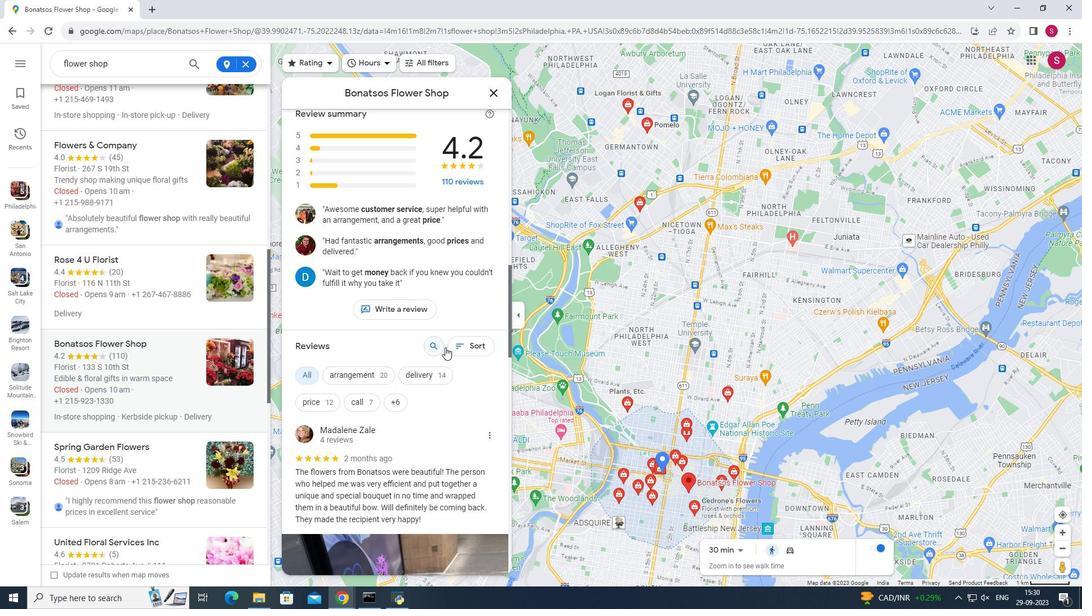 
Action: Mouse scrolled (445, 347) with delta (0, 0)
Screenshot: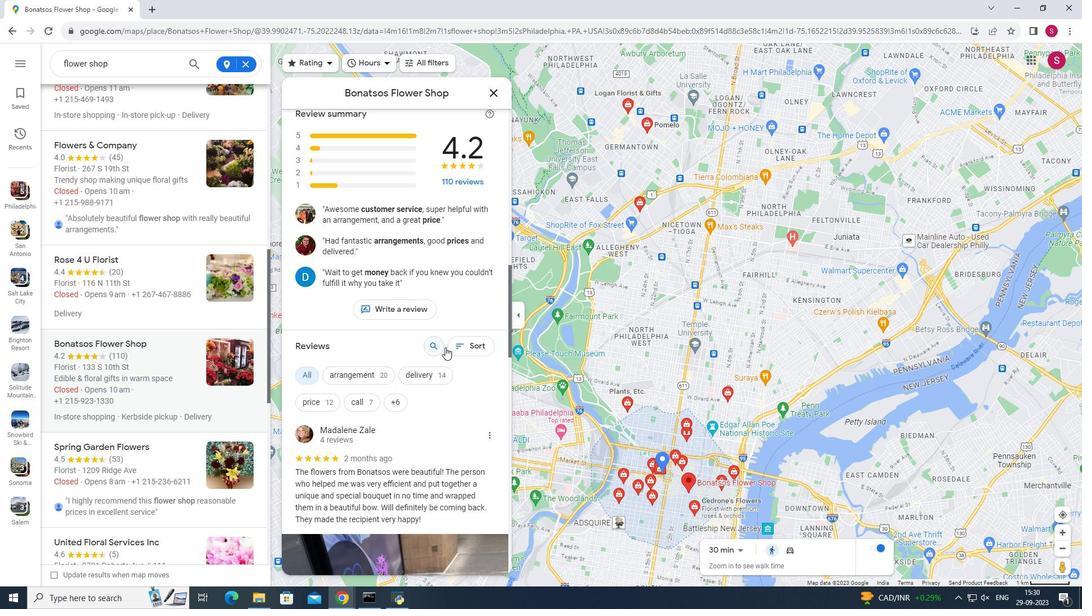 
Action: Mouse scrolled (445, 347) with delta (0, 0)
Screenshot: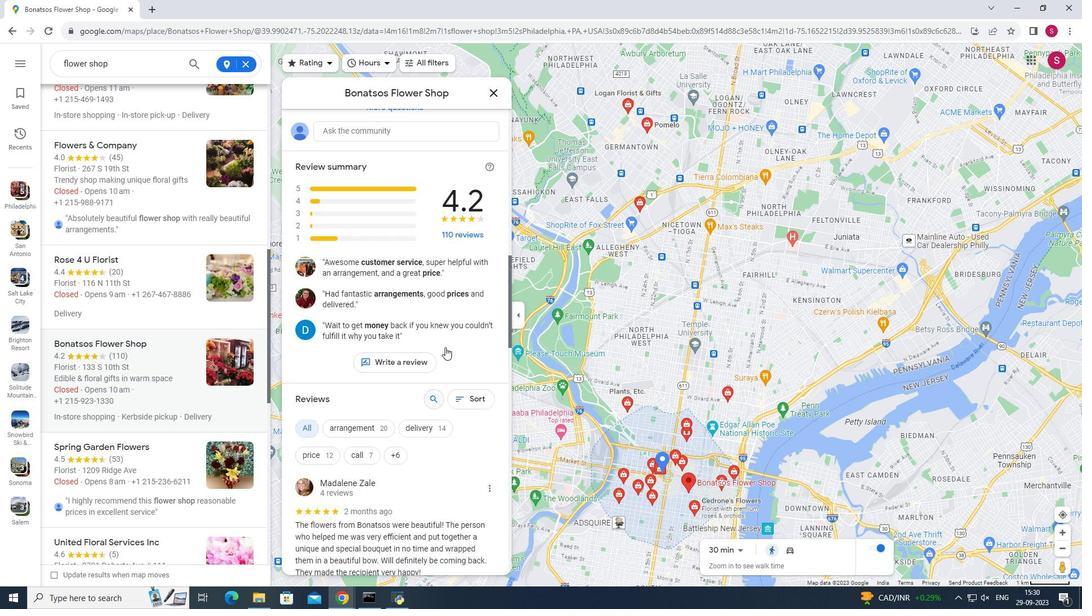 
Action: Mouse scrolled (445, 347) with delta (0, 0)
Screenshot: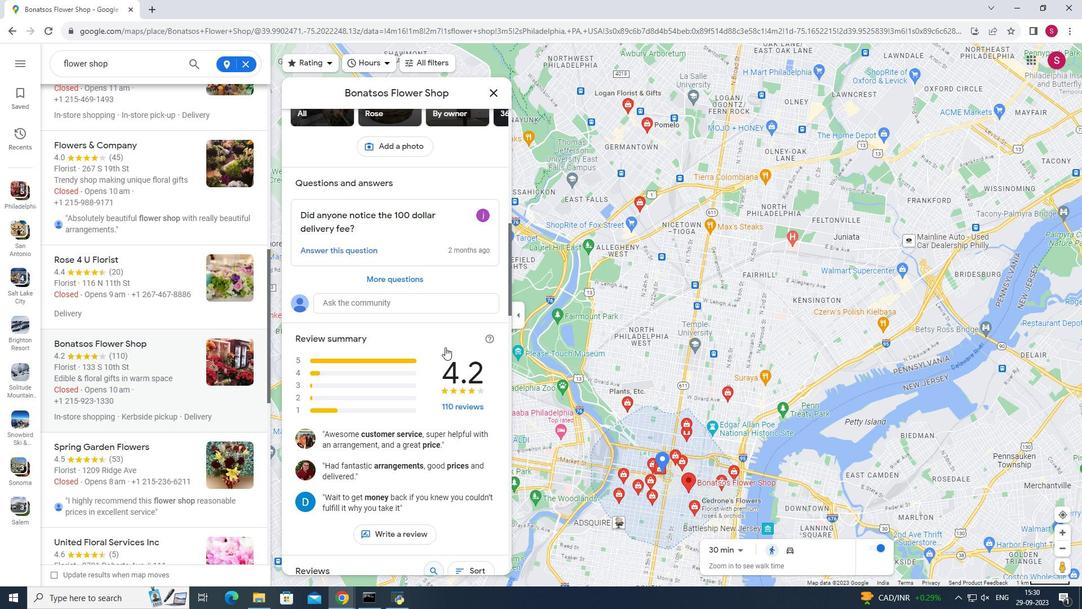 
Action: Mouse scrolled (445, 347) with delta (0, 0)
Screenshot: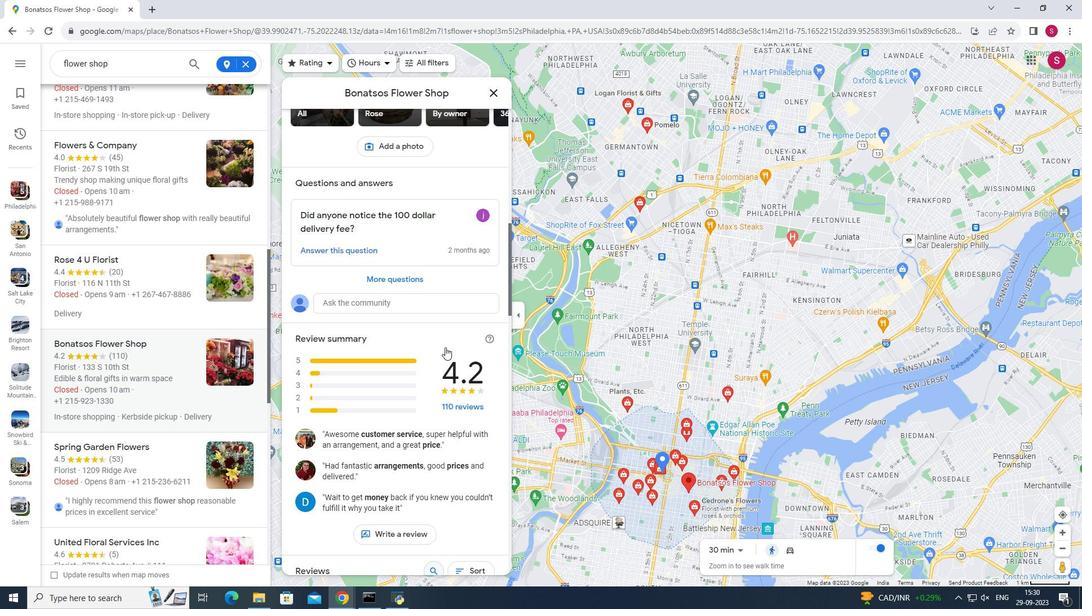 
Action: Mouse scrolled (445, 347) with delta (0, 0)
Screenshot: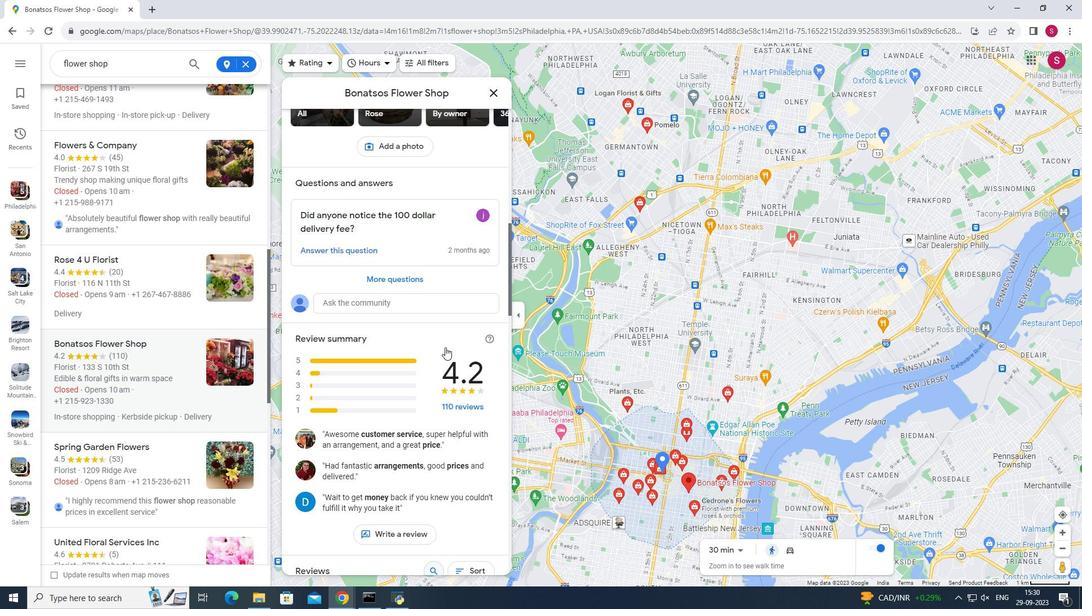
Action: Mouse scrolled (445, 347) with delta (0, 0)
Screenshot: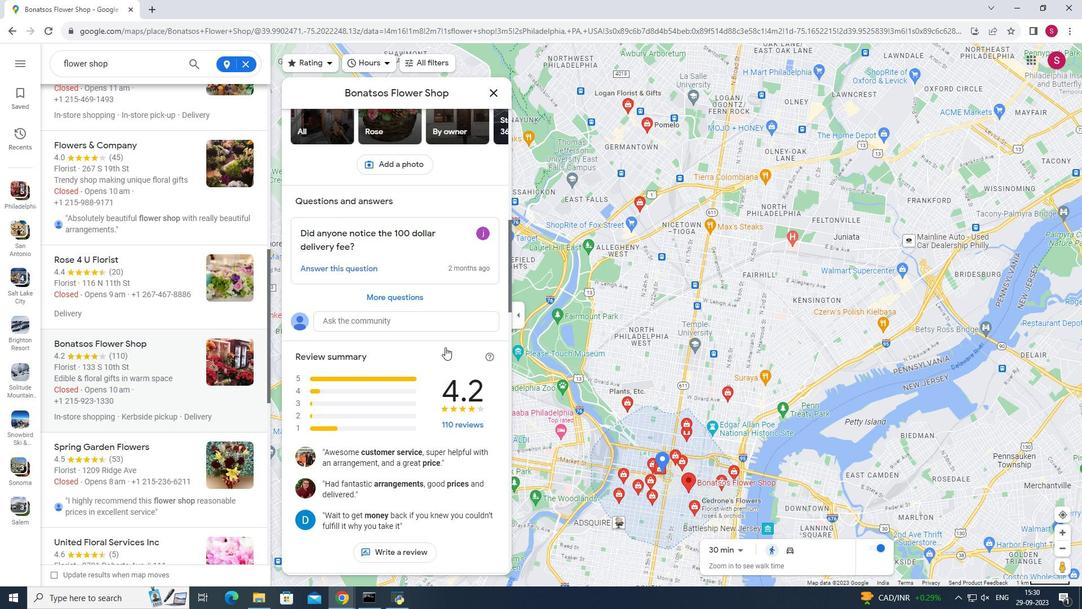 
Action: Mouse scrolled (445, 347) with delta (0, 0)
Screenshot: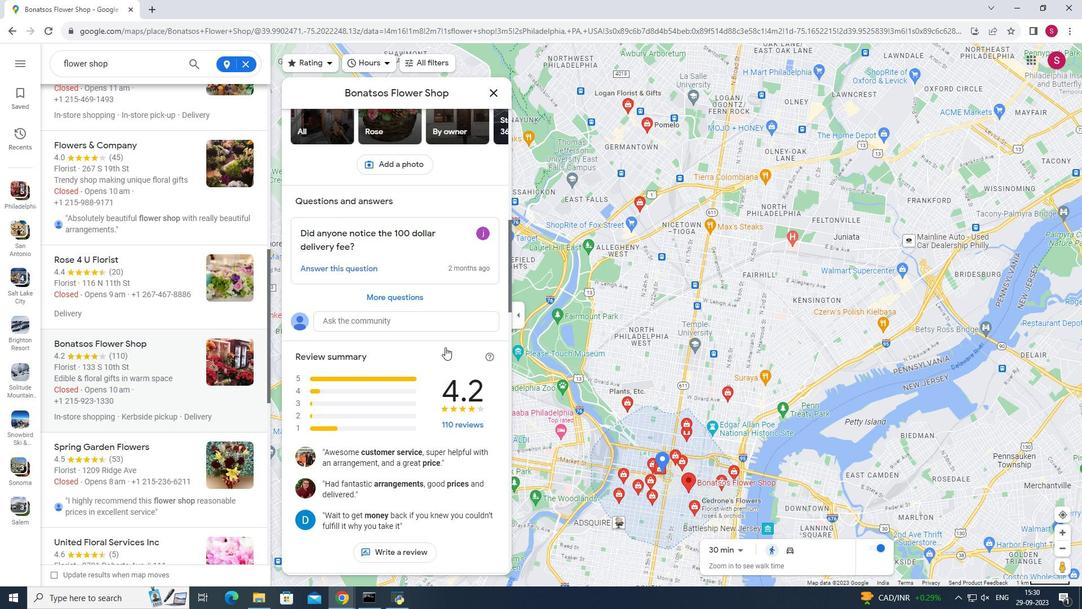 
Action: Mouse scrolled (445, 347) with delta (0, 0)
Screenshot: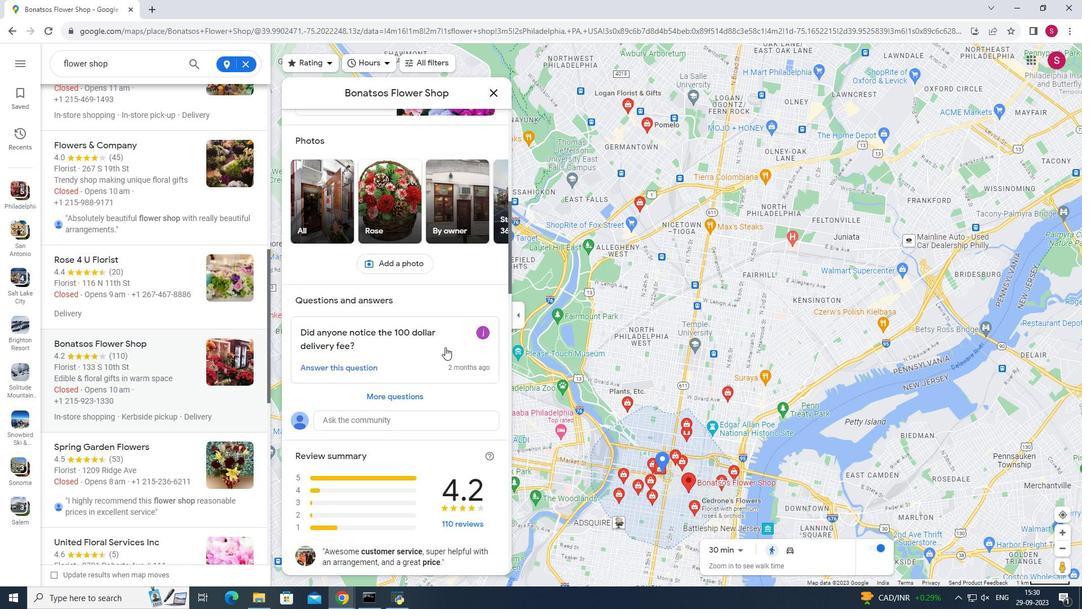 
Action: Mouse scrolled (445, 347) with delta (0, 0)
Screenshot: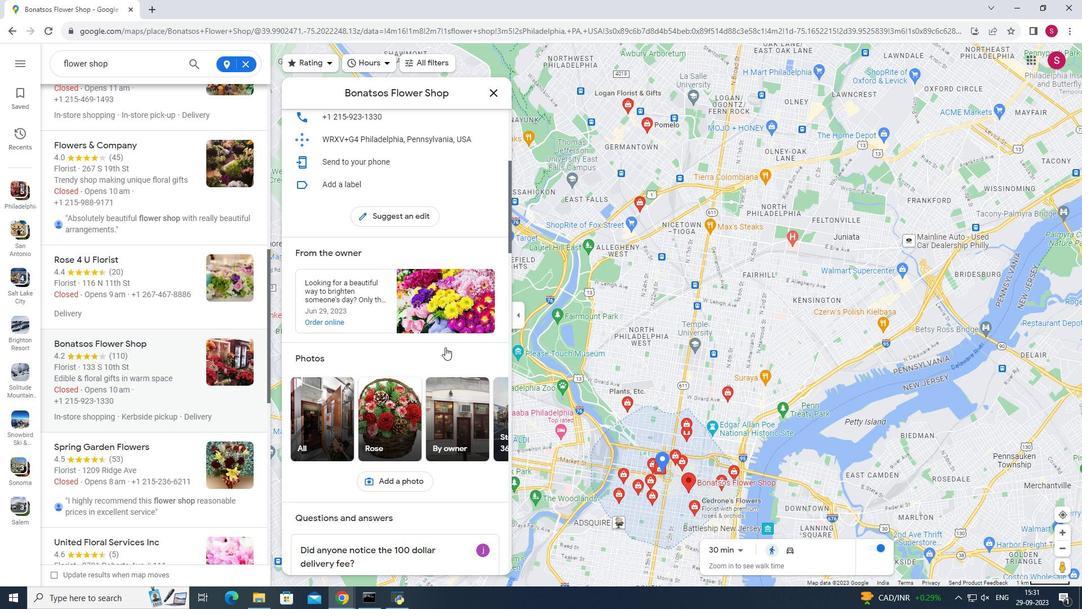 
Action: Mouse scrolled (445, 347) with delta (0, 0)
Screenshot: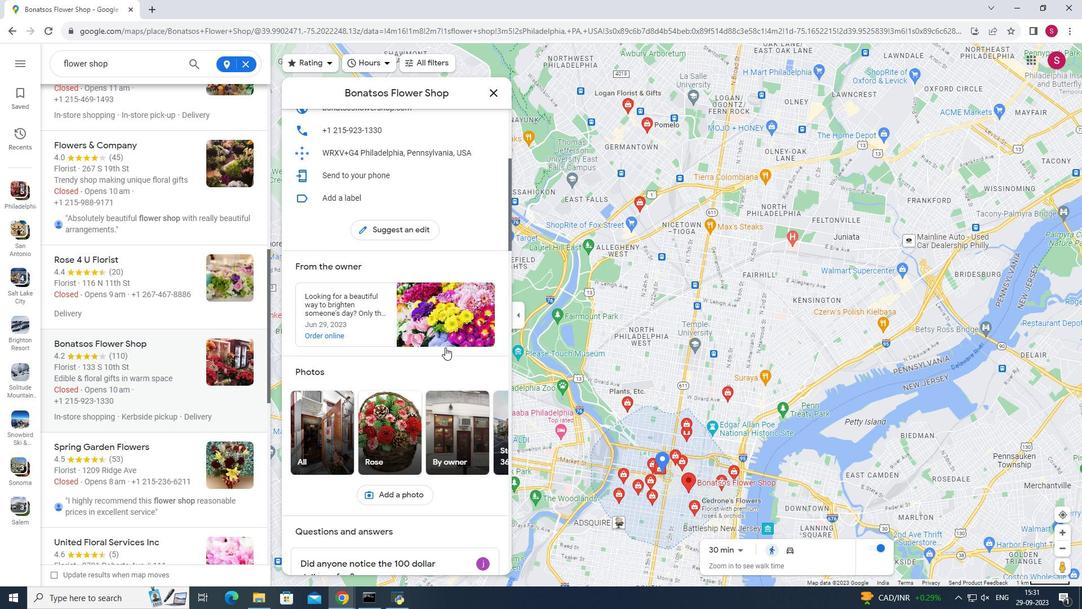 
Action: Mouse scrolled (445, 347) with delta (0, 0)
Screenshot: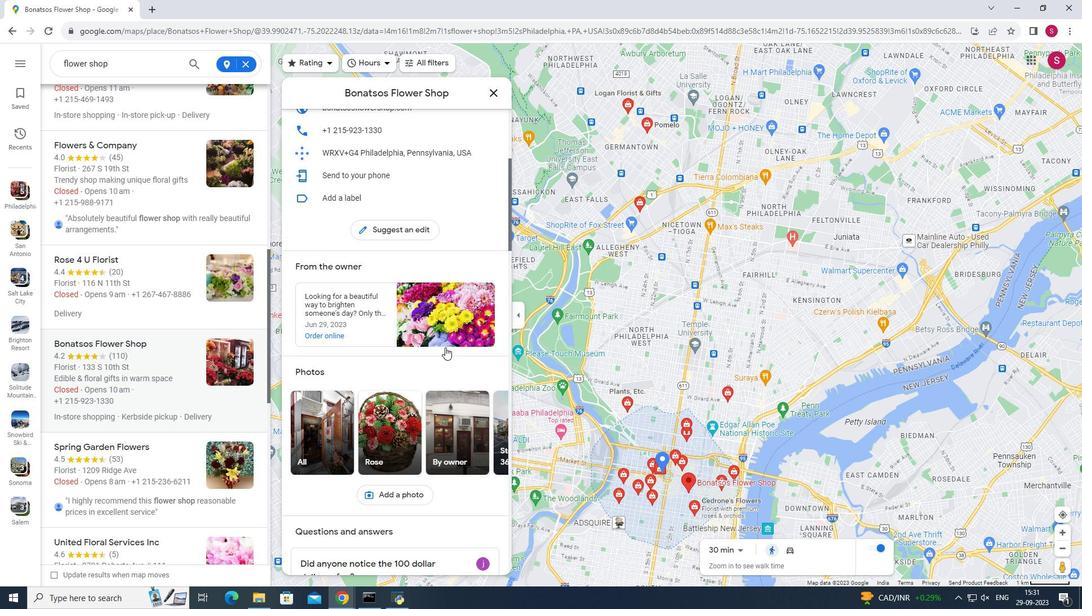 
Action: Mouse scrolled (445, 347) with delta (0, 0)
Screenshot: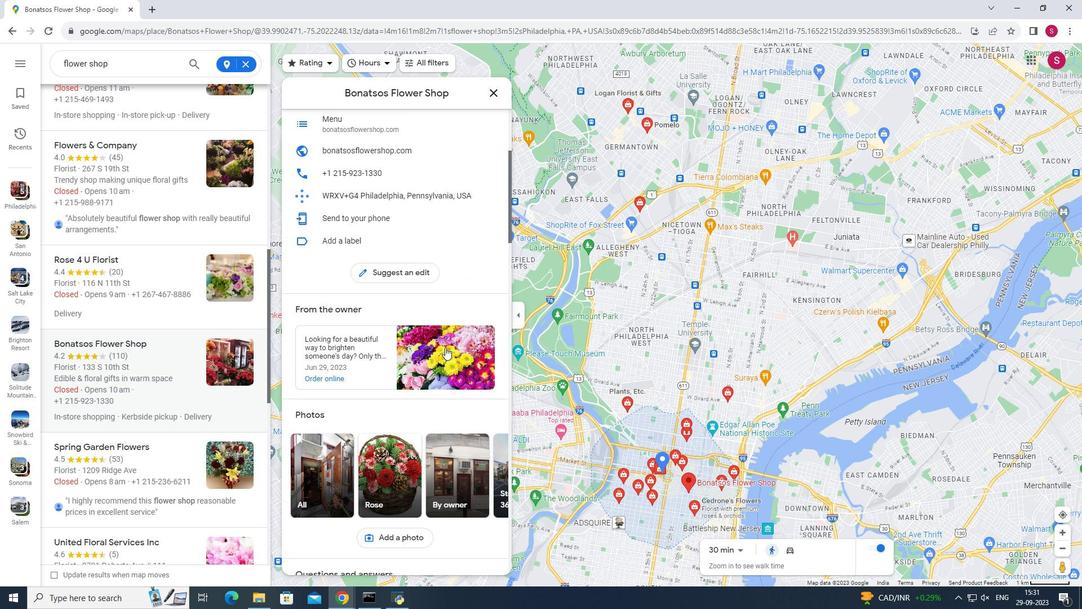 
Action: Mouse scrolled (445, 347) with delta (0, 0)
Screenshot: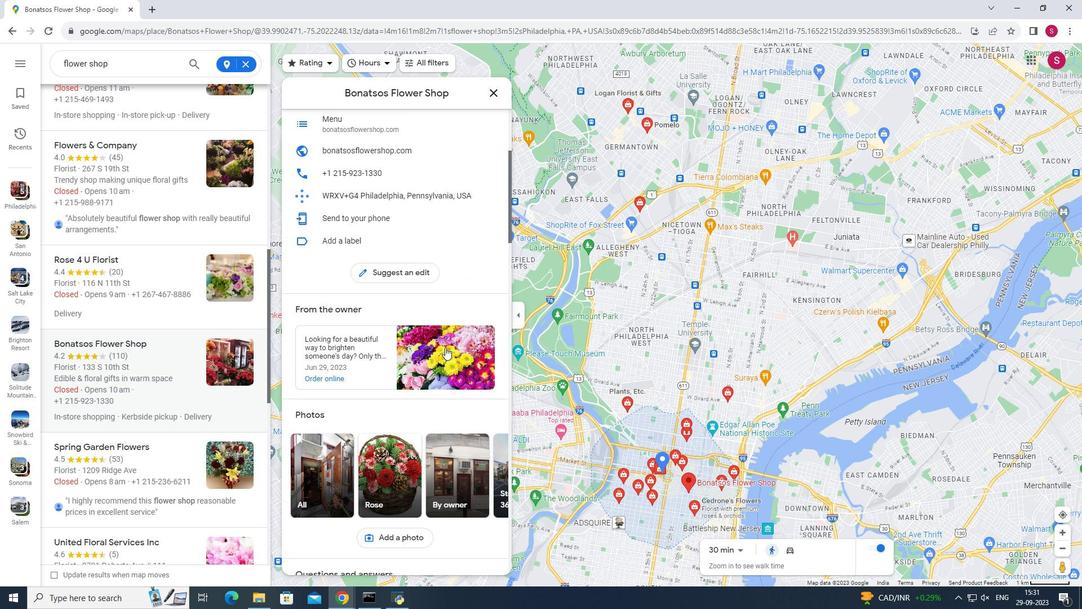 
Action: Mouse scrolled (445, 347) with delta (0, 0)
Screenshot: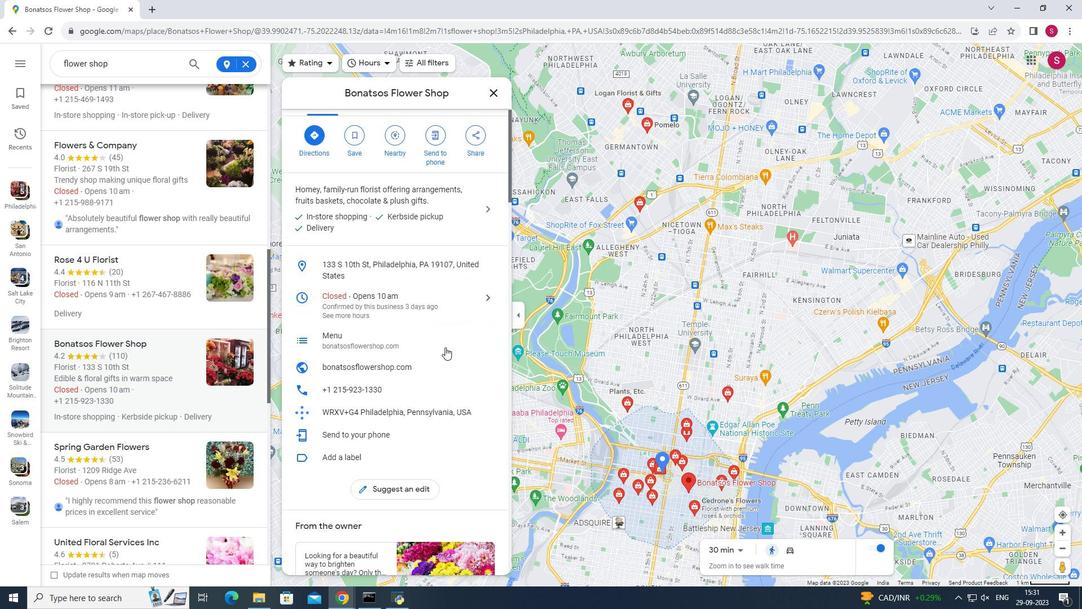 
Action: Mouse moved to (400, 169)
Screenshot: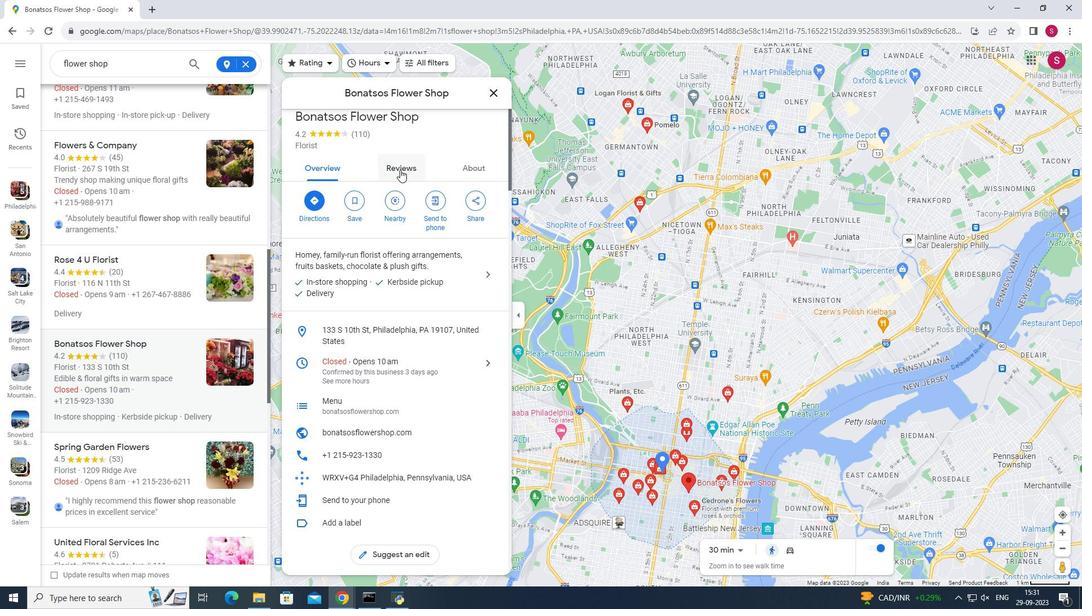 
Action: Mouse pressed left at (400, 169)
Screenshot: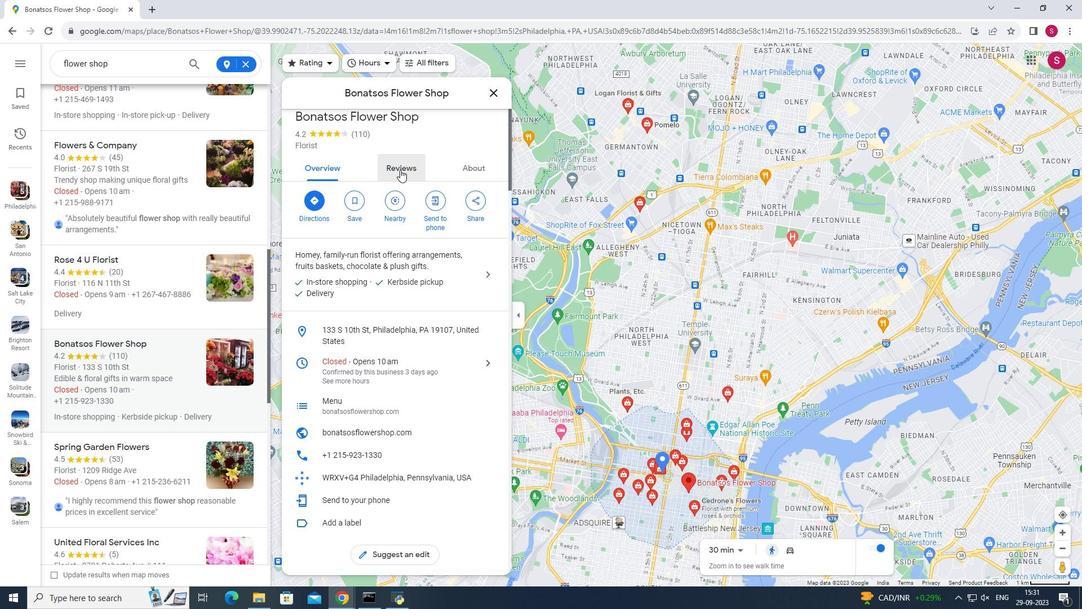 
Action: Mouse moved to (438, 331)
Screenshot: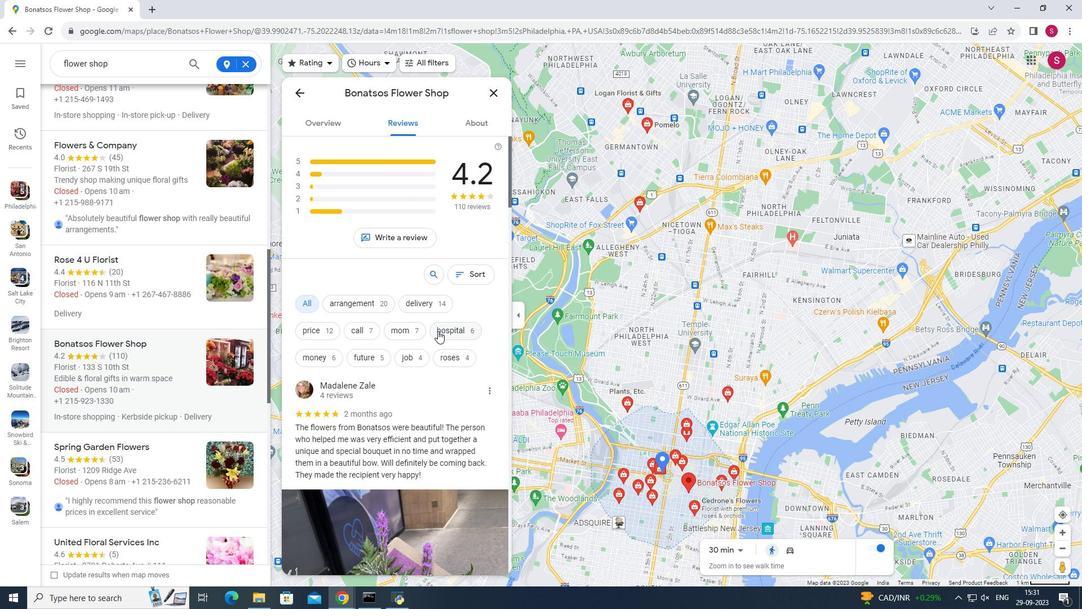 
Action: Mouse scrolled (438, 330) with delta (0, 0)
Screenshot: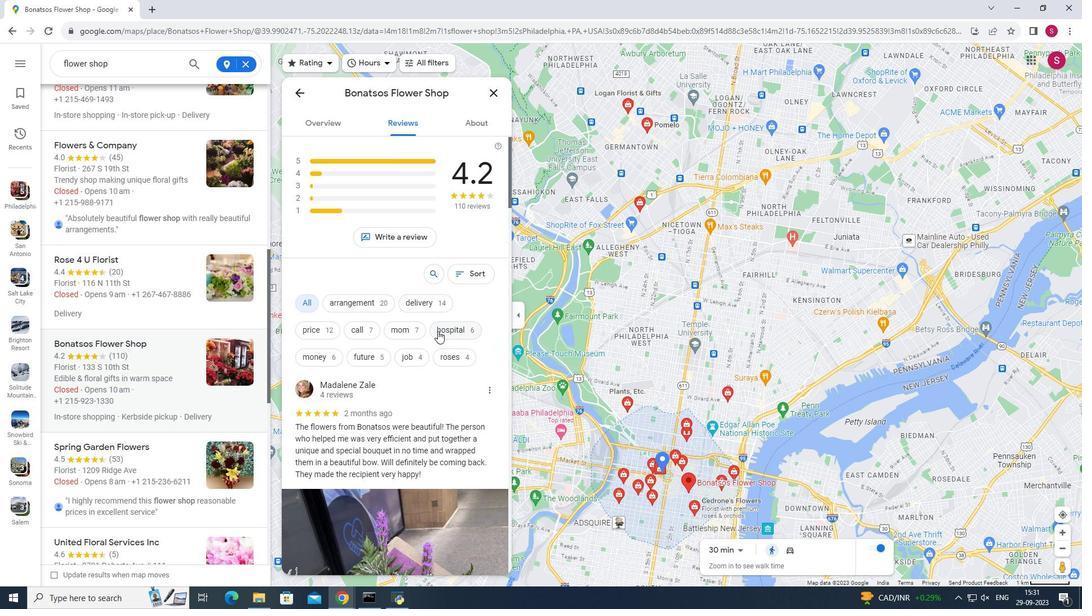
Action: Mouse scrolled (438, 330) with delta (0, 0)
Screenshot: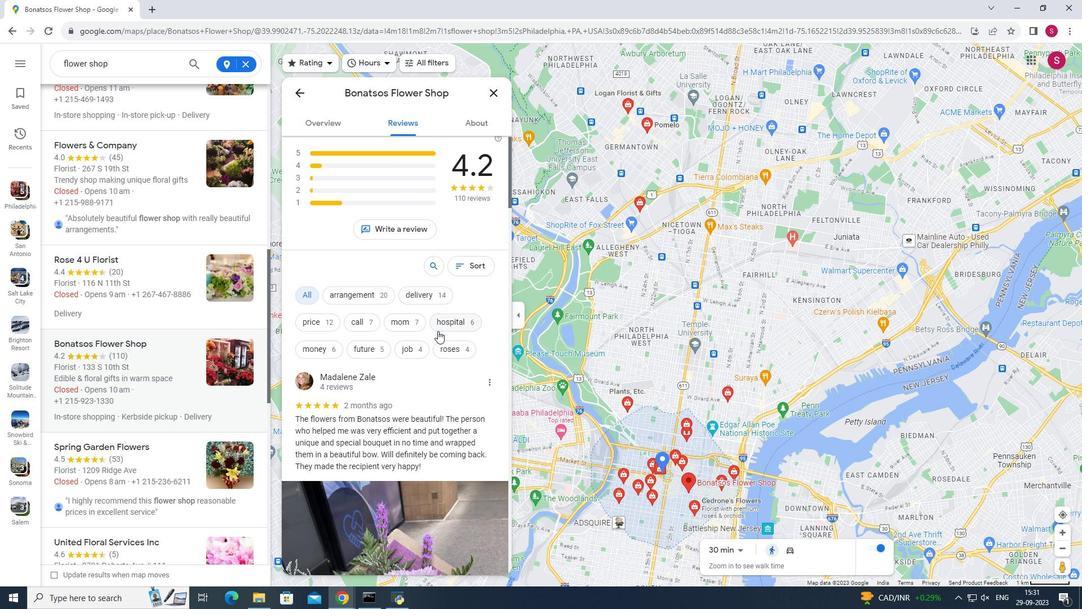
Action: Mouse scrolled (438, 330) with delta (0, 0)
Screenshot: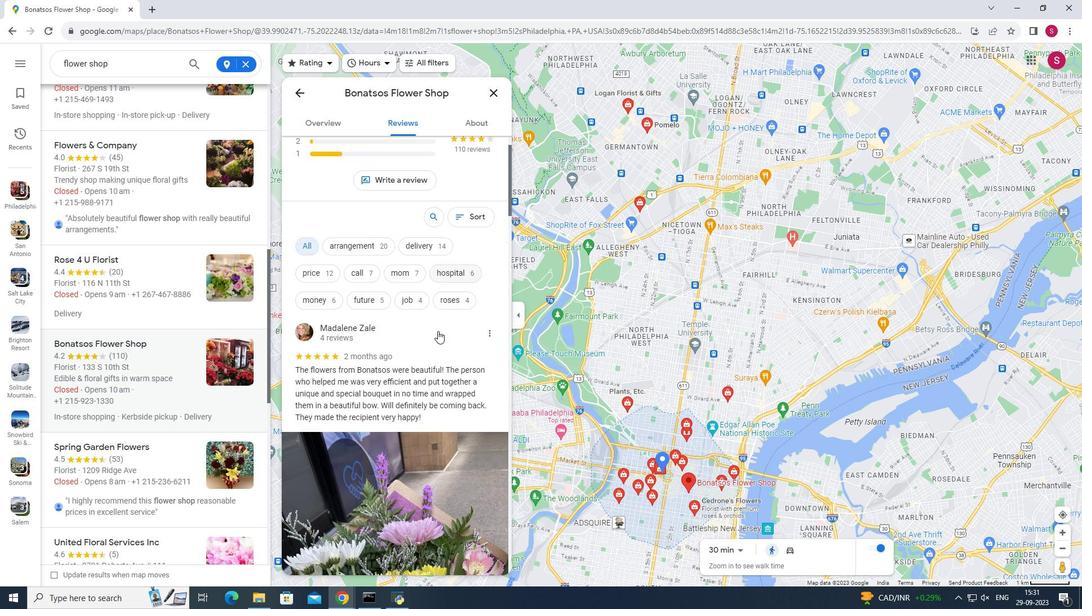 
Action: Mouse scrolled (438, 330) with delta (0, 0)
Screenshot: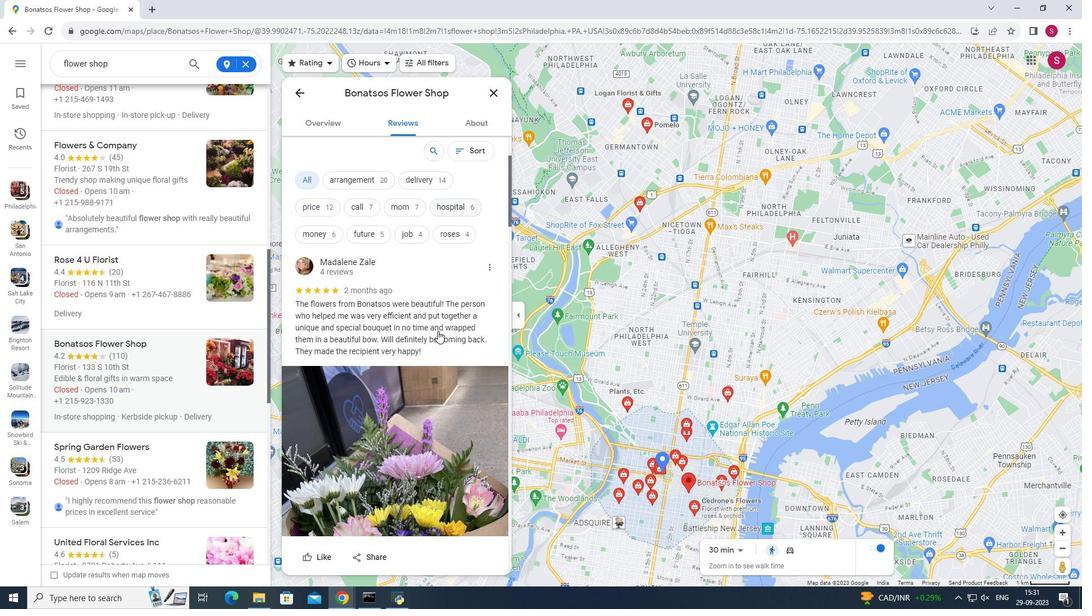 
Action: Mouse scrolled (438, 330) with delta (0, 0)
Screenshot: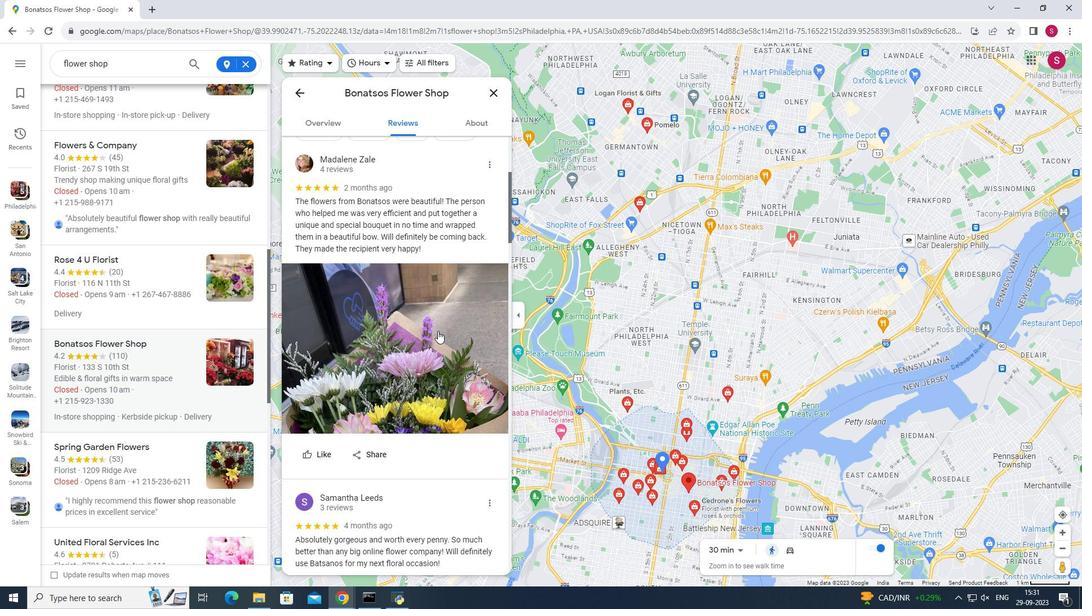 
Action: Mouse scrolled (438, 330) with delta (0, 0)
Screenshot: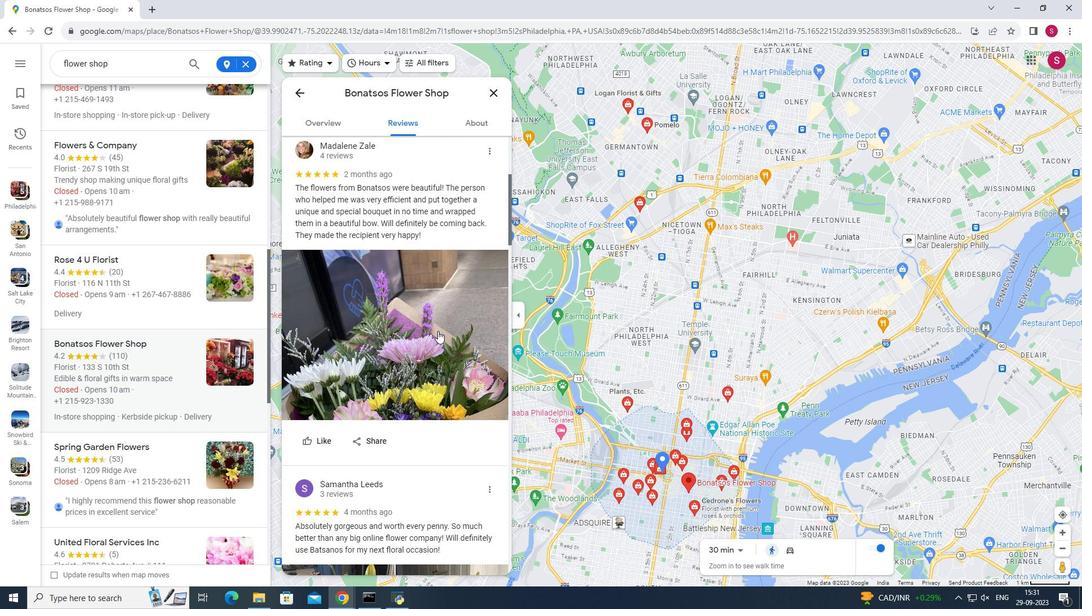 
Action: Mouse scrolled (438, 330) with delta (0, 0)
Screenshot: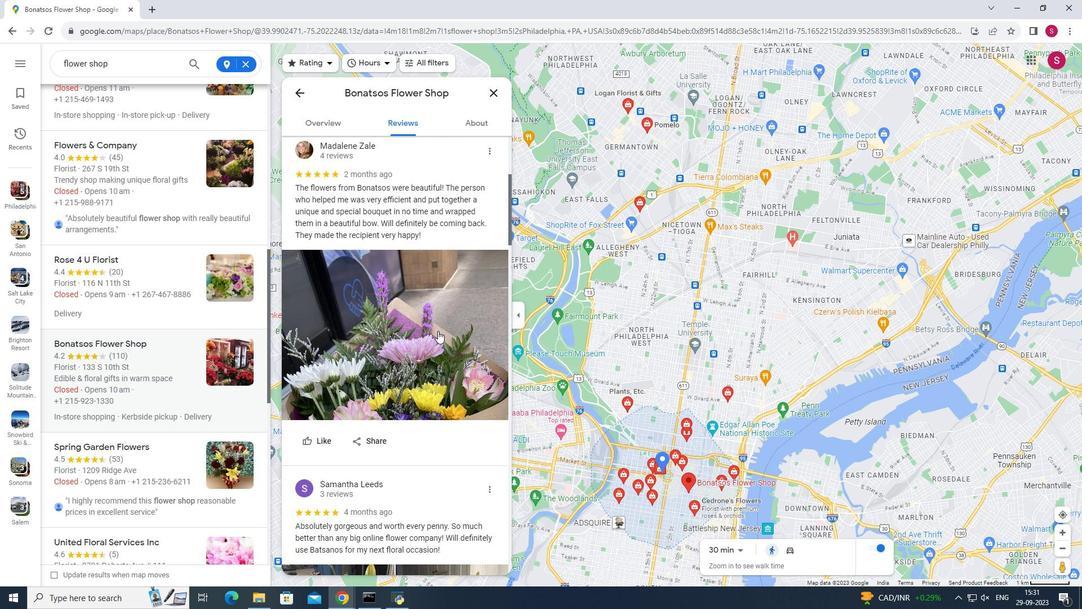 
Action: Mouse scrolled (438, 330) with delta (0, 0)
Screenshot: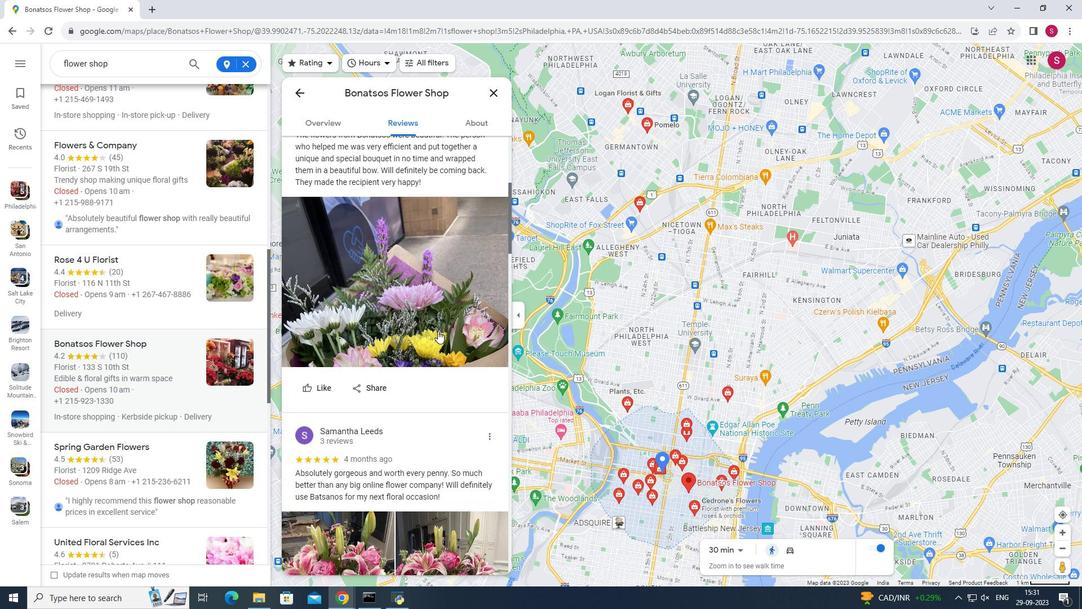 
Action: Mouse moved to (437, 336)
Screenshot: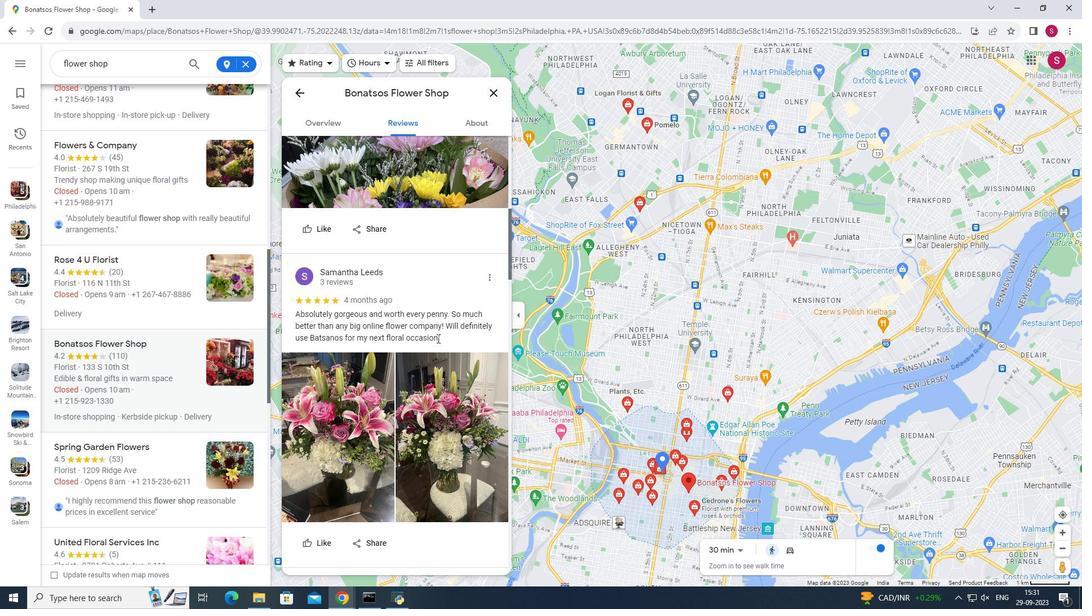 
Action: Mouse scrolled (437, 335) with delta (0, 0)
Screenshot: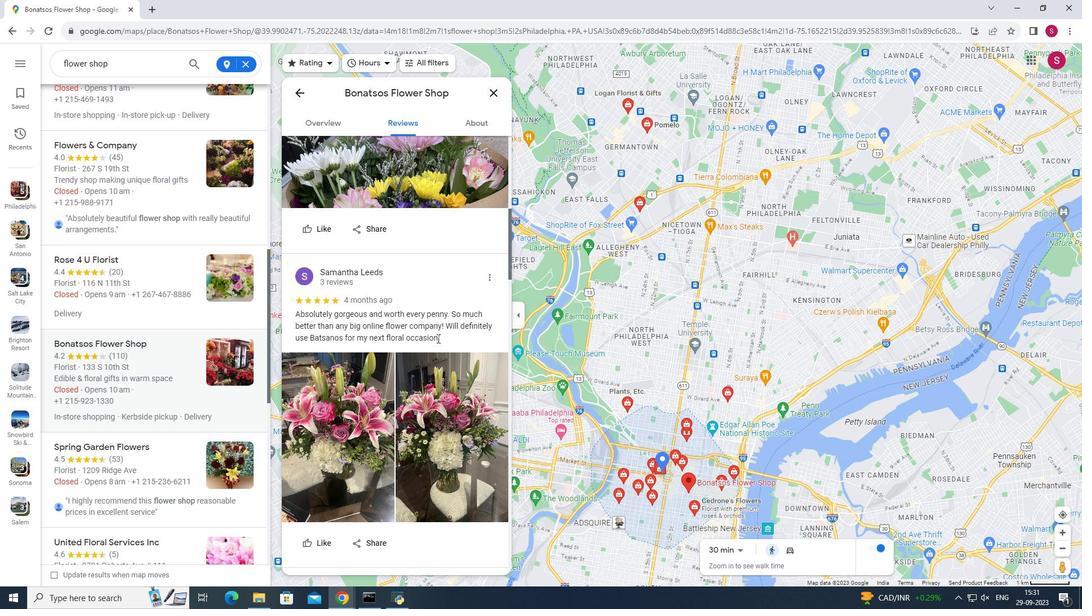 
Action: Mouse moved to (437, 339)
Screenshot: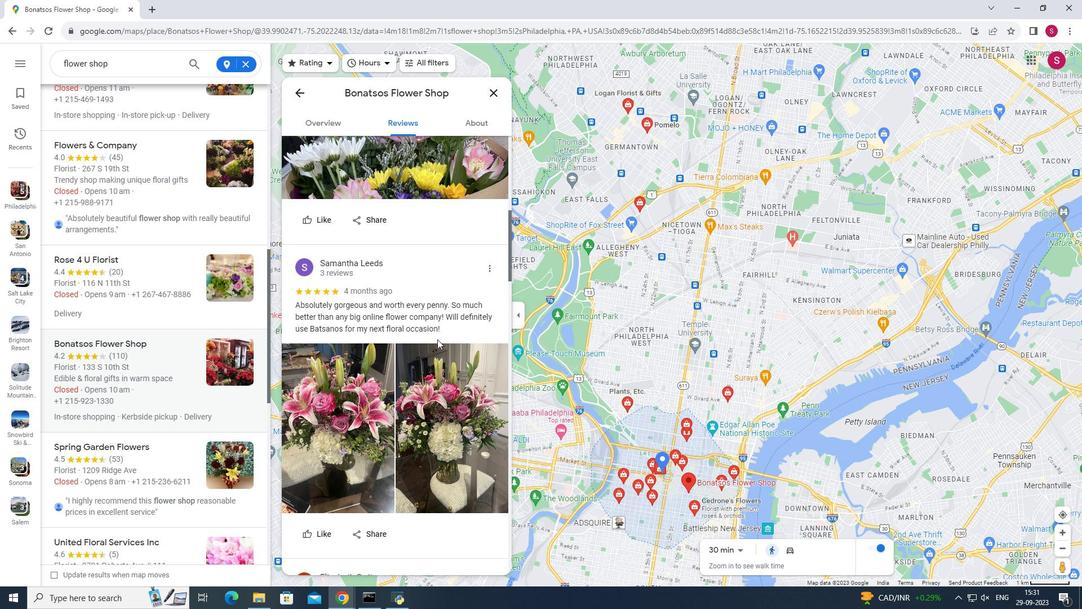
Action: Mouse scrolled (437, 338) with delta (0, 0)
Screenshot: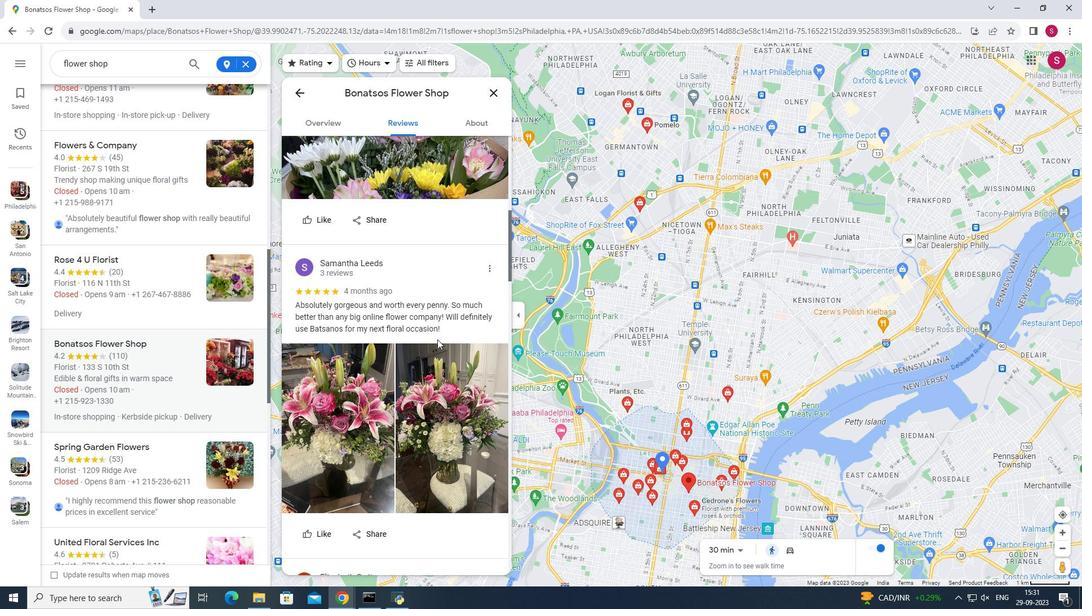 
Action: Mouse scrolled (437, 338) with delta (0, 0)
Screenshot: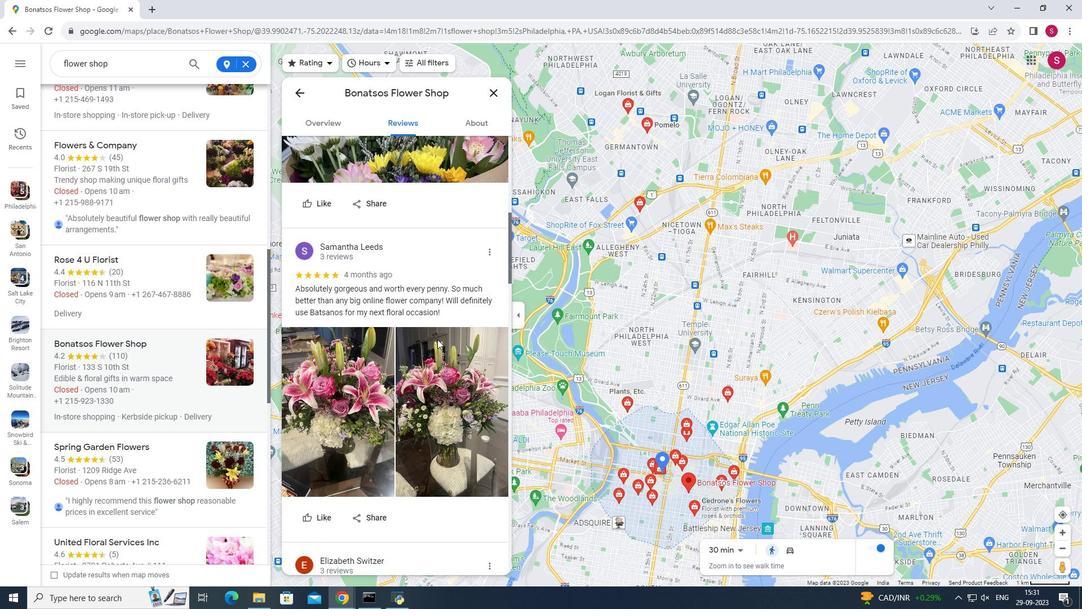 
Action: Mouse scrolled (437, 338) with delta (0, 0)
Screenshot: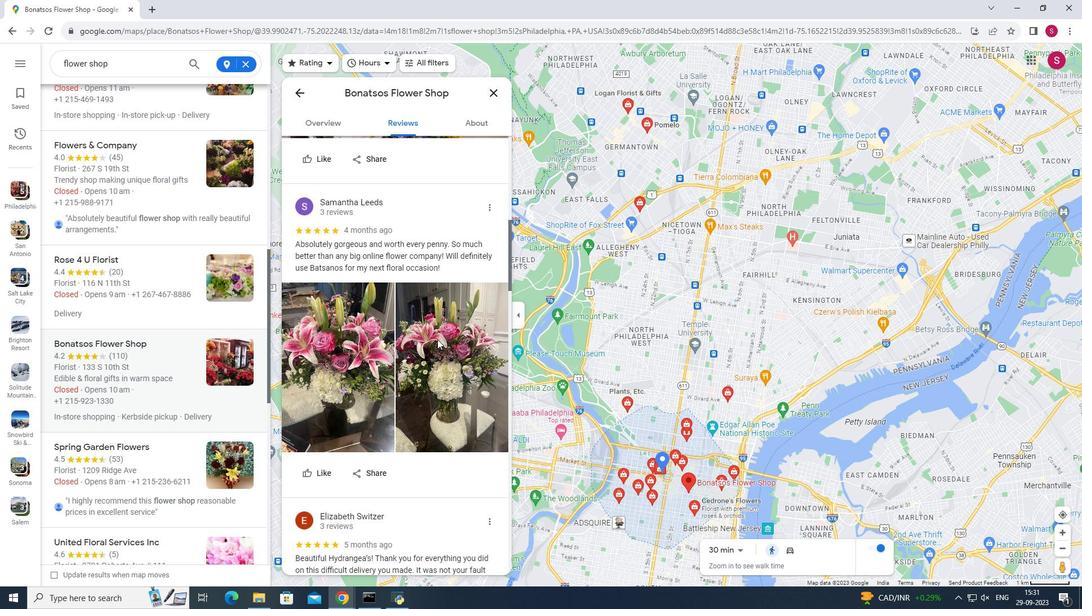 
Action: Mouse moved to (437, 339)
Screenshot: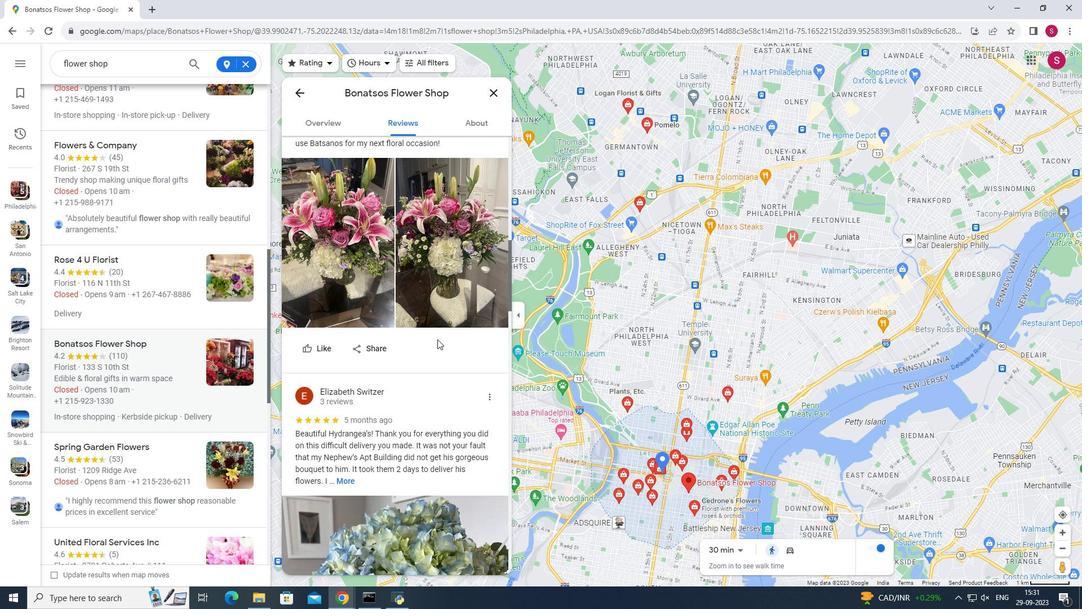 
Action: Mouse scrolled (437, 340) with delta (0, 0)
Screenshot: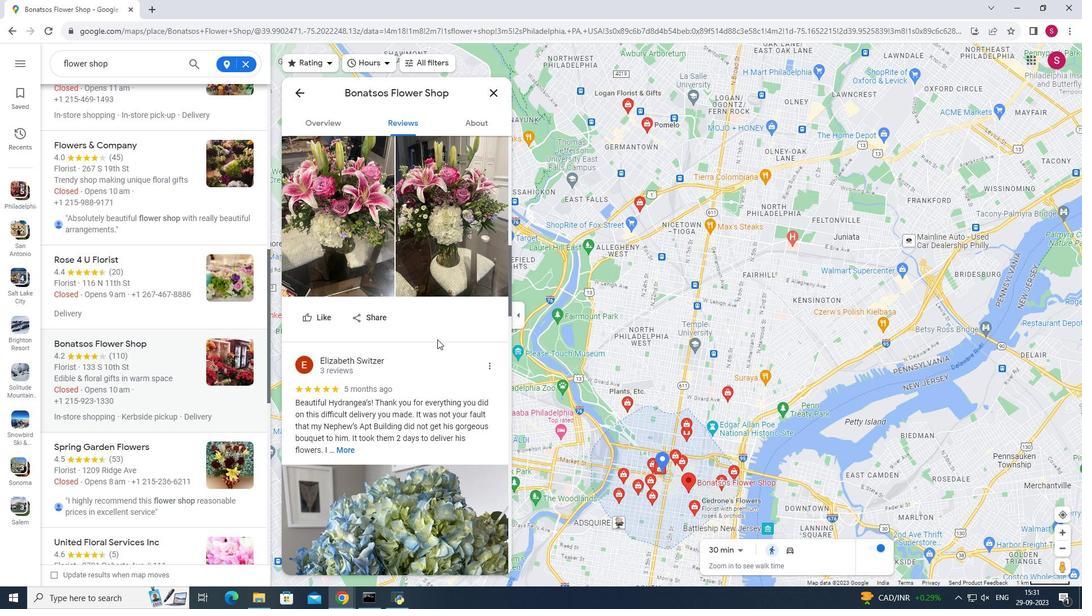 
Action: Mouse scrolled (437, 340) with delta (0, 0)
